 Task: Write a soql query for arranging the data in descending order.
Action: Mouse moved to (993, 89)
Screenshot: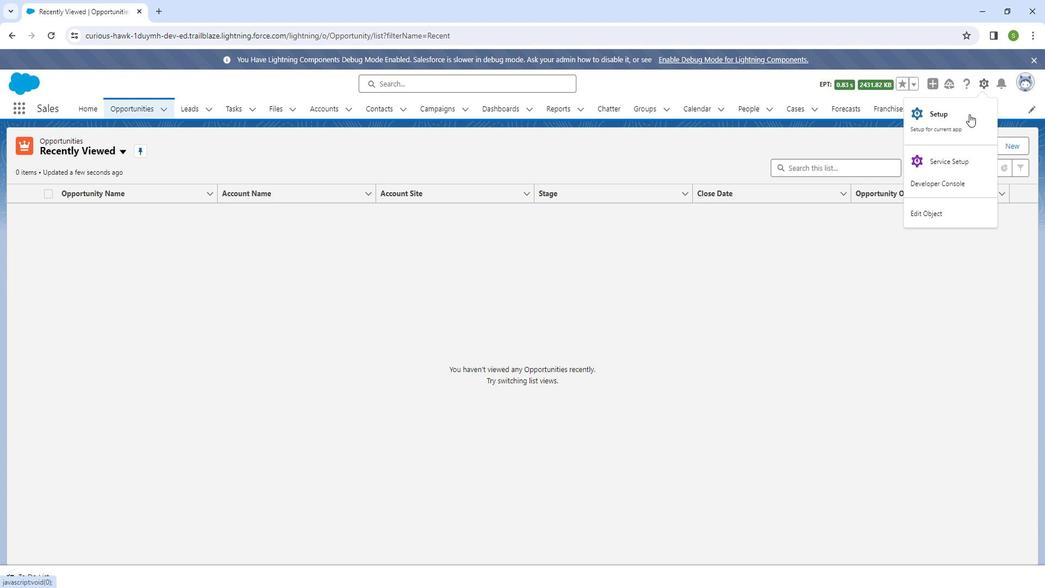 
Action: Mouse pressed left at (993, 89)
Screenshot: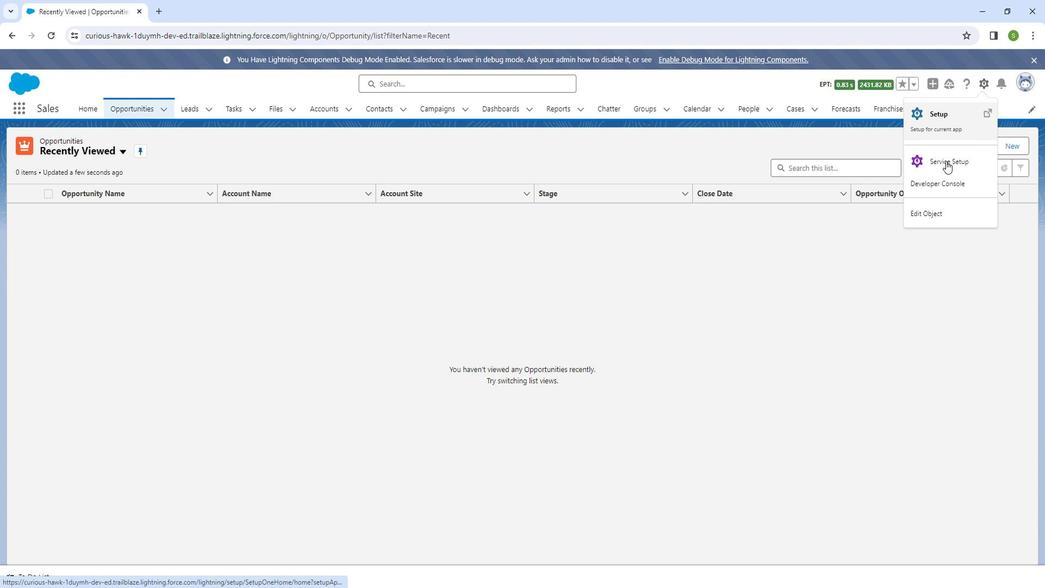
Action: Mouse moved to (946, 189)
Screenshot: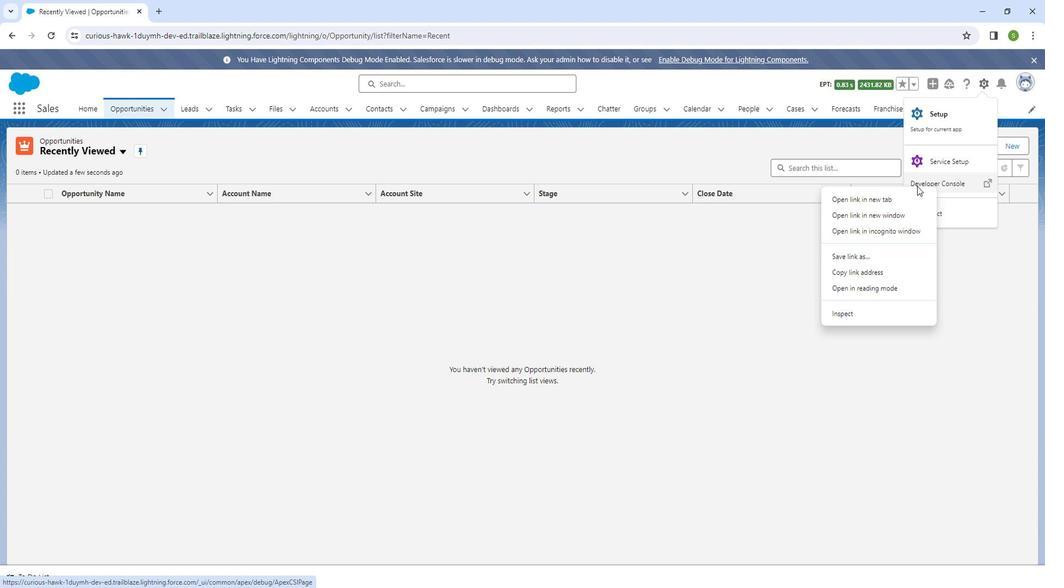 
Action: Mouse pressed right at (946, 189)
Screenshot: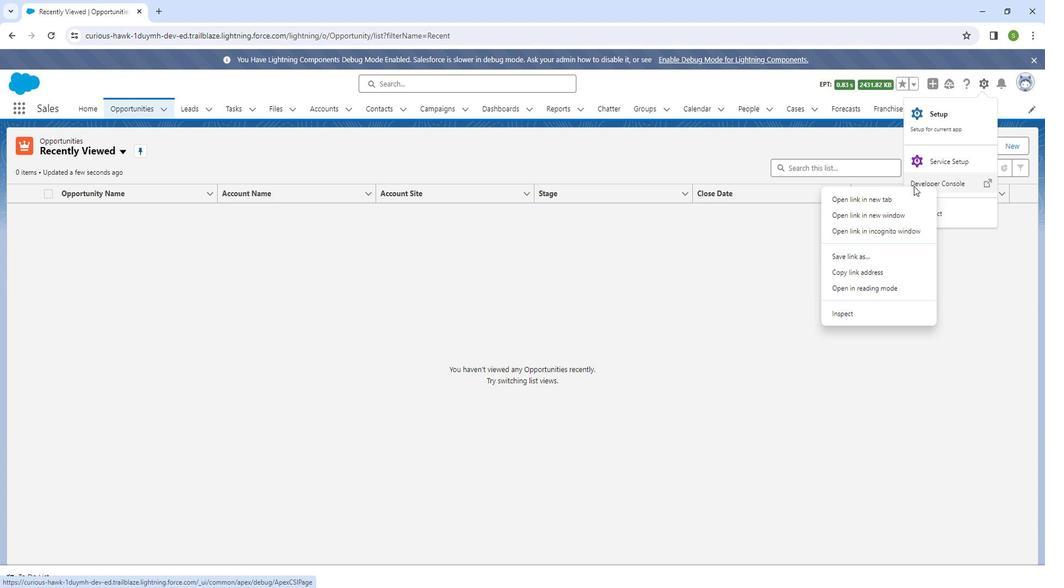 
Action: Mouse moved to (916, 196)
Screenshot: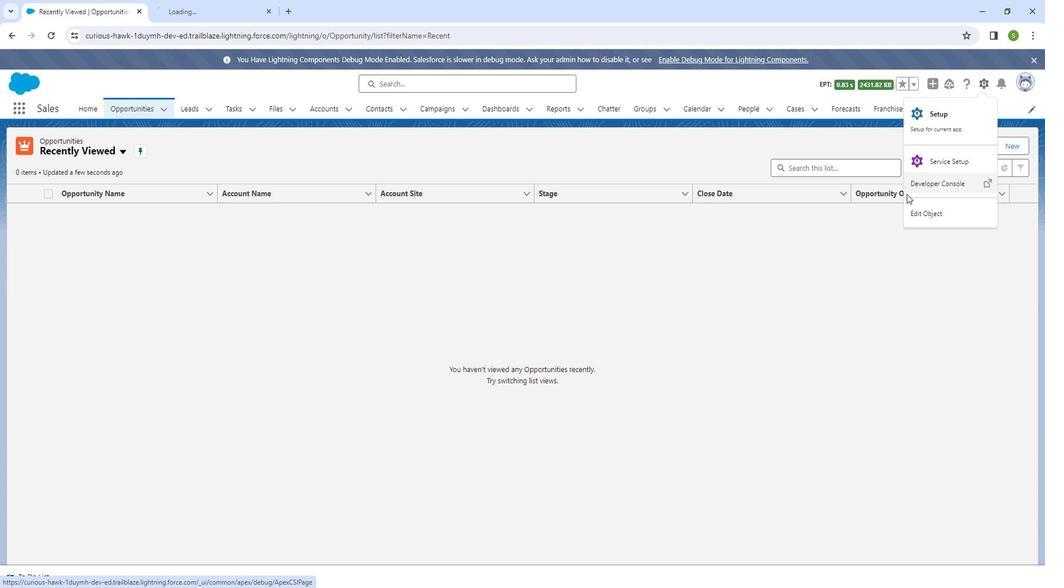 
Action: Mouse pressed left at (916, 196)
Screenshot: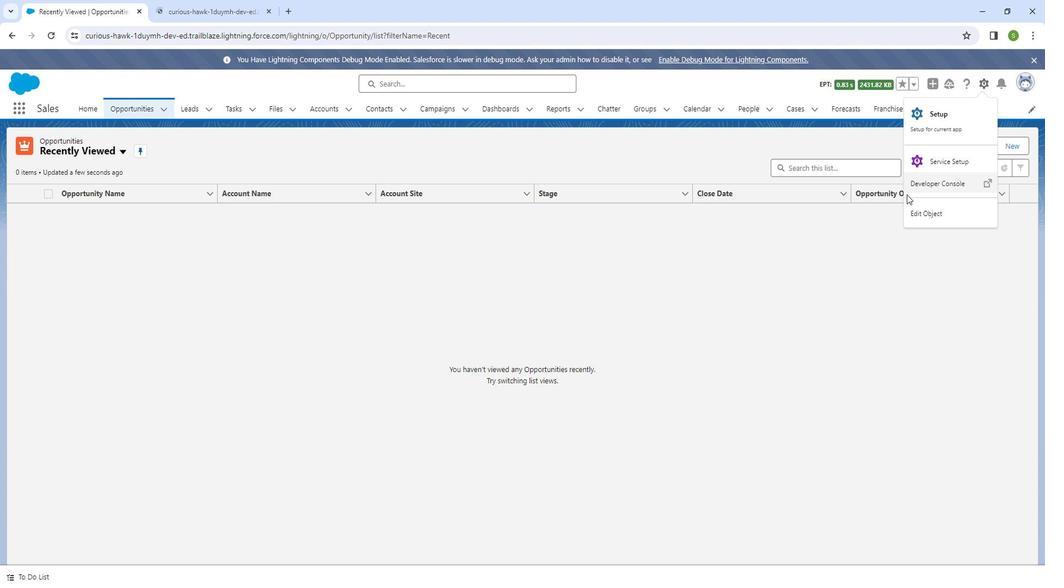 
Action: Mouse moved to (214, 9)
Screenshot: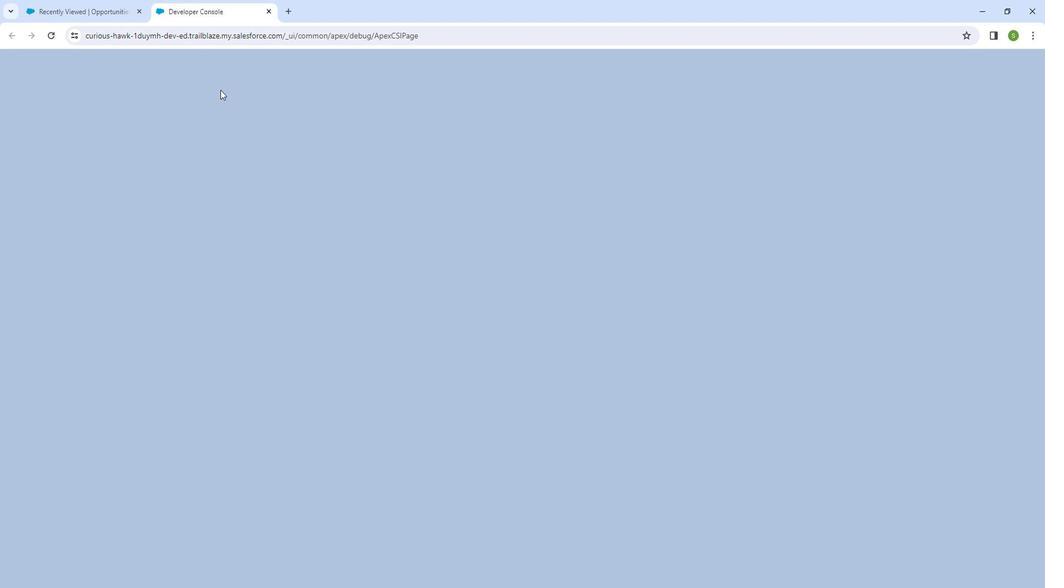 
Action: Mouse pressed left at (214, 9)
Screenshot: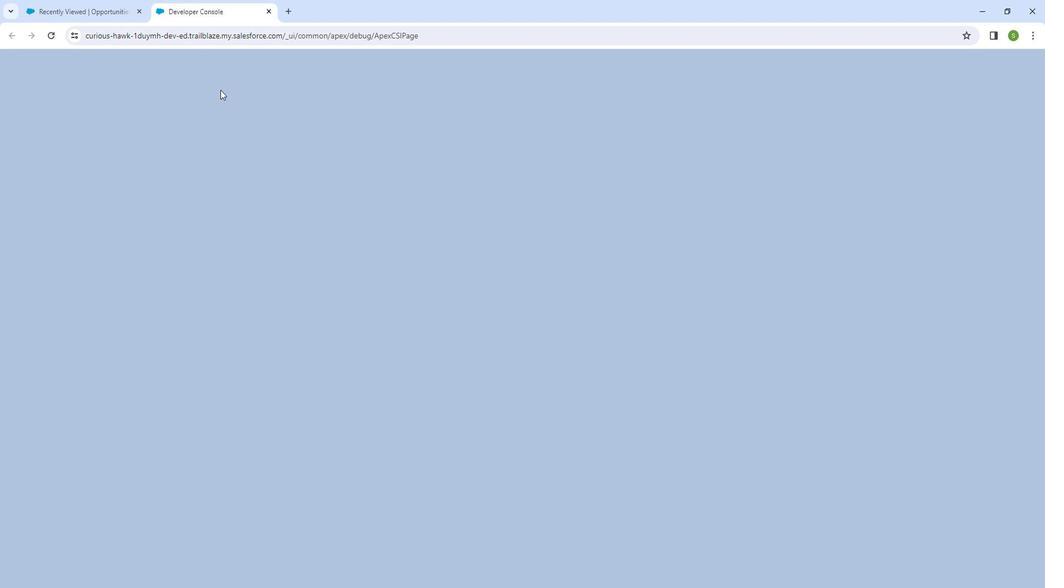 
Action: Mouse moved to (214, 185)
Screenshot: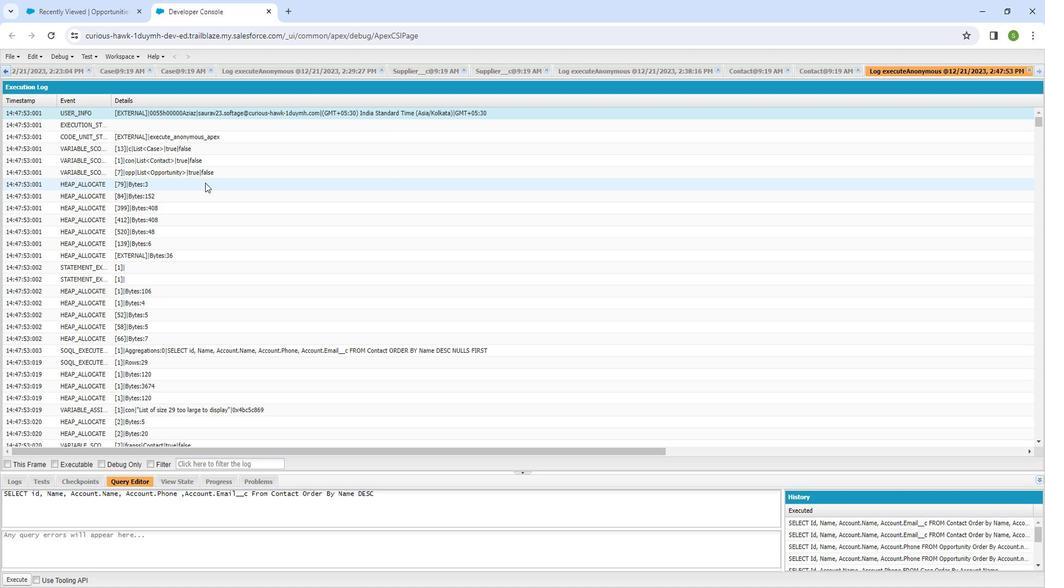 
Action: Key pressed <Key.alt_l><<191>>
Screenshot: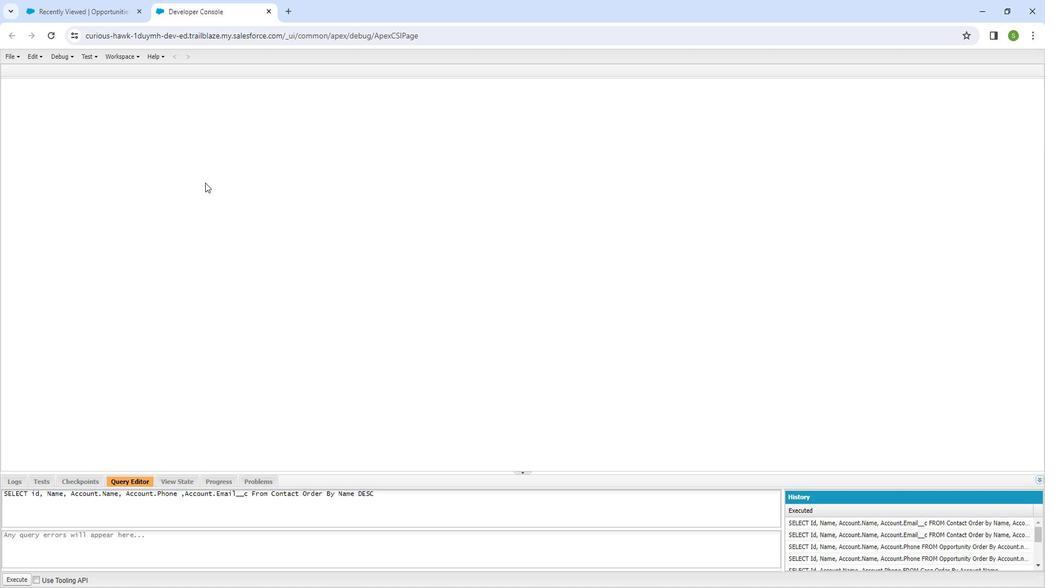 
Action: Mouse moved to (102, 63)
Screenshot: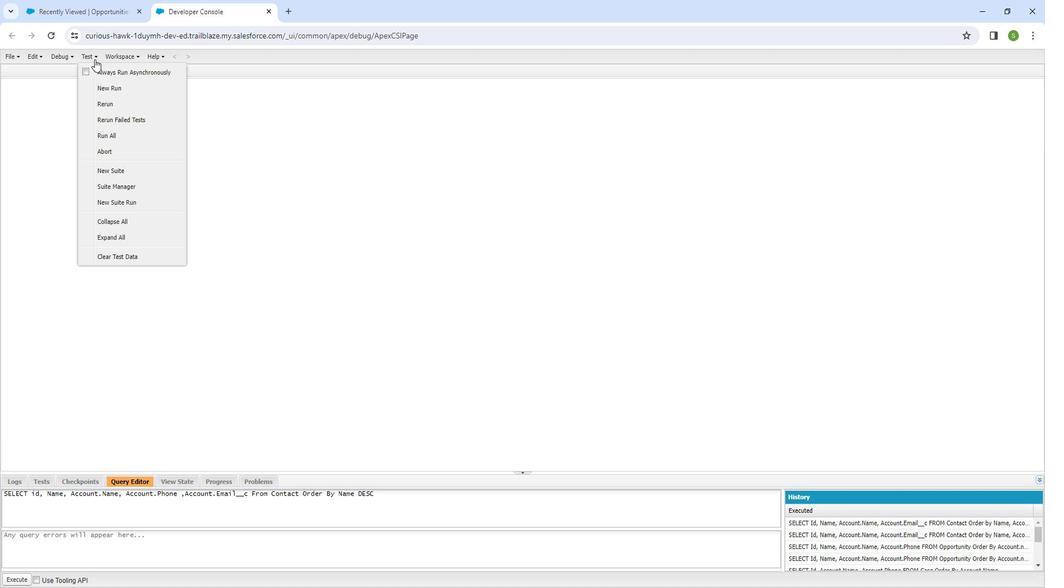 
Action: Mouse pressed left at (102, 63)
Screenshot: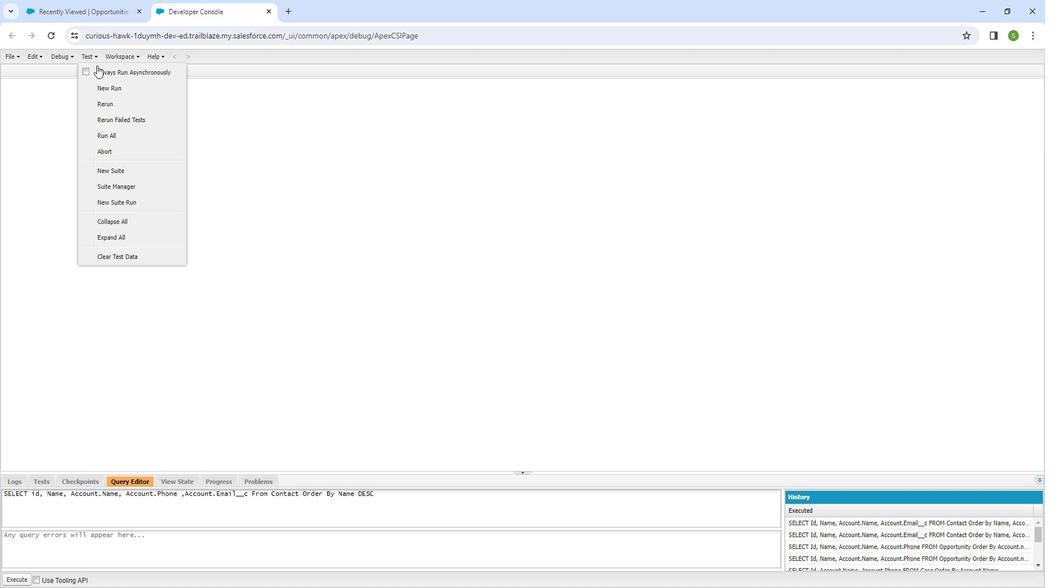 
Action: Mouse moved to (75, 74)
Screenshot: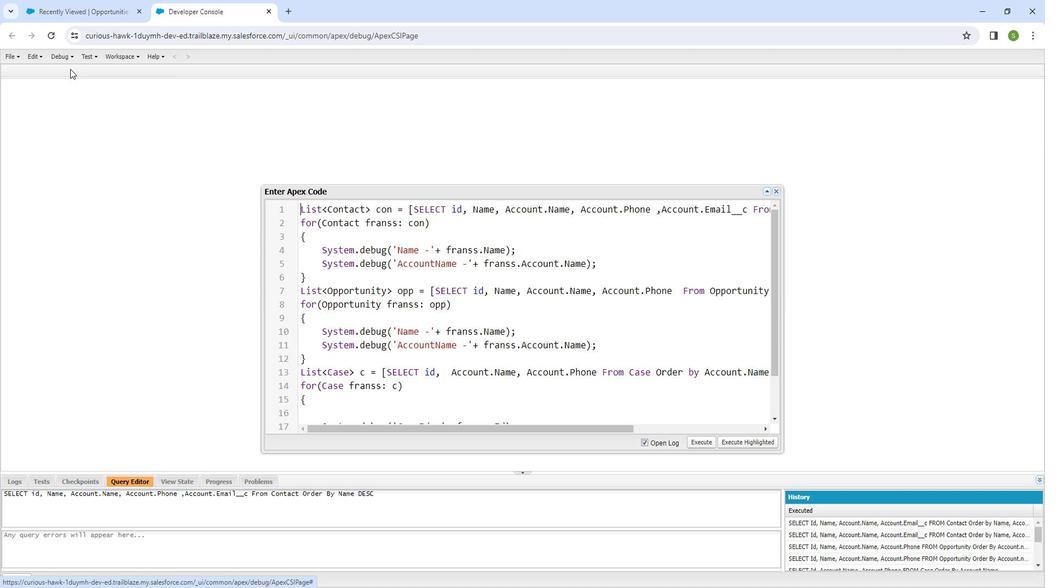 
Action: Mouse pressed left at (75, 74)
Screenshot: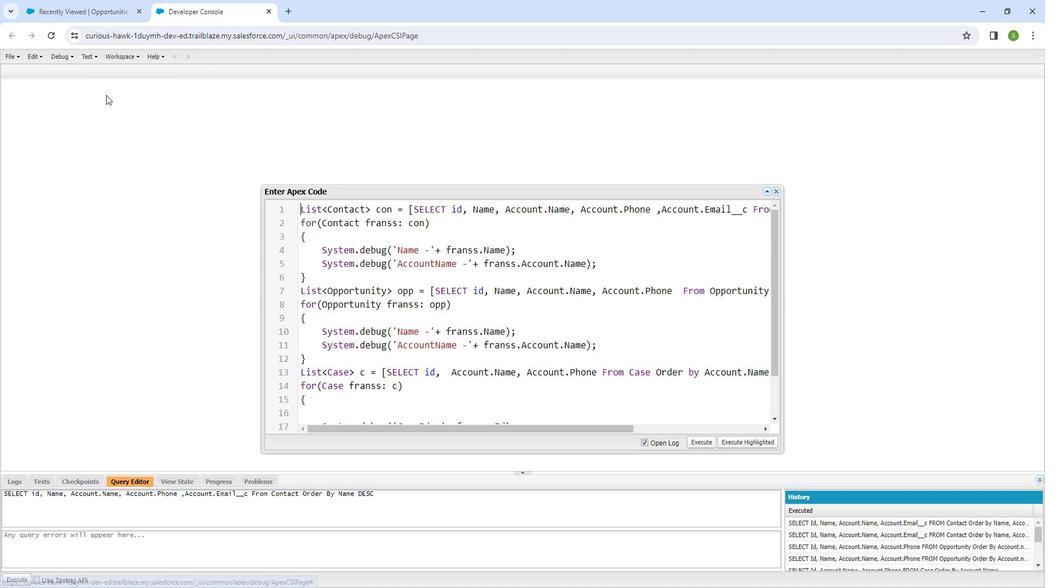 
Action: Mouse moved to (351, 407)
Screenshot: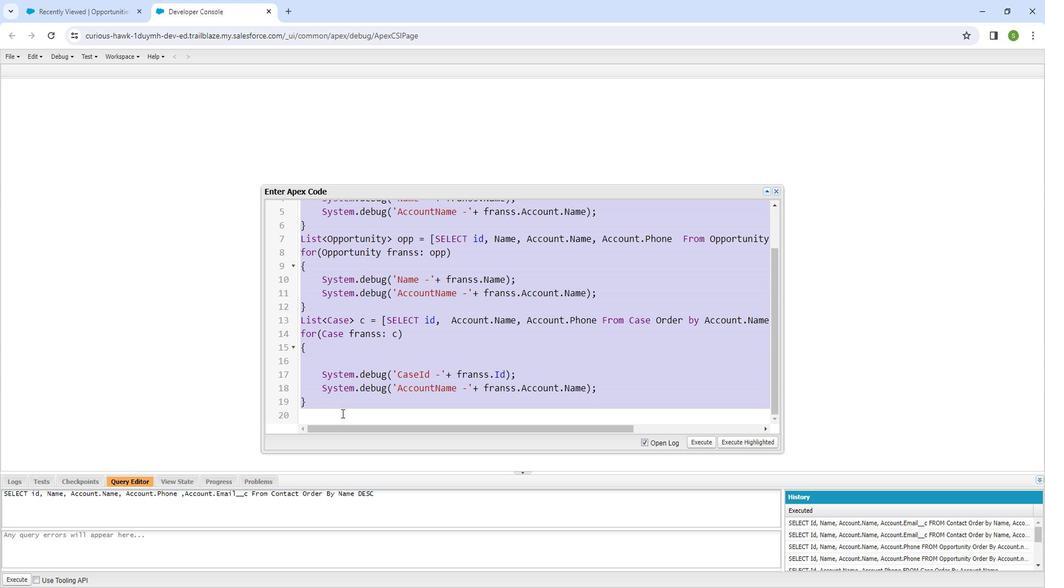 
Action: Key pressed ctrl+A<Key.backspace>
Screenshot: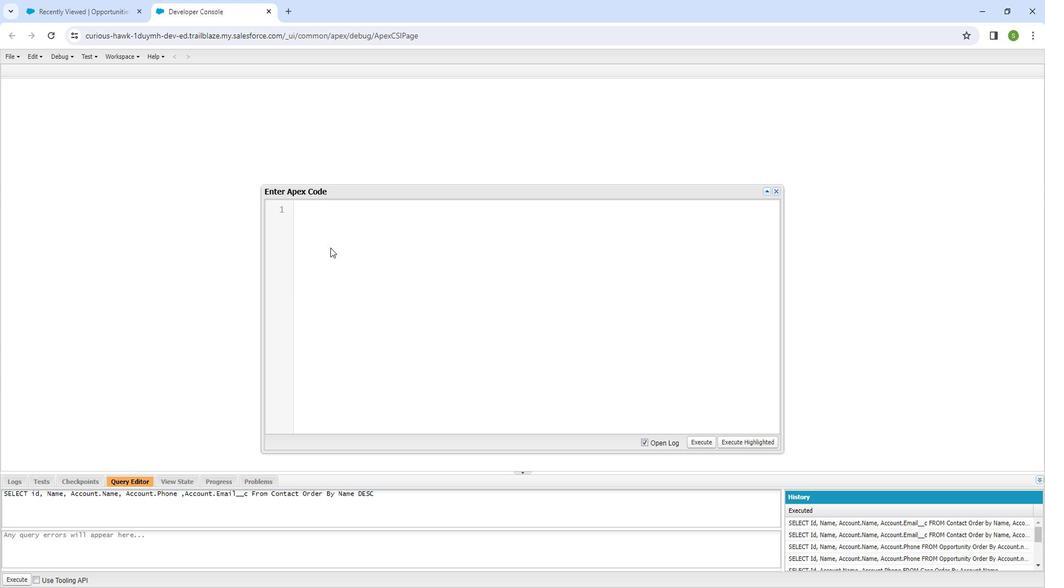 
Action: Mouse moved to (324, 217)
Screenshot: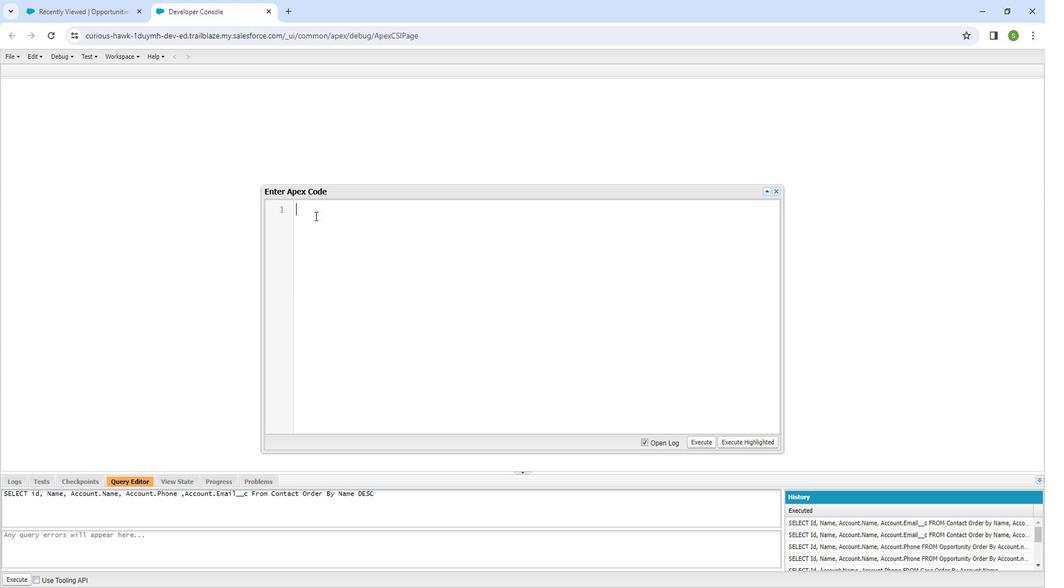 
Action: Mouse pressed left at (324, 217)
Screenshot: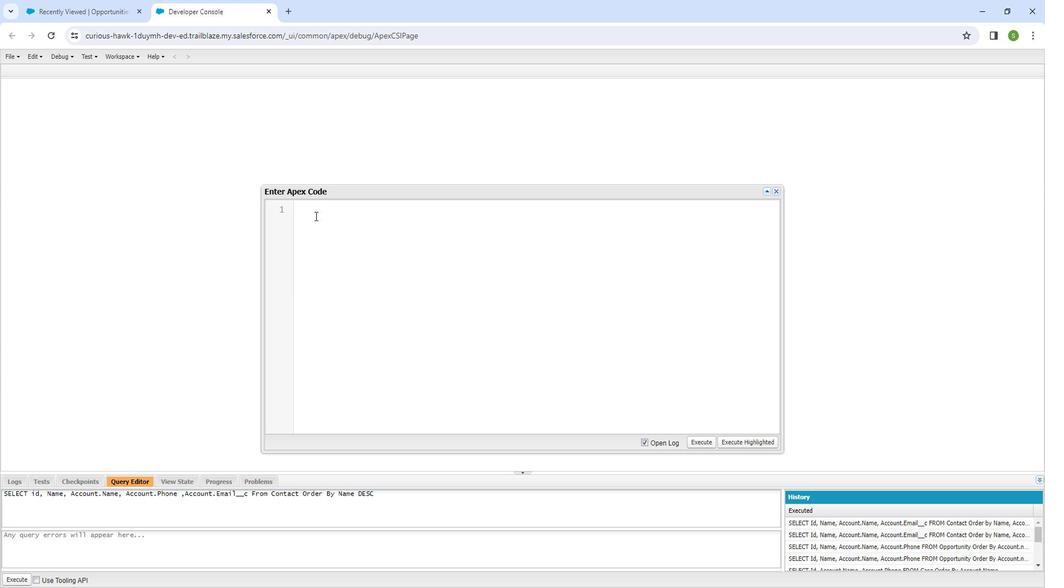 
Action: Key pressed <Key.shift_r>List<Key.shift_r><Key.shift_r><Key.shift_r><<Key.shift_r><Key.shift_r><Key.shift_r><Key.shift_r><Key.shift_r><Key.shift_r><Key.shift_r><Key.shift_r><Key.shift_r><Key.shift_r><Key.shift_r><Key.shift_r><Key.shift_r>Contact<Key.shift_r><Key.shift_r><Key.shift_r><Key.shift_r><Key.shift_r><Key.shift_r><Key.shift_r><Key.shift_r><Key.shift_r>><Key.space>con<Key.space>=<Key.space><Key.shift_r>[<Key.space><Key.shift_r><Key.shift_r><Key.shift_r><Key.shift_r>SELECT<Key.space><Key.shift_r><Key.shift_r><Key.shift_r><Key.shift_r><Key.shift_r><Key.shift_r><Key.shift_r><Key.shift_r><Key.shift_r><Key.shift_r><Key.shift_r>Id,<Key.space><Key.shift_r><Key.shift_r><Key.shift_r><Key.shift_r><Key.shift_r><Key.shift_r><Key.shift_r><Key.shift_r><Key.shift_r><Key.shift_r><Key.shift_r><Key.shift_r><Key.shift_r><Key.shift_r><Key.shift_r>Name,<Key.space><Key.shift_r><Key.shift_r><Key.shift_r><Key.shift_r><Key.shift_r><Key.shift_r><Key.shift_r><Key.shift_r><Key.shift_r>Account.<Key.shift_r><Key.shift_r>Name,<Key.space><Key.shift_r><Key.shift_r><Key.shift_r><Key.shift_r><Key.shift_r><Key.shift_r><Key.shift_r><Key.shift_r><Key.shift_r><Key.shift_r><Key.shift_r><Key.shift_r><Key.shift_r><Key.shift_r><Key.shift_r><Key.shift_r>Account.<Key.shift_r><Key.shift_r>Phone,<Key.space><Key.shift_r><Key.shift_r><Key.shift_r><Key.shift_r><Key.shift_r>Account.<Key.shift_r><Key.shift_r>Email<Key.shift_r><Key.shift_r><Key.shift_r><Key.shift_r><Key.shift_r><Key.shift_r><Key.shift_r><Key.shift_r><Key.shift_r>__c<Key.space><Key.shift_r><Key.shift_r><Key.shift_r><Key.shift_r><Key.shift_r><Key.shift_r><Key.shift_r><Key.shift_r><Key.shift_r><Key.shift_r><Key.shift_r><Key.shift_r><Key.shift_r><Key.shift_r><Key.shift_r><Key.shift_r><Key.shift_r><Key.shift_r><Key.shift_r><Key.shift_r>From<Key.space><Key.shift_r><Key.shift_r><Key.shift_r><Key.shift_r>Contact<Key.space><Key.shift_r><Key.shift_r><Key.shift_r><Key.shift_r><Key.shift_r><Key.shift_r><Key.shift_r><Key.shift_r><Key.shift_r><Key.shift_r><Key.shift_r><Key.shift_r><Key.shift_r><Key.shift_r><Key.shift_r><Key.shift_r><Key.shift_r>Order<Key.space><Key.shift_r><Key.shift_r><Key.shift_r><Key.shift_r><Key.shift_r><Key.shift_r><Key.shift_r><Key.shift_r><Key.shift_r><Key.shift_r><Key.shift_r><Key.shift_r><Key.shift_r><Key.shift_r>By<Key.space><Key.shift_r><Key.shift_r><Key.shift_r><Key.shift_r><Key.shift_r><Key.shift_r><Key.shift_r><Key.shift_r><Key.shift_r><Key.shift_r><Key.shift_r><Key.shift_r><Key.shift_r><Key.shift_r><Key.shift_r><Key.shift_r>Name<Key.space><Key.shift_r><Key.shift_r><Key.shift_r><Key.shift_r><Key.shift_r><Key.shift_r><Key.shift_r><Key.shift_r><Key.shift_r><Key.shift_r><Key.shift_r><Key.shift_r><Key.shift_r><Key.shift_r>De<Key.backspace><Key.shift_r>ESC<Key.right>;<Key.enter>for<Key.space><Key.shift_r>)<Key.backspace><Key.backspace><Key.shift_r><Key.shift_r><Key.shift_r><Key.shift_r><Key.shift_r><Key.shift_r><Key.shift_r><Key.shift_r>(<Key.shift_r><Key.shift_r><Key.shift_r><Key.shift_r><Key.shift_r><Key.shift_r><Key.shift_r><Key.shift_r><Key.shift_r><Key.shift_r><Key.shift_r><Key.shift_r><Key.shift_r>Contactt<Key.backspace><Key.space><Key.space><Key.space><Key.backspace>frs<Key.backspace><Key.backspace>ranss<Key.shift_r><Key.shift_r><Key.shift_r><Key.shift_r><Key.shift_r><Key.shift_r><Key.shift_r><Key.shift_r><Key.shift_r><Key.shift_r>:<Key.space>con<Key.shift_r><Key.shift_r><Key.shift_r>)<Key.enter><Key.shift_r><Key.shift_r><Key.shift_r><Key.shift_r><Key.shift_r><Key.shift_r><Key.shift_r><Key.shift_r><Key.shift_r><Key.shift_r>{<Key.enter><Key.shift_r><Key.shift_r><Key.shift_r><Key.shift_r><Key.shift_r><Key.shift_r><Key.shift_r><Key.shift_r><Key.shift_r>System.debug<Key.shift_r>('<Key.shift_r><Key.shift_r><Key.shift_r><Key.shift_r><Key.shift_r><Key.shift_r><Key.shift_r><Key.shift_r>Name<Key.space>-<Key.right><Key.space>+<Key.space>franss.<Key.shift_r><Key.shift_r><Key.shift_r><Key.shift_r><Key.shift_r><Key.shift_r><Key.shift_r><Key.shift_r><Key.shift_r>Name<Key.right>;<Key.enter><Key.shift_r>System.debug<Key.shift_r><Key.shift_r><Key.shift_r><Key.shift_r><Key.shift_r><Key.shift_r><Key.shift_r><Key.shift_r><Key.shift_r><Key.shift_r><Key.shift_r>('<Key.shift_r><Key.shift_r>Account<Key.shift_r><Key.shift_r><Key.shift_r><Key.shift_r><Key.shift_r><Key.shift_r><Key.shift_r><Key.shift_r><Key.shift_r><Key.shift_r><Key.shift_r><Key.shift_r><Key.shift_r><Key.shift_r>Name<Key.space>-<Key.right><Key.space>+<Key.space>franss.<Key.shift_r><Key.shift_r><Key.shift_r><Key.shift_r><Key.shift_r>F<Key.backspace><Key.shift_r>Account.<Key.shift_r><Key.shift_r>Name<Key.right>;<Key.down><Key.enter><Key.enter><Key.shift_r><Key.shift_r><Key.shift_r><Key.shift_r><Key.shift_r><Key.shift_r><Key.shift_r><Key.shift_r><Key.shift_r><Key.shift_r><Key.shift_r><Key.shift_r><Key.shift_r><Key.shift_r>
Screenshot: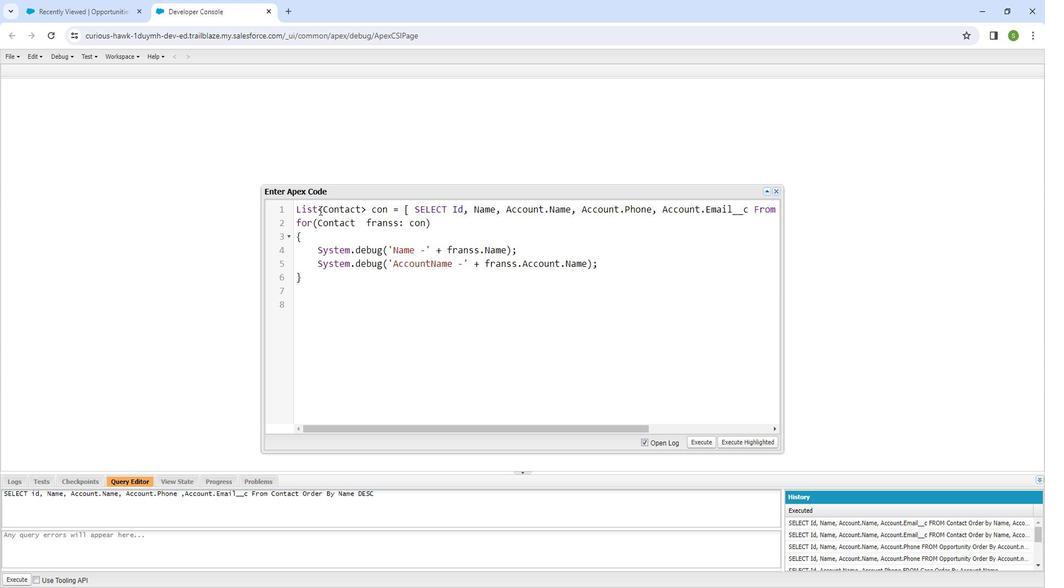 
Action: Mouse moved to (706, 434)
Screenshot: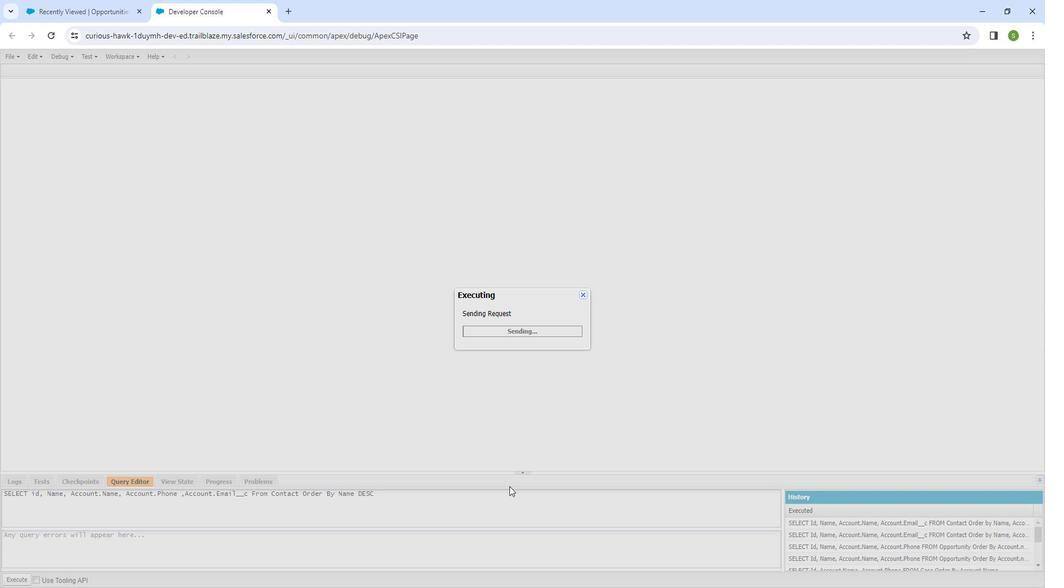 
Action: Mouse pressed left at (706, 434)
Screenshot: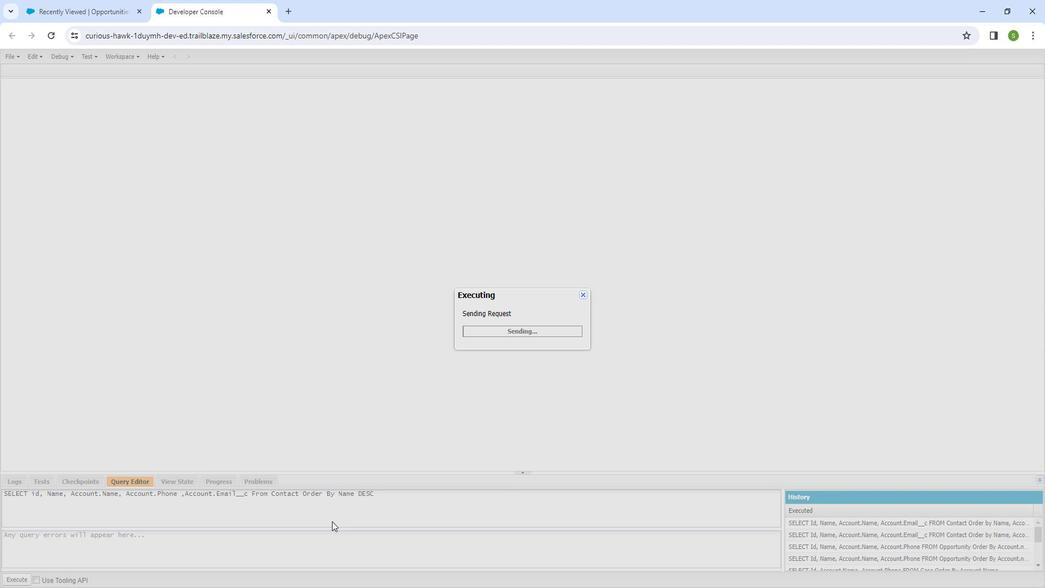 
Action: Mouse moved to (394, 485)
Screenshot: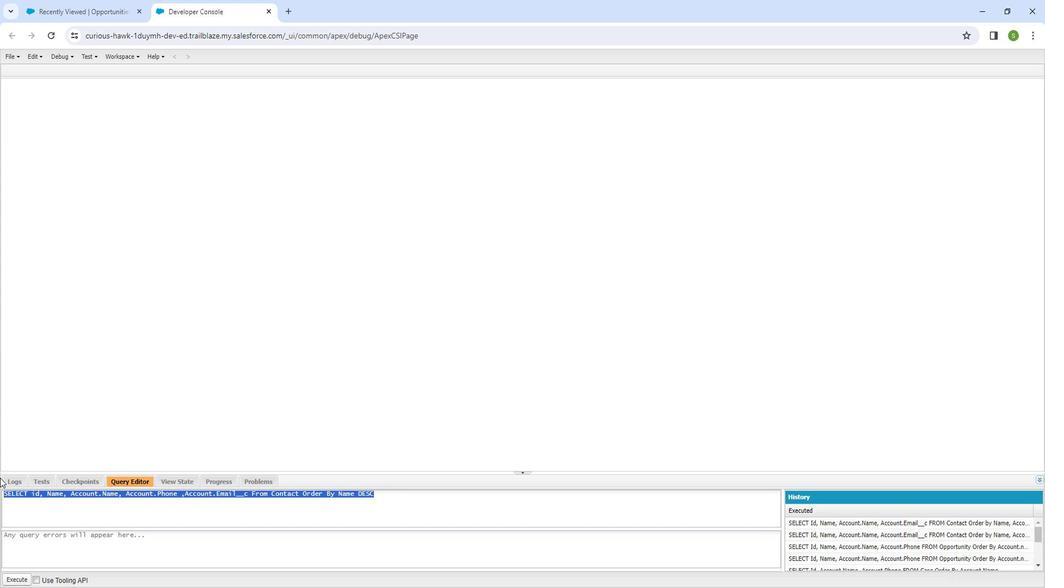 
Action: Mouse pressed left at (394, 485)
Screenshot: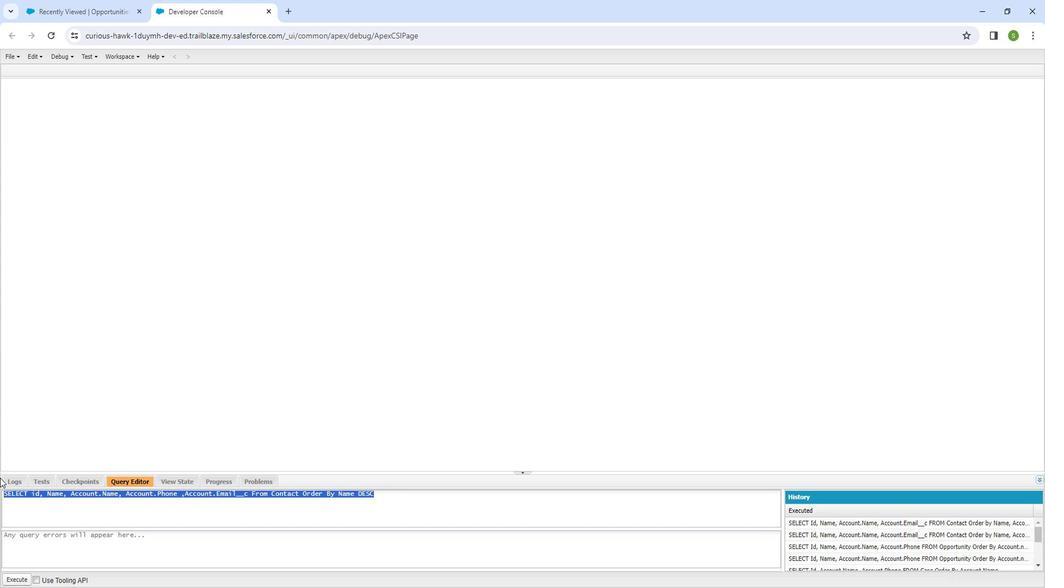 
Action: Mouse moved to (9, 468)
Screenshot: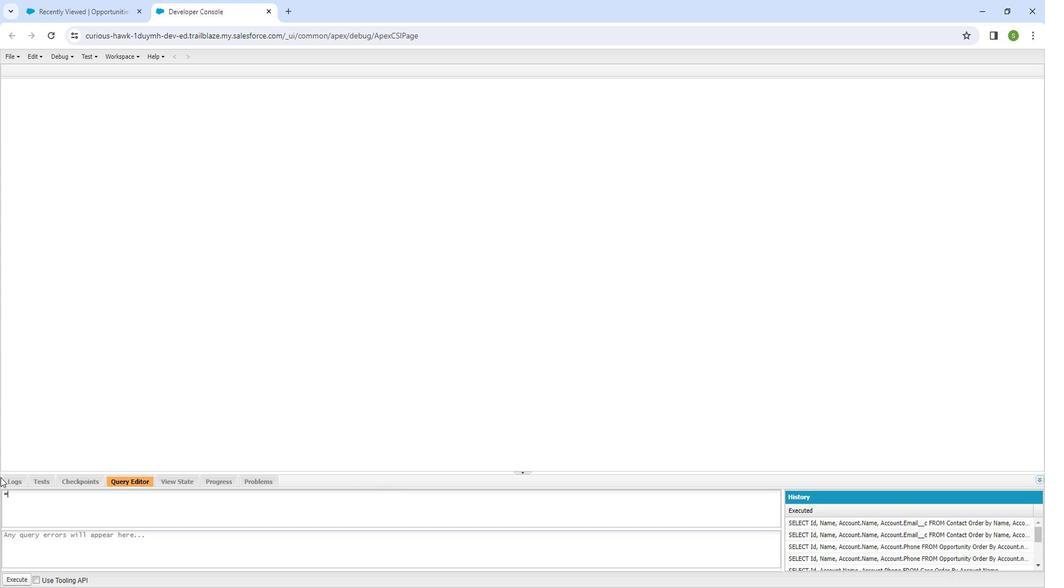 
Action: Key pressed =
Screenshot: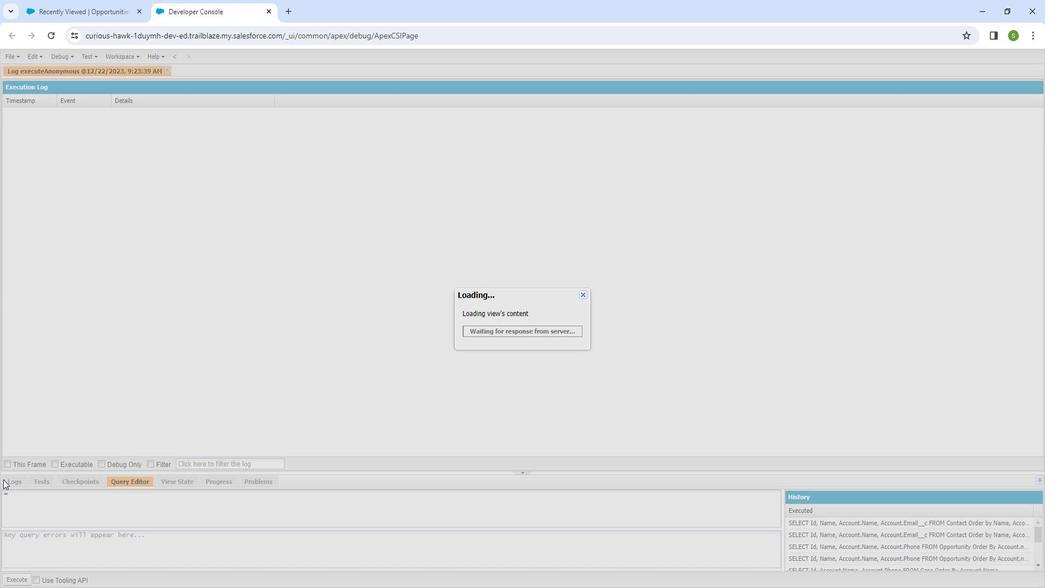 
Action: Mouse moved to (30, 482)
Screenshot: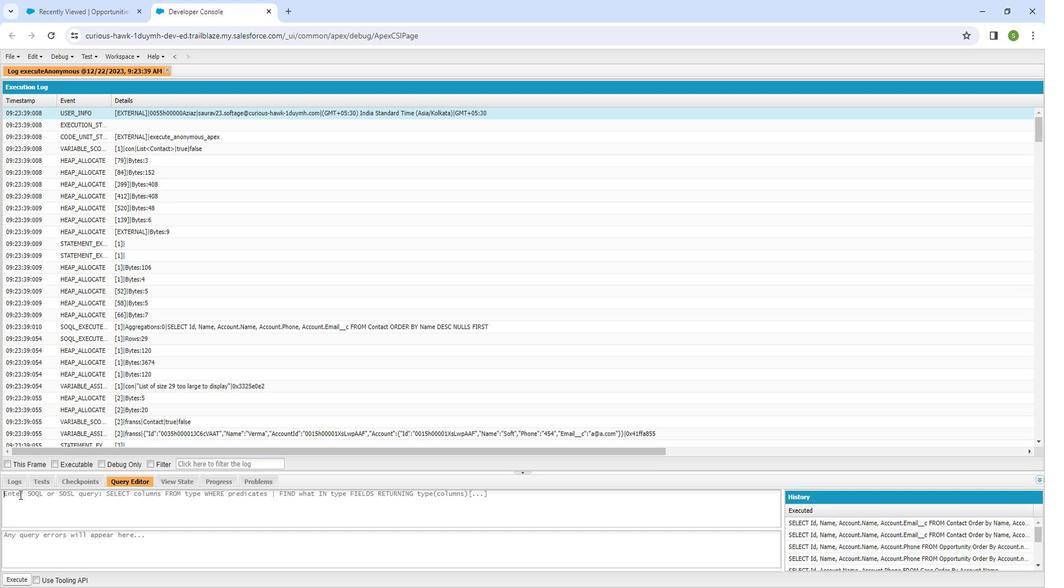 
Action: Mouse pressed left at (30, 482)
Screenshot: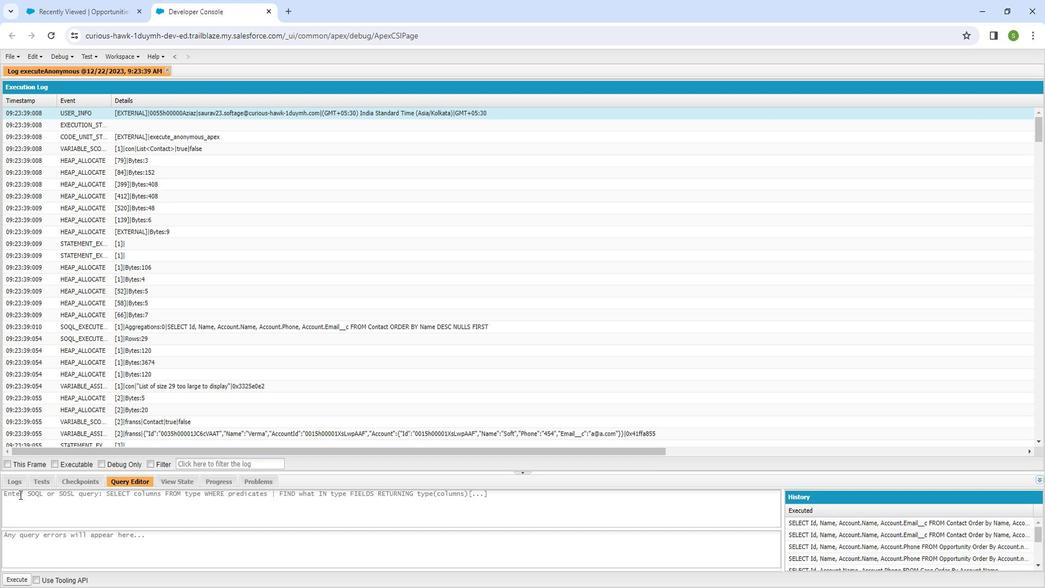 
Action: Mouse moved to (28, 485)
Screenshot: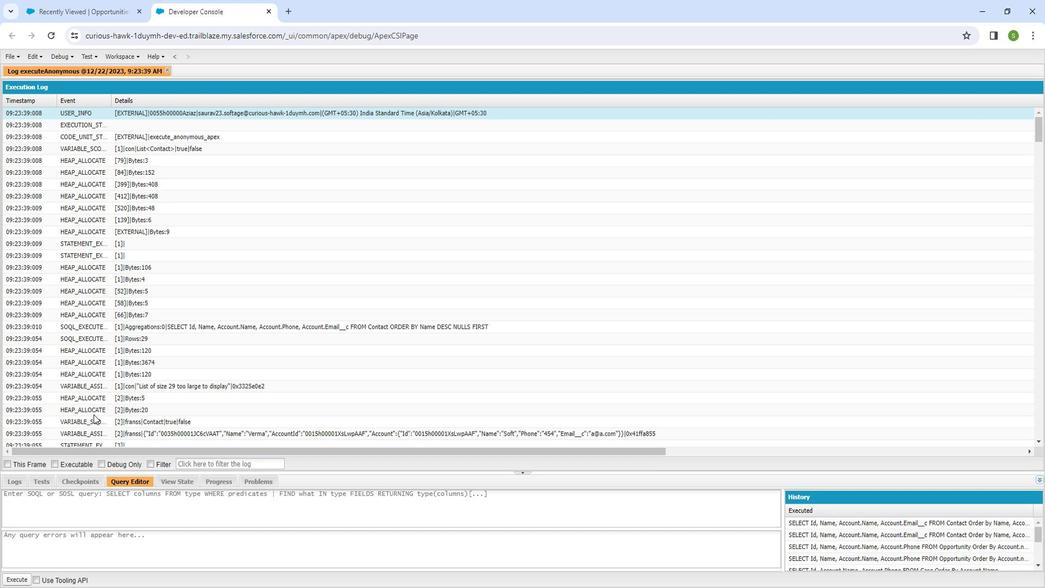 
Action: Key pressed <Key.backspace>
Screenshot: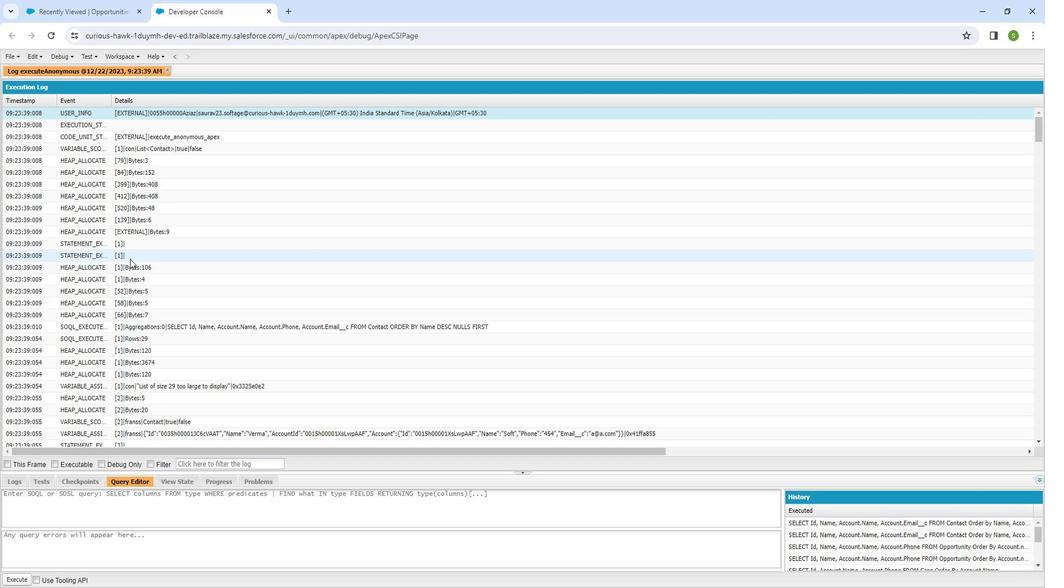 
Action: Mouse moved to (304, 270)
Screenshot: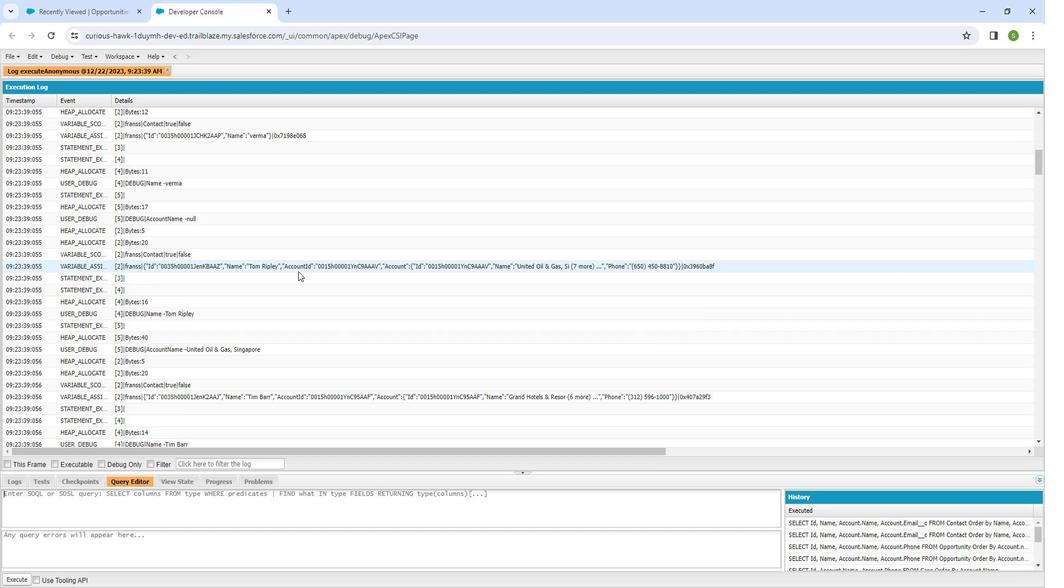 
Action: Mouse scrolled (304, 270) with delta (0, 0)
Screenshot: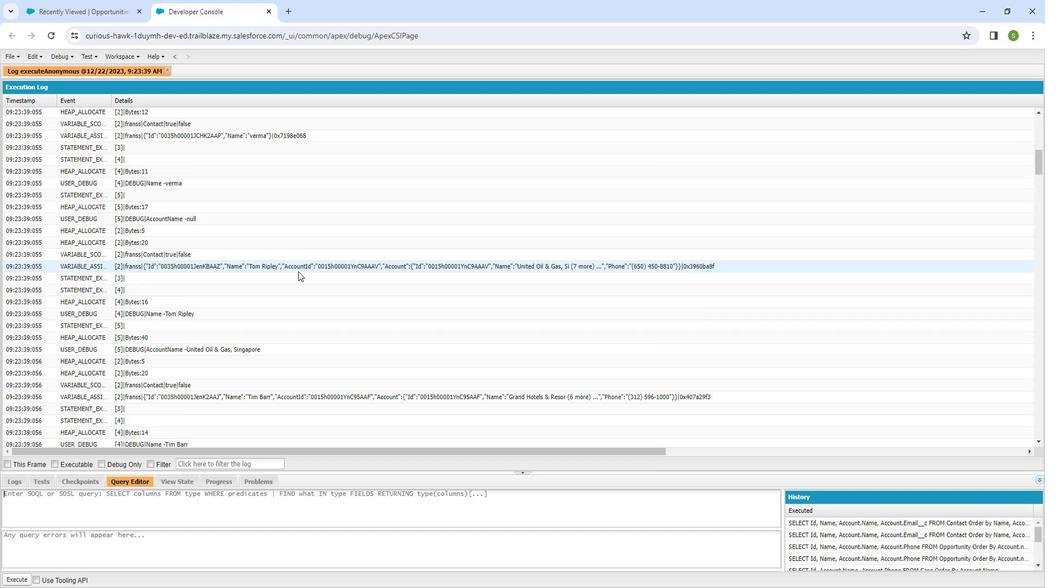 
Action: Mouse scrolled (304, 270) with delta (0, 0)
Screenshot: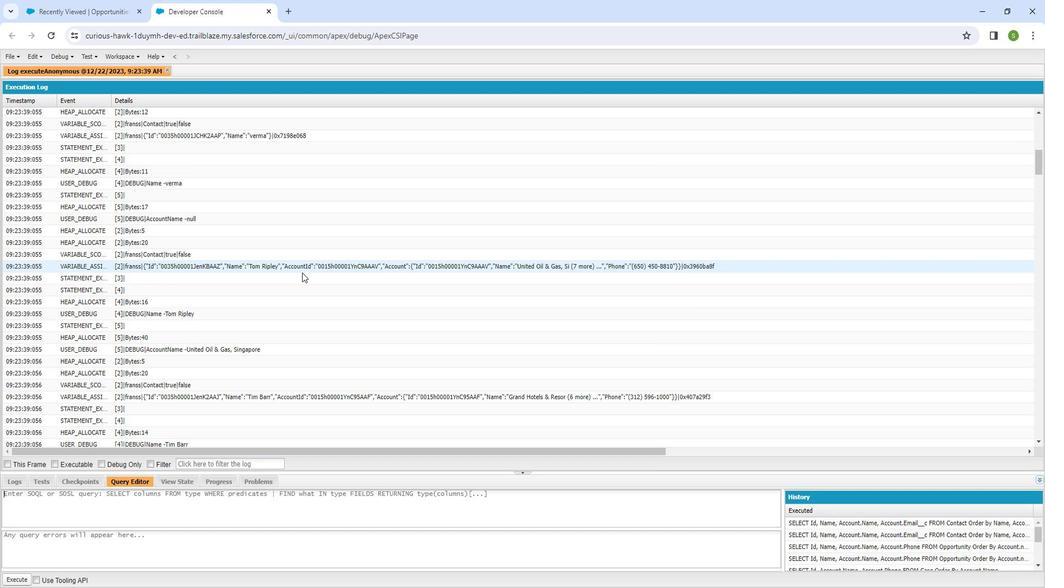 
Action: Mouse scrolled (304, 270) with delta (0, 0)
Screenshot: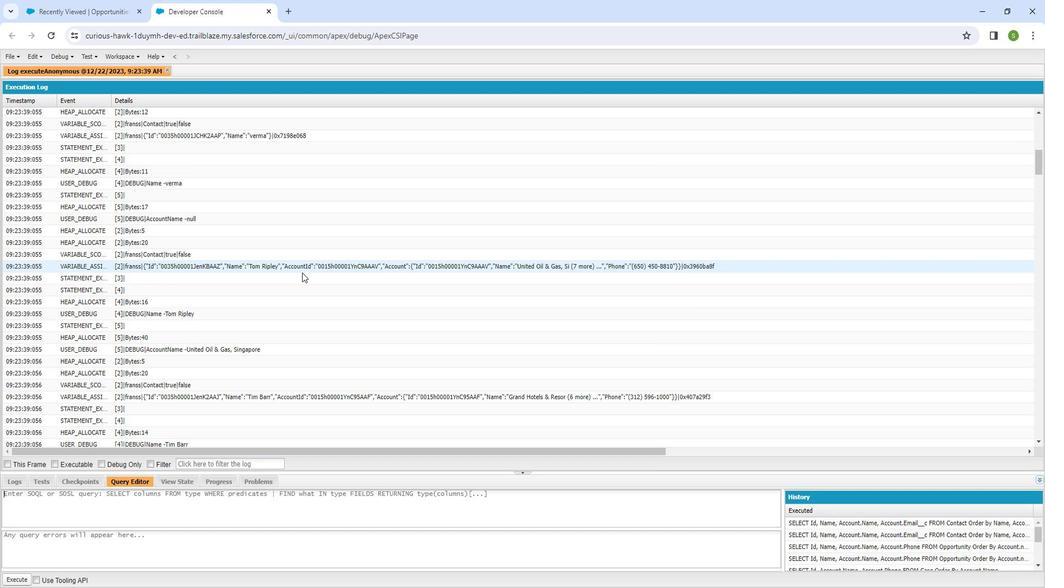 
Action: Mouse scrolled (304, 270) with delta (0, 0)
Screenshot: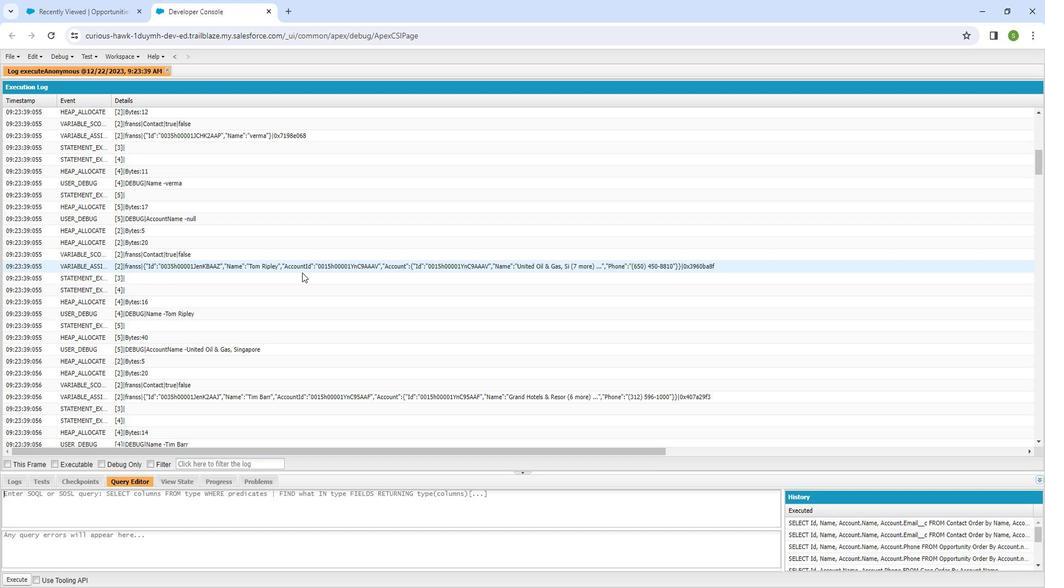 
Action: Mouse scrolled (304, 270) with delta (0, 0)
Screenshot: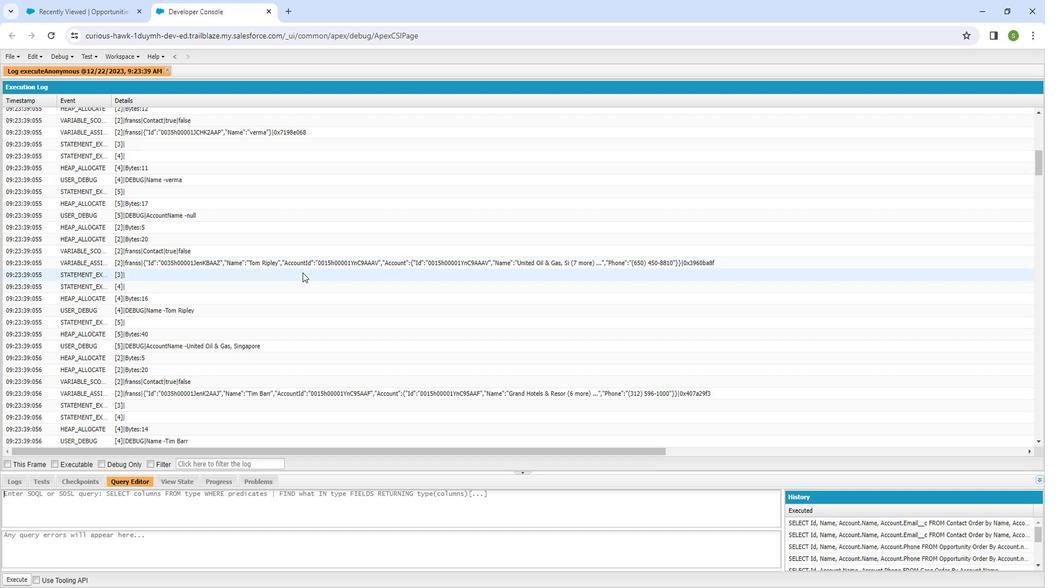
Action: Mouse scrolled (304, 270) with delta (0, 0)
Screenshot: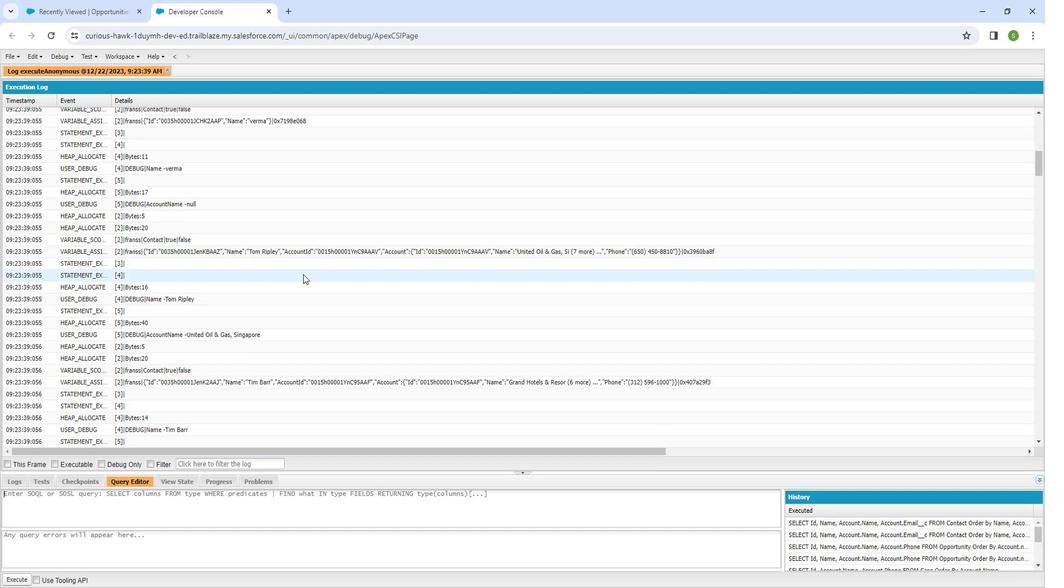 
Action: Mouse scrolled (304, 270) with delta (0, 0)
Screenshot: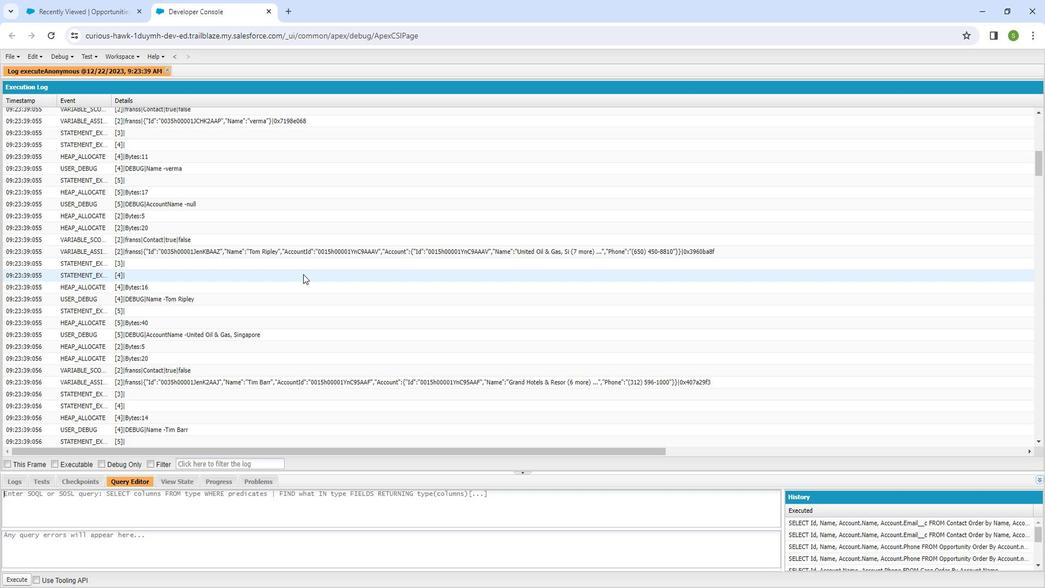 
Action: Mouse scrolled (304, 270) with delta (0, 0)
Screenshot: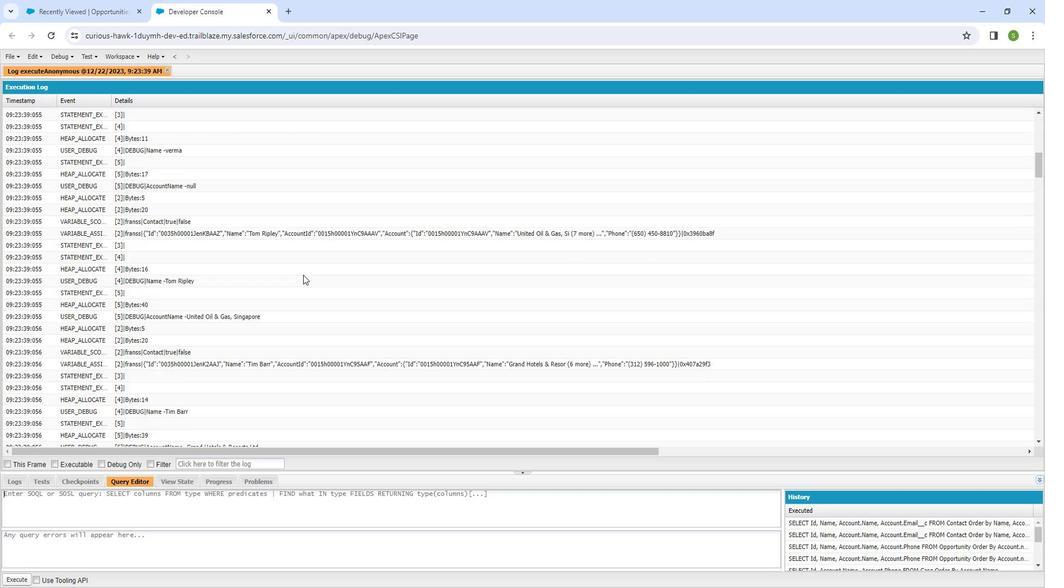 
Action: Mouse moved to (309, 271)
Screenshot: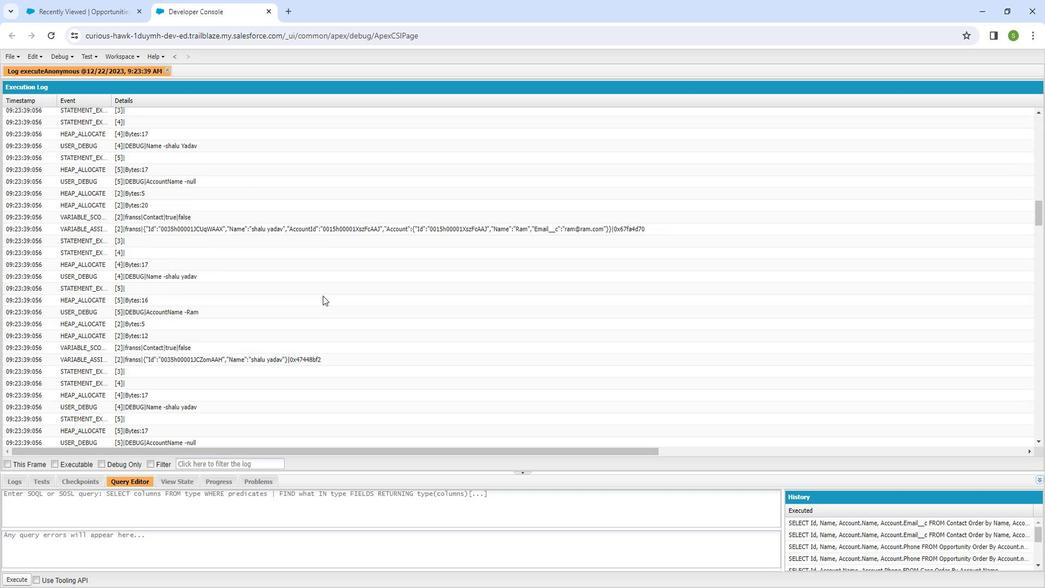 
Action: Mouse scrolled (309, 270) with delta (0, 0)
Screenshot: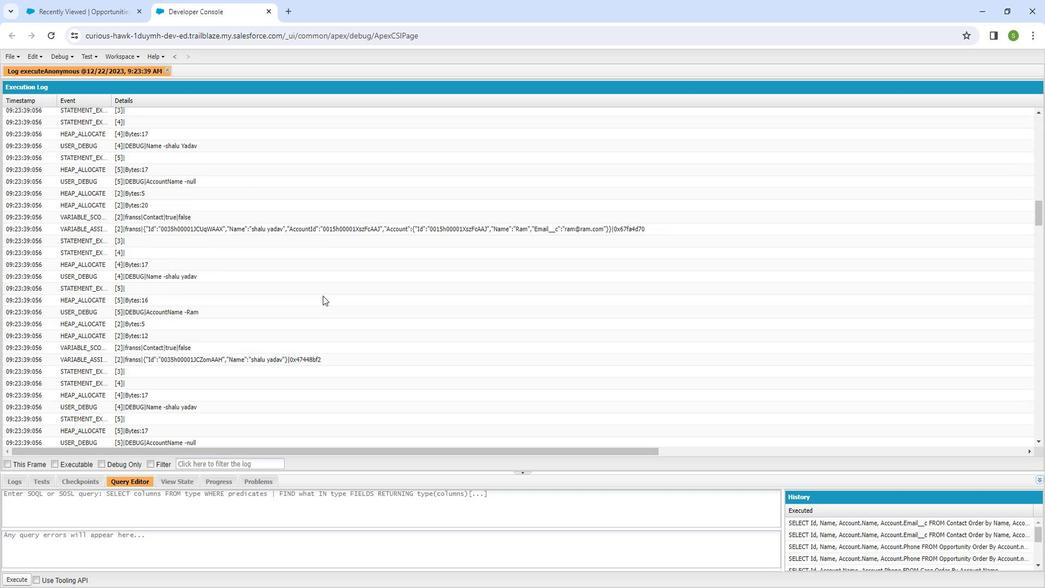 
Action: Mouse moved to (311, 271)
Screenshot: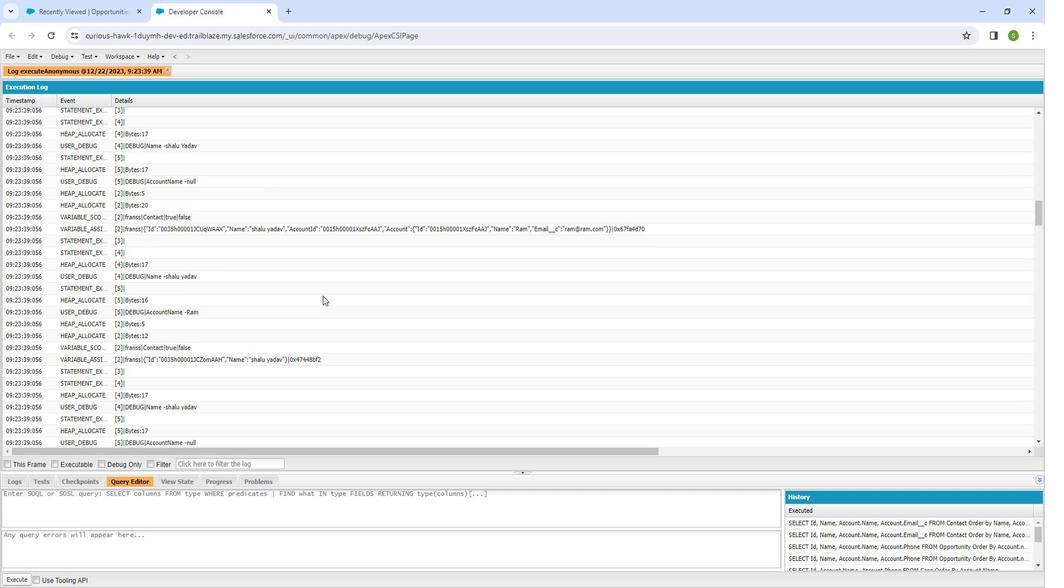 
Action: Mouse scrolled (311, 271) with delta (0, 0)
Screenshot: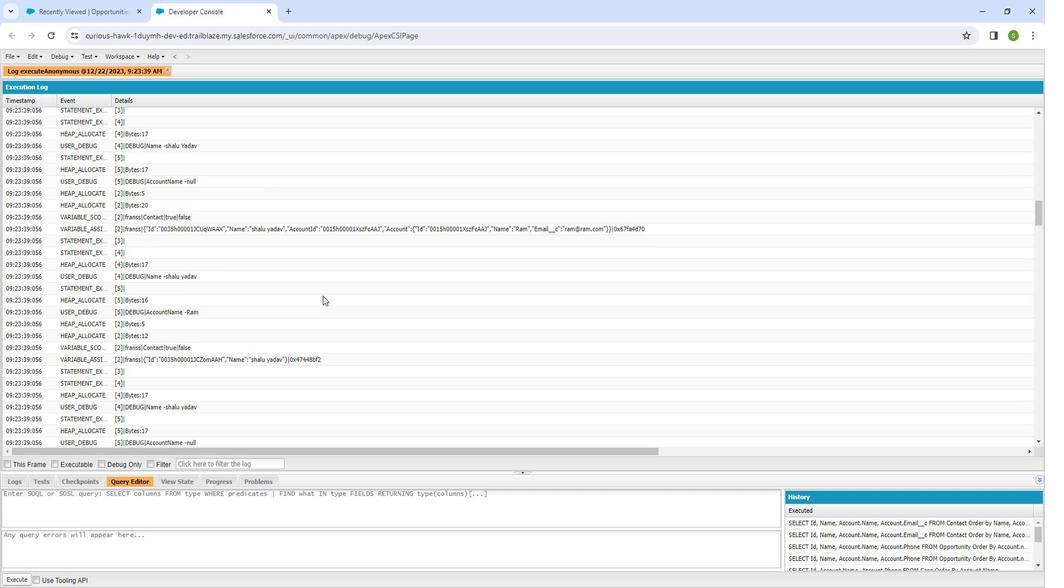 
Action: Mouse scrolled (311, 271) with delta (0, 0)
Screenshot: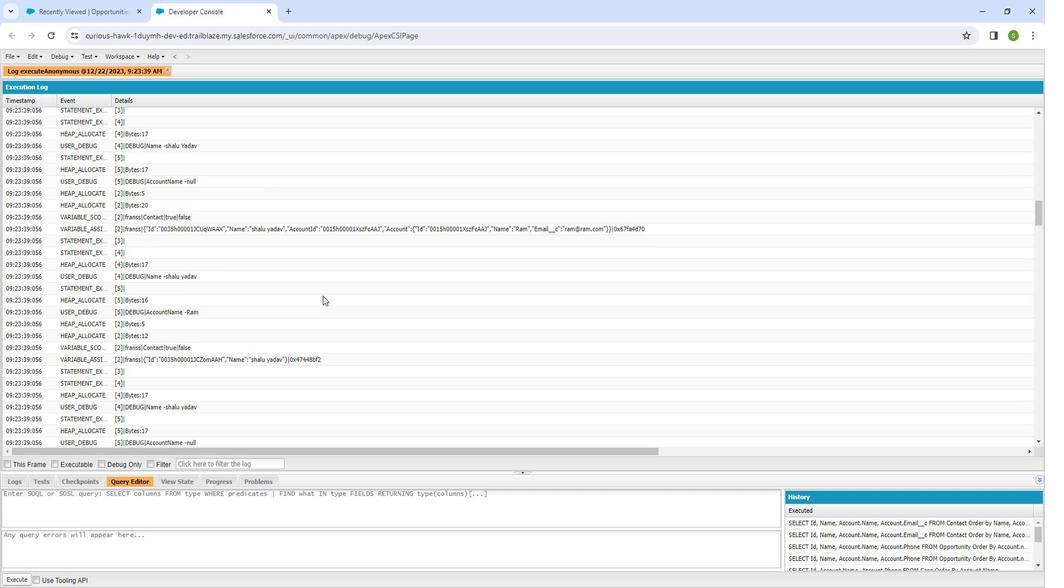 
Action: Mouse moved to (312, 271)
Screenshot: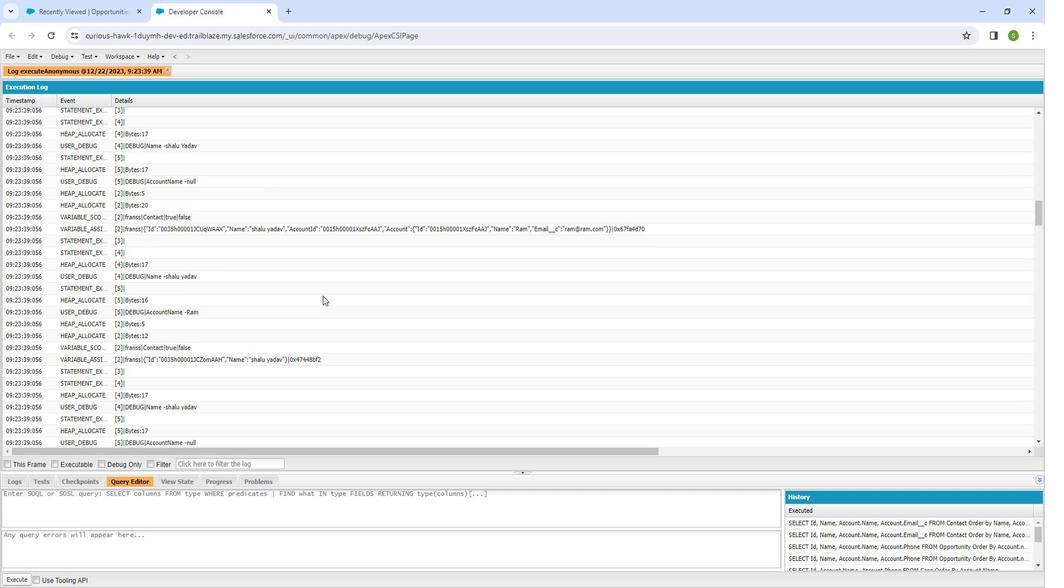 
Action: Mouse scrolled (312, 271) with delta (0, 0)
Screenshot: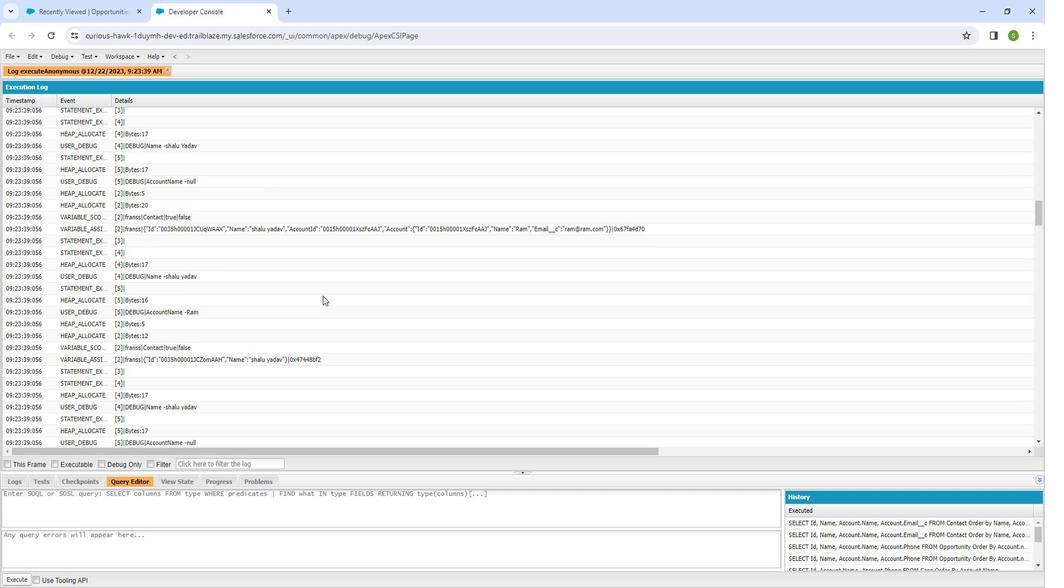 
Action: Mouse scrolled (312, 271) with delta (0, 0)
Screenshot: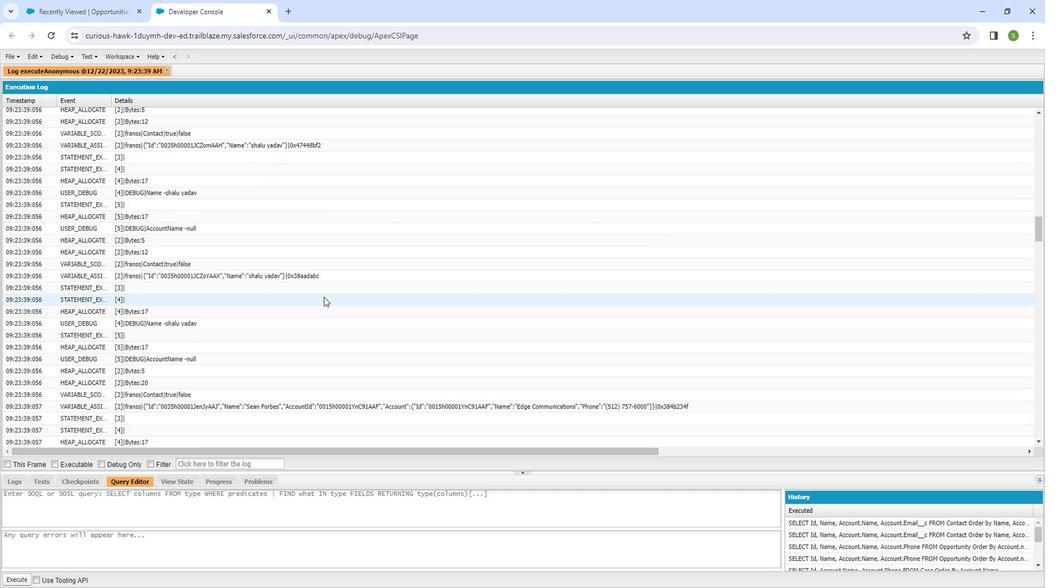 
Action: Mouse scrolled (312, 271) with delta (0, 0)
Screenshot: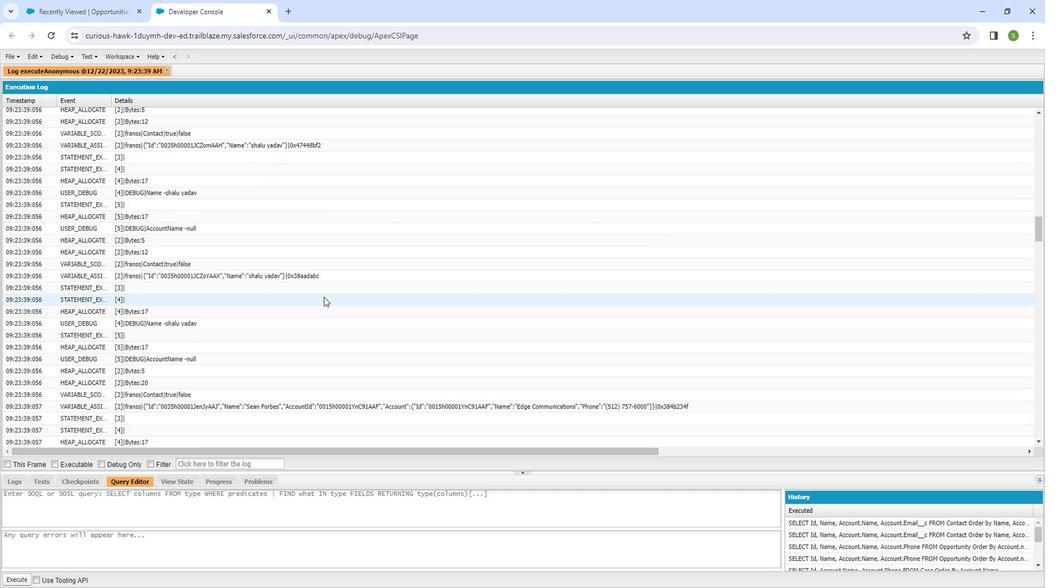 
Action: Mouse scrolled (312, 271) with delta (0, 0)
Screenshot: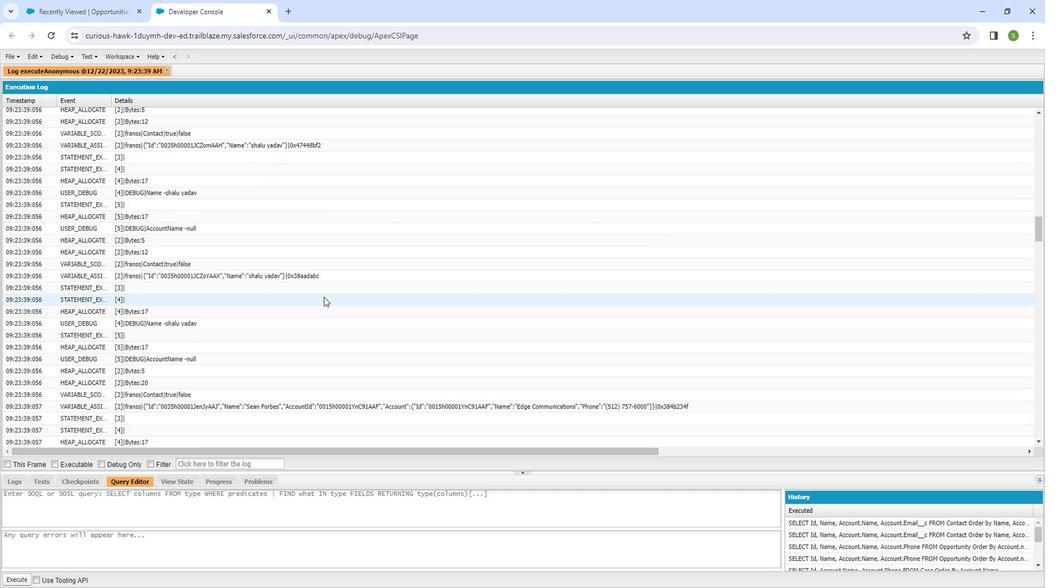 
Action: Mouse moved to (312, 272)
Screenshot: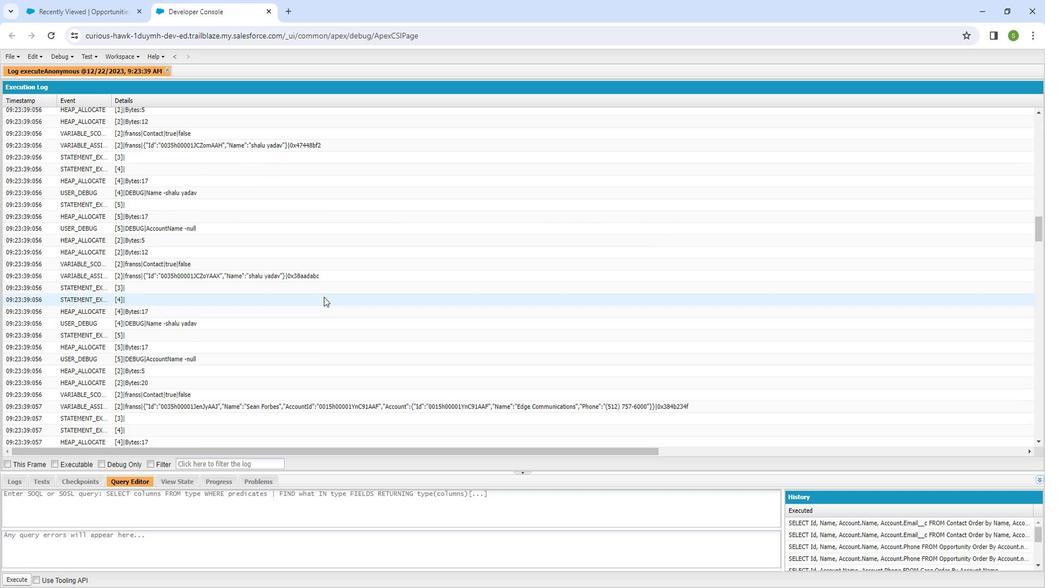 
Action: Mouse scrolled (312, 272) with delta (0, 0)
Screenshot: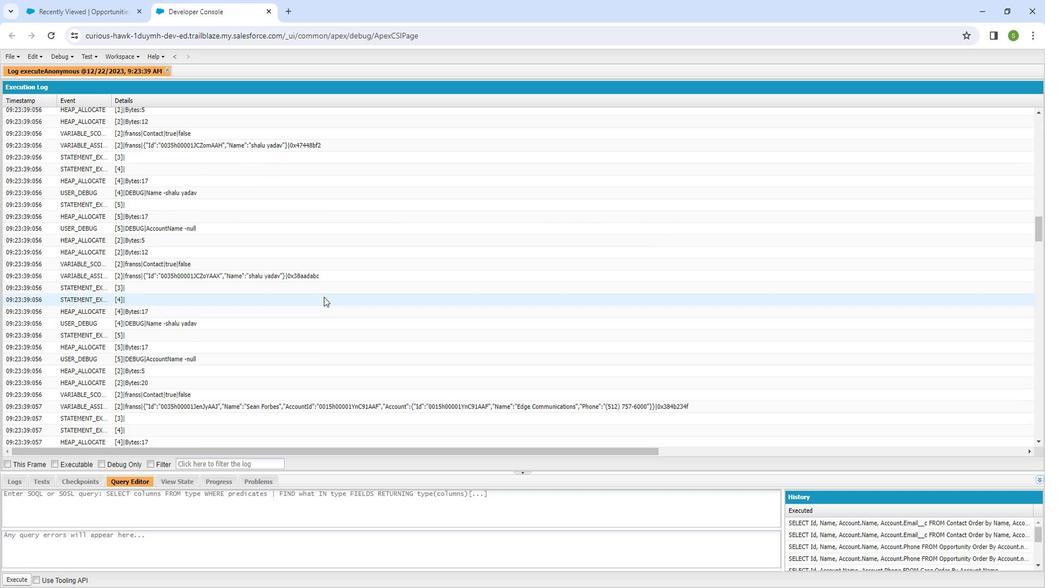 
Action: Mouse moved to (321, 289)
Screenshot: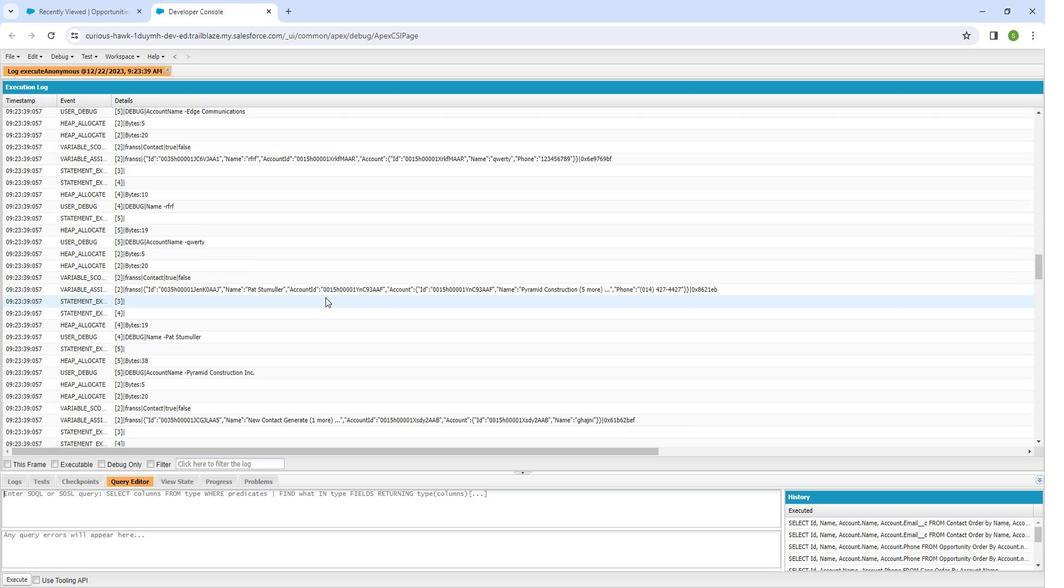 
Action: Mouse scrolled (321, 288) with delta (0, 0)
Screenshot: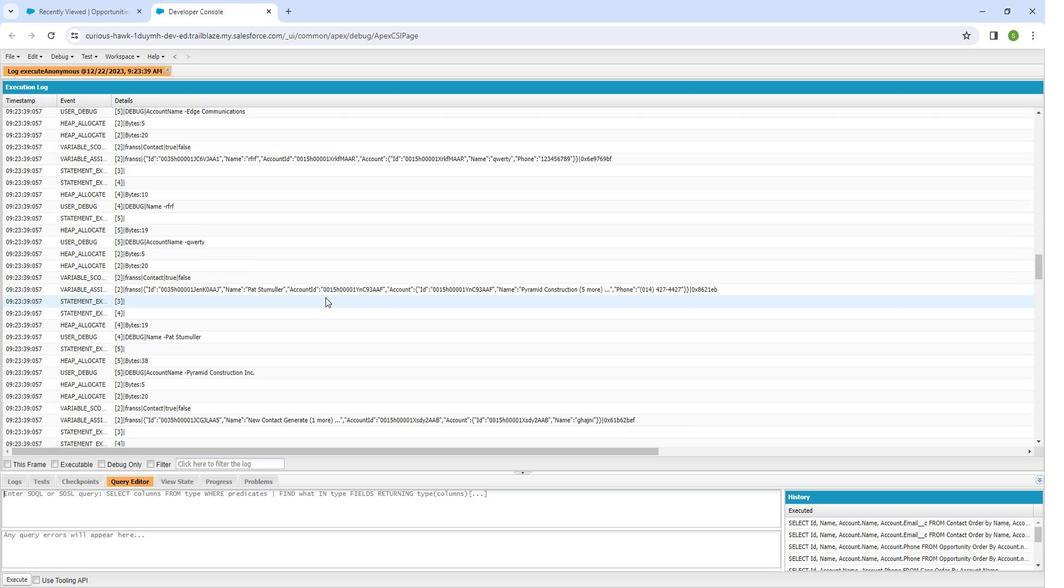 
Action: Mouse moved to (323, 291)
Screenshot: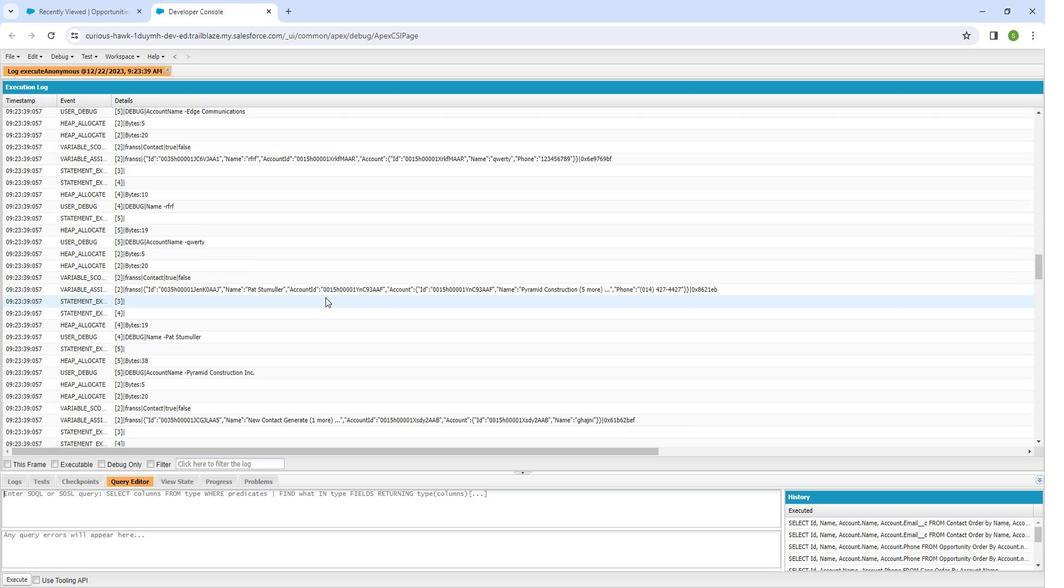 
Action: Mouse scrolled (323, 290) with delta (0, 0)
Screenshot: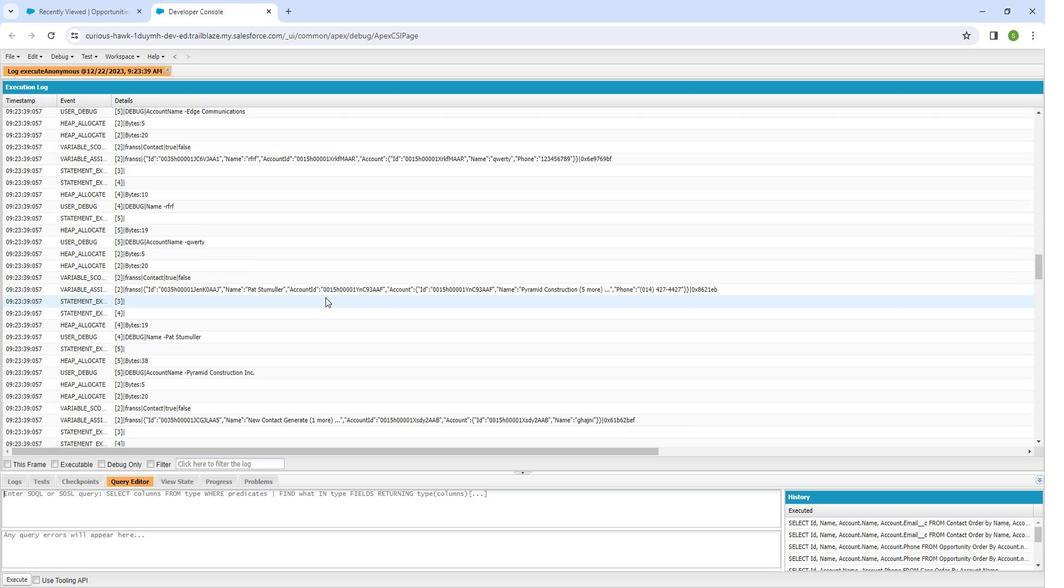 
Action: Mouse moved to (323, 292)
Screenshot: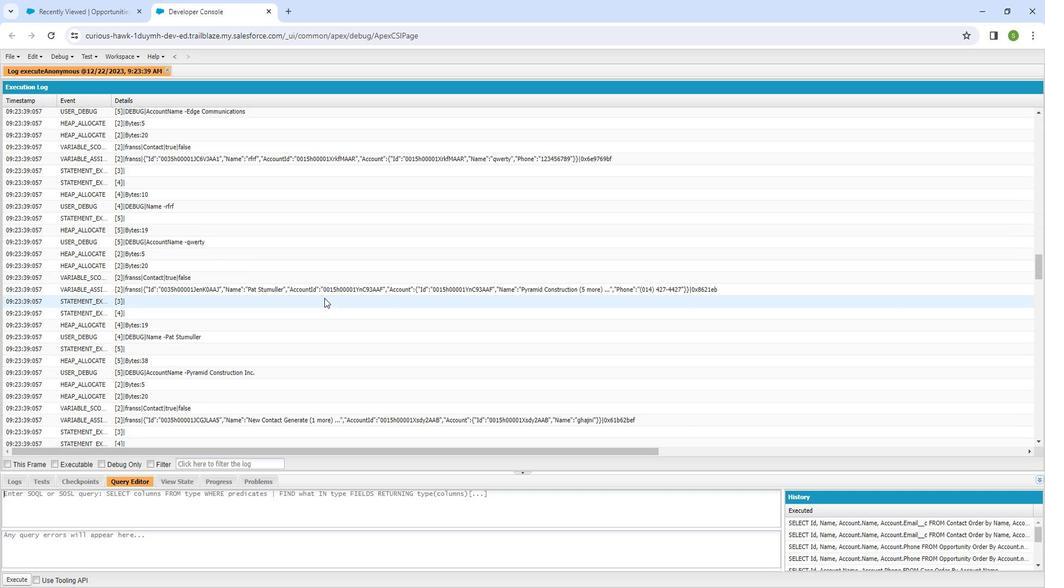 
Action: Mouse scrolled (323, 291) with delta (0, 0)
Screenshot: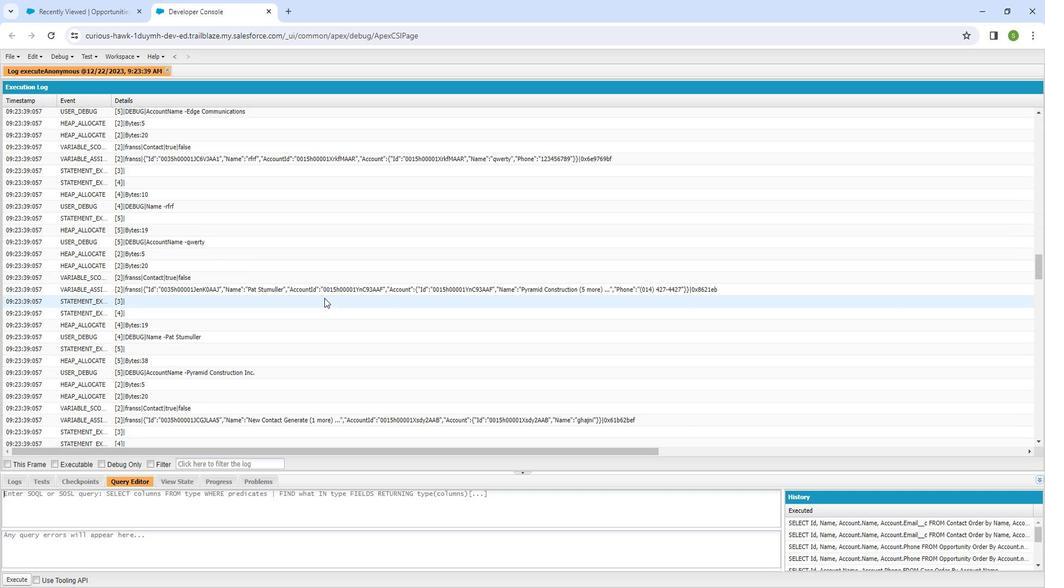 
Action: Mouse moved to (323, 292)
Screenshot: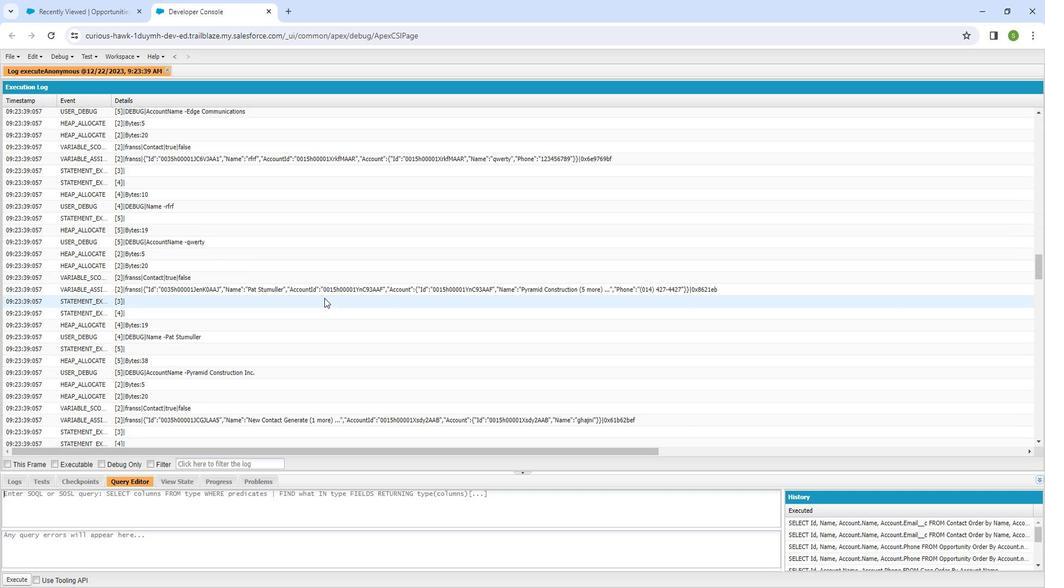 
Action: Mouse scrolled (323, 291) with delta (0, 0)
Screenshot: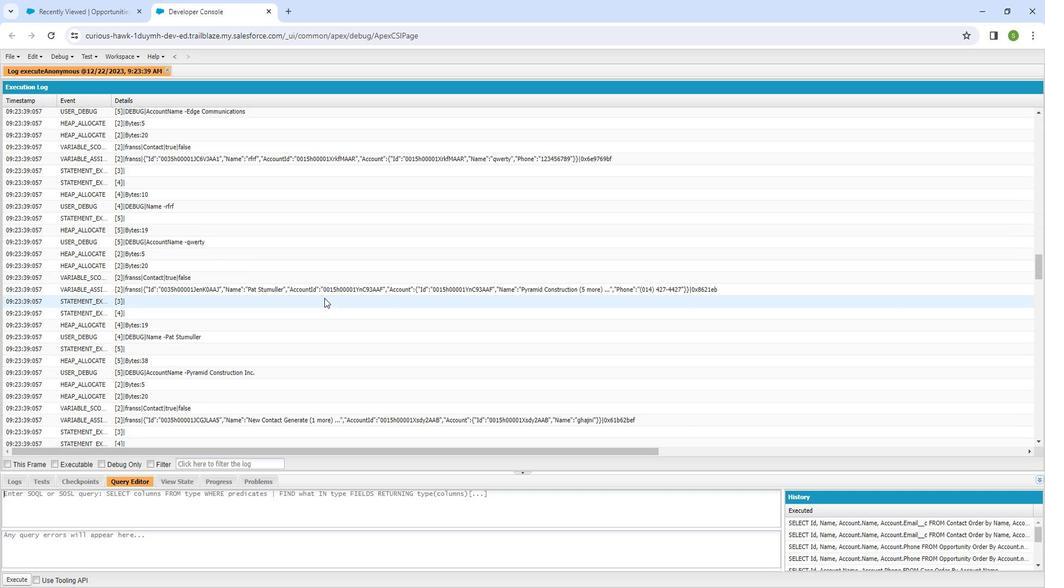 
Action: Mouse scrolled (323, 291) with delta (0, -1)
Screenshot: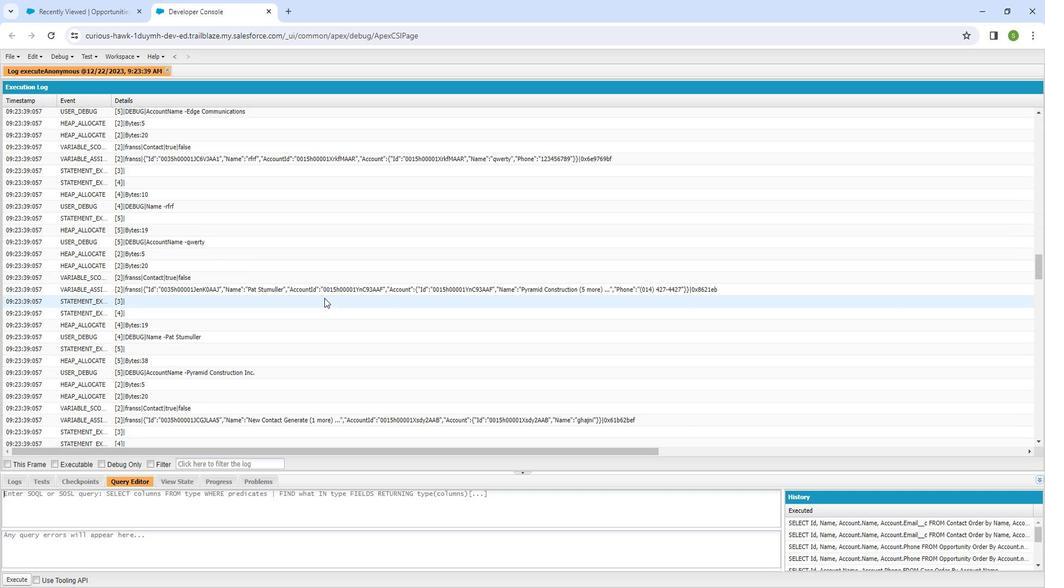 
Action: Mouse scrolled (323, 291) with delta (0, 0)
Screenshot: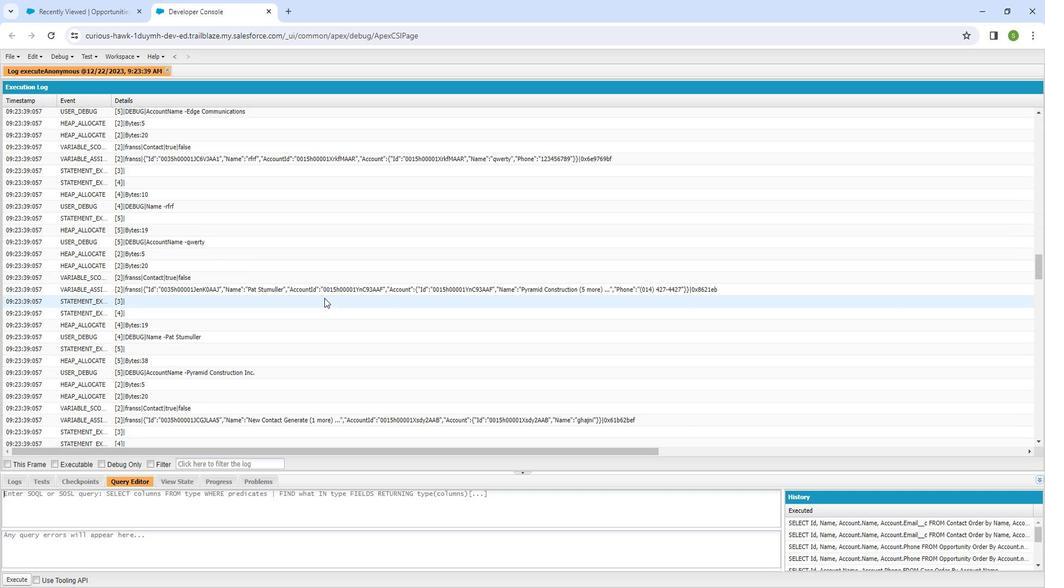 
Action: Mouse moved to (323, 292)
Screenshot: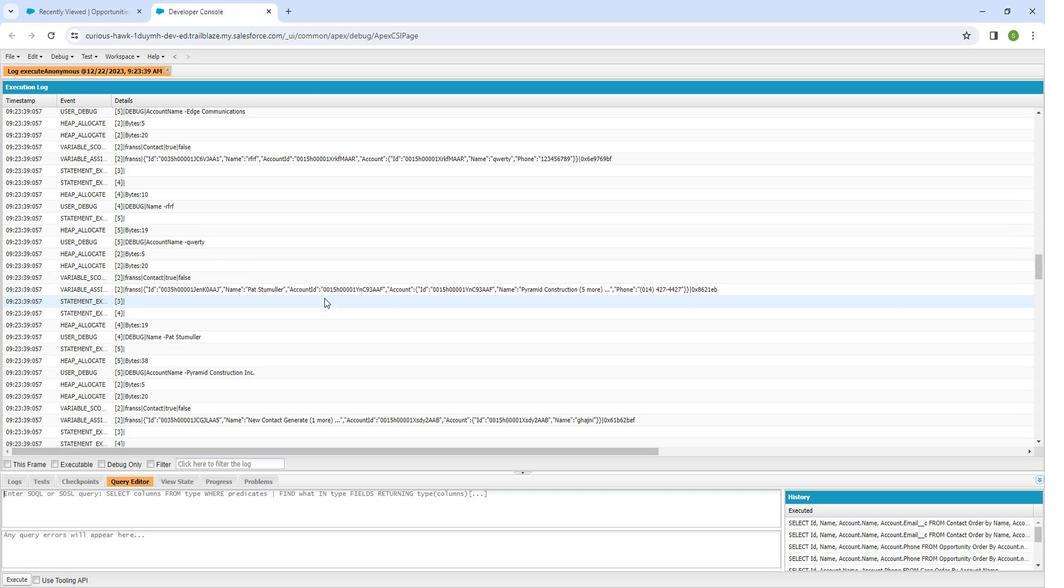 
Action: Mouse scrolled (323, 291) with delta (0, 0)
Screenshot: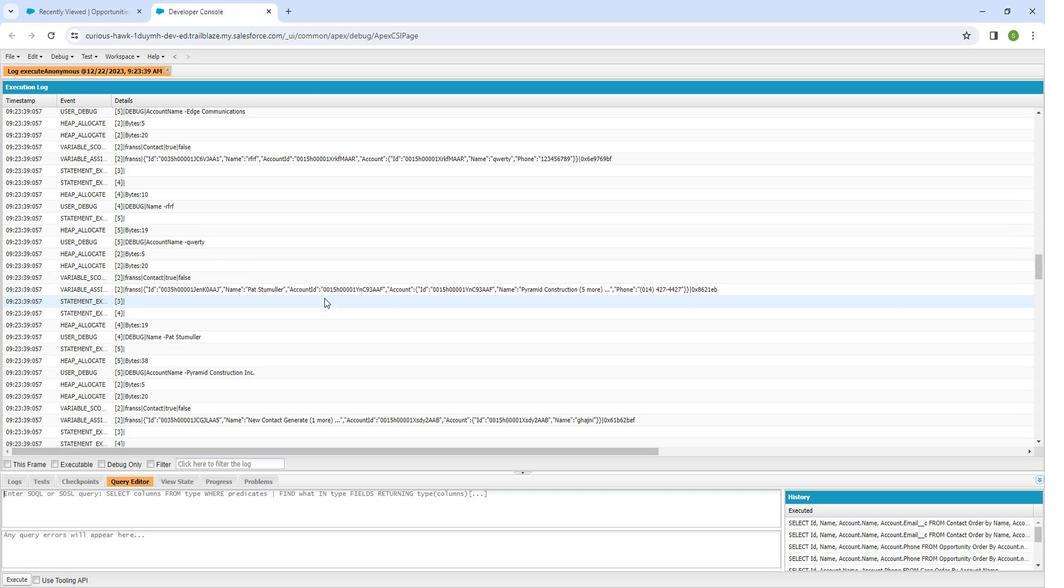 
Action: Mouse moved to (333, 297)
Screenshot: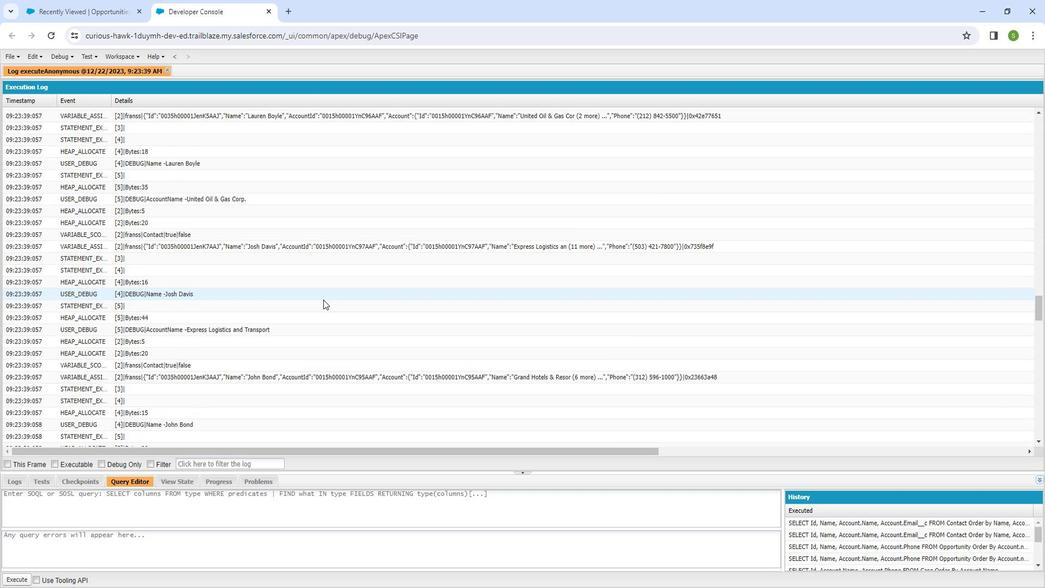 
Action: Mouse scrolled (333, 296) with delta (0, 0)
Screenshot: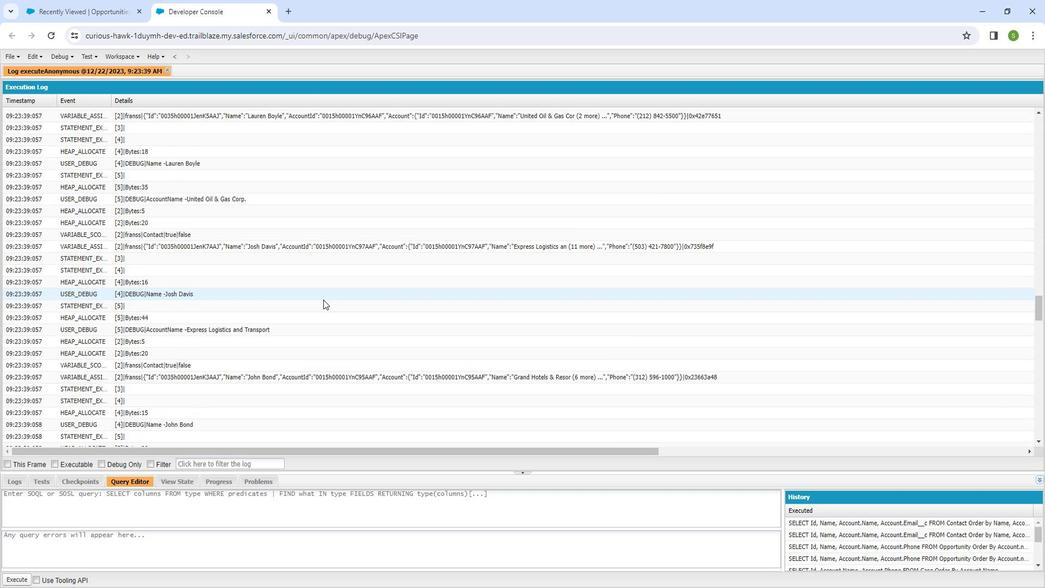 
Action: Mouse moved to (334, 300)
Screenshot: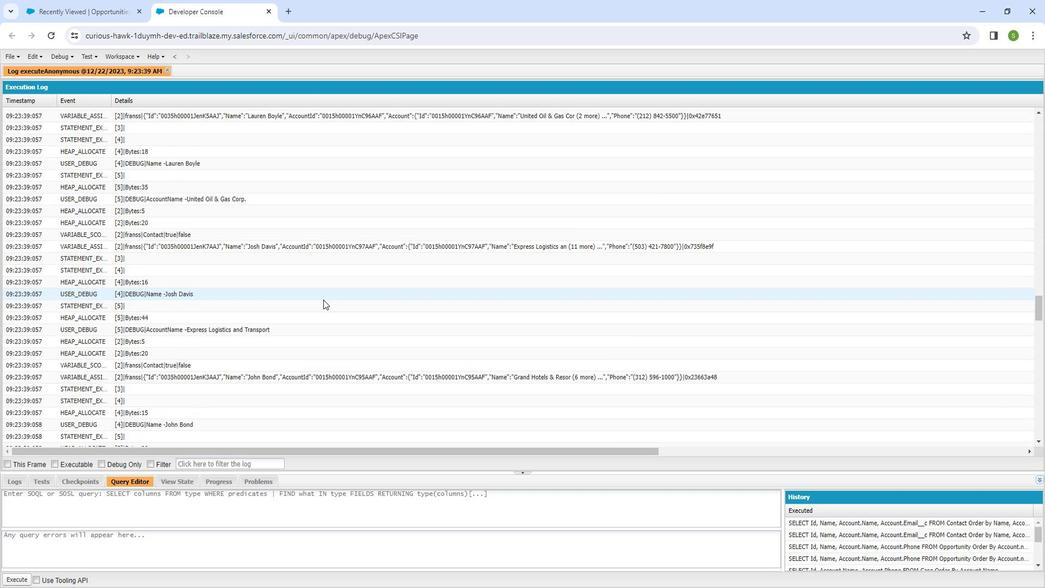 
Action: Mouse scrolled (334, 299) with delta (0, 0)
Screenshot: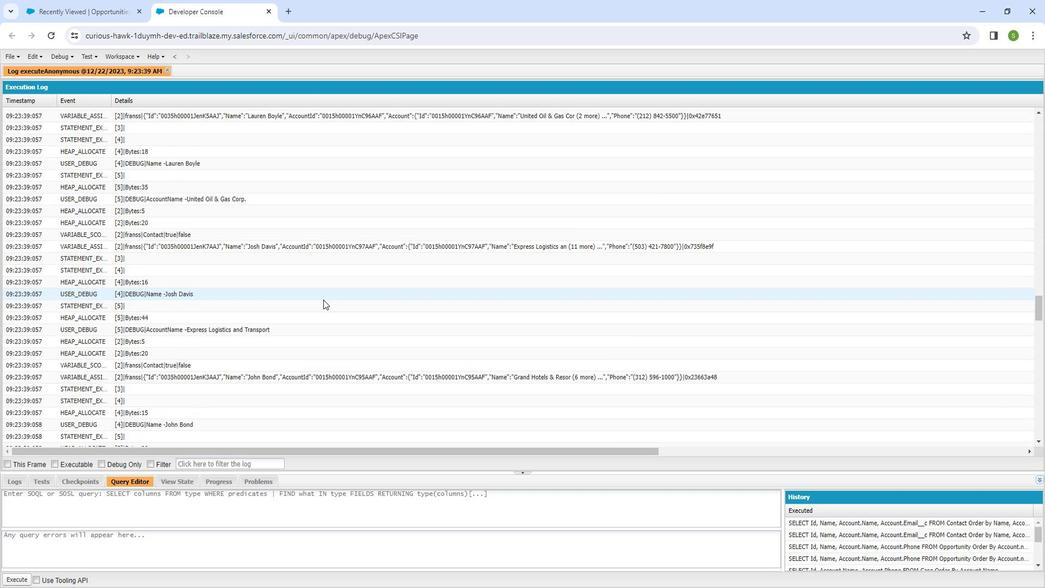
Action: Mouse moved to (334, 300)
Screenshot: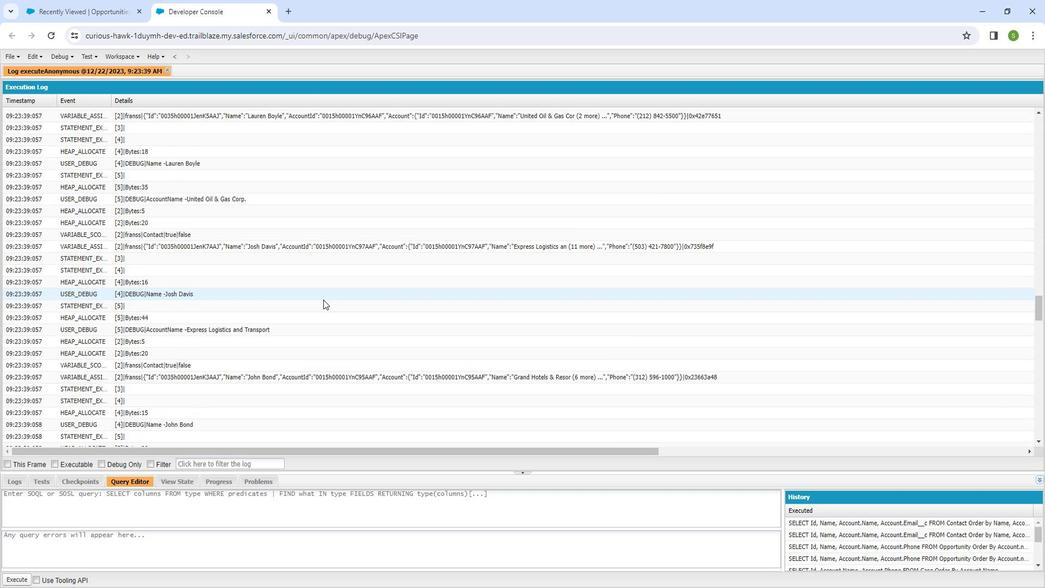 
Action: Mouse scrolled (334, 300) with delta (0, 0)
Screenshot: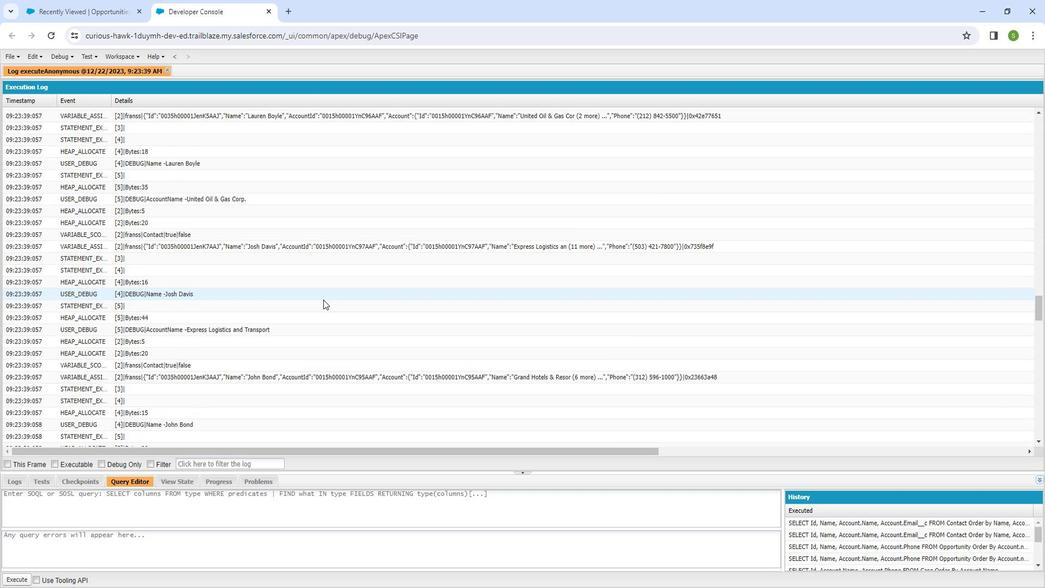 
Action: Mouse scrolled (334, 299) with delta (0, -1)
Screenshot: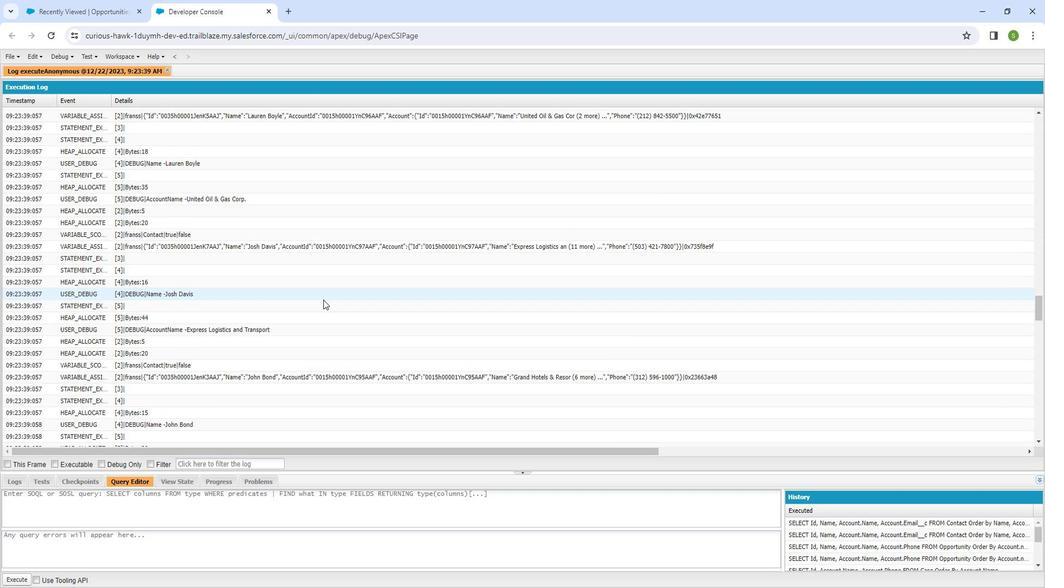 
Action: Mouse scrolled (334, 299) with delta (0, -1)
Screenshot: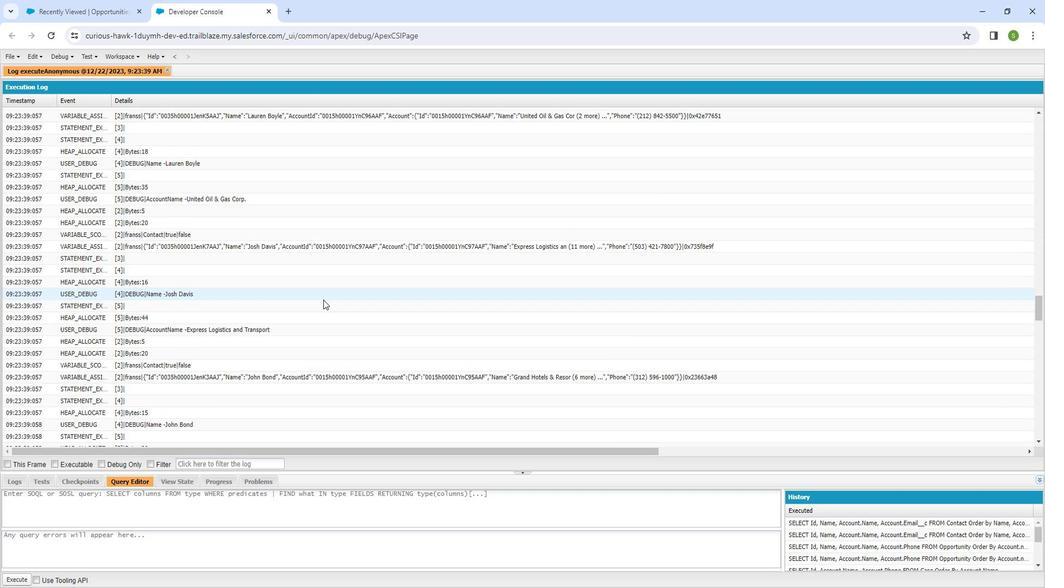 
Action: Mouse scrolled (334, 300) with delta (0, 0)
Screenshot: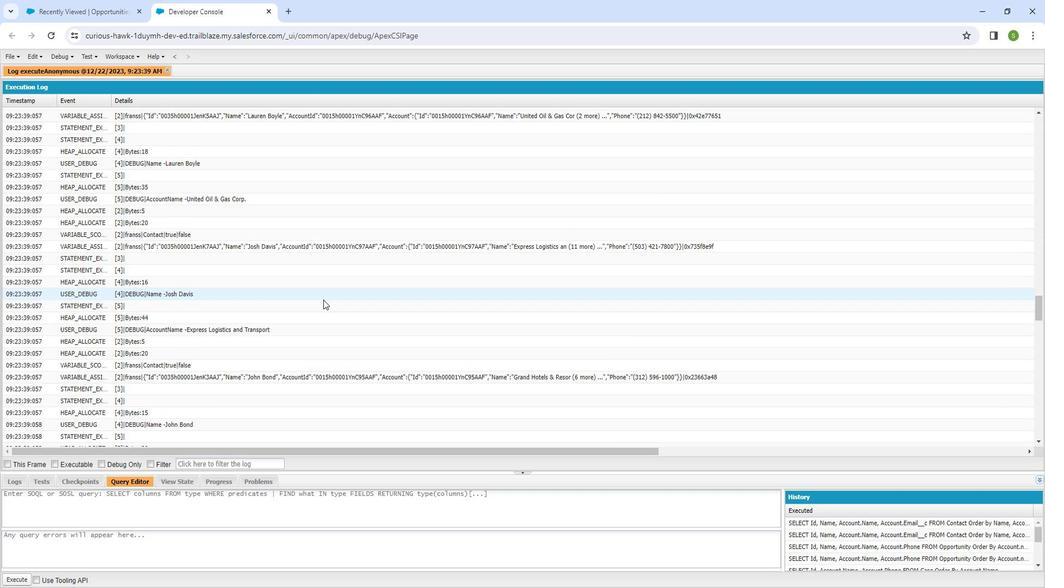 
Action: Mouse scrolled (334, 300) with delta (0, 0)
Screenshot: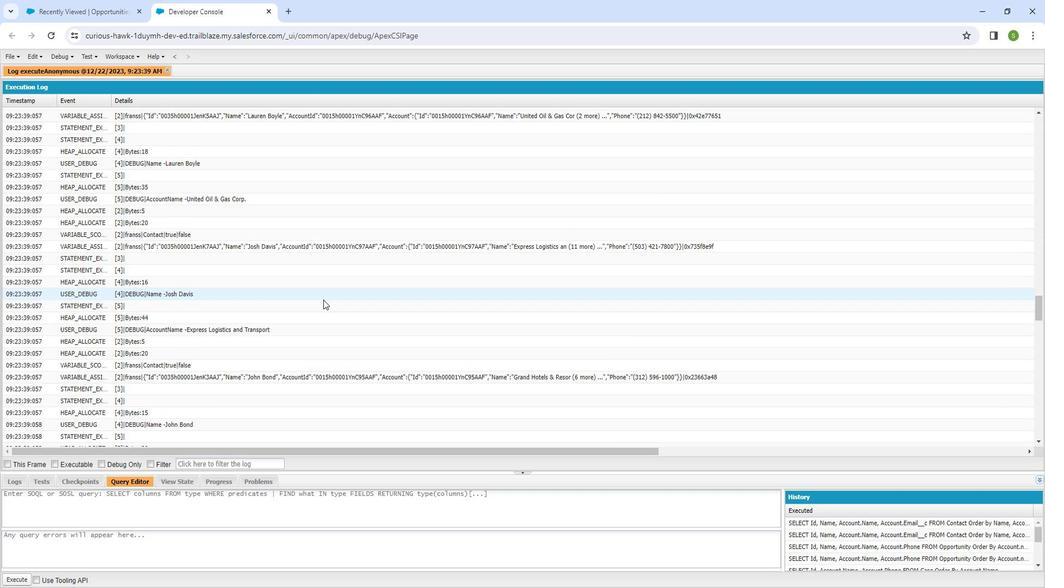 
Action: Mouse moved to (334, 295)
Screenshot: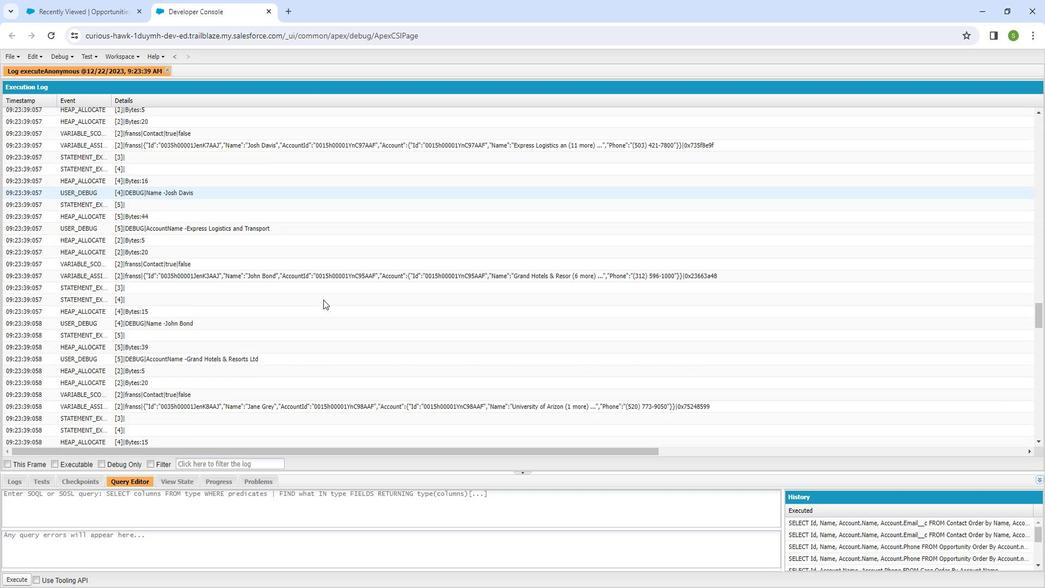 
Action: Mouse scrolled (334, 295) with delta (0, 0)
Screenshot: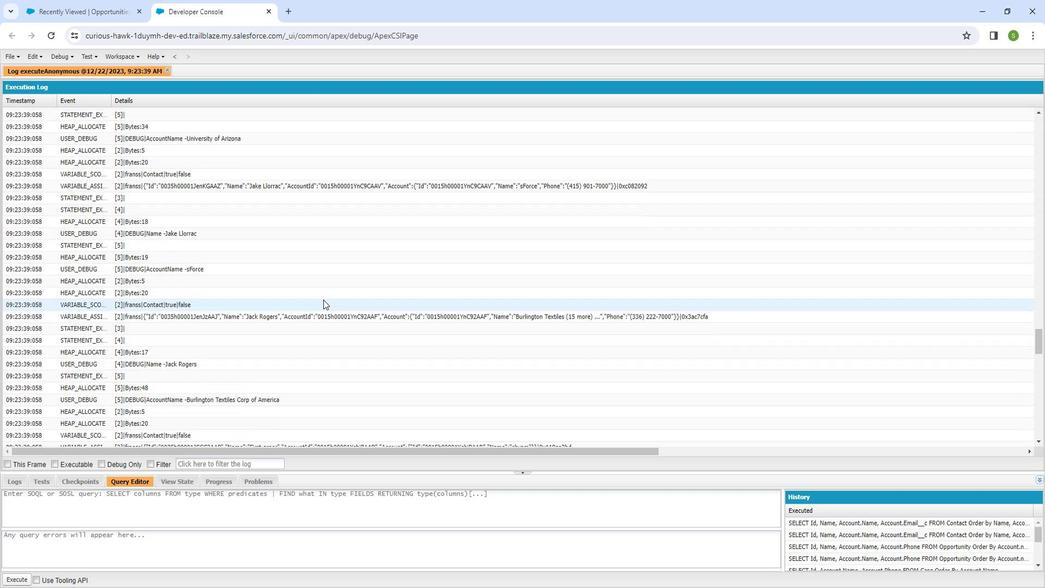 
Action: Mouse moved to (333, 295)
Screenshot: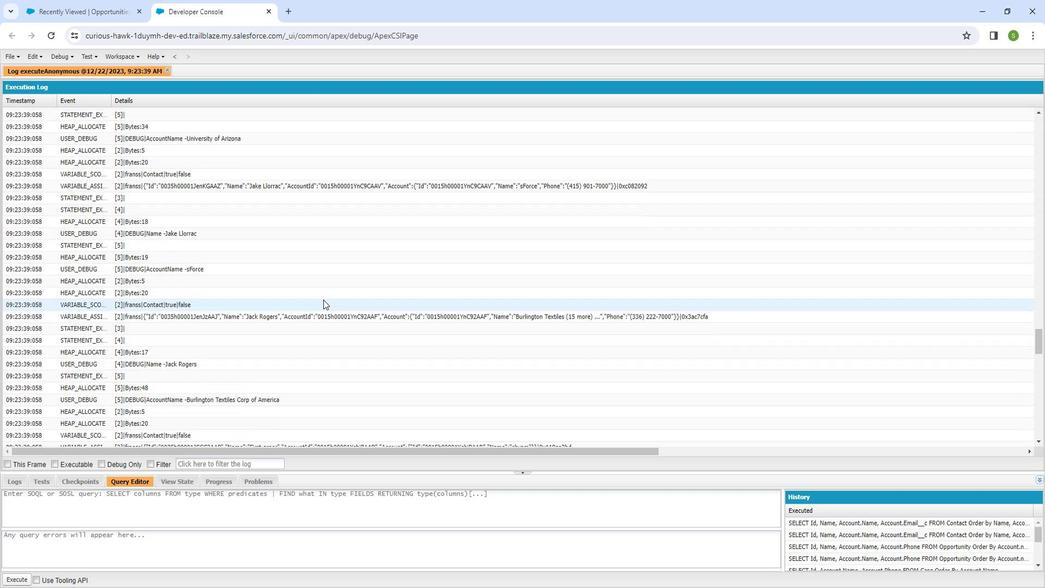 
Action: Mouse scrolled (333, 295) with delta (0, 0)
Screenshot: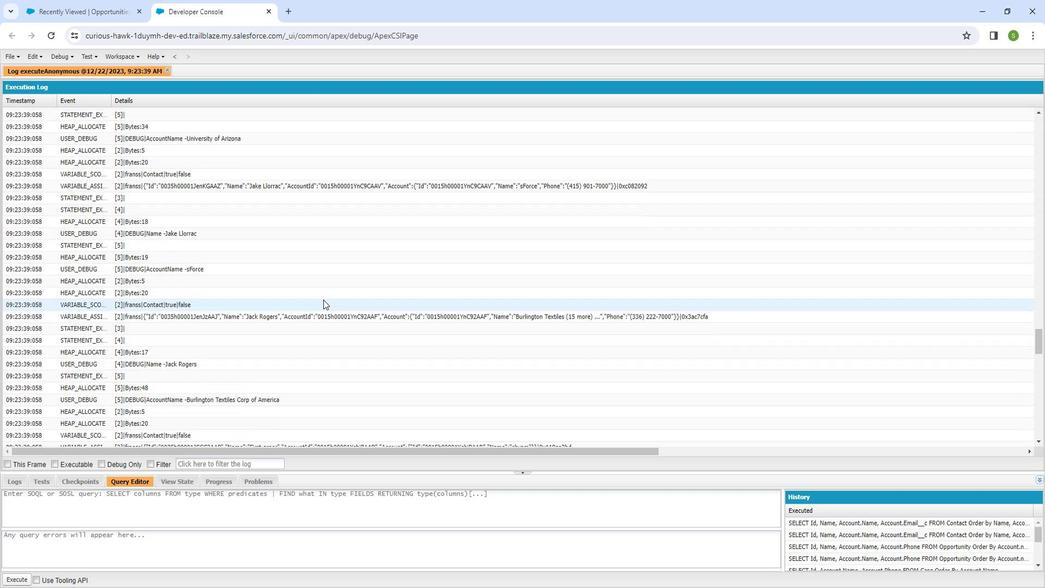
Action: Mouse moved to (333, 296)
Screenshot: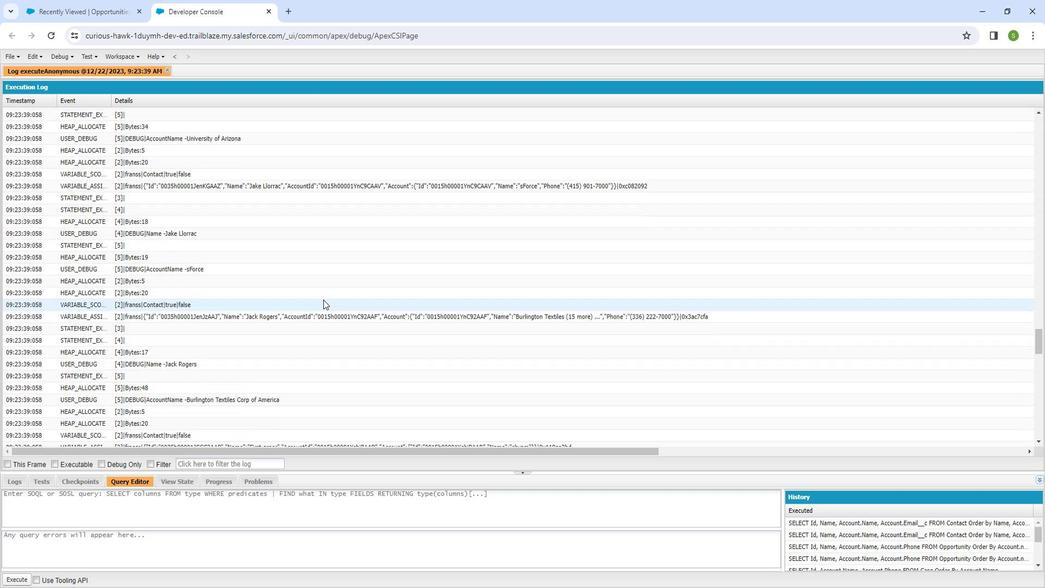 
Action: Mouse scrolled (333, 295) with delta (0, 0)
Screenshot: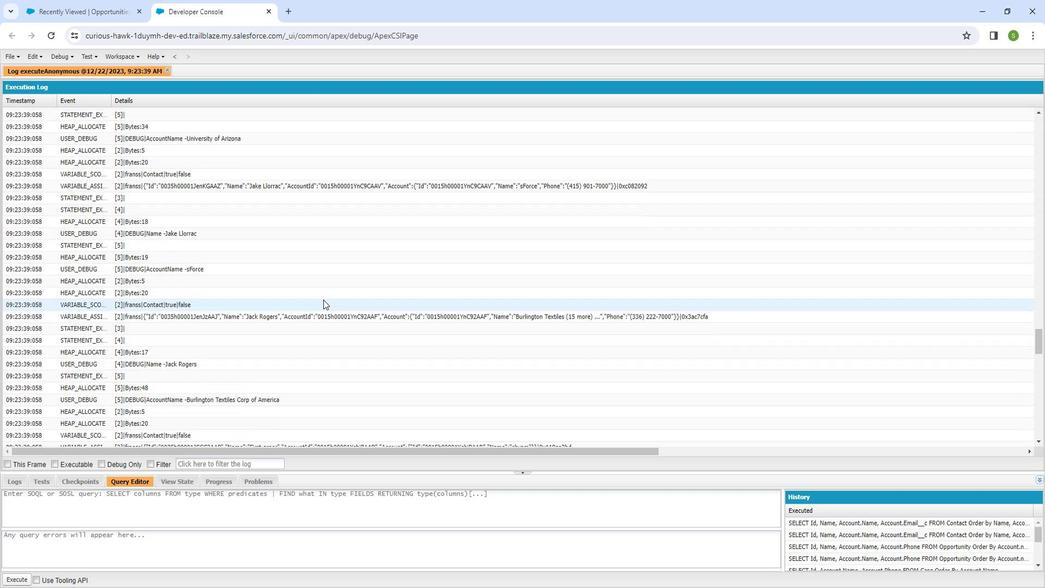 
Action: Mouse scrolled (333, 295) with delta (0, 0)
Screenshot: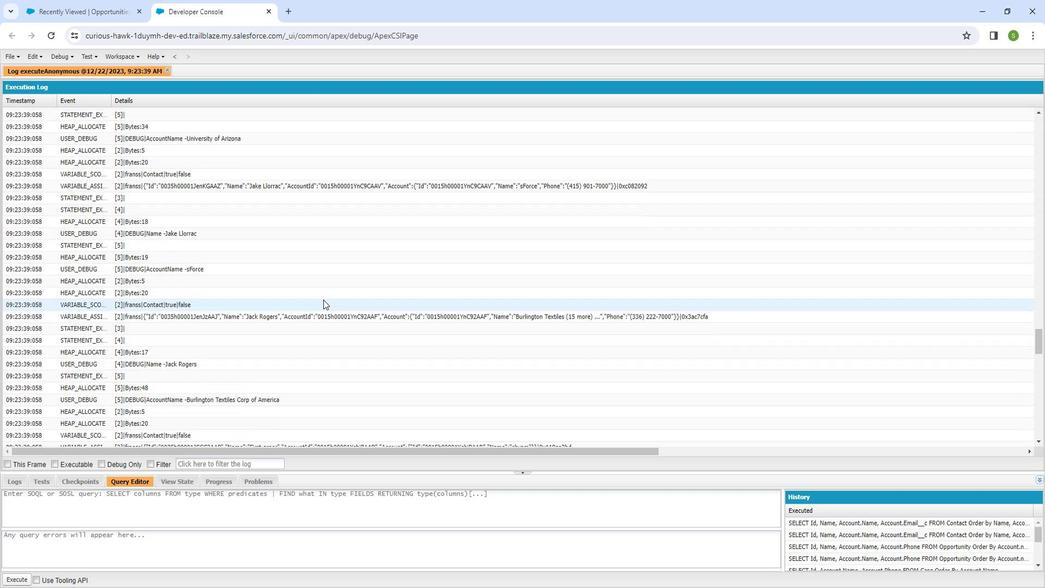 
Action: Mouse scrolled (333, 295) with delta (0, -1)
Screenshot: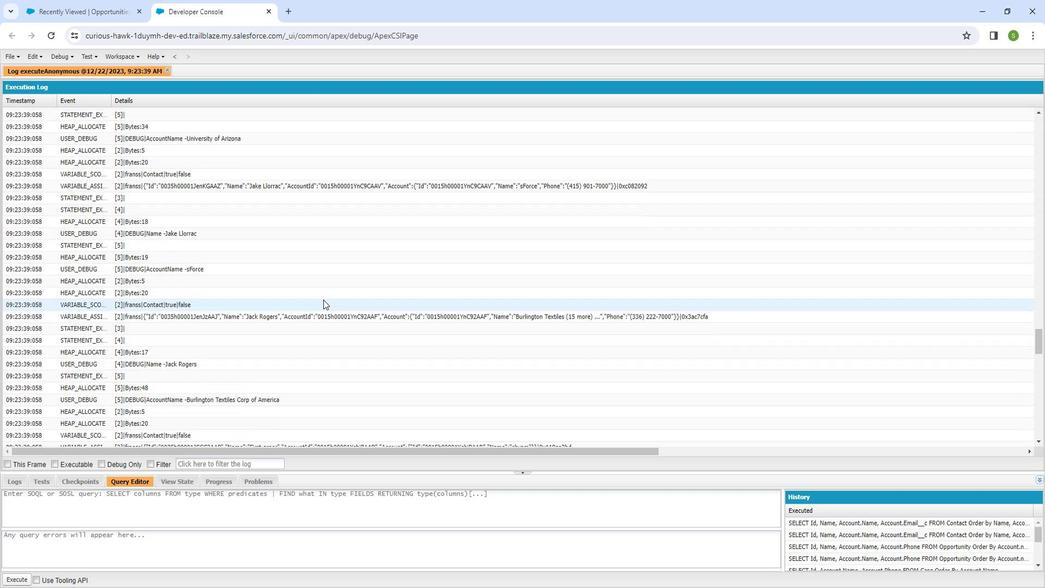 
Action: Mouse scrolled (333, 295) with delta (0, -1)
Screenshot: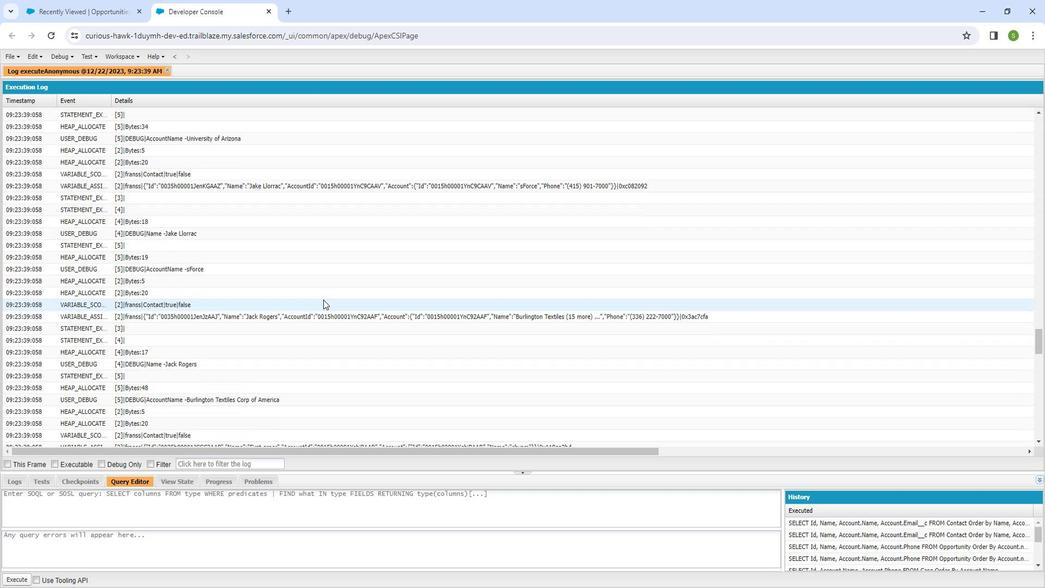 
Action: Mouse scrolled (333, 295) with delta (0, -1)
Screenshot: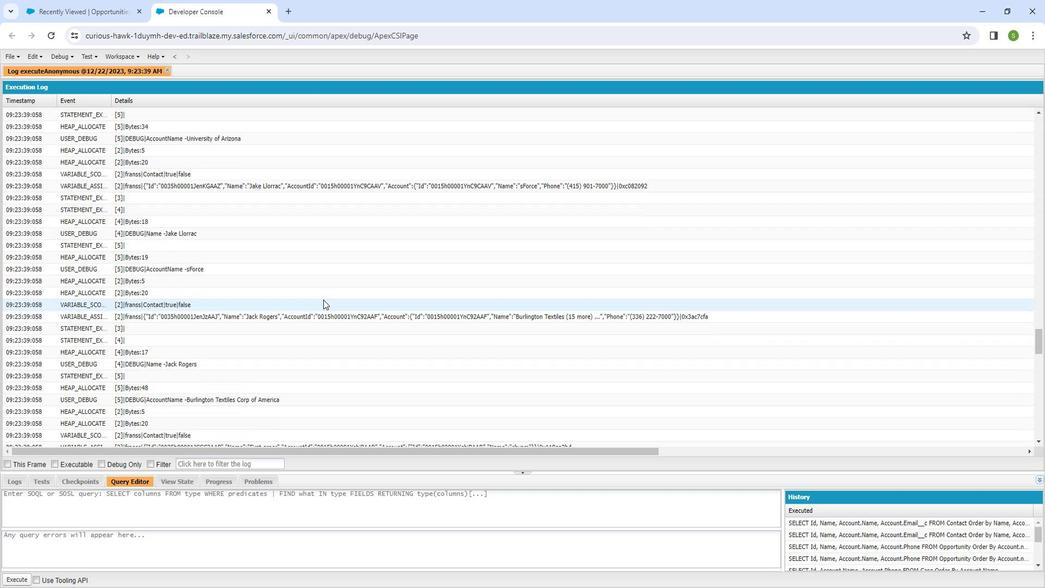 
Action: Mouse moved to (332, 297)
Screenshot: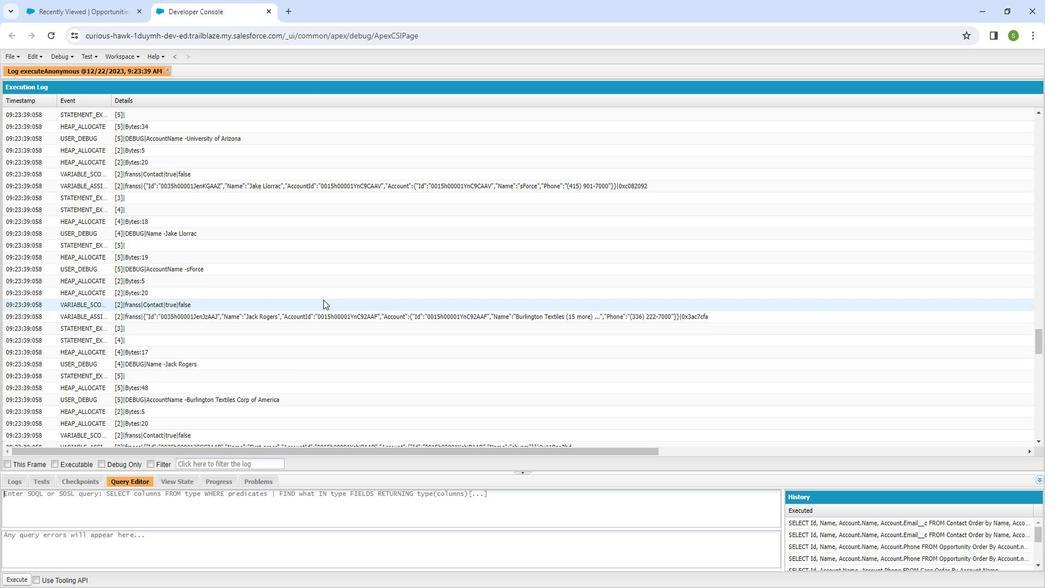
Action: Mouse scrolled (332, 297) with delta (0, 0)
Screenshot: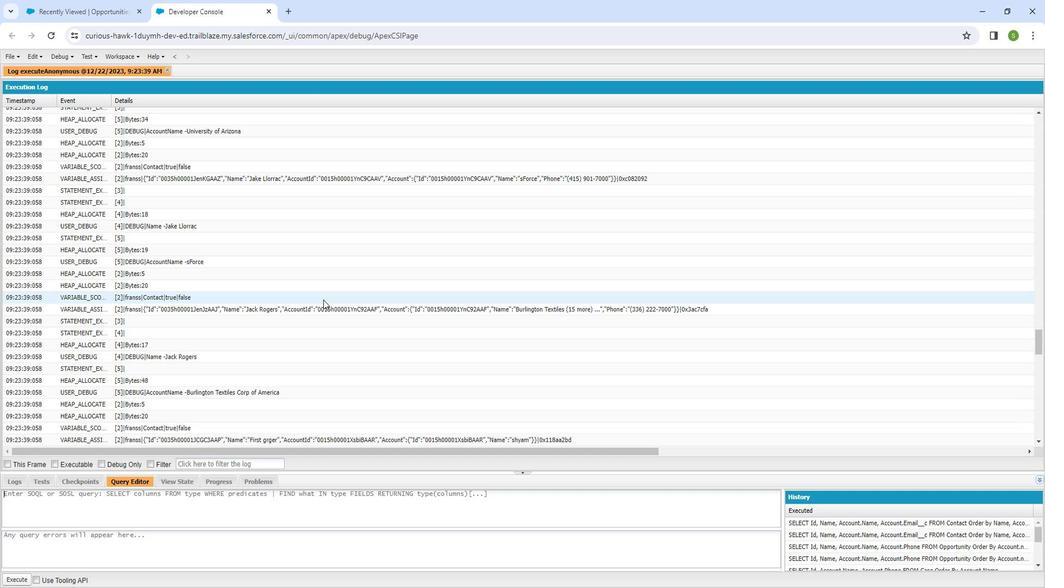 
Action: Mouse scrolled (332, 297) with delta (0, 0)
Screenshot: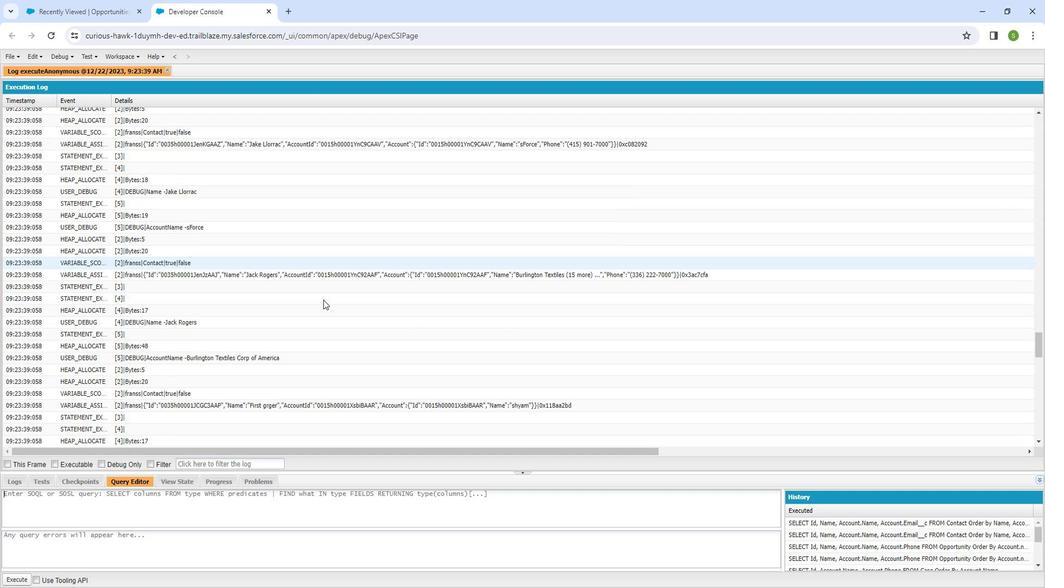 
Action: Mouse scrolled (332, 297) with delta (0, 0)
Screenshot: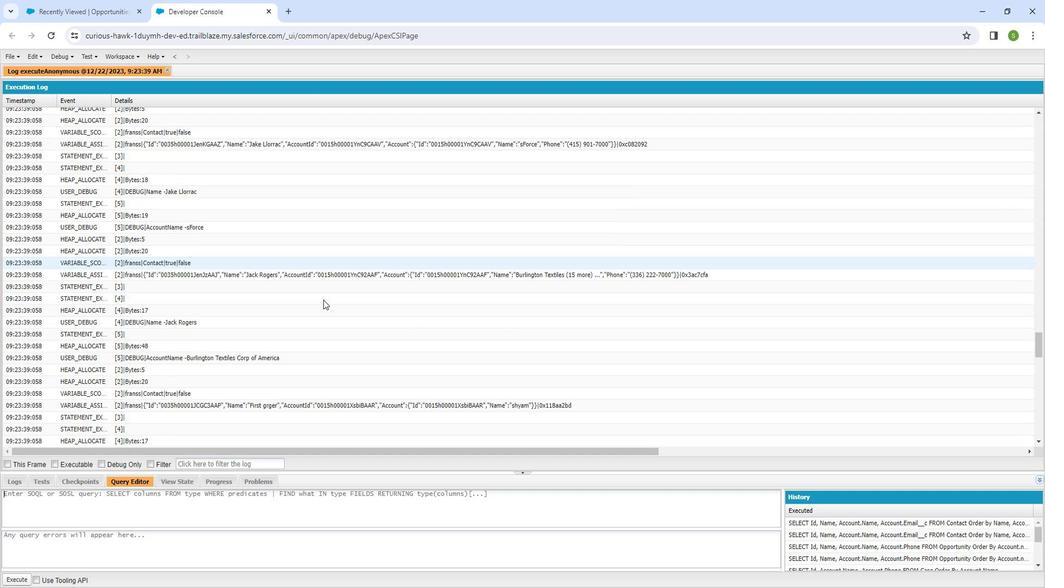 
Action: Mouse moved to (332, 297)
Screenshot: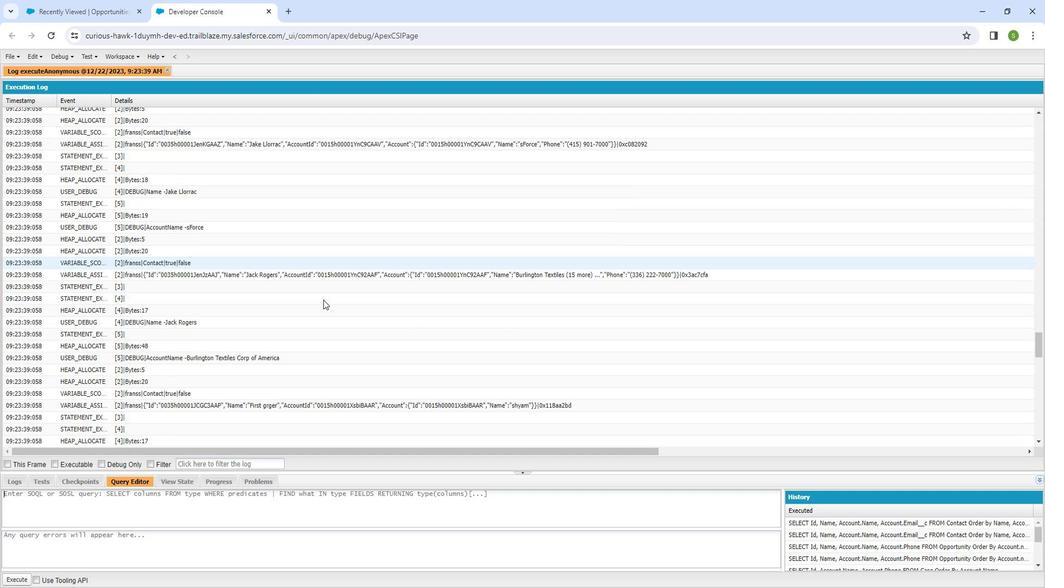 
Action: Mouse scrolled (332, 297) with delta (0, 0)
Screenshot: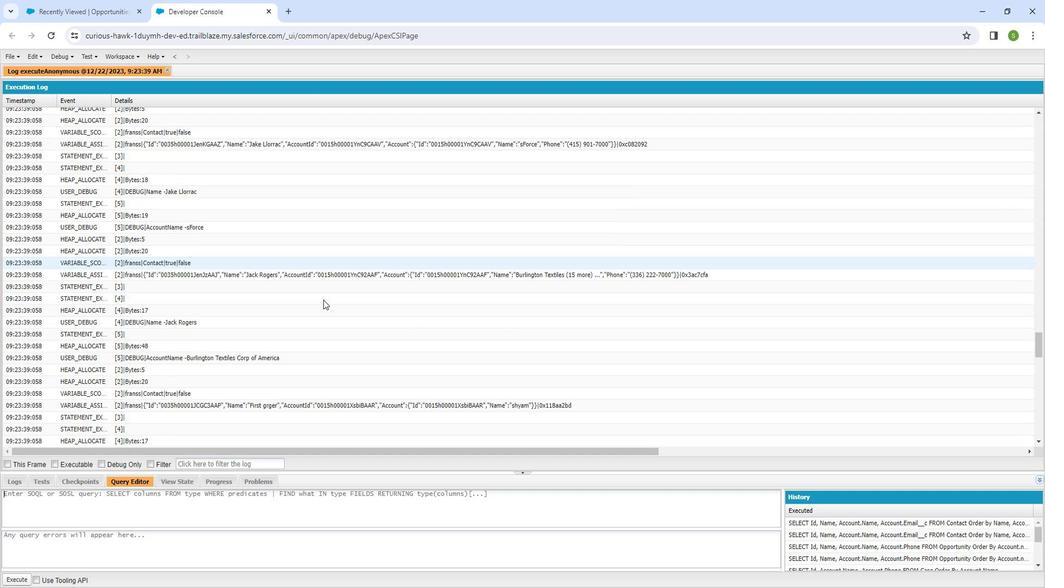 
Action: Mouse scrolled (332, 297) with delta (0, 0)
Screenshot: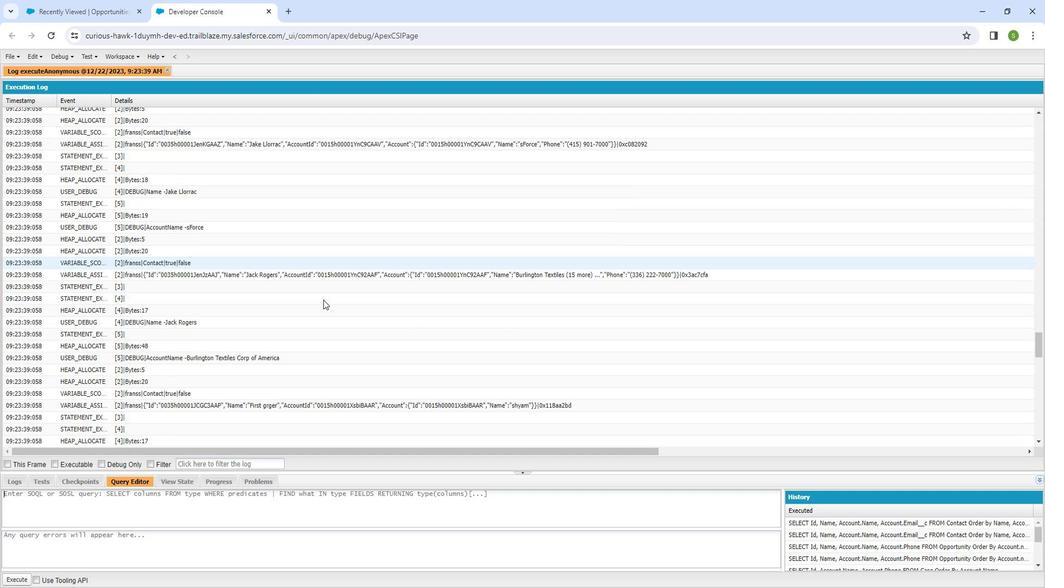 
Action: Mouse scrolled (332, 297) with delta (0, 0)
Screenshot: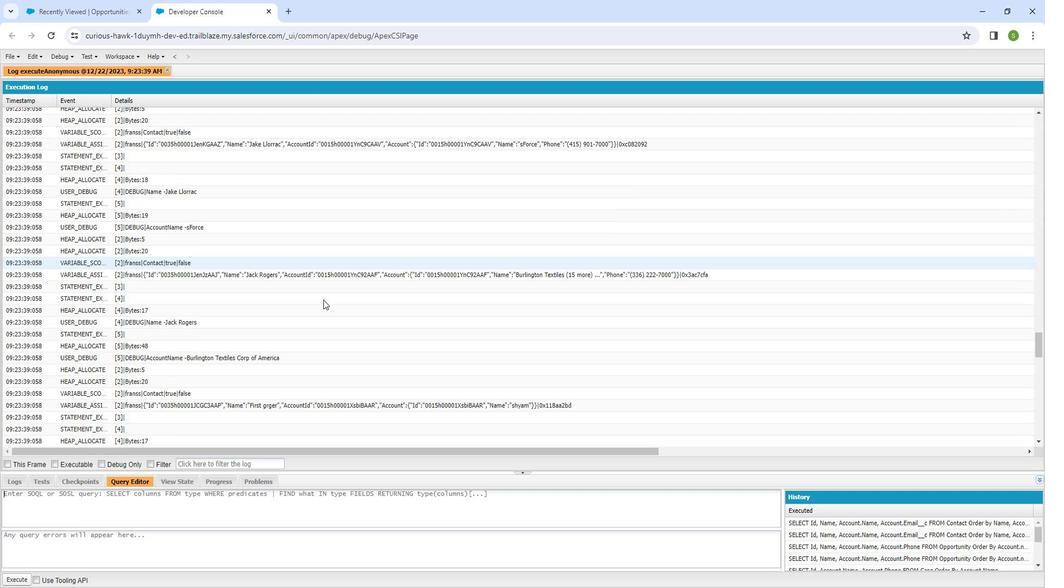 
Action: Mouse scrolled (332, 297) with delta (0, 0)
Screenshot: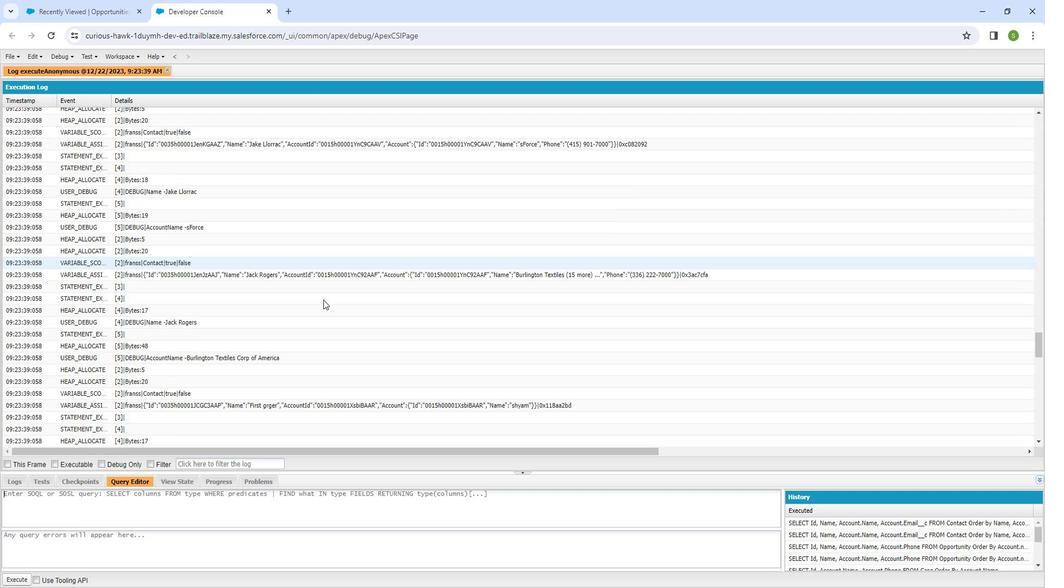 
Action: Mouse scrolled (332, 297) with delta (0, 0)
Screenshot: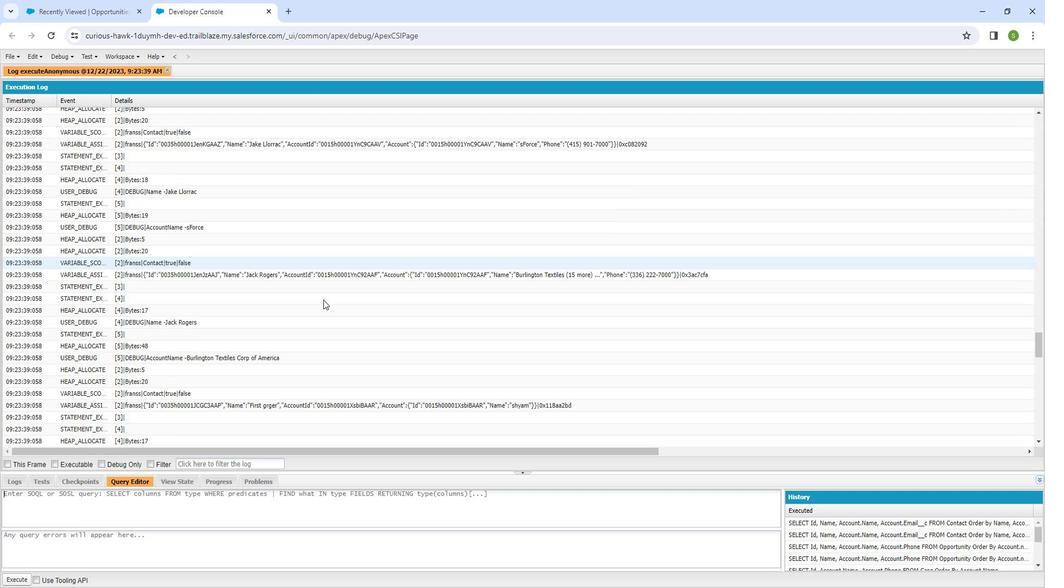 
Action: Mouse scrolled (332, 297) with delta (0, 0)
Screenshot: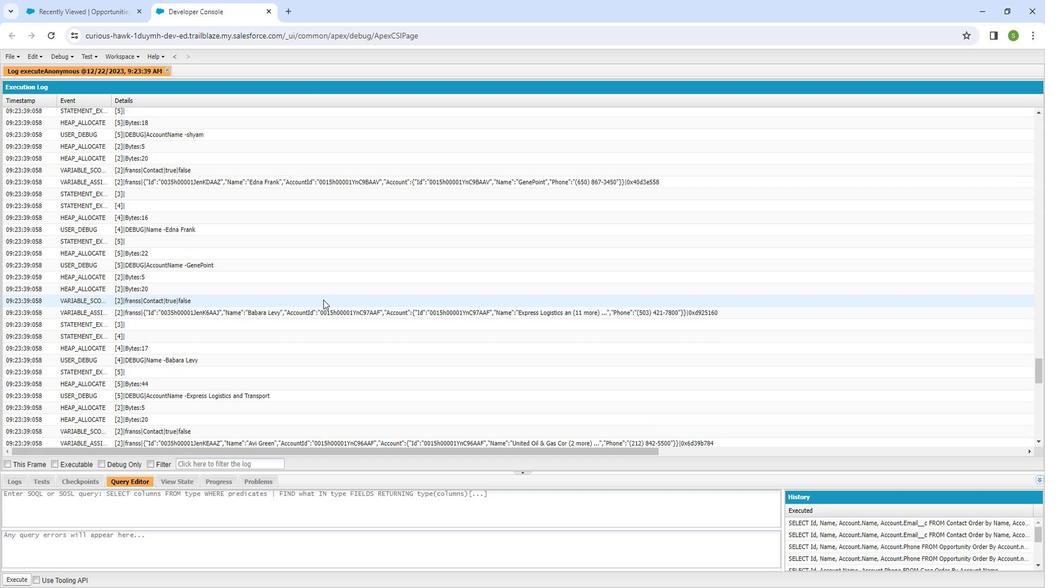 
Action: Mouse scrolled (332, 297) with delta (0, 0)
Screenshot: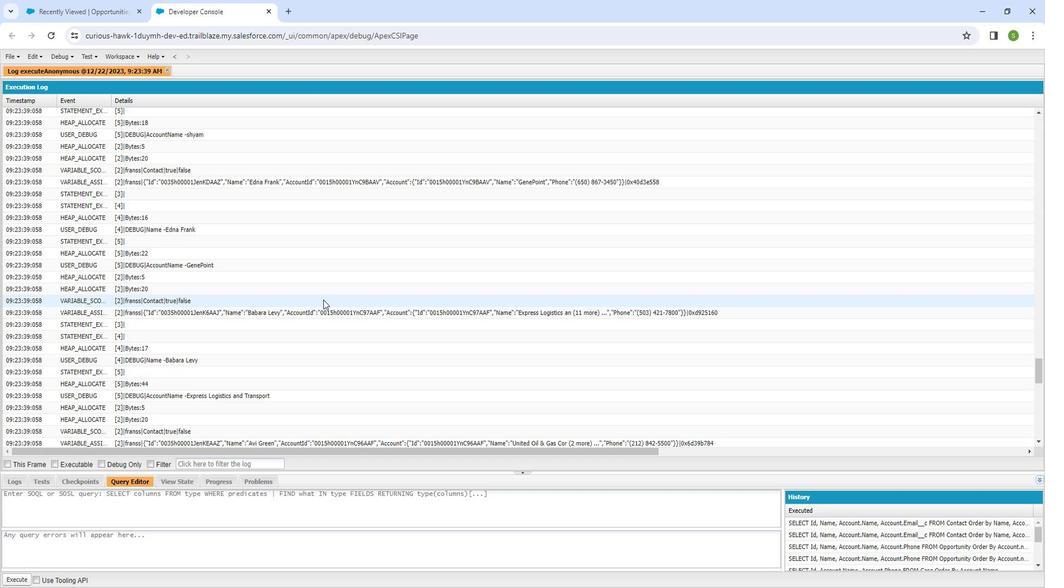 
Action: Mouse scrolled (332, 297) with delta (0, 0)
Screenshot: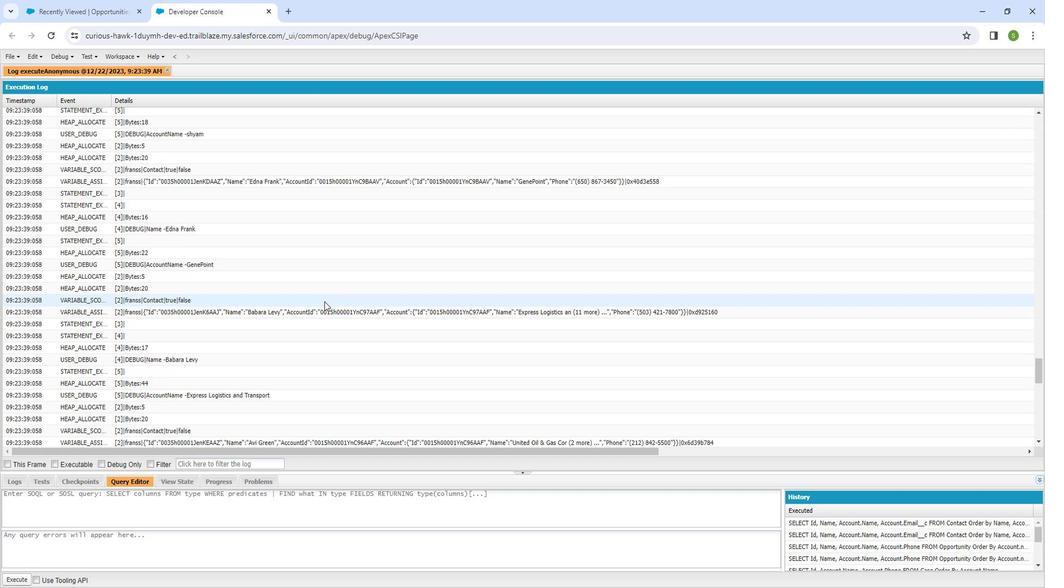 
Action: Mouse scrolled (332, 297) with delta (0, 0)
Screenshot: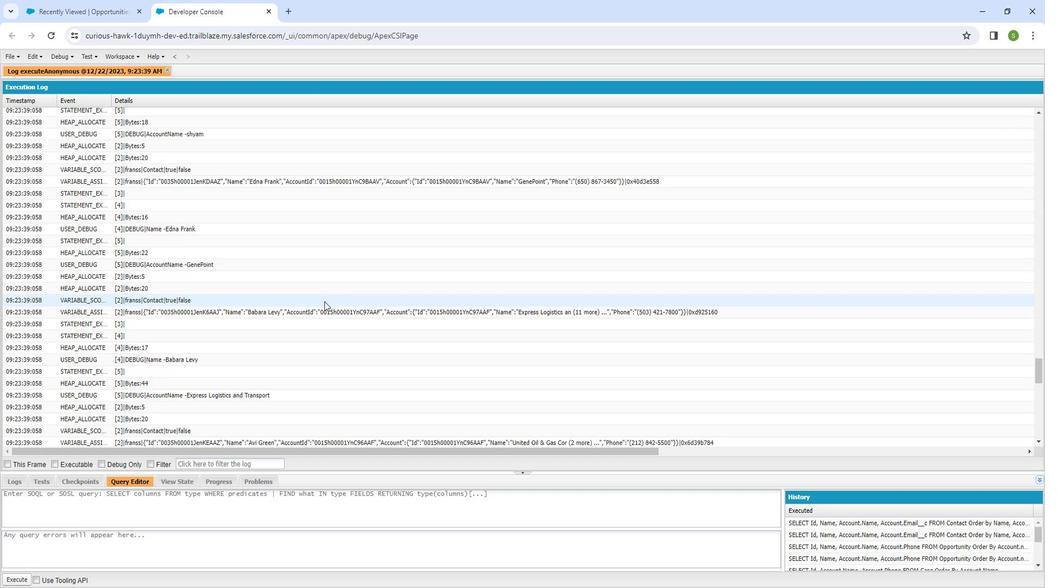 
Action: Mouse scrolled (332, 297) with delta (0, 0)
Screenshot: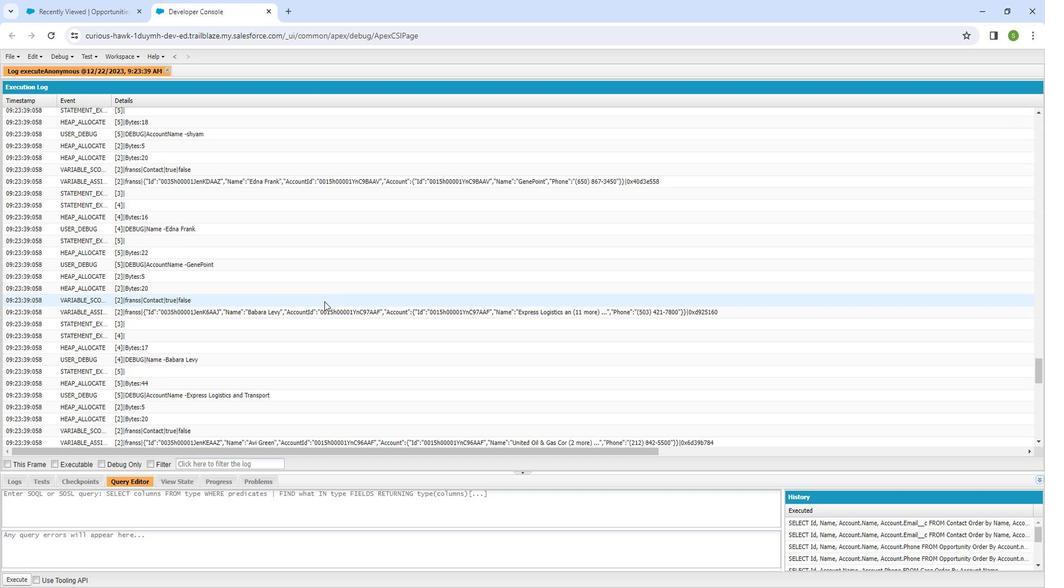 
Action: Mouse scrolled (332, 297) with delta (0, 0)
Screenshot: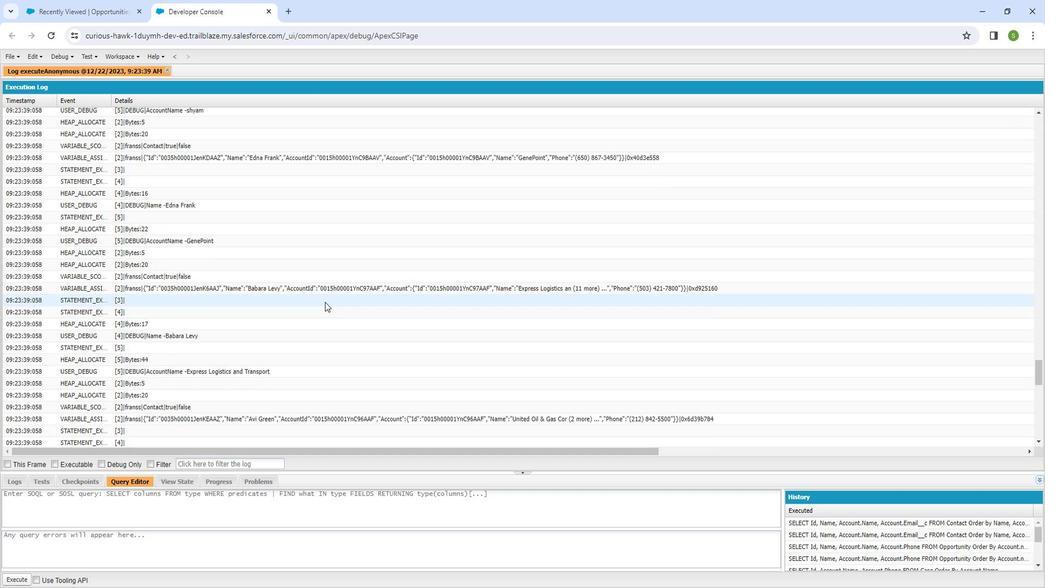 
Action: Mouse moved to (332, 297)
Screenshot: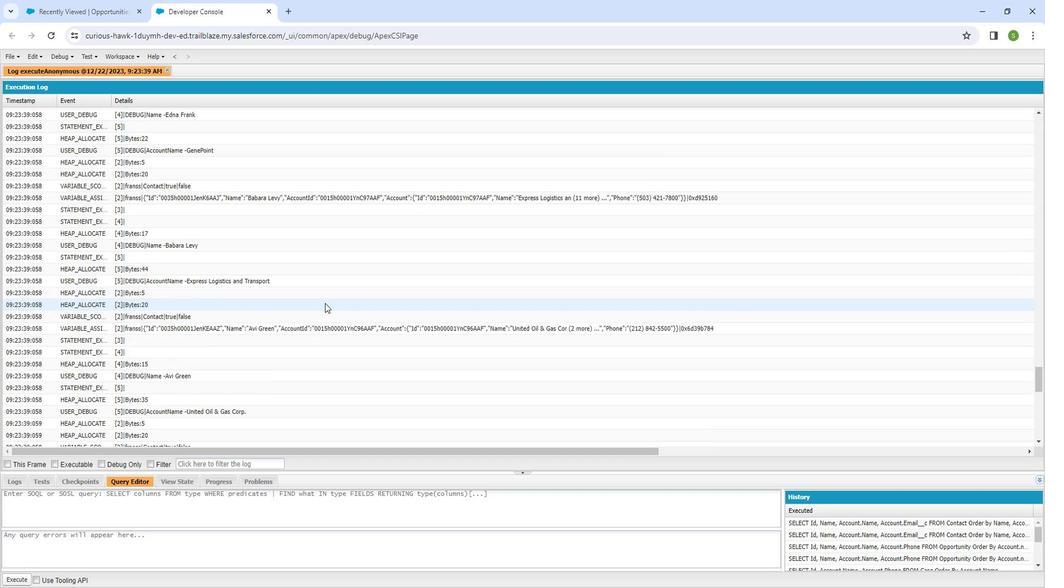 
Action: Mouse scrolled (332, 297) with delta (0, 0)
Screenshot: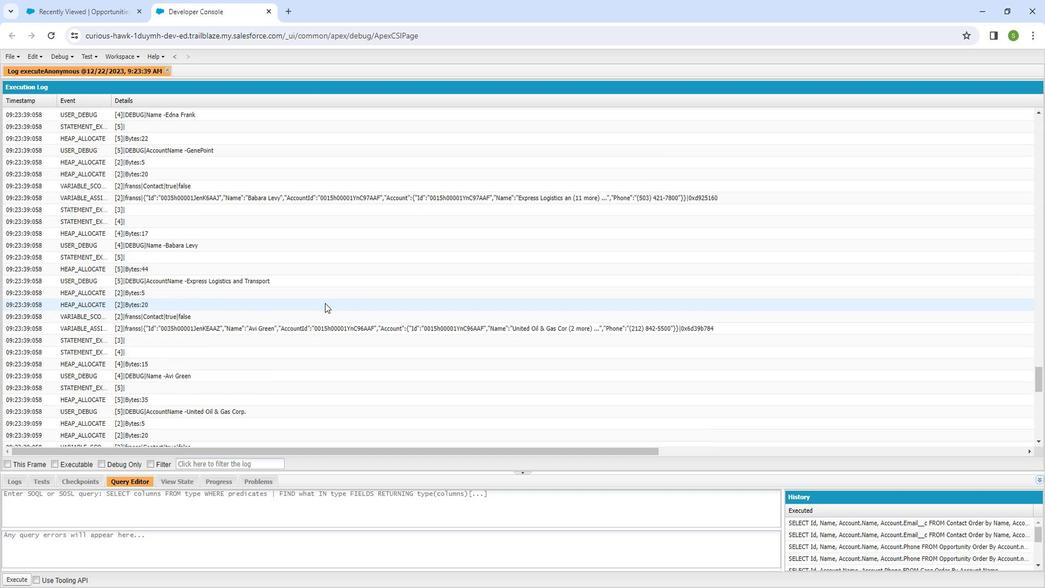 
Action: Mouse moved to (332, 298)
Screenshot: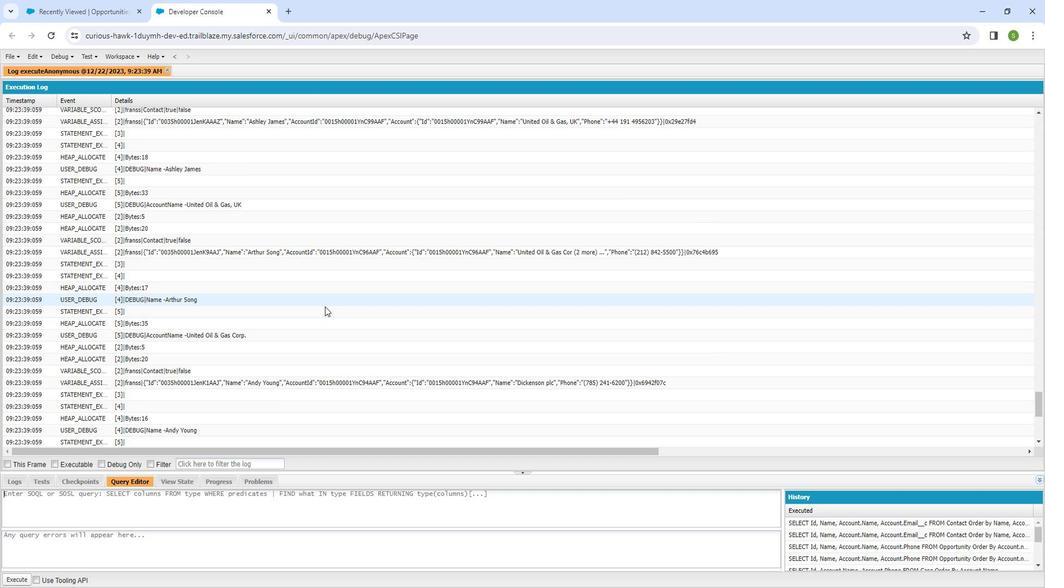 
Action: Mouse scrolled (332, 297) with delta (0, 0)
Screenshot: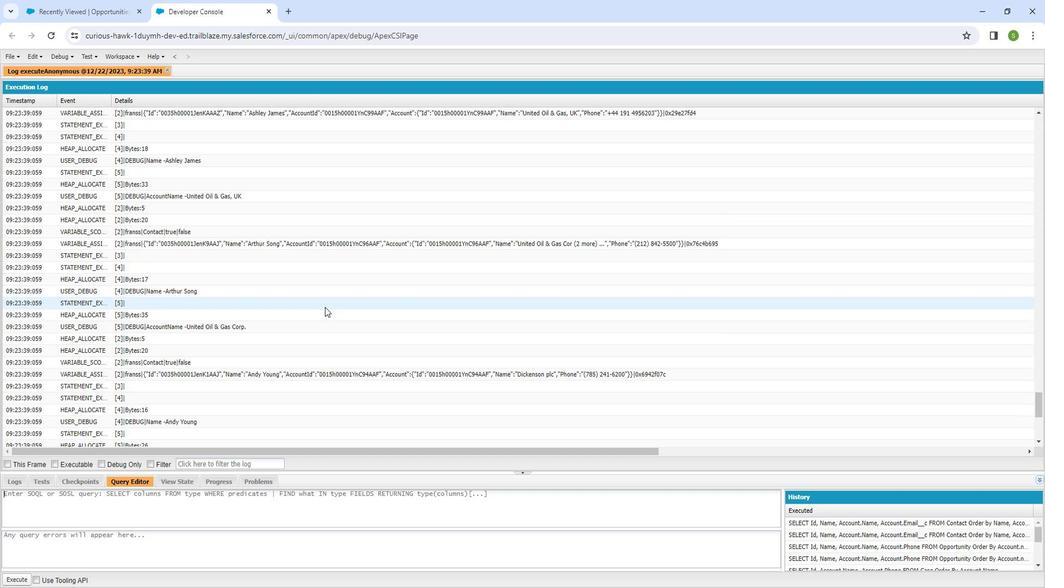 
Action: Mouse moved to (333, 299)
Screenshot: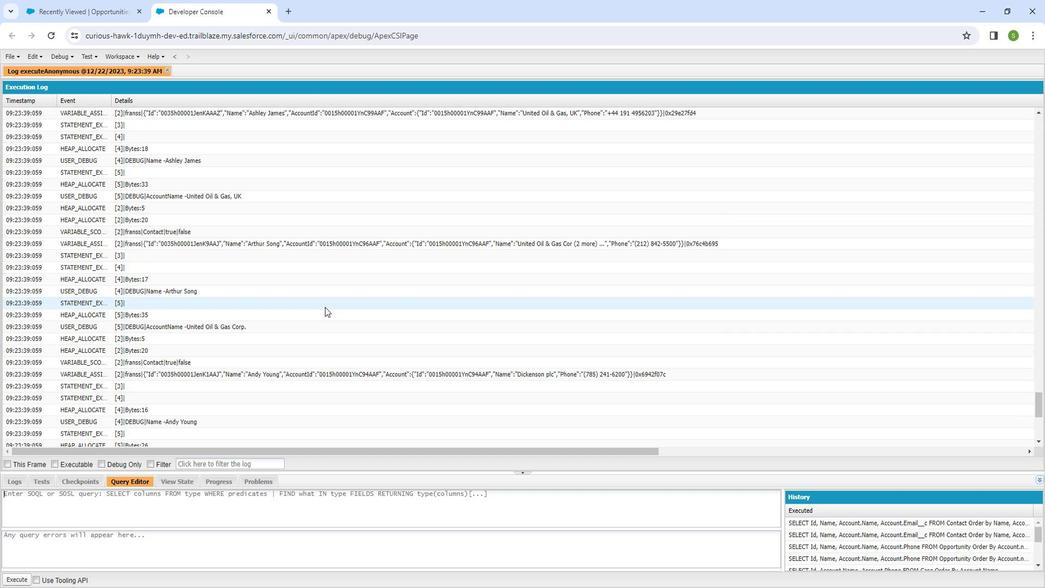 
Action: Mouse scrolled (333, 299) with delta (0, 0)
Screenshot: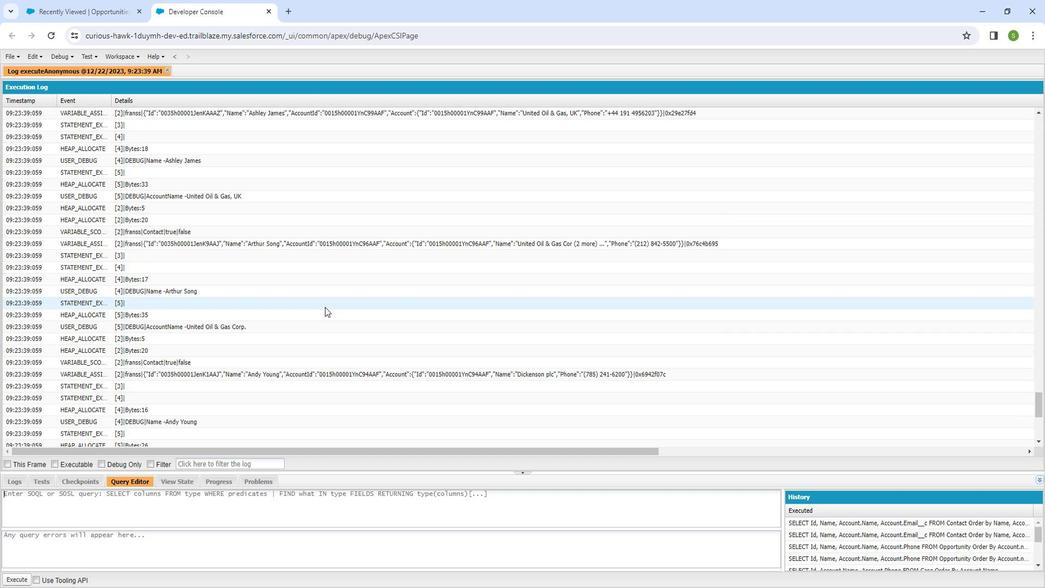 
Action: Mouse moved to (333, 300)
Screenshot: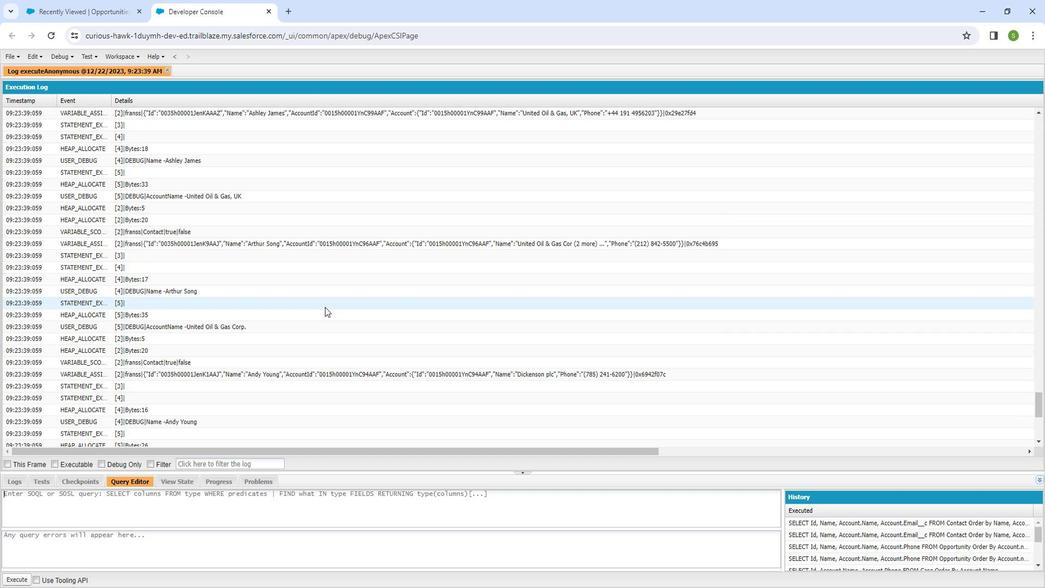 
Action: Mouse scrolled (333, 299) with delta (0, 0)
Screenshot: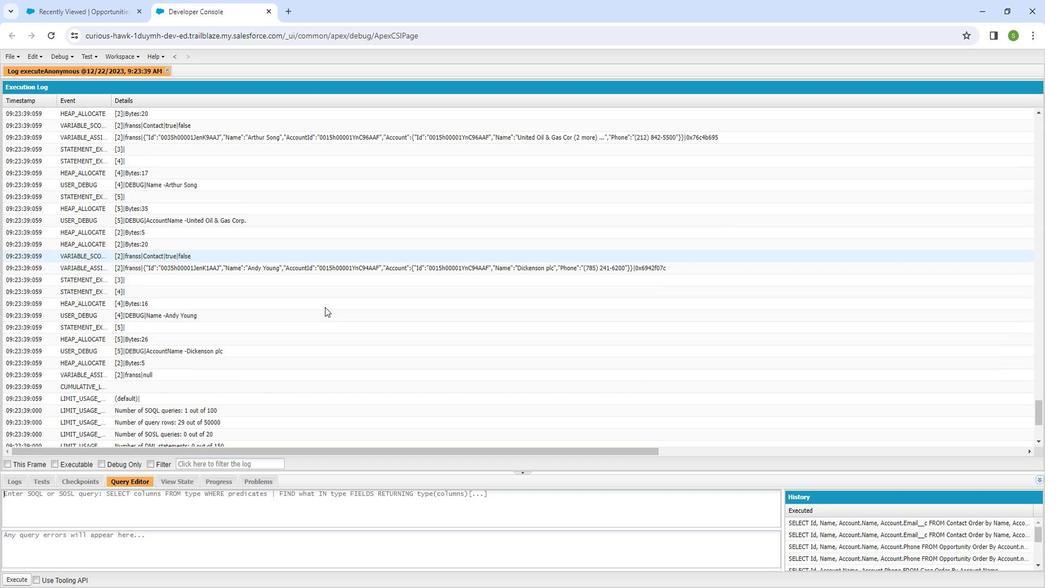 
Action: Mouse scrolled (333, 299) with delta (0, 0)
Screenshot: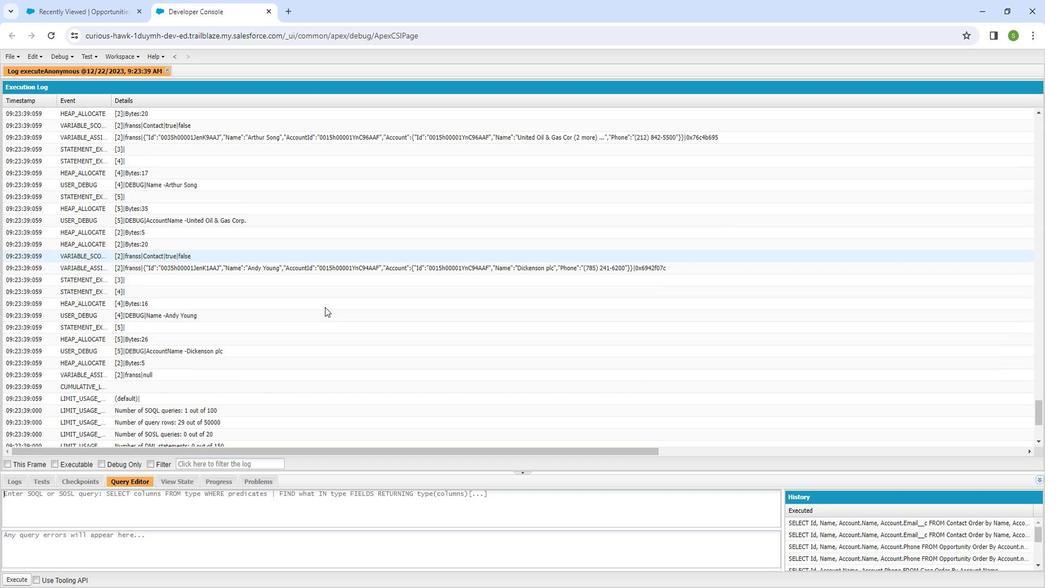 
Action: Mouse scrolled (333, 299) with delta (0, 0)
Screenshot: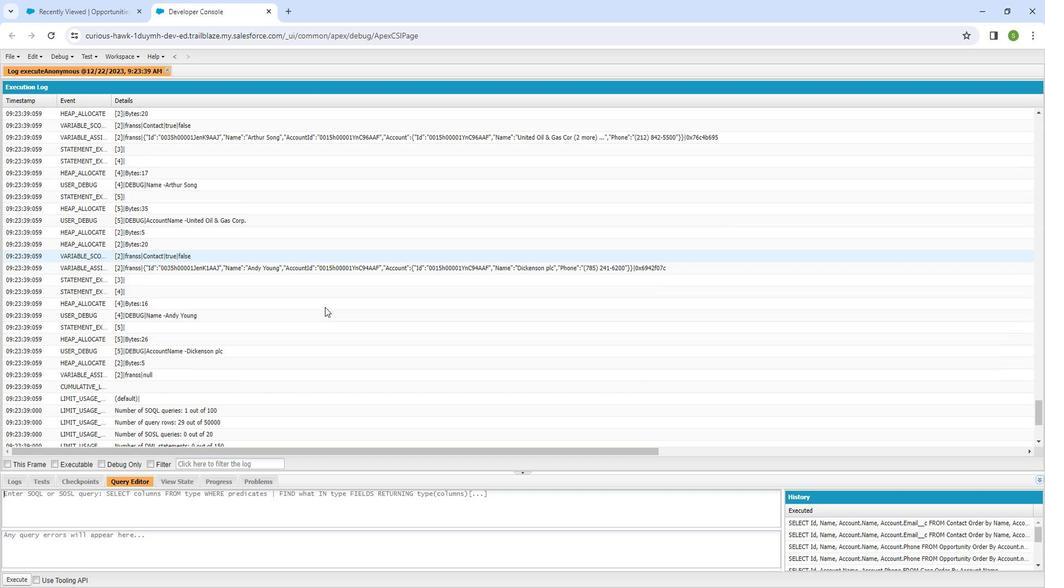 
Action: Mouse moved to (334, 301)
Screenshot: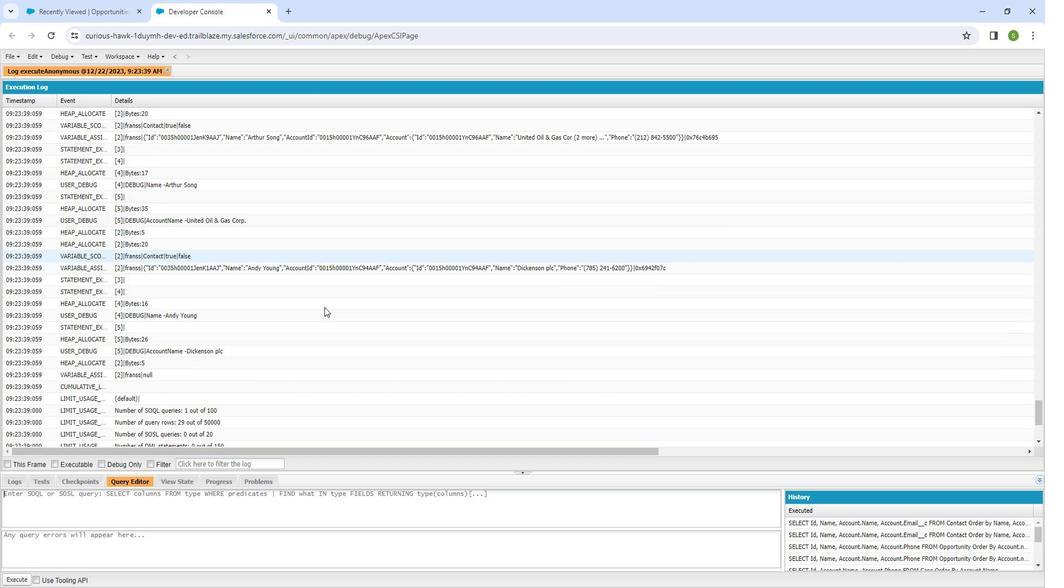 
Action: Mouse scrolled (334, 300) with delta (0, 0)
Screenshot: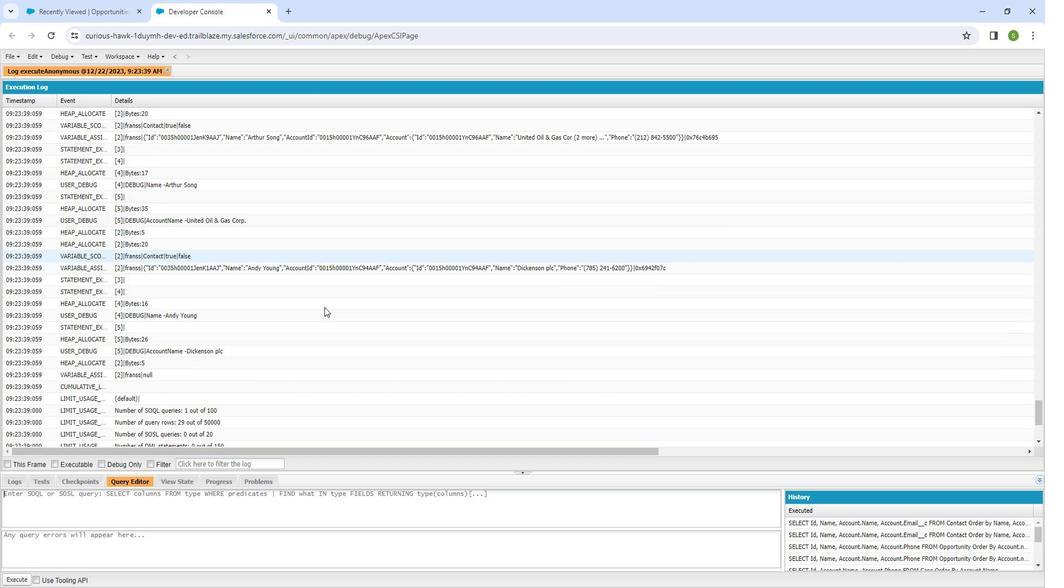 
Action: Mouse scrolled (334, 300) with delta (0, 0)
Screenshot: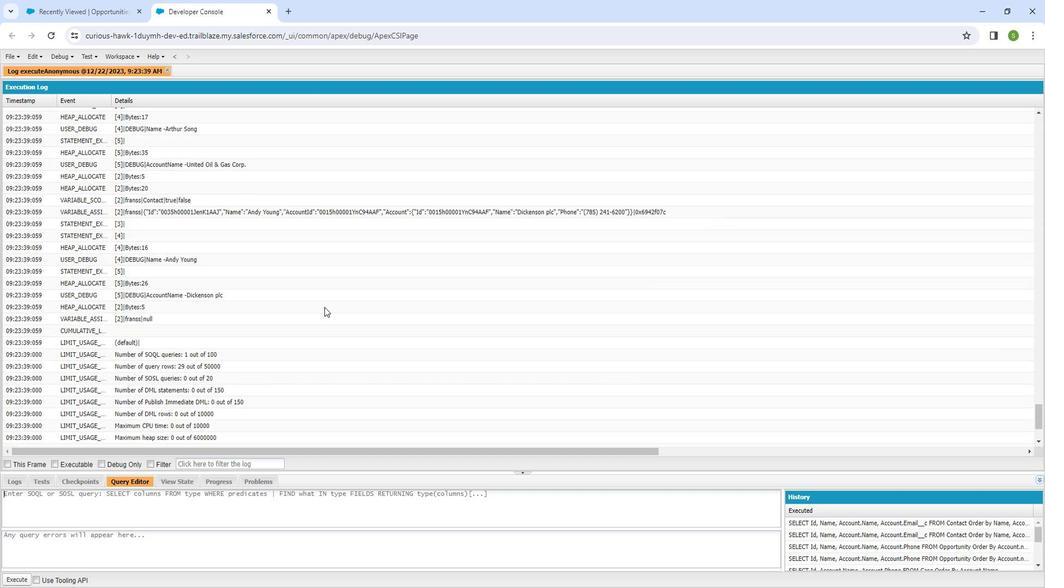 
Action: Mouse scrolled (334, 300) with delta (0, 0)
Screenshot: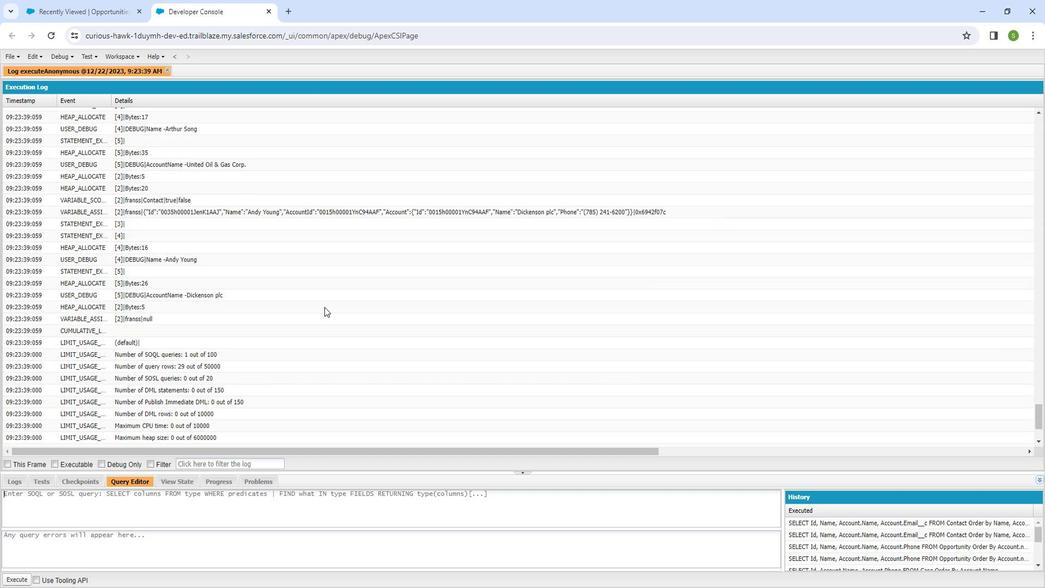 
Action: Mouse moved to (334, 302)
Screenshot: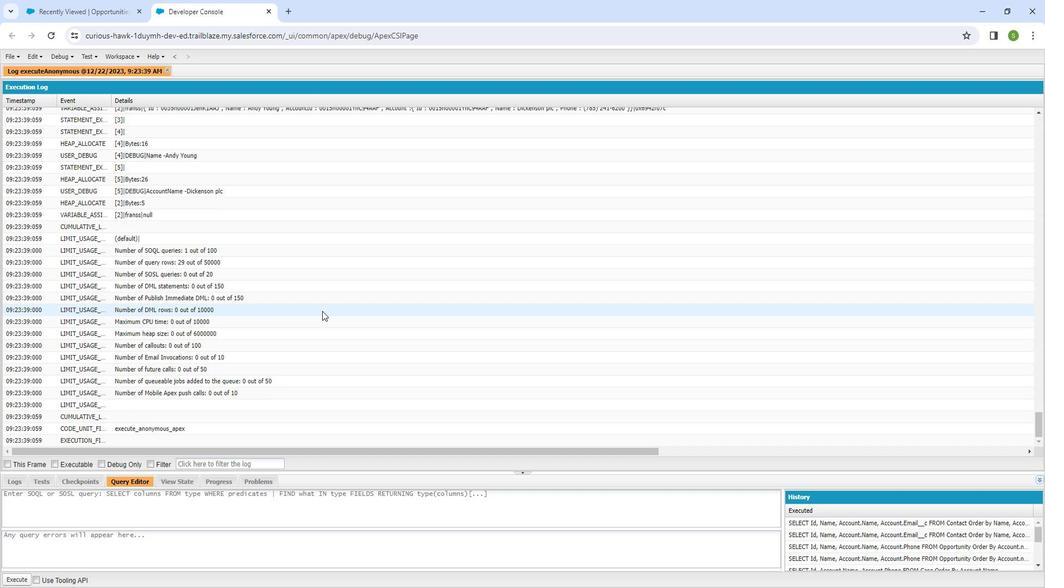 
Action: Mouse scrolled (334, 302) with delta (0, 0)
Screenshot: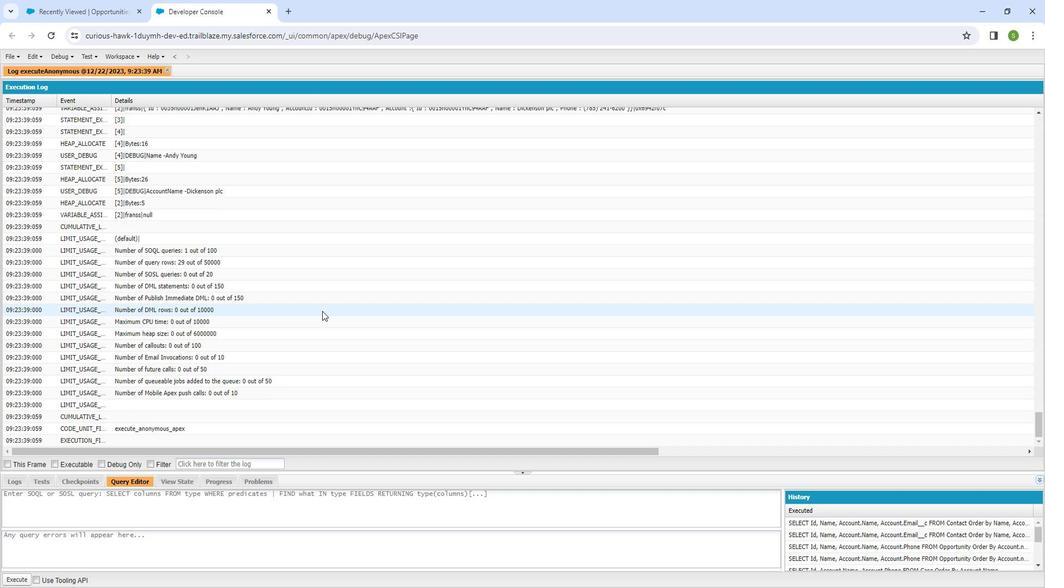 
Action: Mouse moved to (334, 304)
Screenshot: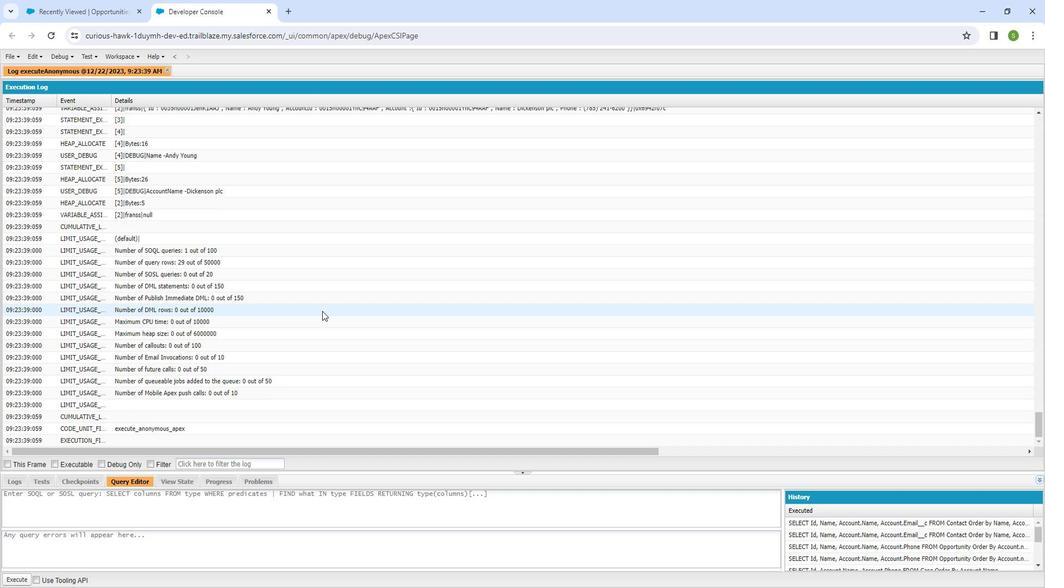 
Action: Mouse scrolled (334, 303) with delta (0, 0)
Screenshot: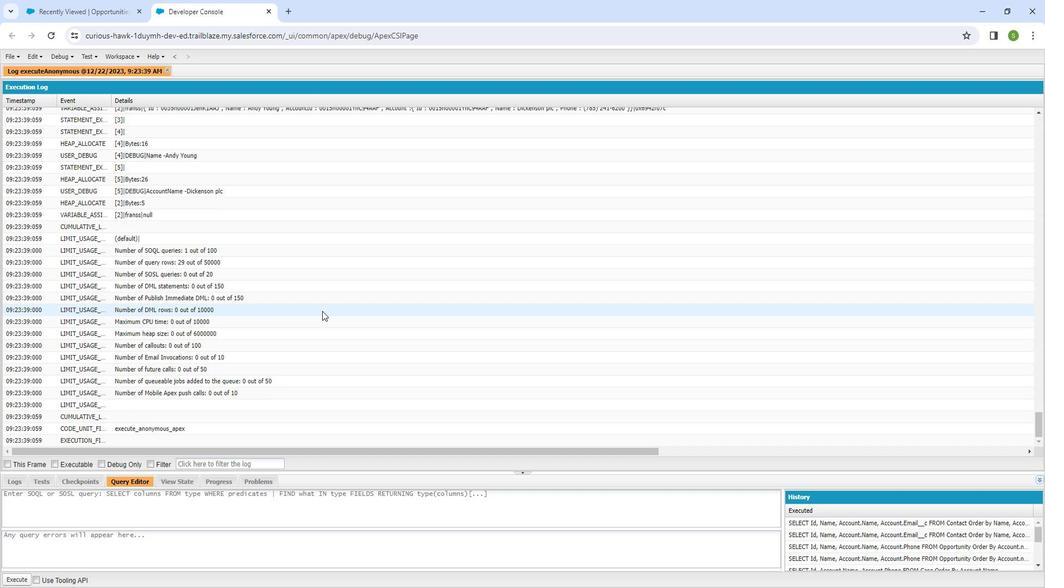 
Action: Mouse moved to (334, 304)
Screenshot: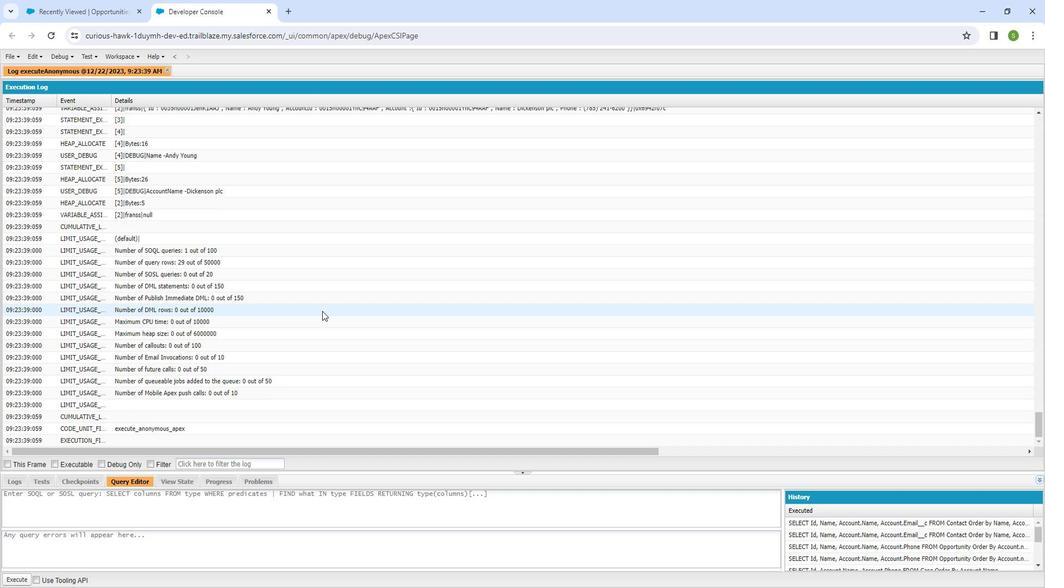 
Action: Mouse scrolled (334, 303) with delta (0, 0)
Screenshot: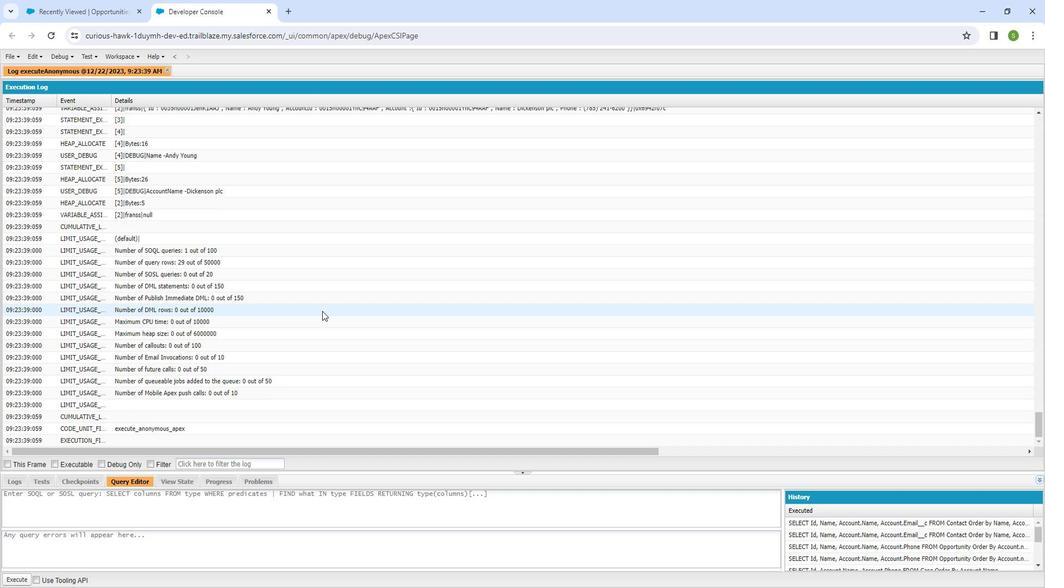 
Action: Mouse scrolled (334, 303) with delta (0, 0)
Screenshot: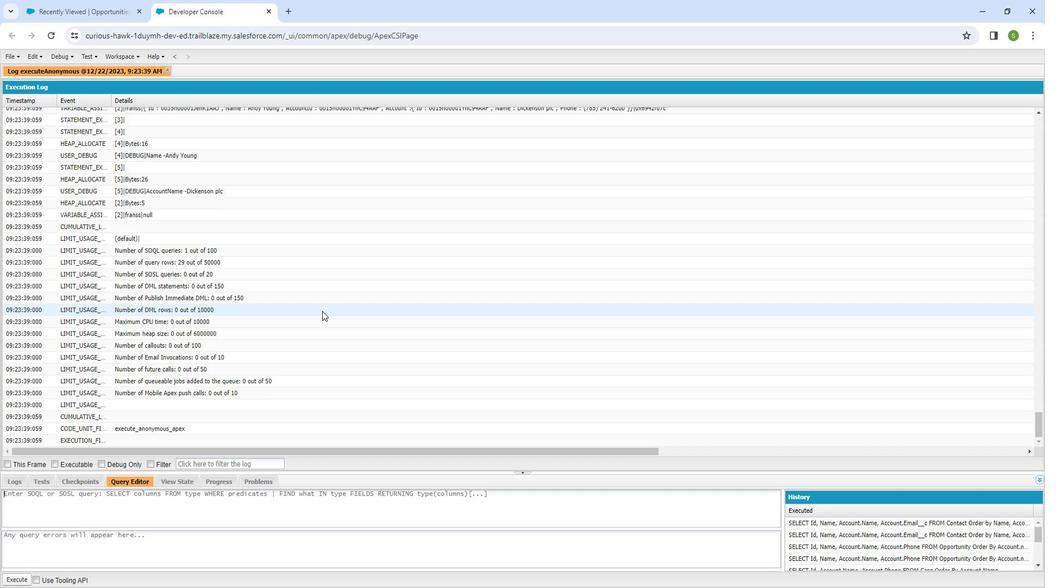 
Action: Mouse scrolled (334, 303) with delta (0, 0)
Screenshot: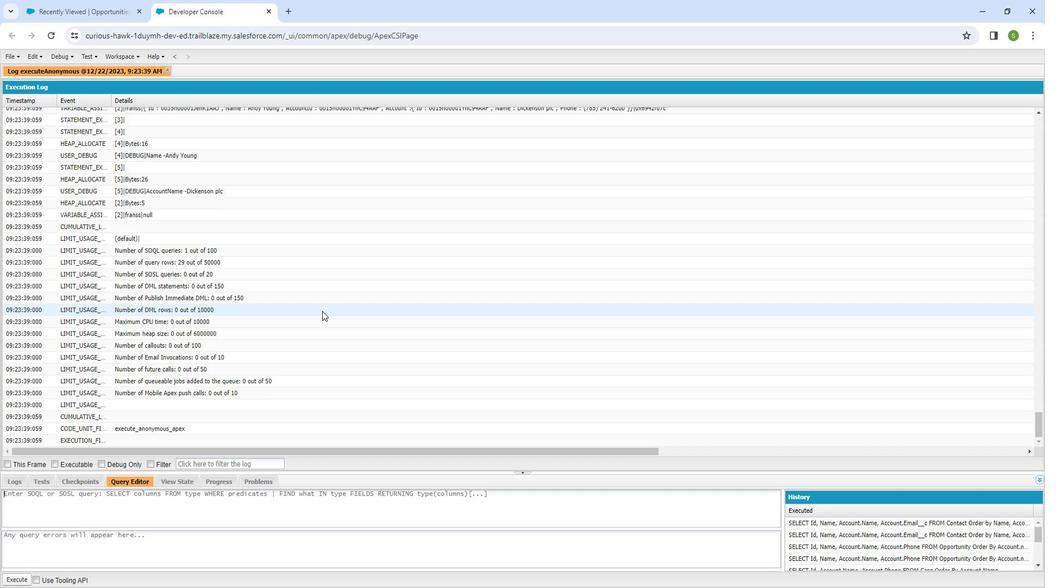 
Action: Mouse scrolled (334, 303) with delta (0, 0)
Screenshot: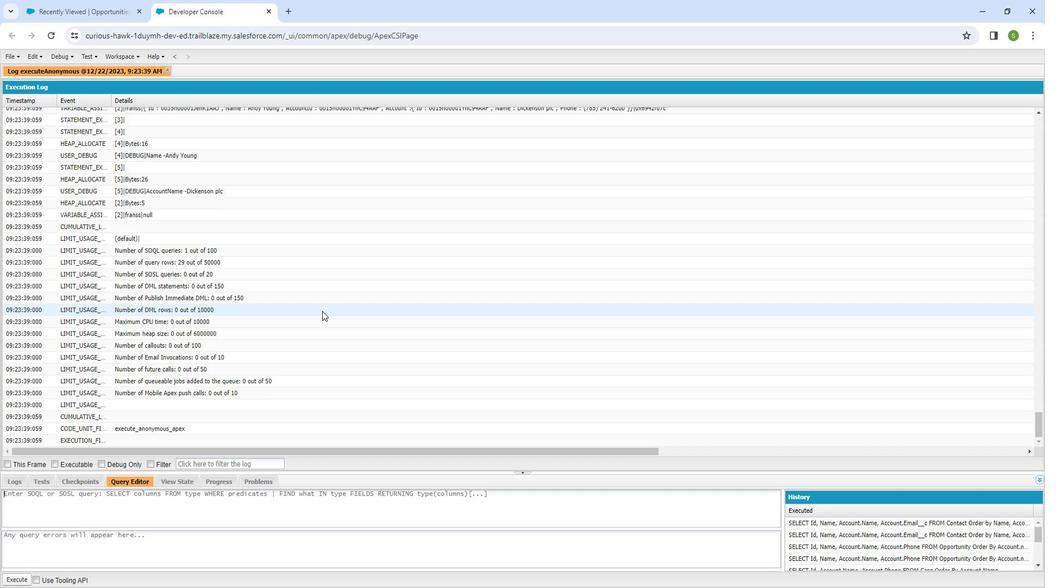 
Action: Mouse moved to (334, 305)
Screenshot: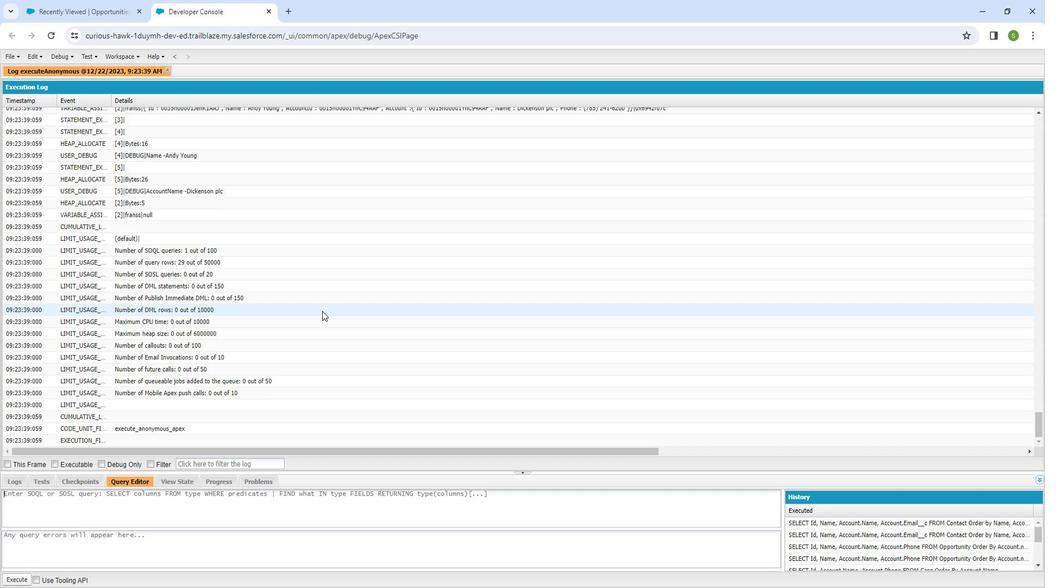 
Action: Mouse scrolled (334, 304) with delta (0, 0)
Screenshot: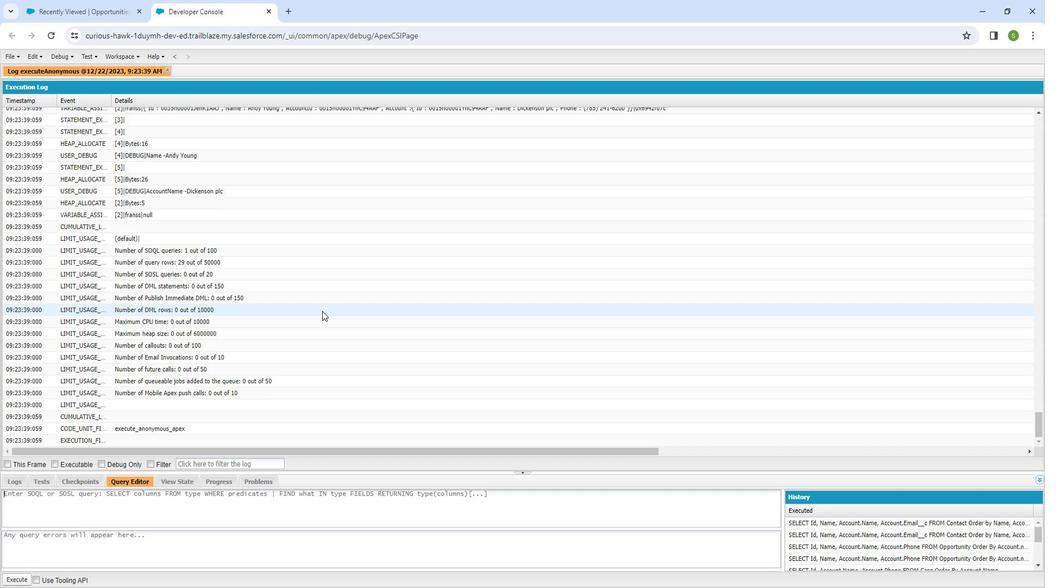 
Action: Mouse scrolled (334, 304) with delta (0, 0)
Screenshot: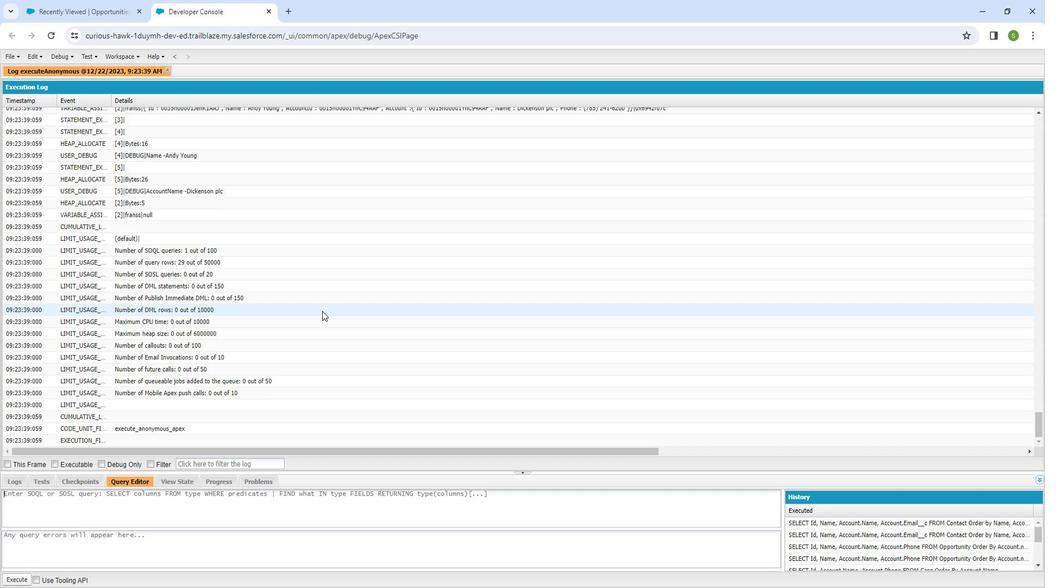 
Action: Mouse moved to (333, 304)
Screenshot: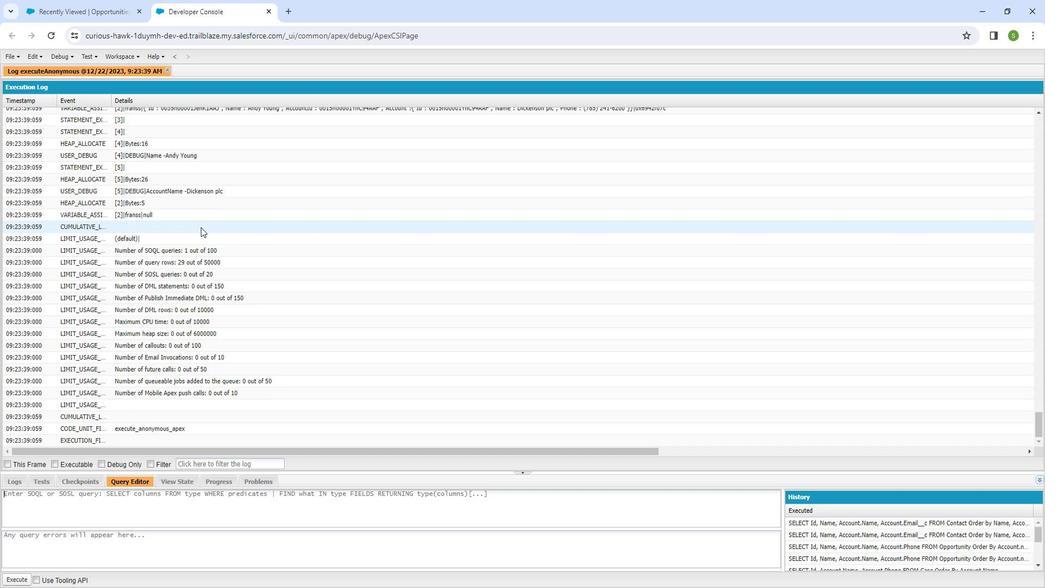 
Action: Mouse scrolled (333, 303) with delta (0, 0)
Screenshot: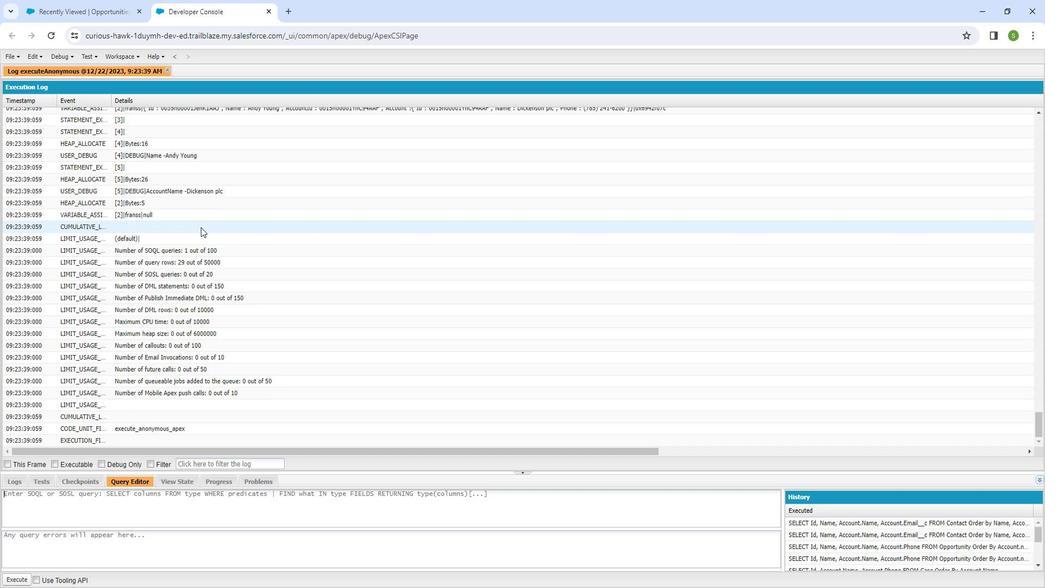 
Action: Mouse moved to (332, 307)
Screenshot: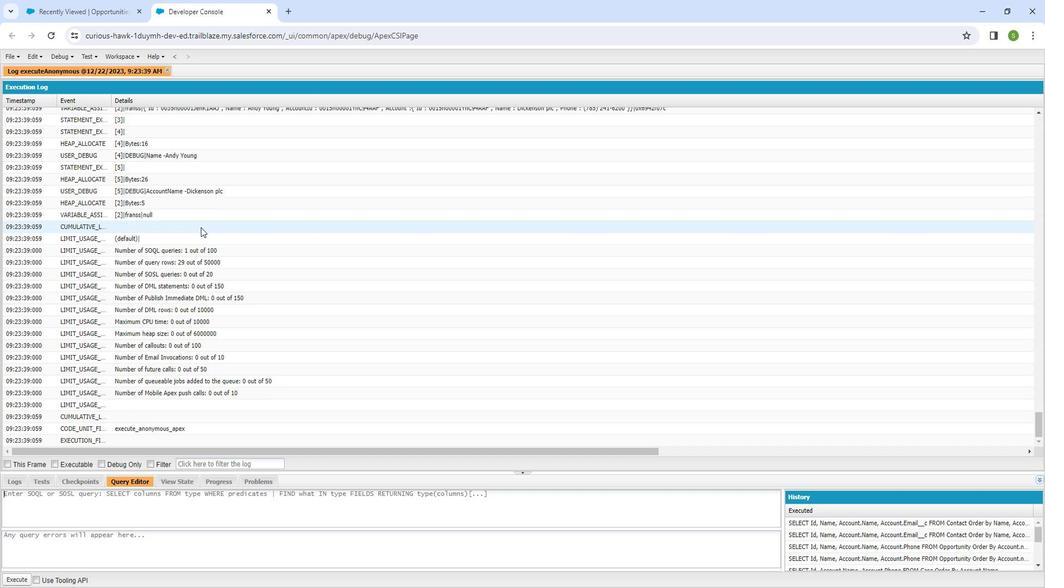 
Action: Mouse scrolled (332, 306) with delta (0, 0)
Screenshot: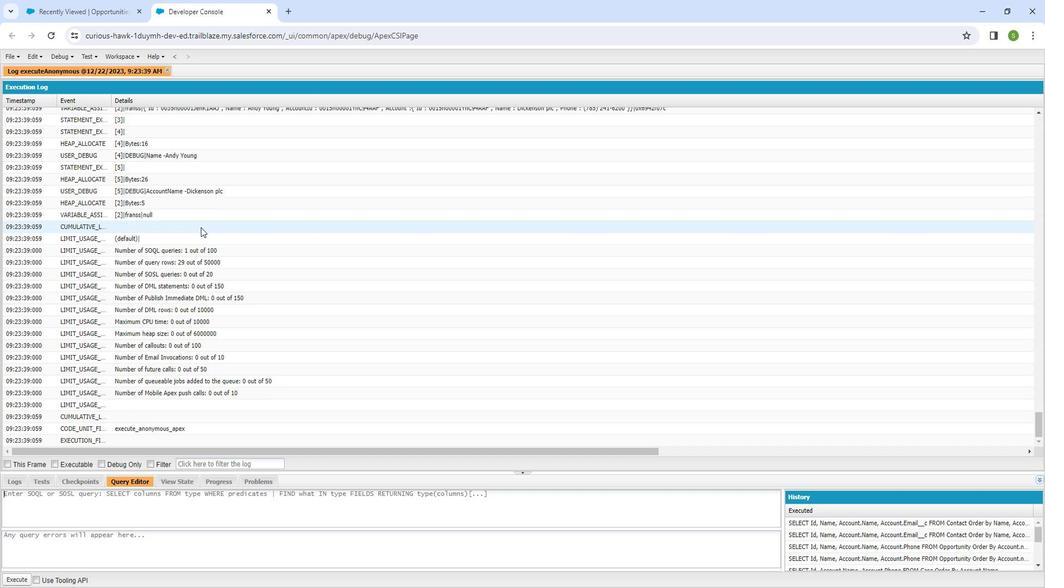 
Action: Mouse moved to (332, 308)
Screenshot: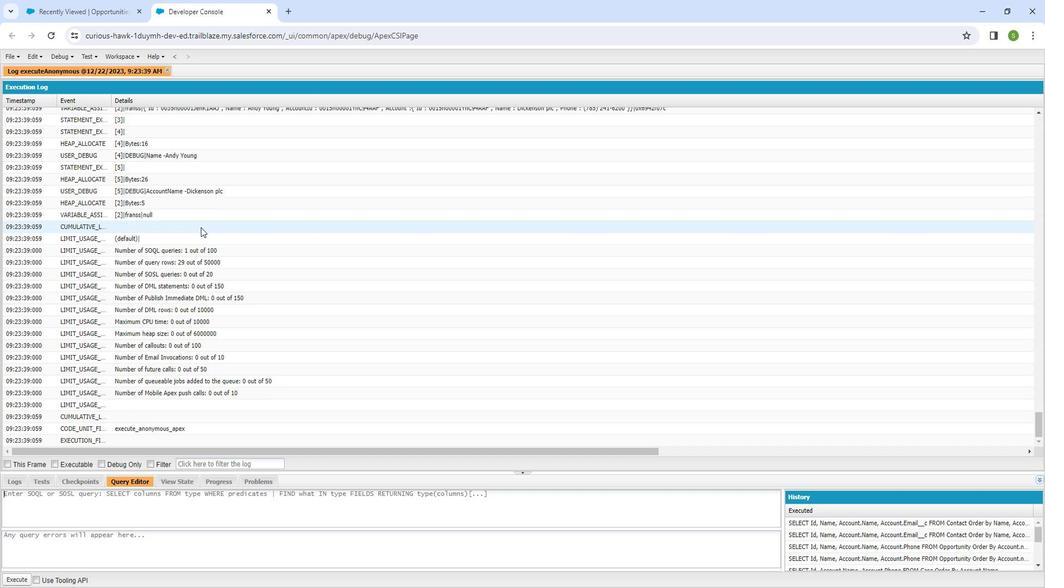 
Action: Mouse scrolled (332, 308) with delta (0, 0)
Screenshot: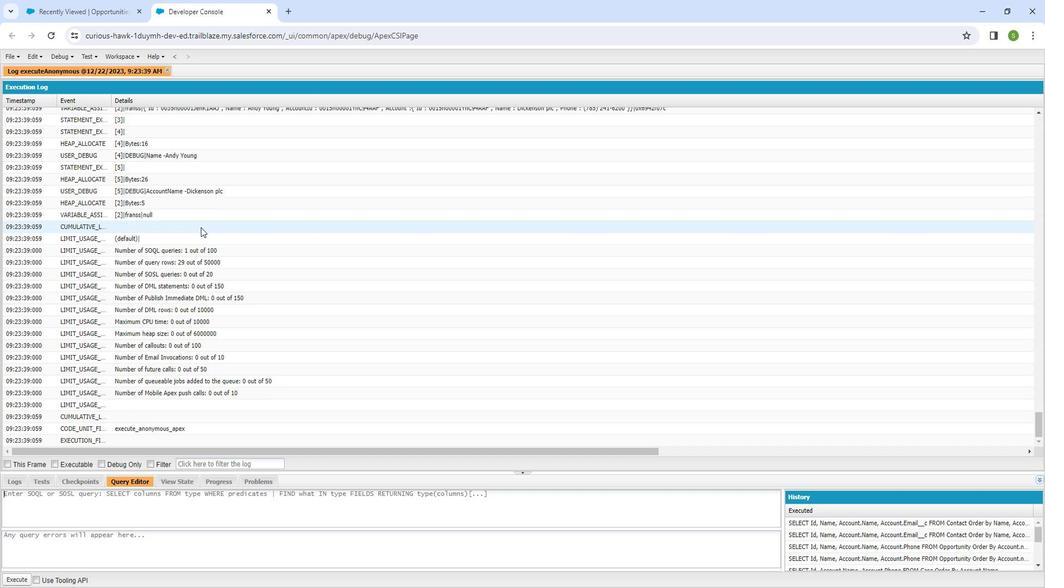 
Action: Mouse scrolled (332, 308) with delta (0, 0)
Screenshot: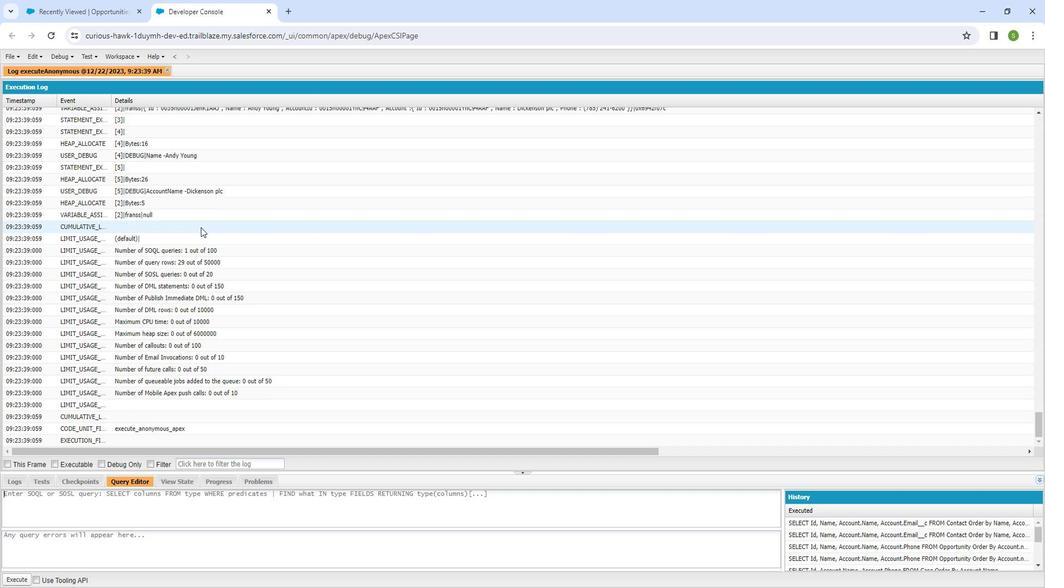 
Action: Mouse scrolled (332, 307) with delta (0, -1)
Screenshot: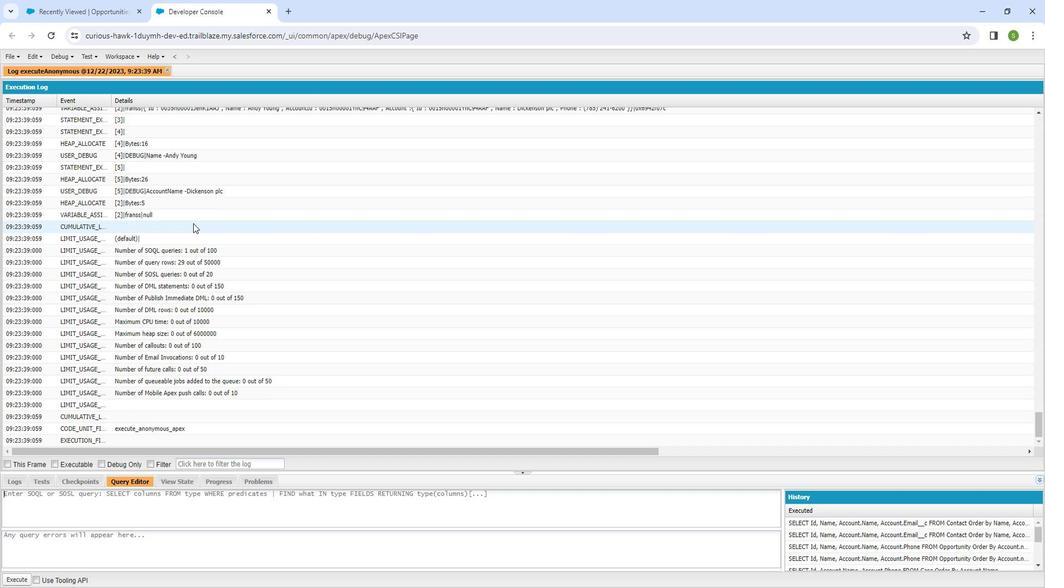 
Action: Mouse scrolled (332, 308) with delta (0, 0)
Screenshot: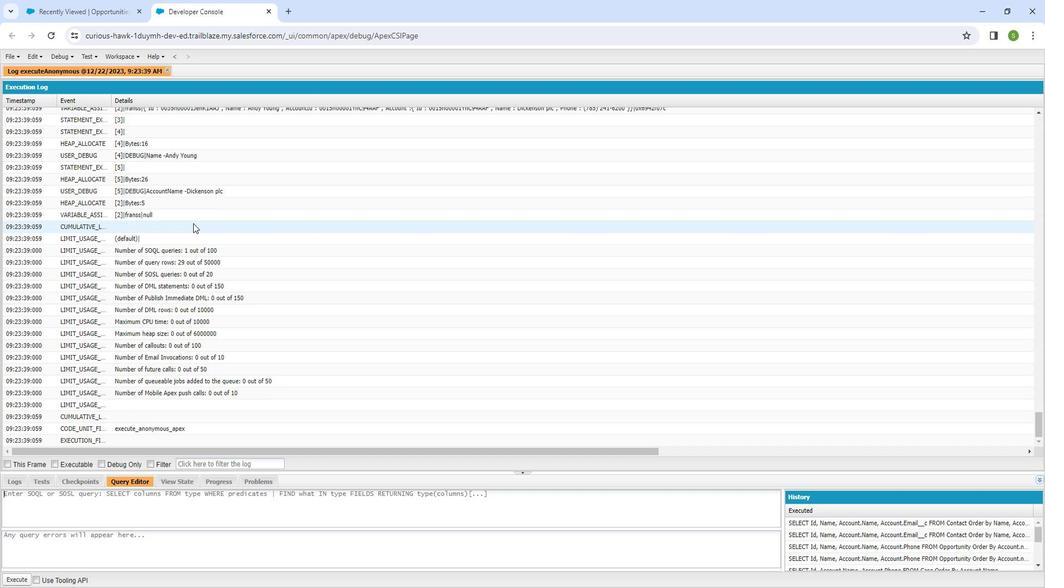 
Action: Mouse moved to (332, 308)
Screenshot: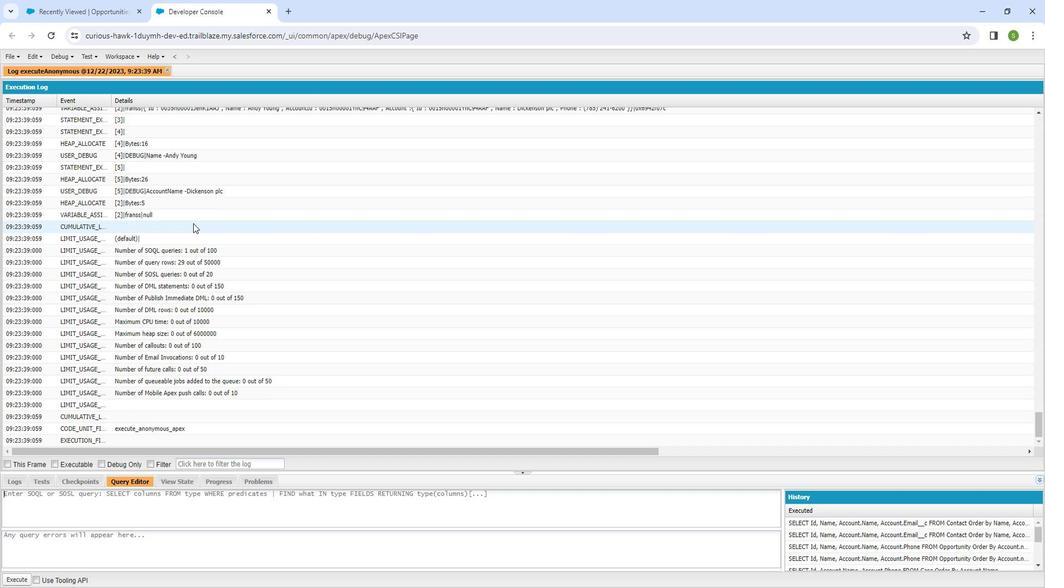 
Action: Mouse scrolled (332, 308) with delta (0, 0)
Screenshot: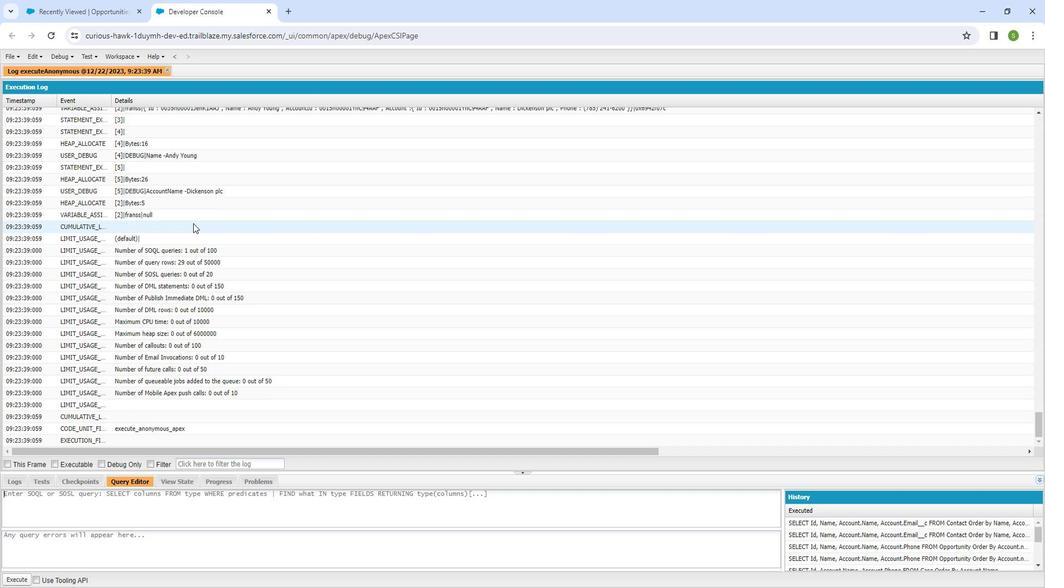 
Action: Mouse moved to (332, 308)
Screenshot: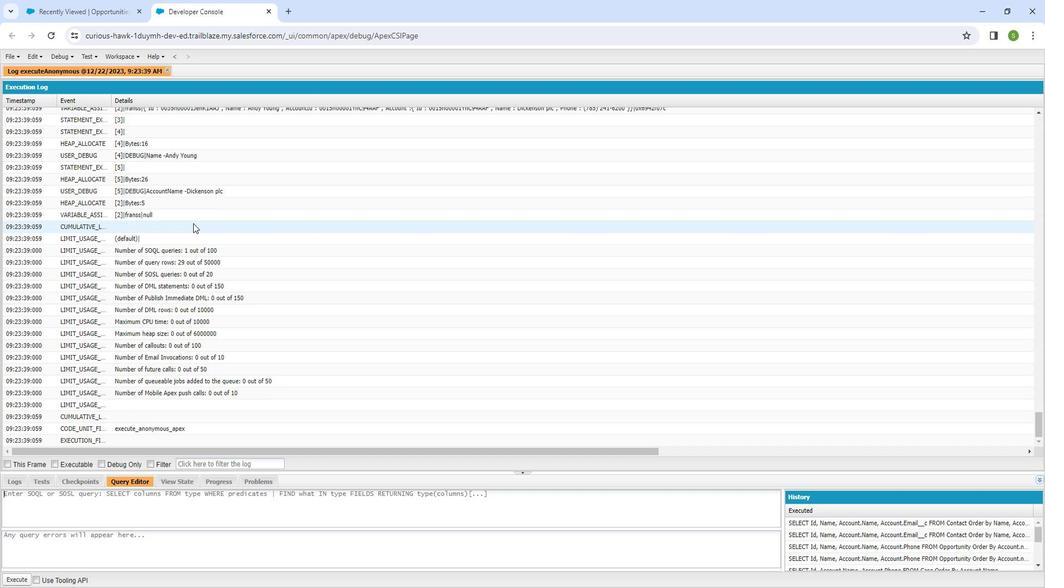 
Action: Mouse scrolled (332, 308) with delta (0, 0)
Screenshot: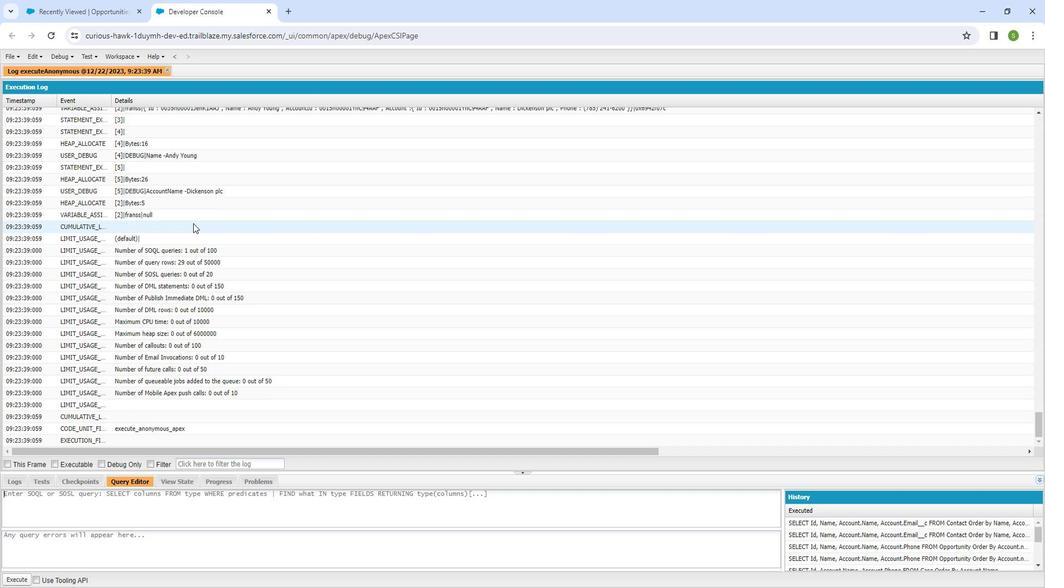 
Action: Mouse moved to (110, 459)
Screenshot: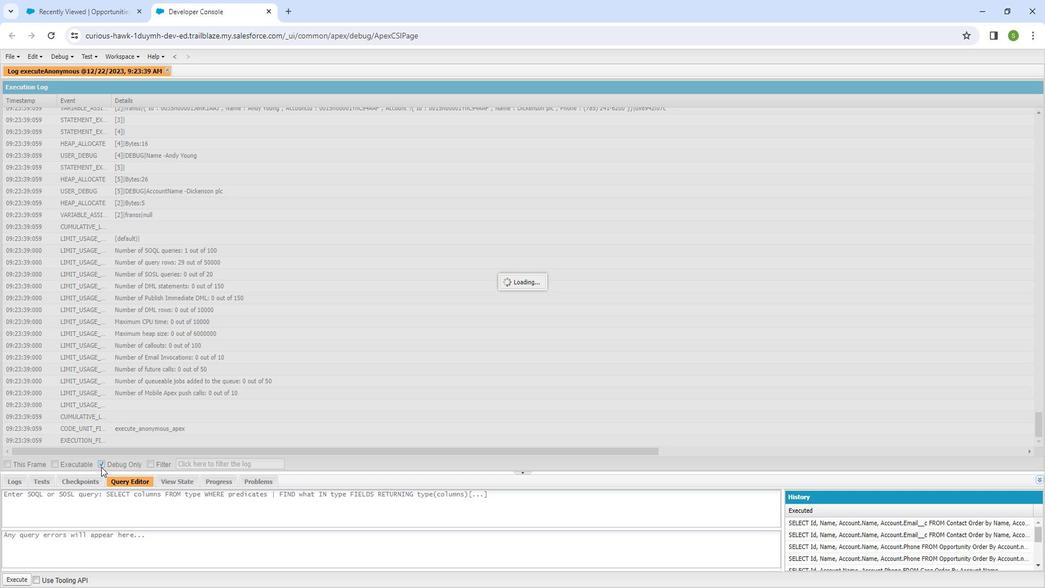 
Action: Mouse pressed left at (110, 459)
Screenshot: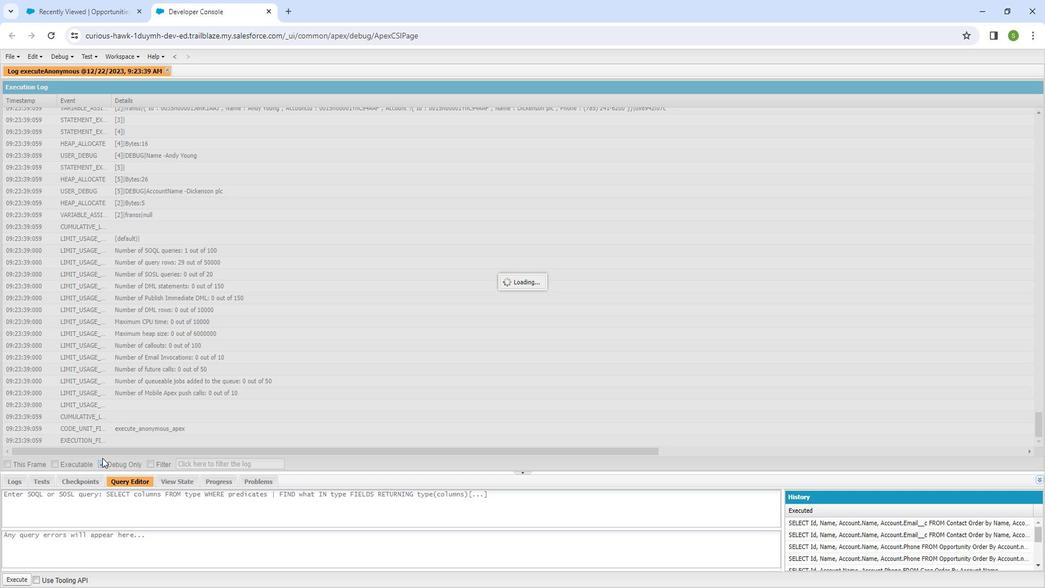 
Action: Mouse moved to (214, 142)
Screenshot: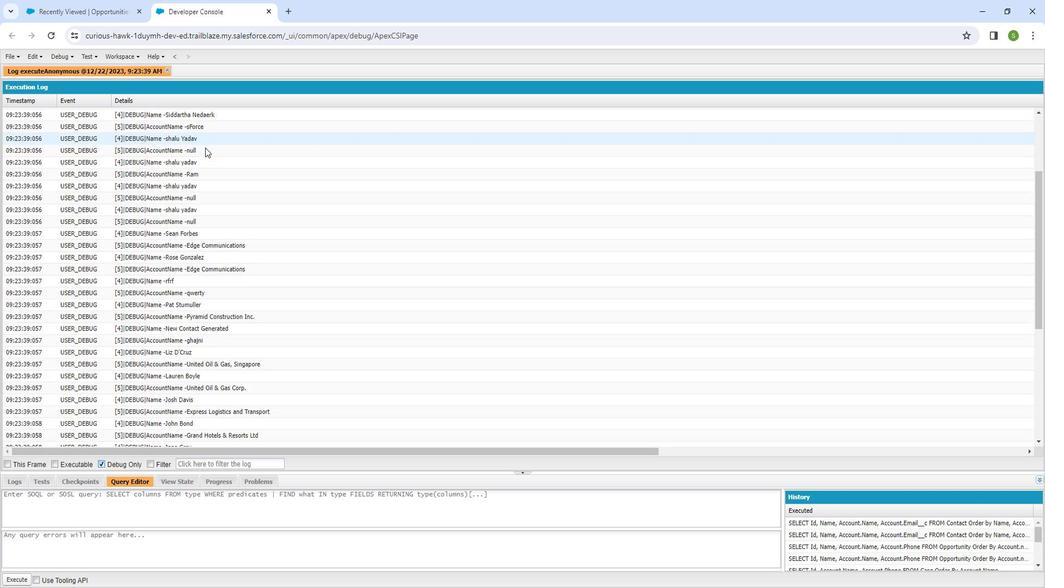 
Action: Mouse scrolled (214, 141) with delta (0, 0)
Screenshot: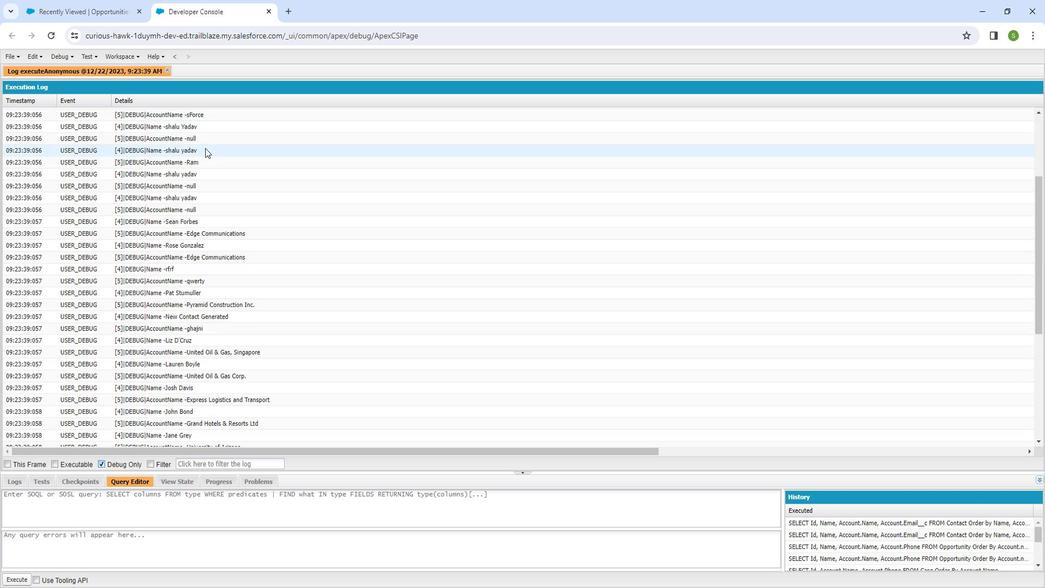 
Action: Mouse moved to (214, 147)
Screenshot: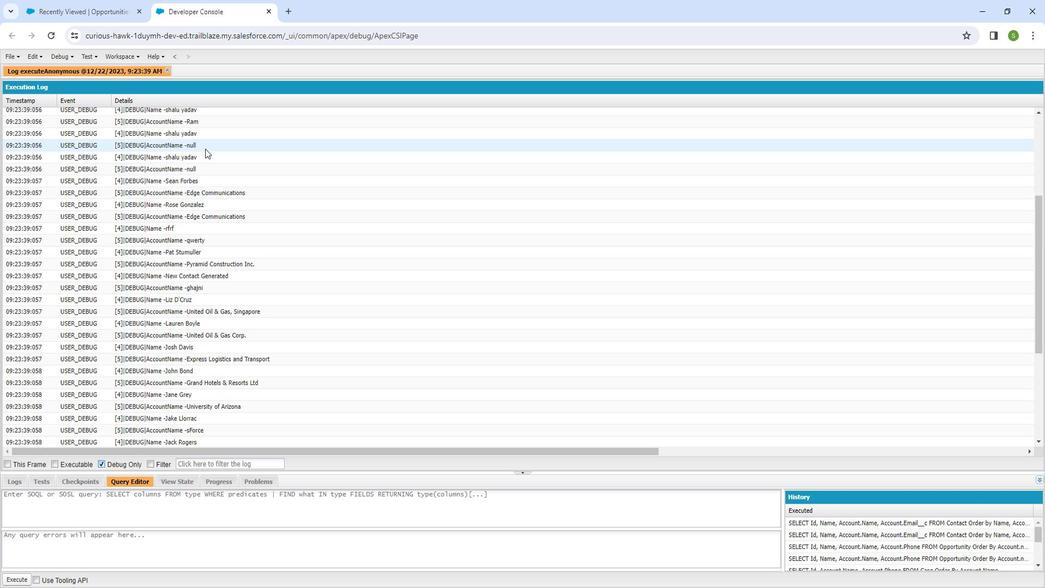 
Action: Mouse scrolled (214, 147) with delta (0, 0)
Screenshot: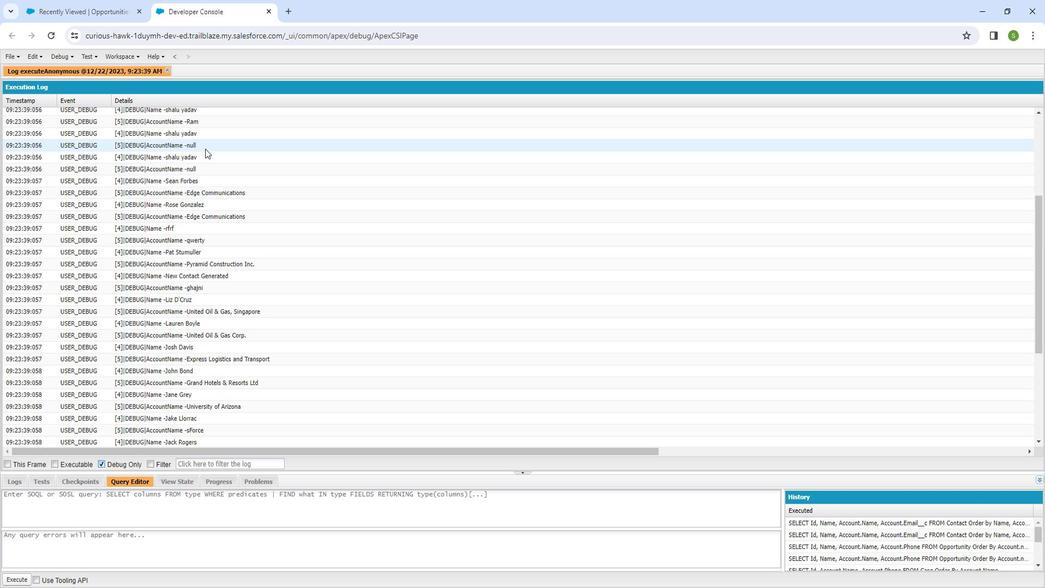 
Action: Mouse moved to (214, 150)
Screenshot: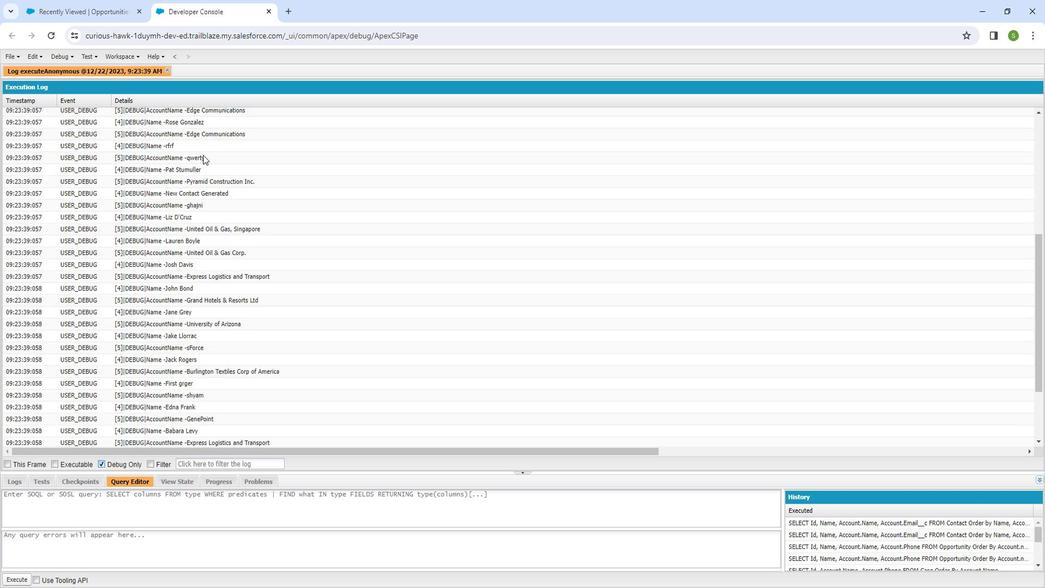 
Action: Mouse scrolled (214, 150) with delta (0, 0)
Screenshot: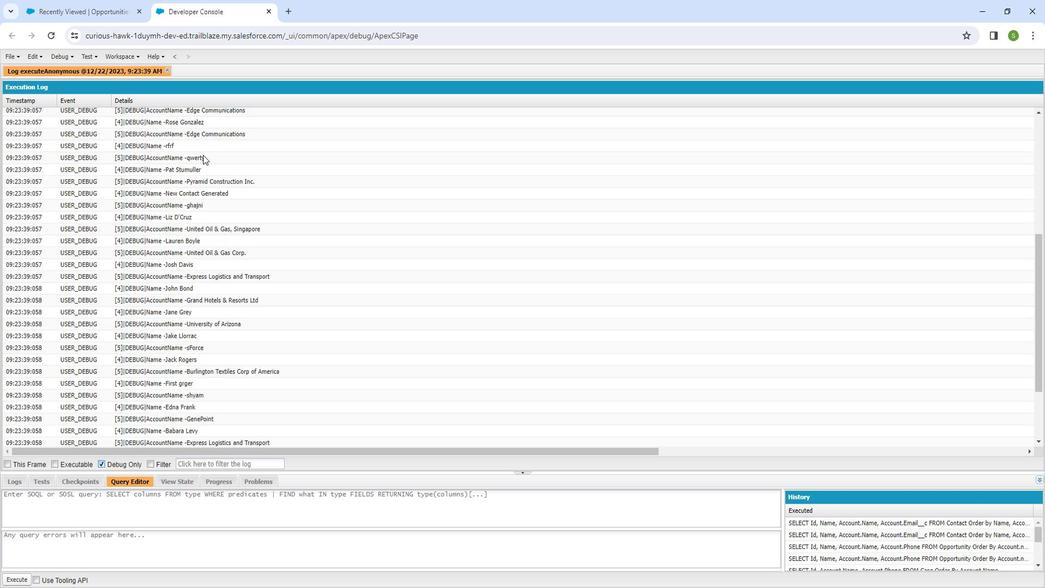 
Action: Mouse moved to (214, 153)
Screenshot: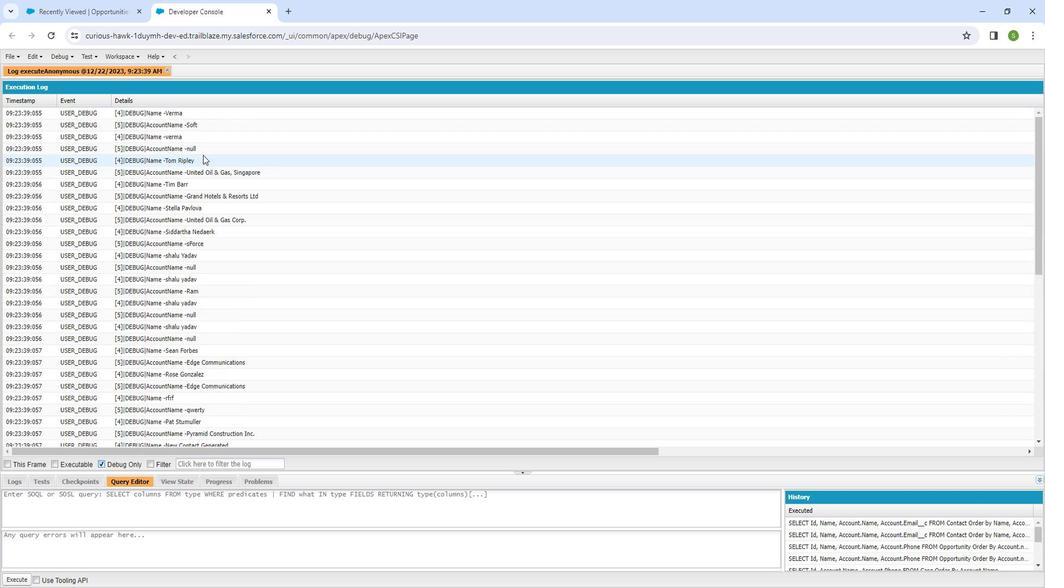 
Action: Mouse scrolled (214, 153) with delta (0, 0)
Screenshot: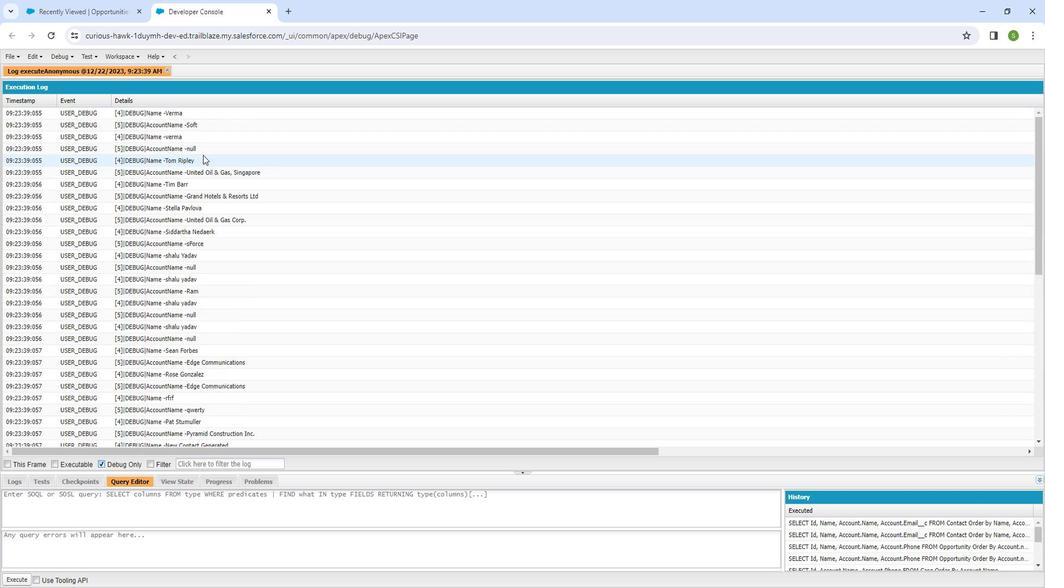 
Action: Mouse moved to (212, 157)
Screenshot: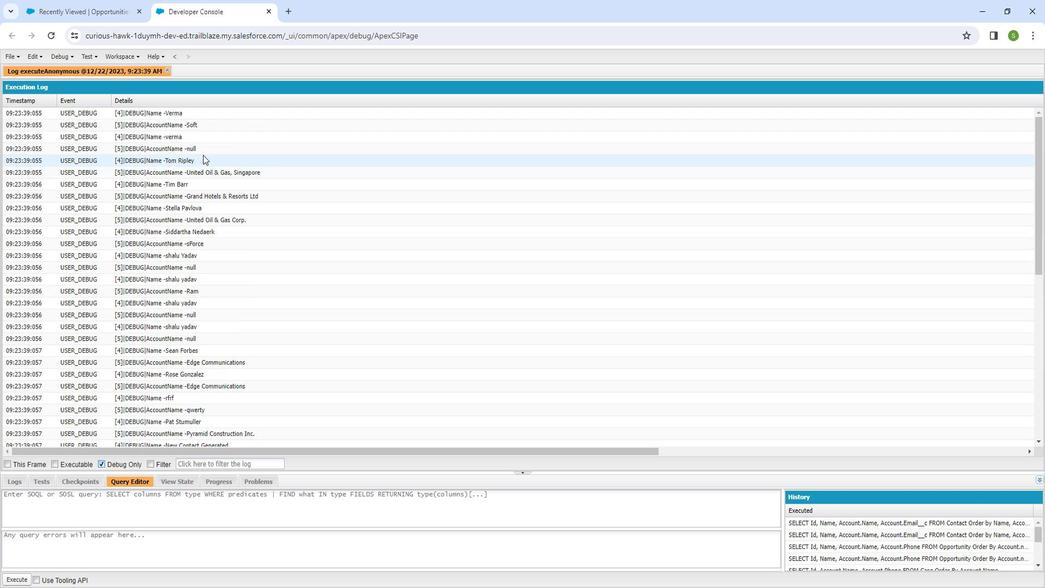 
Action: Mouse scrolled (212, 157) with delta (0, 0)
Screenshot: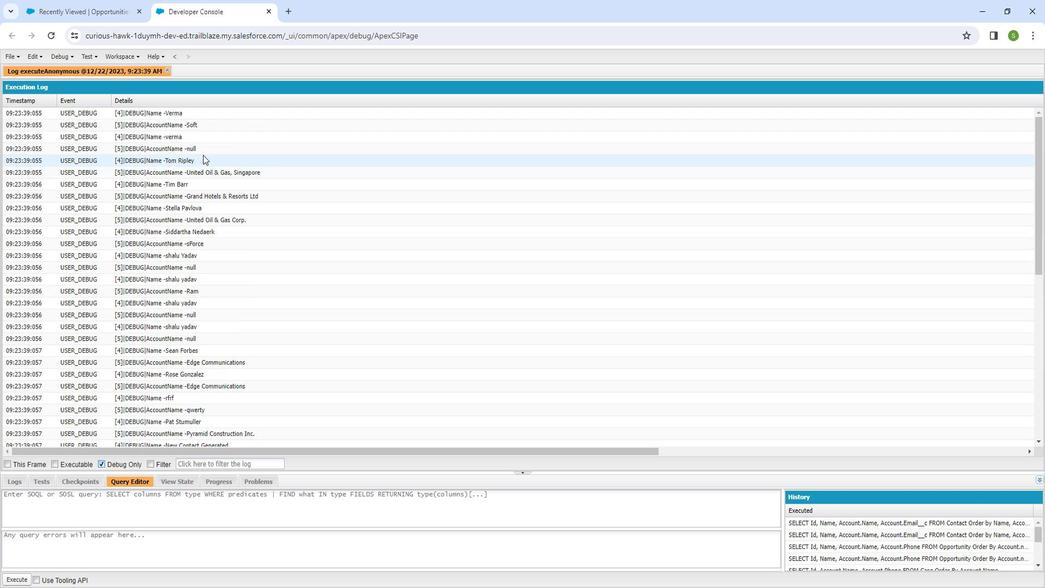 
Action: Mouse moved to (212, 158)
Screenshot: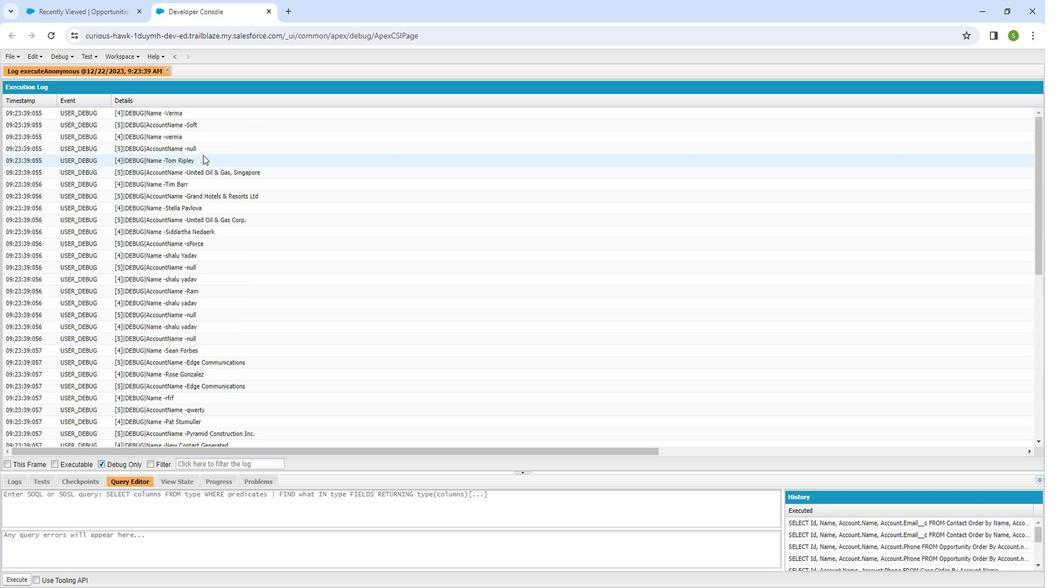 
Action: Mouse scrolled (212, 159) with delta (0, 0)
Screenshot: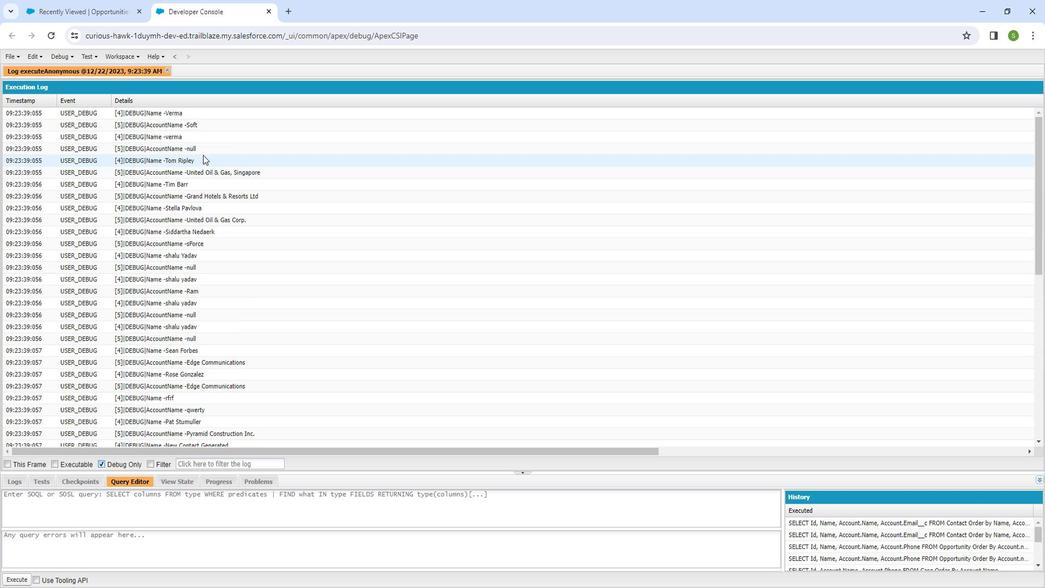 
Action: Mouse scrolled (212, 159) with delta (0, 0)
Screenshot: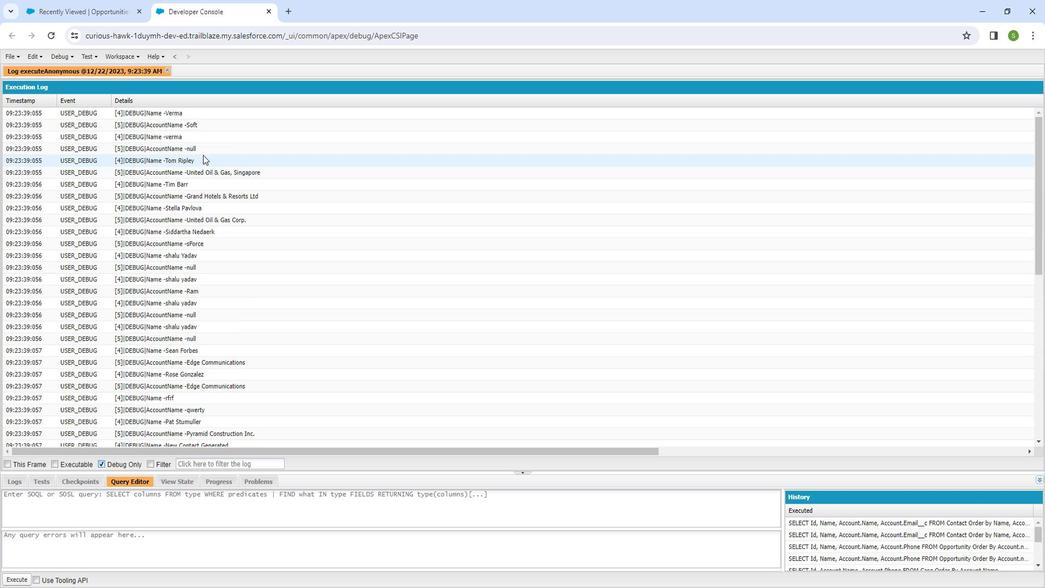 
Action: Mouse scrolled (212, 159) with delta (0, 0)
Screenshot: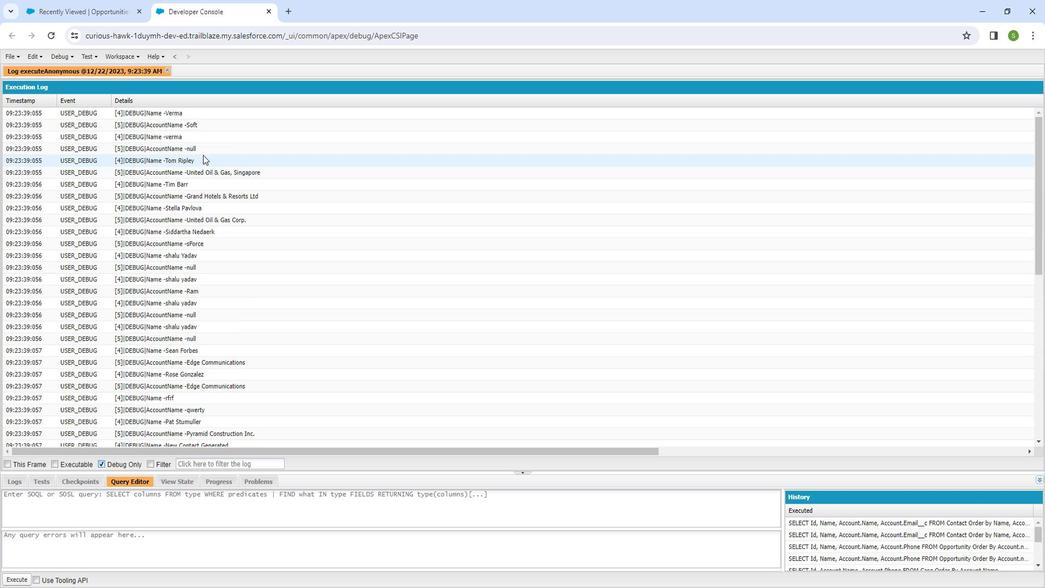 
Action: Mouse scrolled (212, 159) with delta (0, 0)
Screenshot: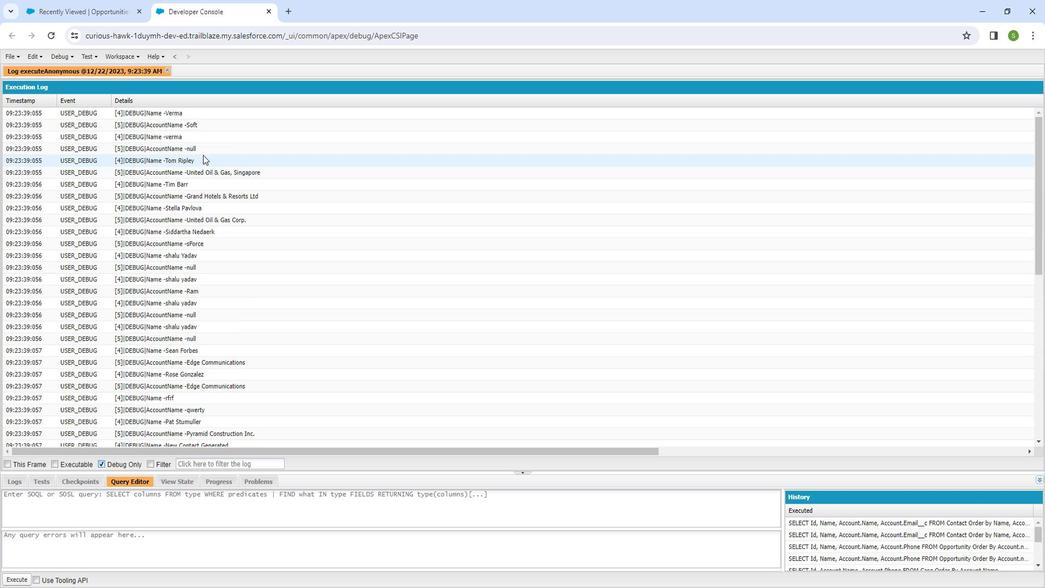 
Action: Mouse scrolled (212, 159) with delta (0, 0)
Screenshot: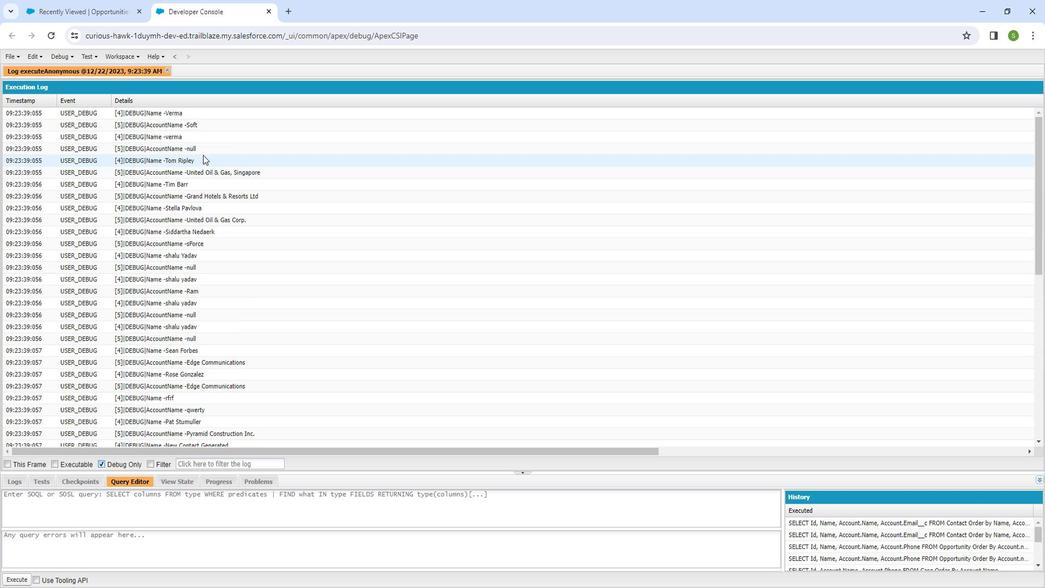 
Action: Mouse scrolled (212, 159) with delta (0, 0)
Screenshot: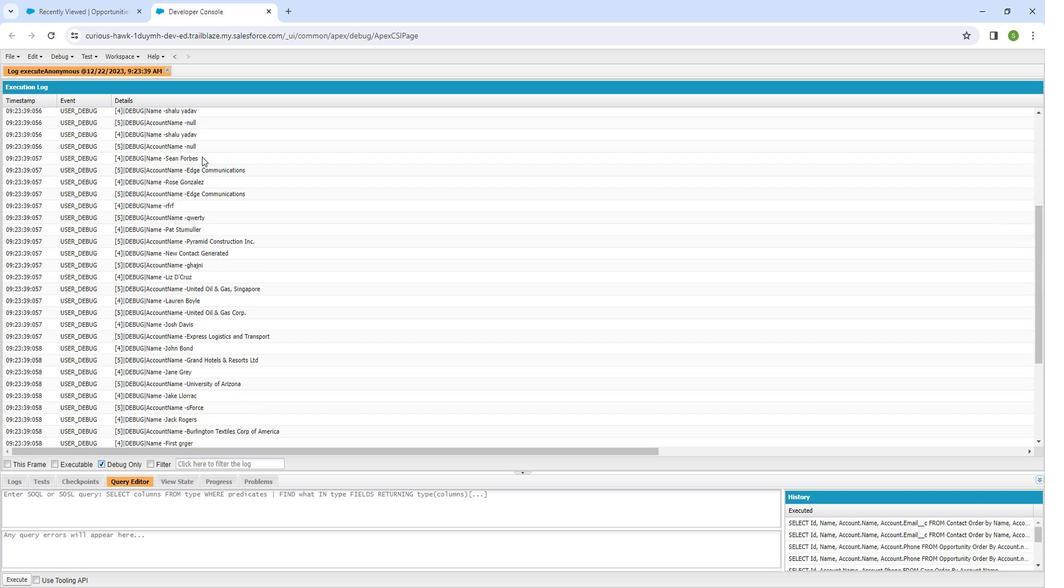 
Action: Mouse scrolled (212, 159) with delta (0, 0)
Screenshot: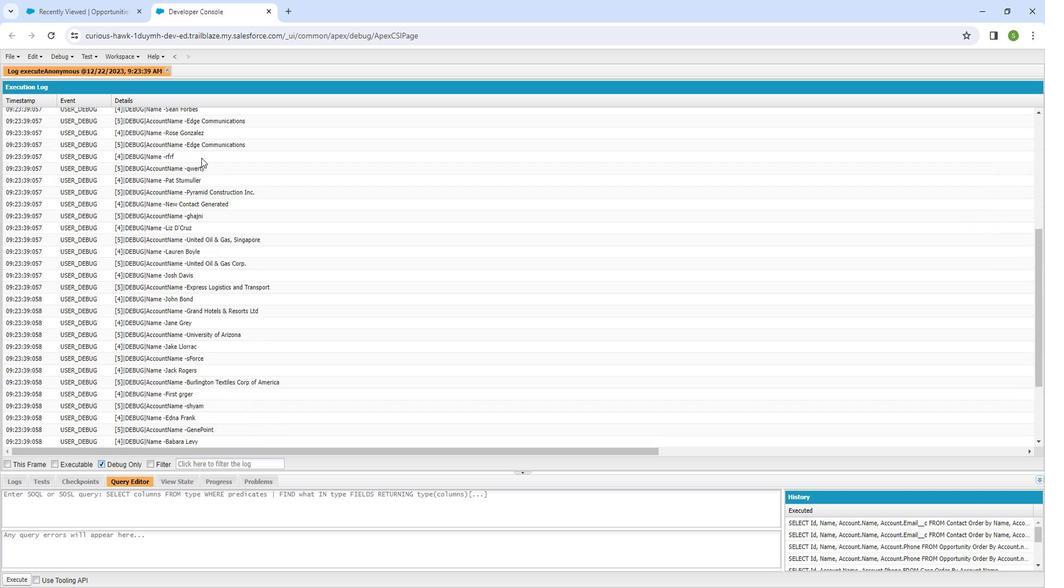 
Action: Mouse scrolled (212, 159) with delta (0, 0)
Screenshot: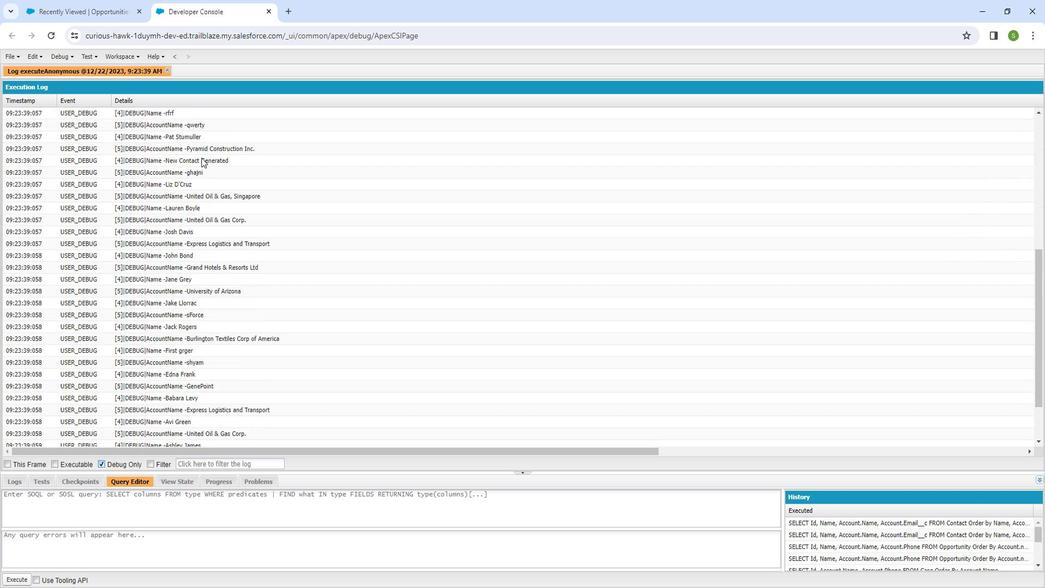 
Action: Mouse scrolled (212, 157) with delta (0, 0)
Screenshot: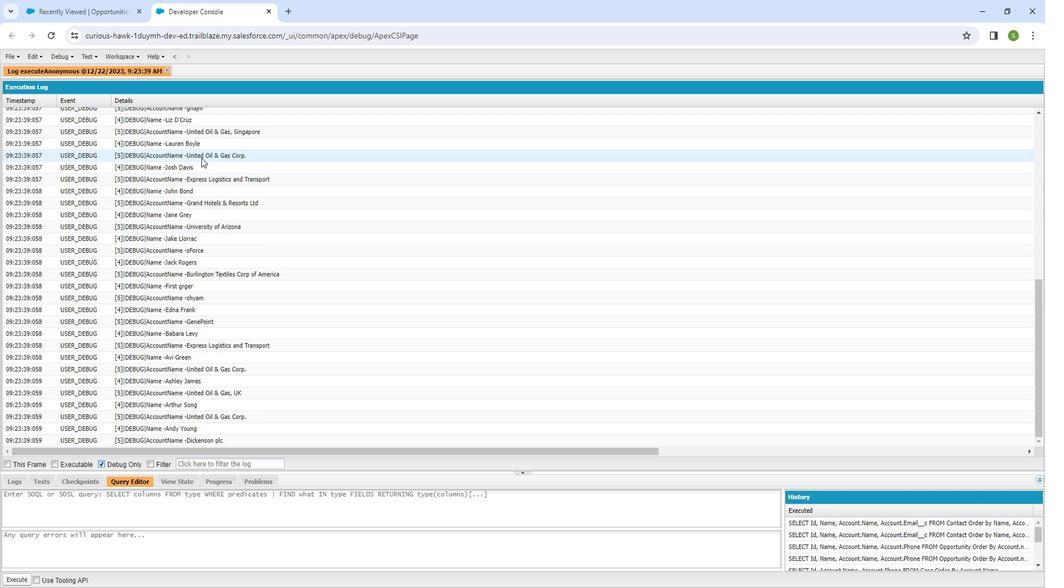 
Action: Mouse scrolled (212, 157) with delta (0, 0)
Screenshot: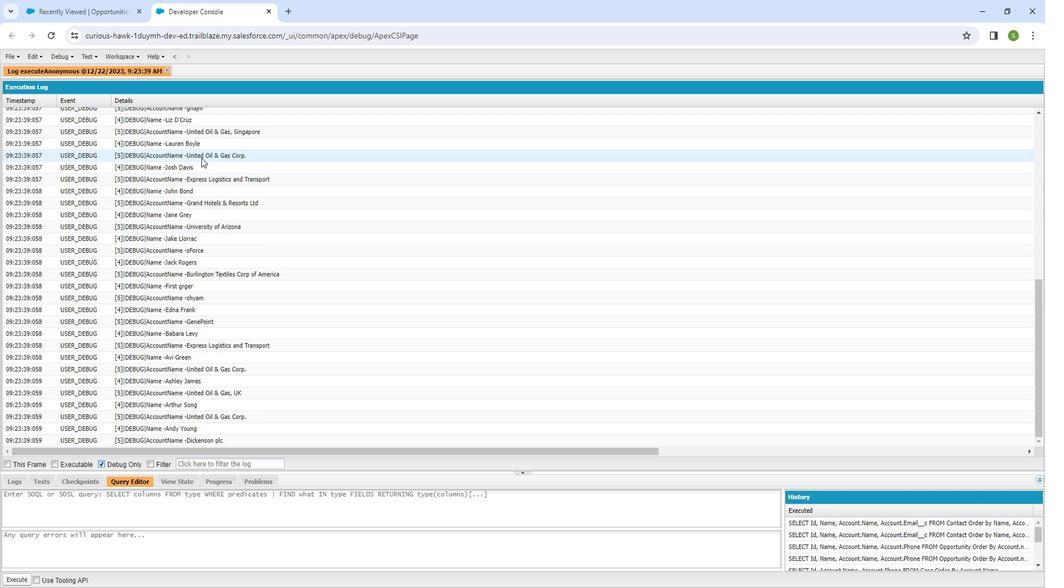 
Action: Mouse moved to (211, 159)
Screenshot: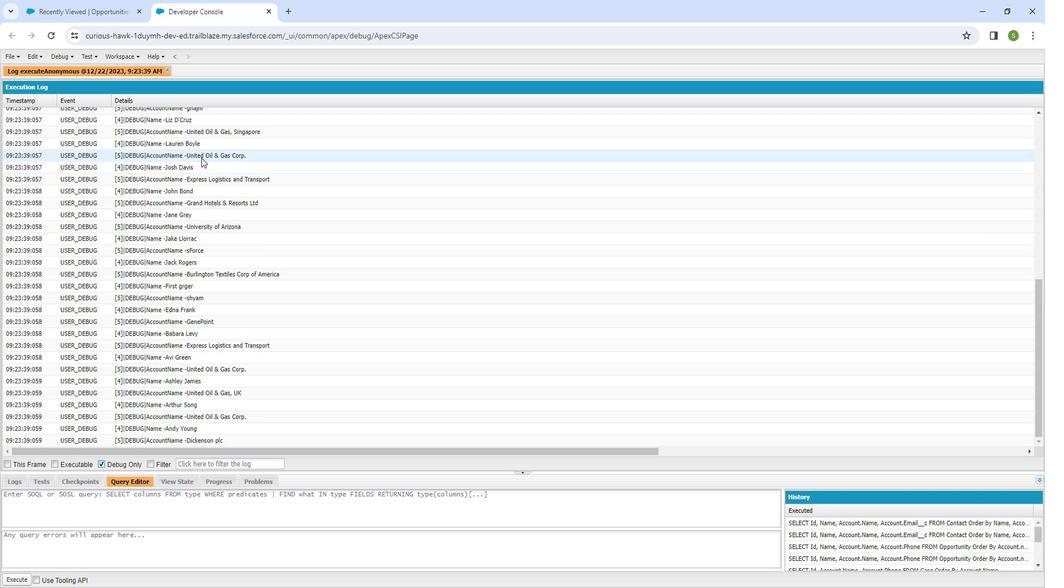 
Action: Mouse scrolled (211, 158) with delta (0, 0)
Screenshot: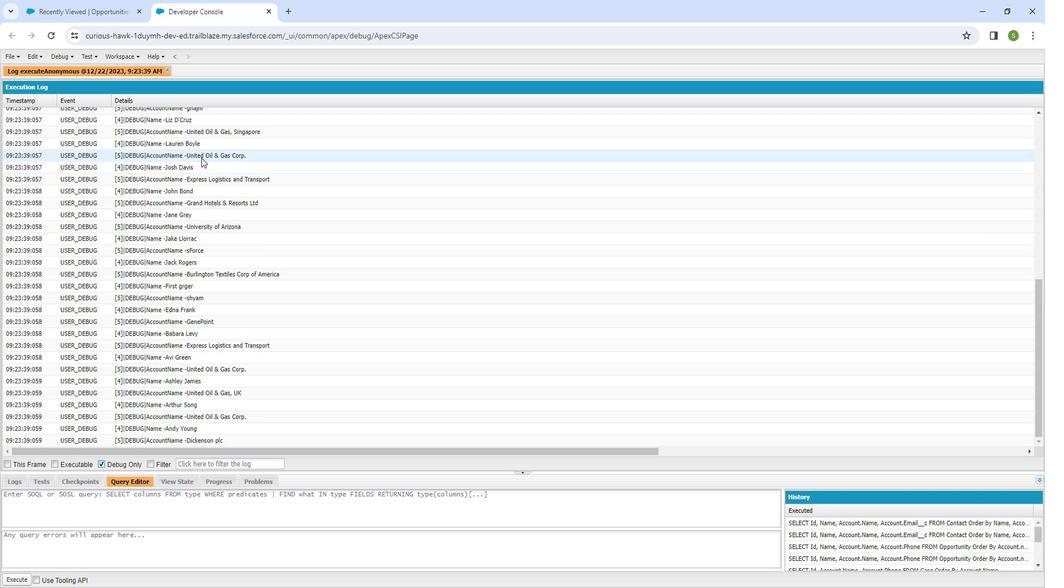 
Action: Mouse scrolled (211, 158) with delta (0, 0)
Screenshot: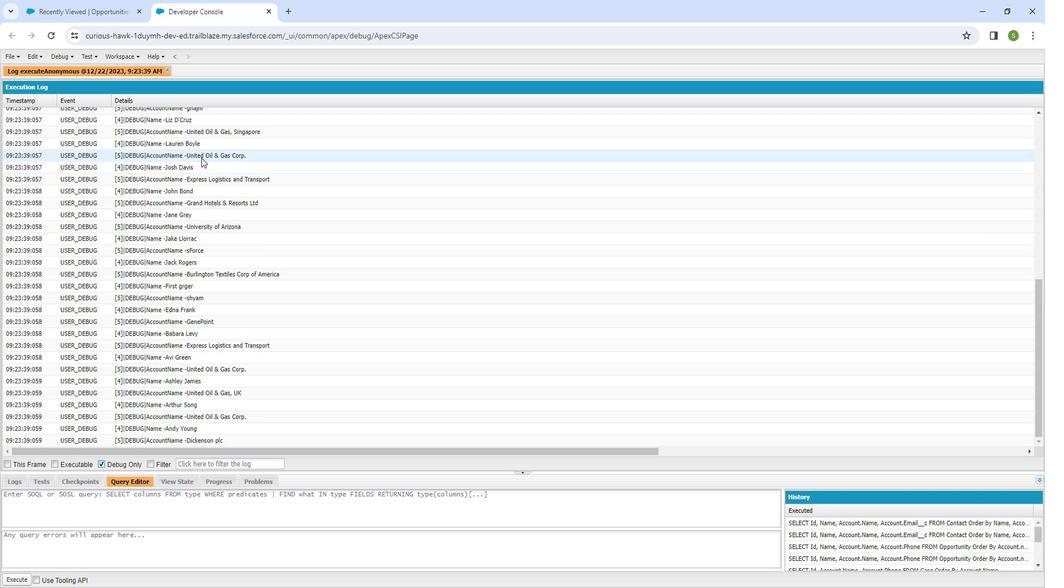 
Action: Mouse moved to (211, 160)
Screenshot: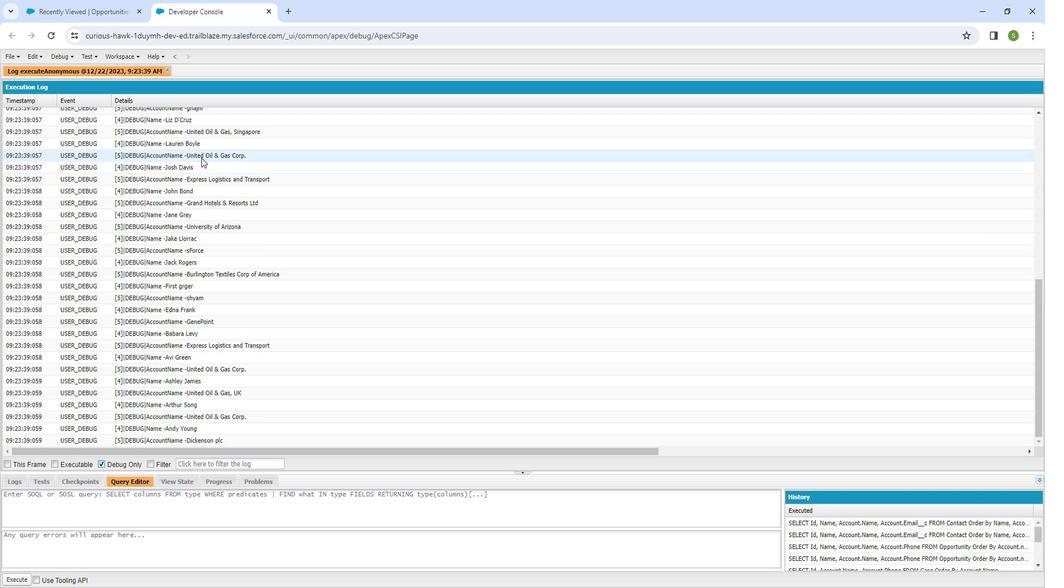 
Action: Mouse scrolled (211, 159) with delta (0, 0)
Screenshot: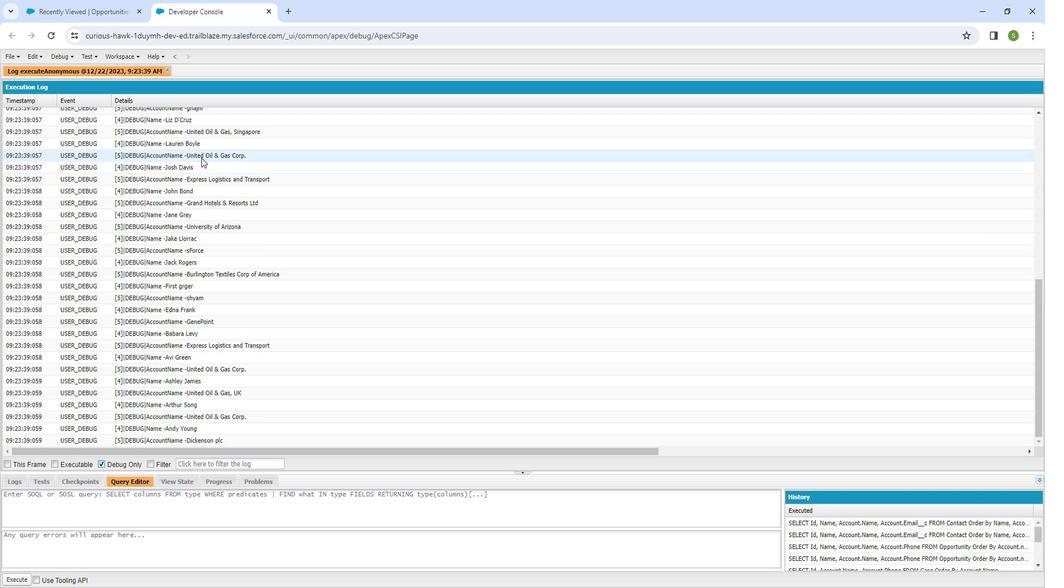 
Action: Mouse scrolled (211, 159) with delta (0, 0)
Screenshot: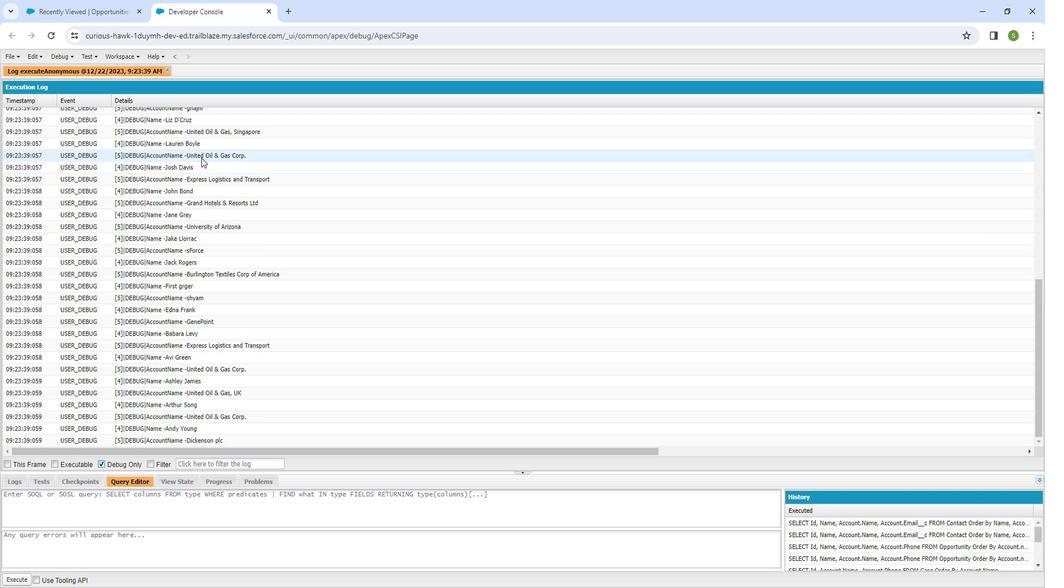 
Action: Mouse scrolled (211, 159) with delta (0, 0)
Screenshot: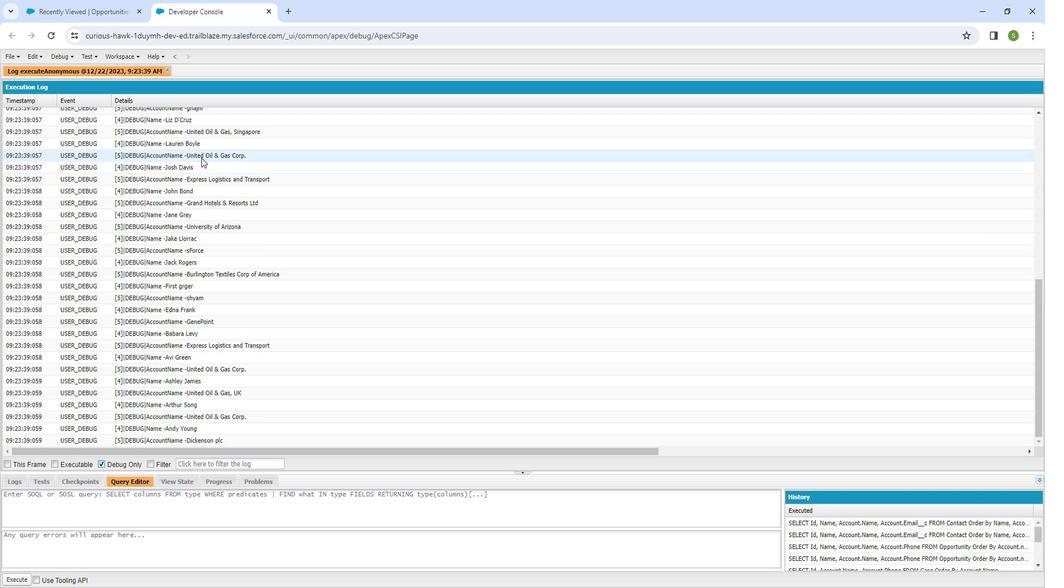 
Action: Mouse moved to (210, 161)
Screenshot: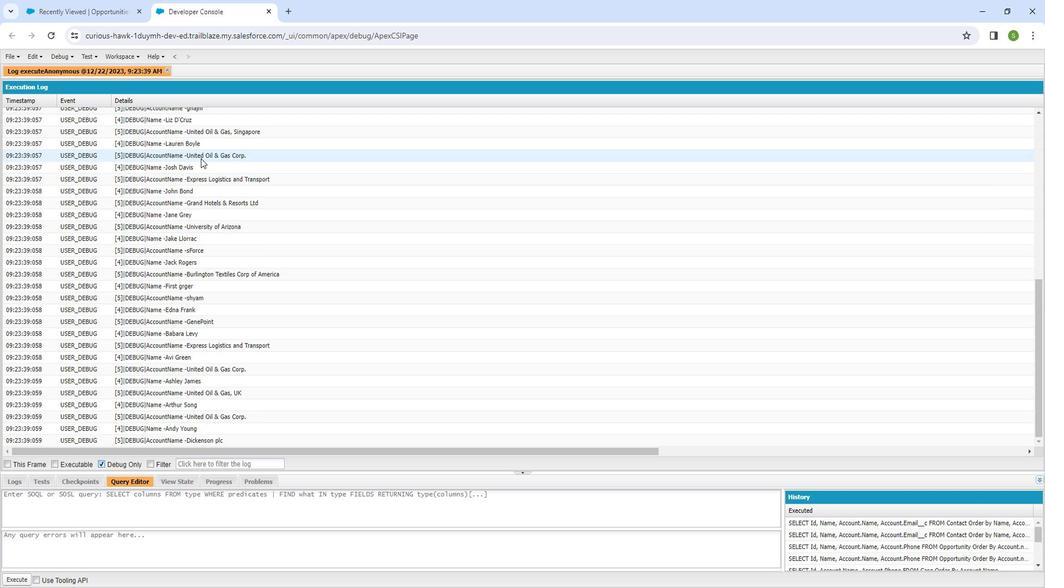 
Action: Mouse scrolled (210, 160) with delta (0, 0)
Screenshot: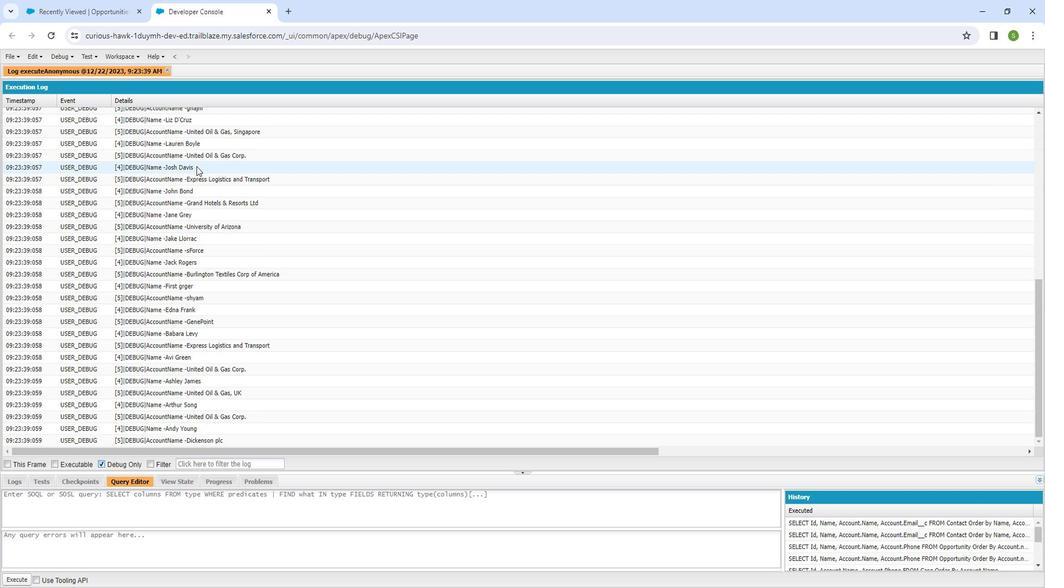 
Action: Mouse scrolled (210, 160) with delta (0, 0)
Screenshot: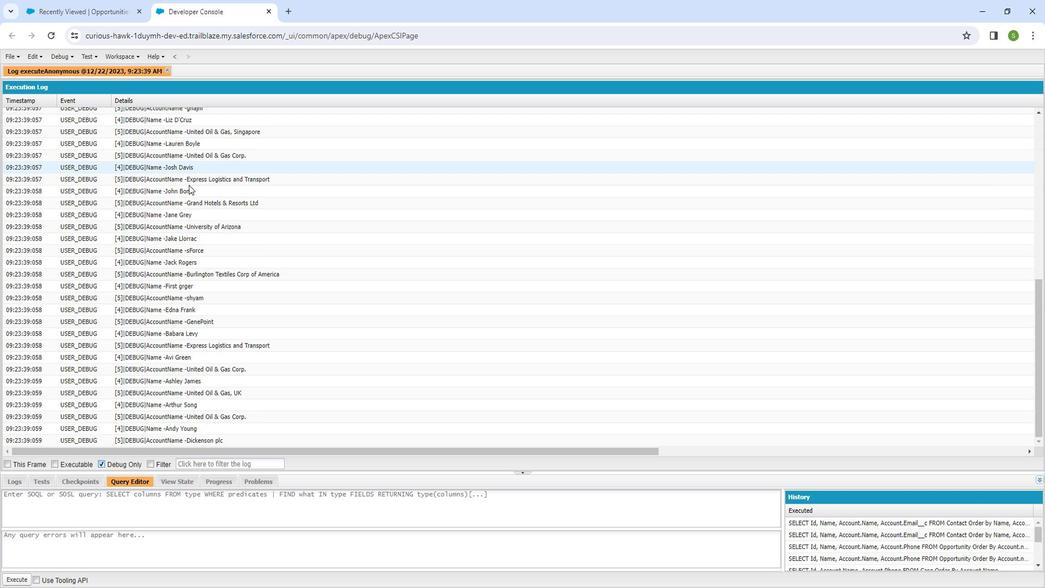 
Action: Mouse scrolled (210, 160) with delta (0, 0)
Screenshot: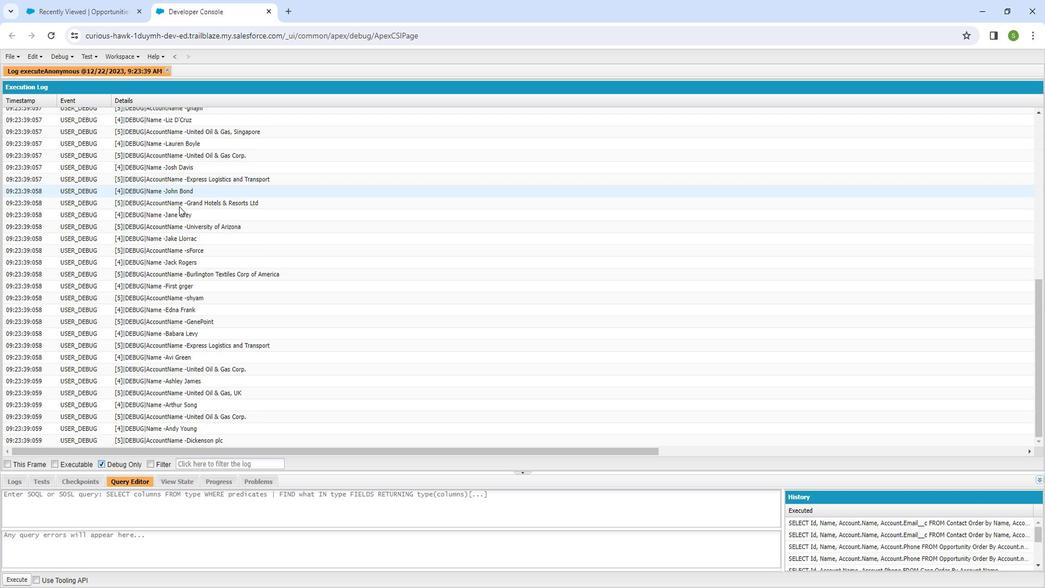 
Action: Mouse scrolled (210, 160) with delta (0, 0)
Screenshot: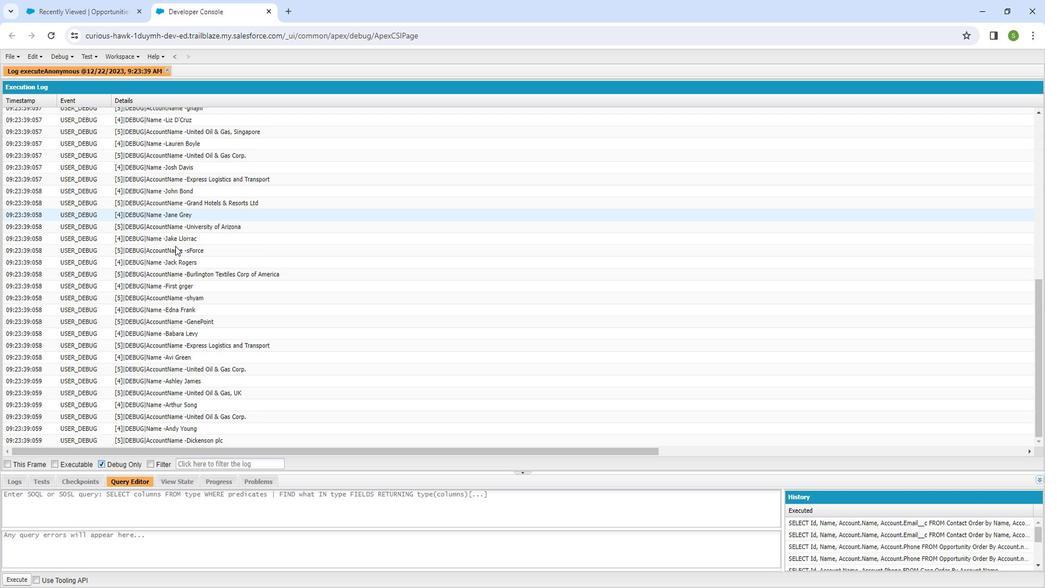 
Action: Mouse scrolled (210, 160) with delta (0, 0)
Screenshot: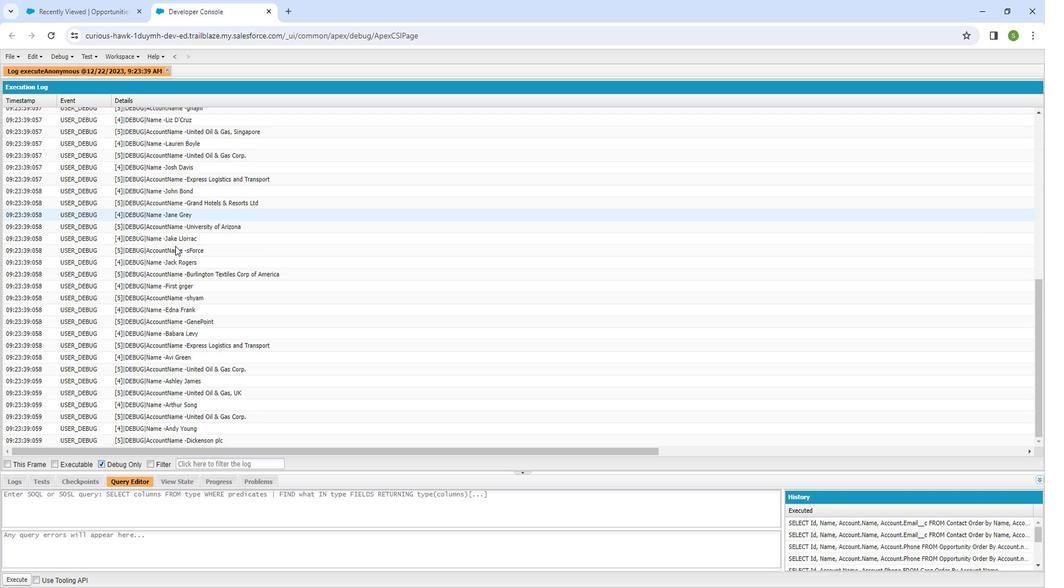 
Action: Mouse scrolled (210, 160) with delta (0, 0)
Screenshot: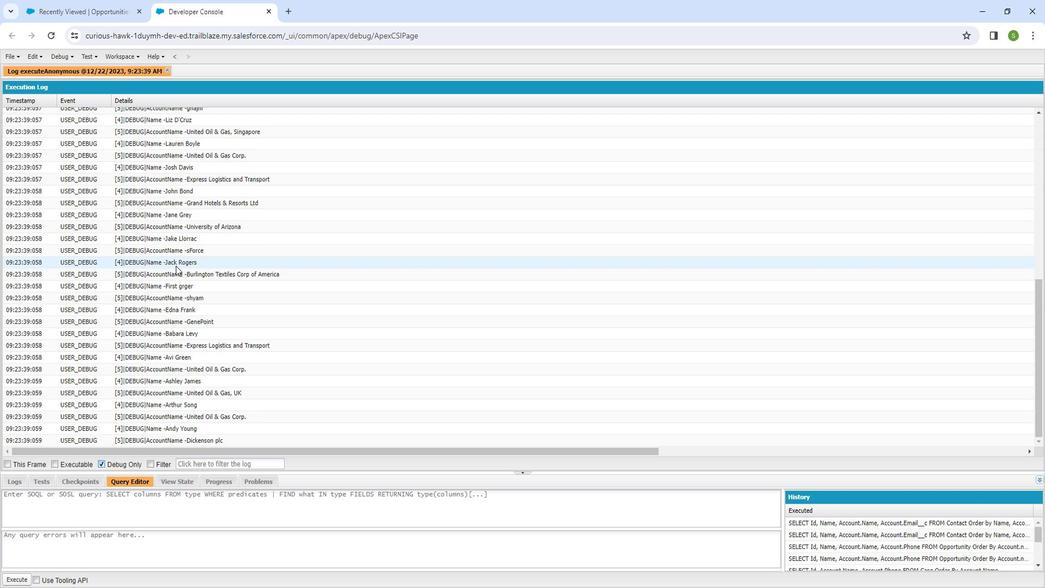 
Action: Mouse moved to (210, 161)
Screenshot: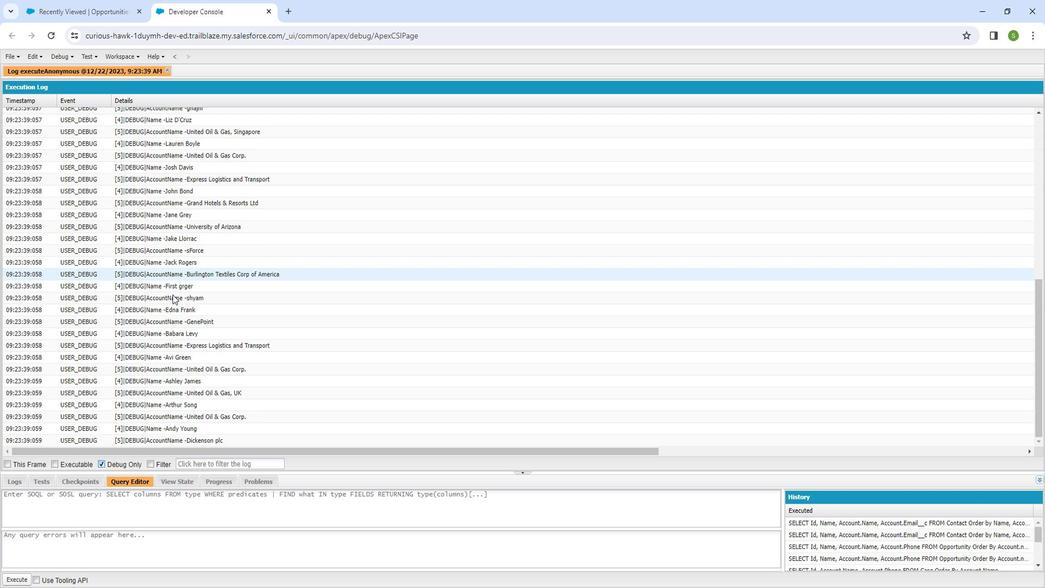 
Action: Mouse scrolled (210, 161) with delta (0, 0)
Screenshot: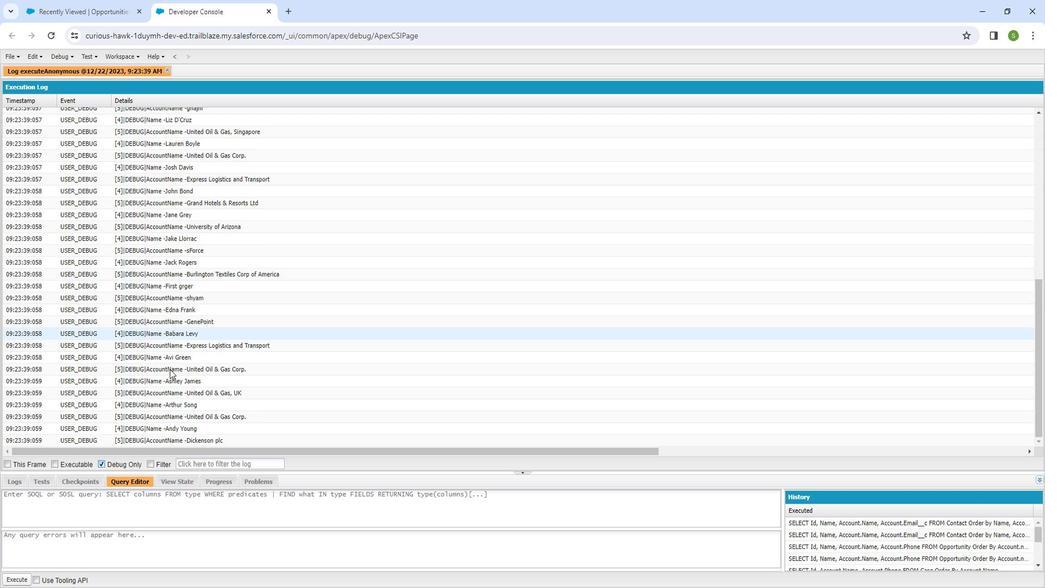 
Action: Mouse moved to (66, 62)
Screenshot: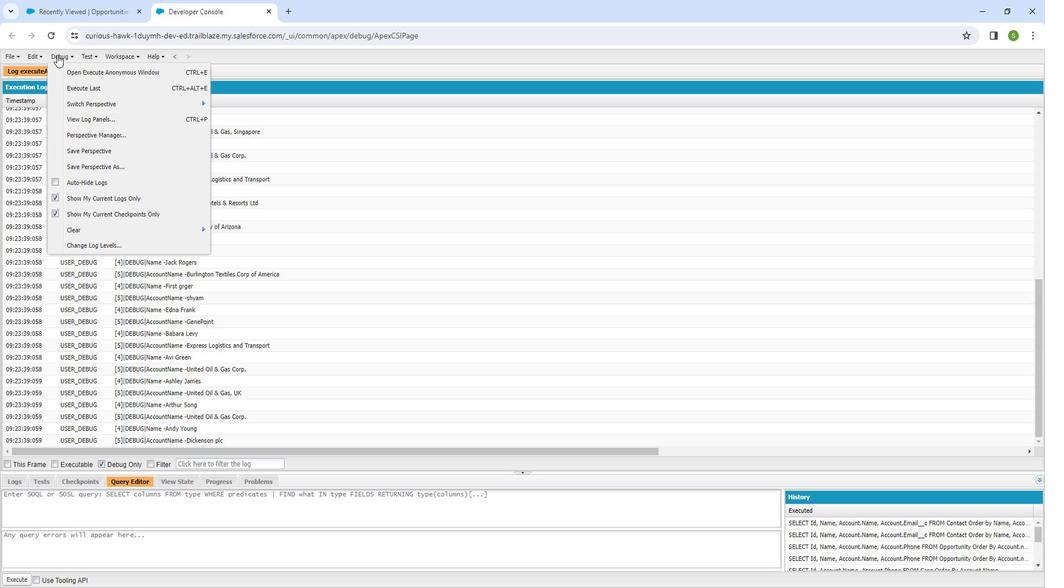 
Action: Mouse pressed left at (66, 62)
Screenshot: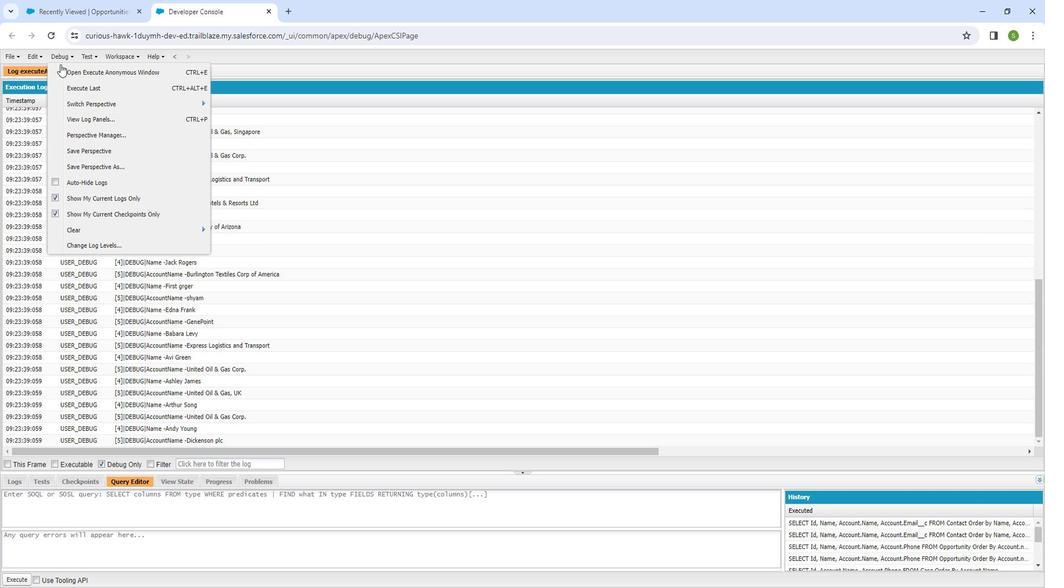 
Action: Mouse moved to (80, 21)
Screenshot: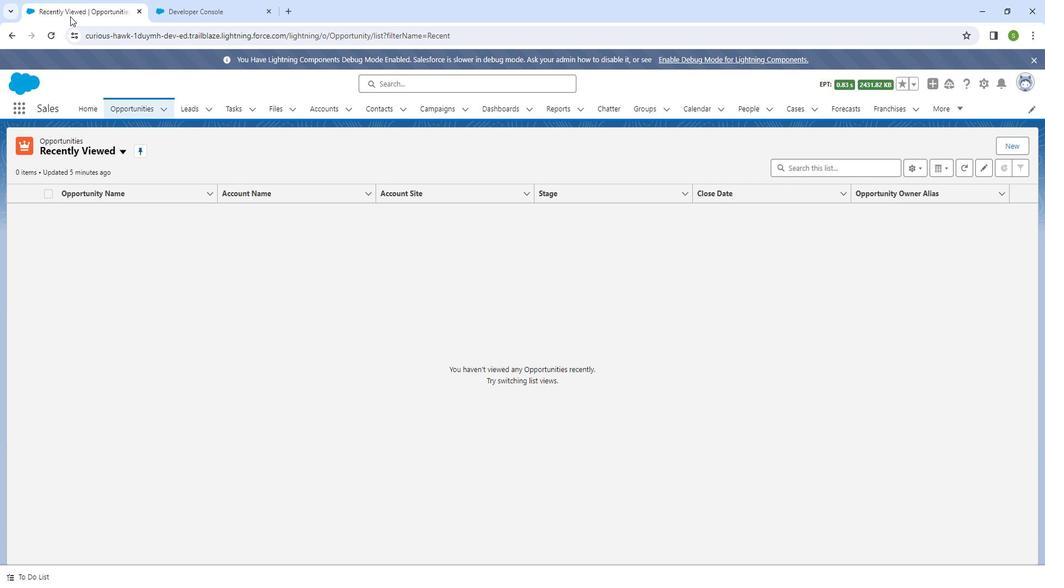 
Action: Mouse pressed left at (80, 21)
Screenshot: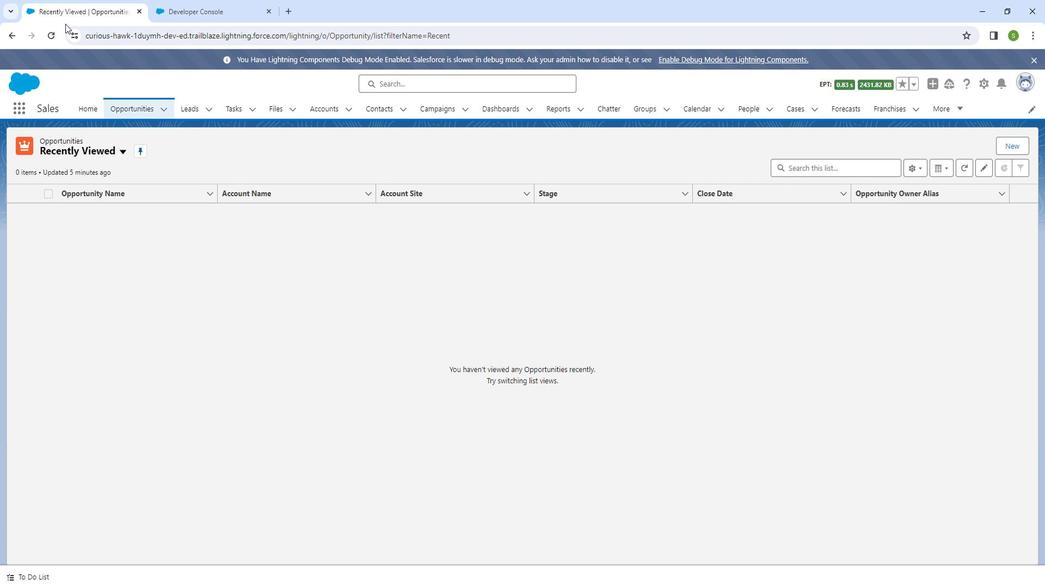 
Action: Mouse moved to (26, 105)
Screenshot: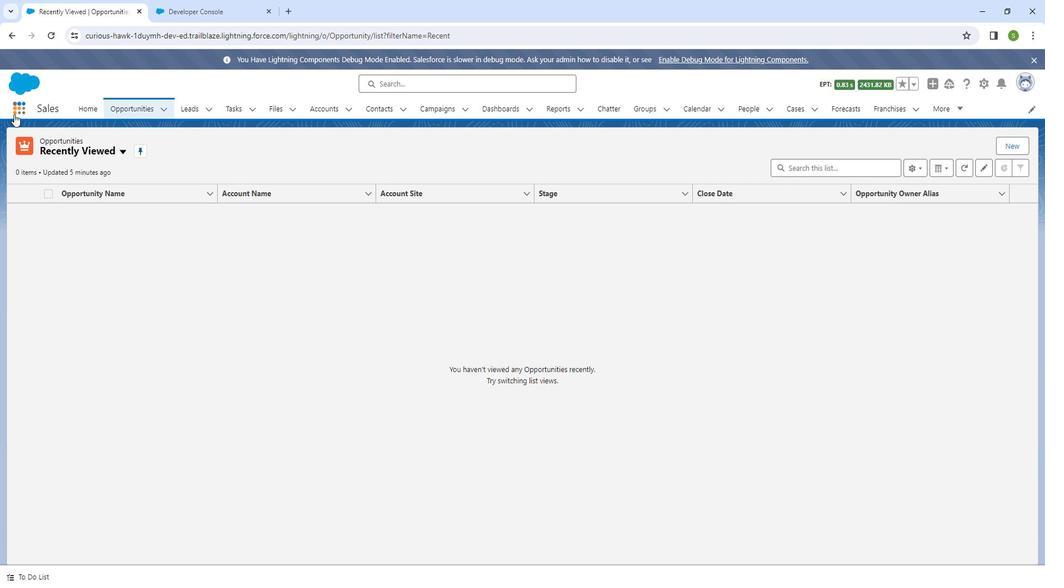 
Action: Mouse pressed left at (26, 105)
Screenshot: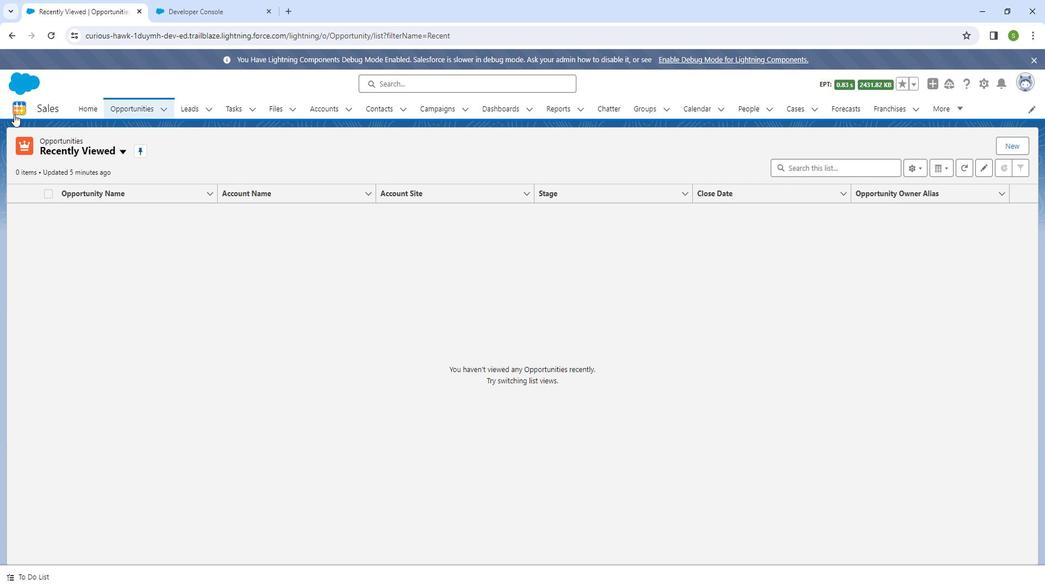 
Action: Mouse moved to (23, 119)
Screenshot: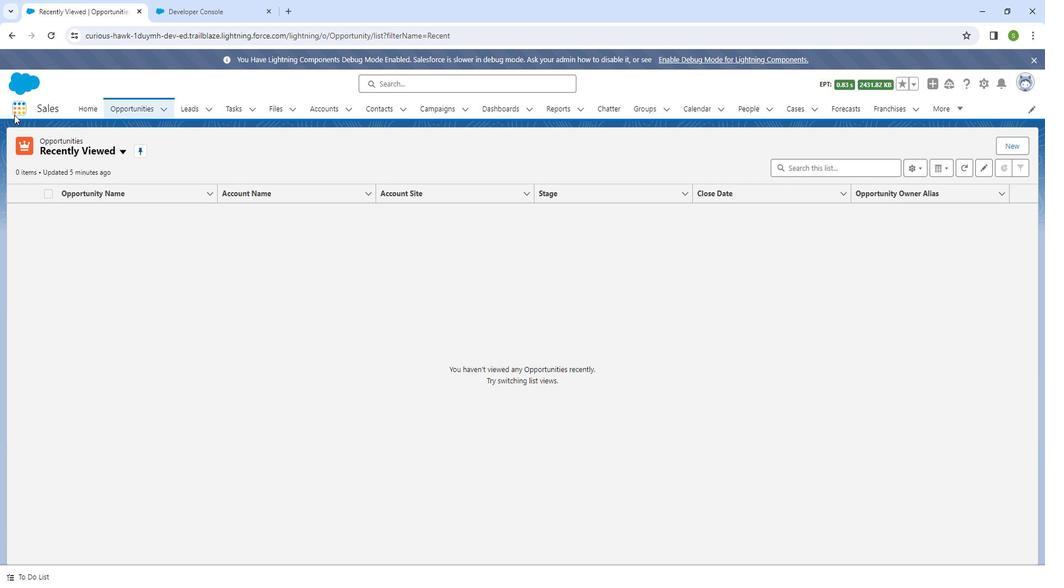 
Action: Mouse pressed left at (23, 119)
Screenshot: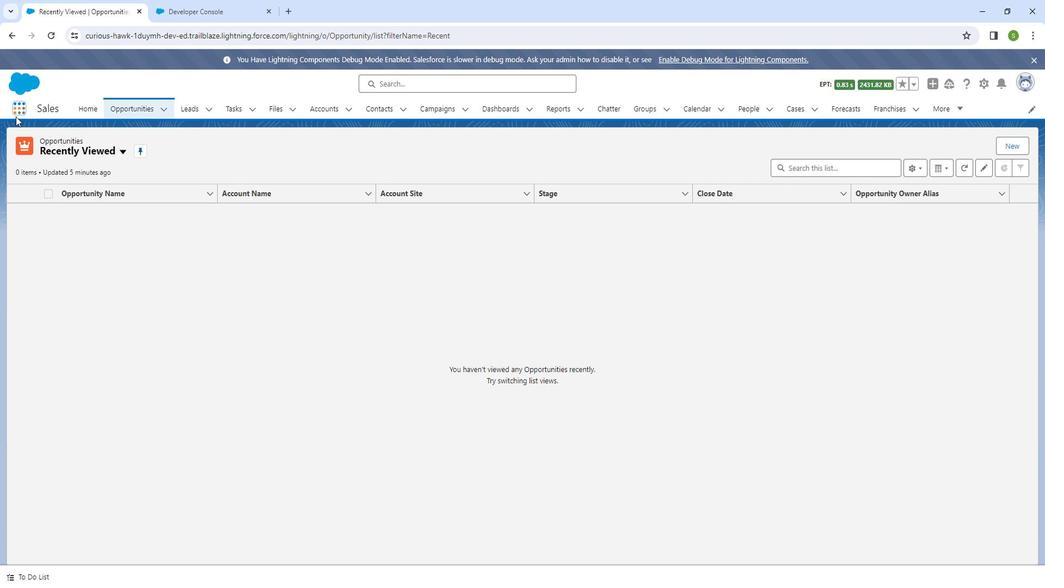
Action: Mouse moved to (38, 308)
Screenshot: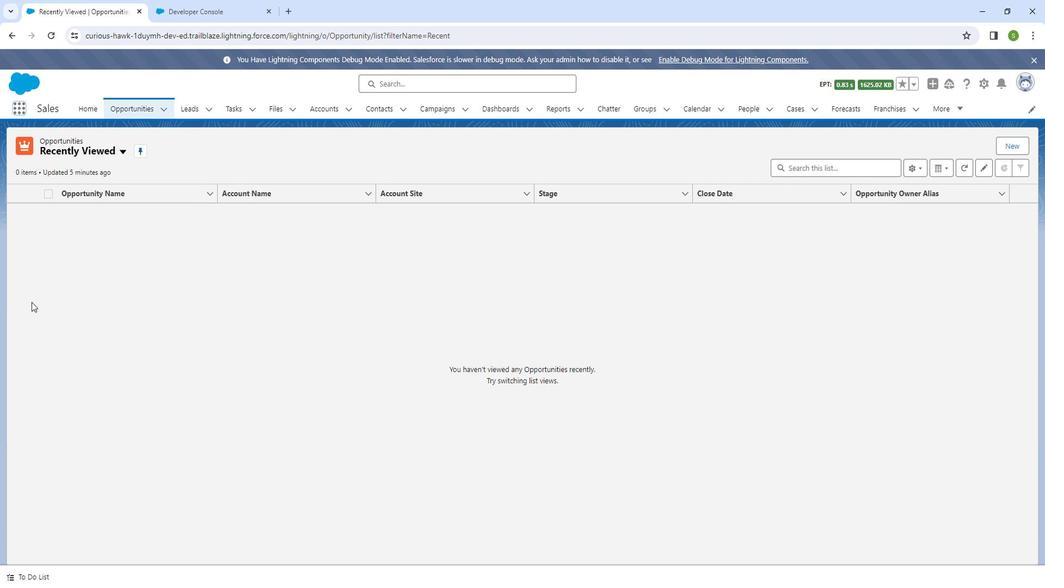 
Action: Mouse pressed left at (38, 308)
Screenshot: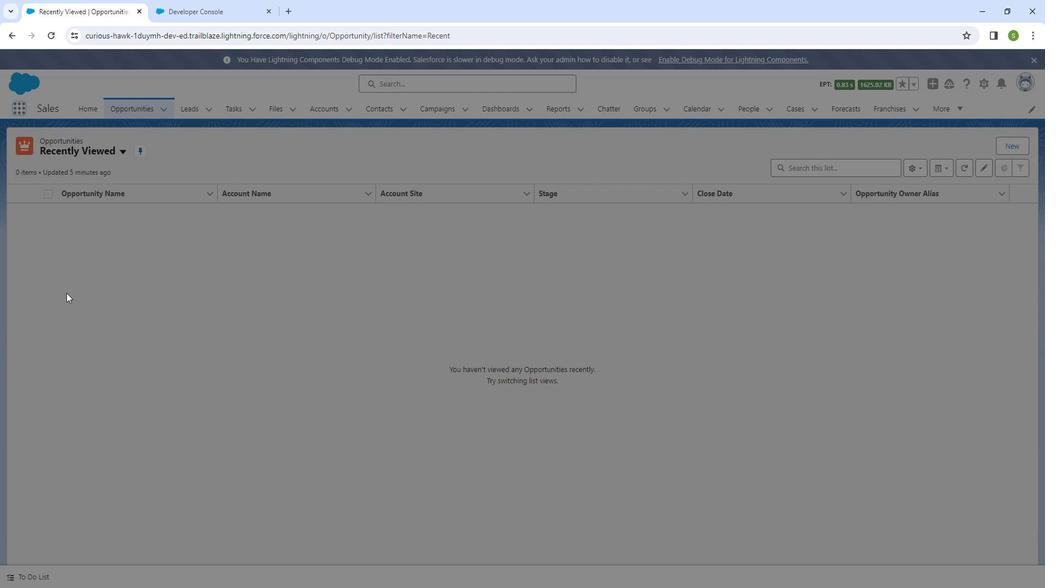 
Action: Mouse moved to (136, 457)
Screenshot: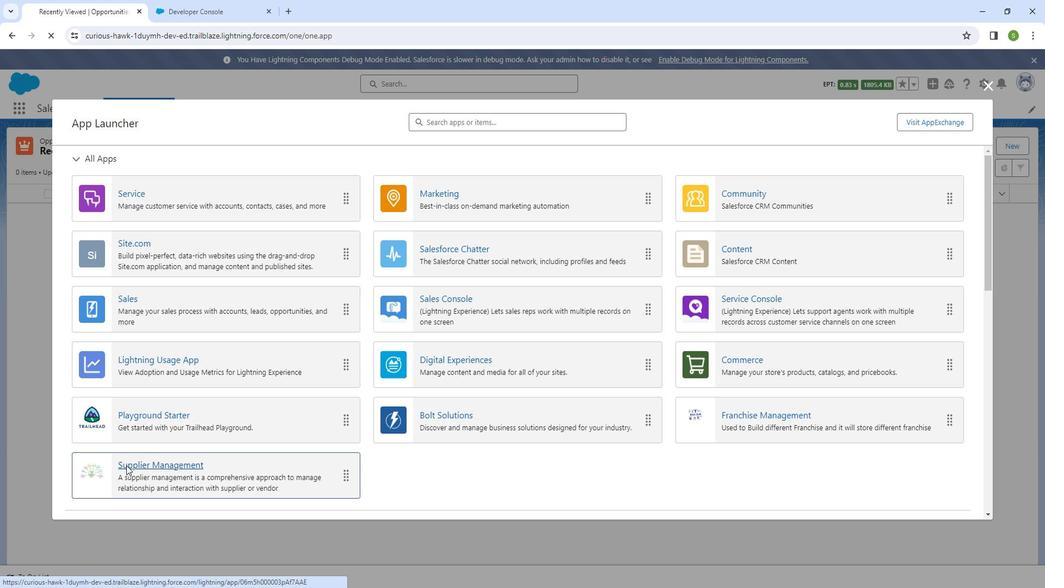 
Action: Mouse pressed left at (136, 457)
Screenshot: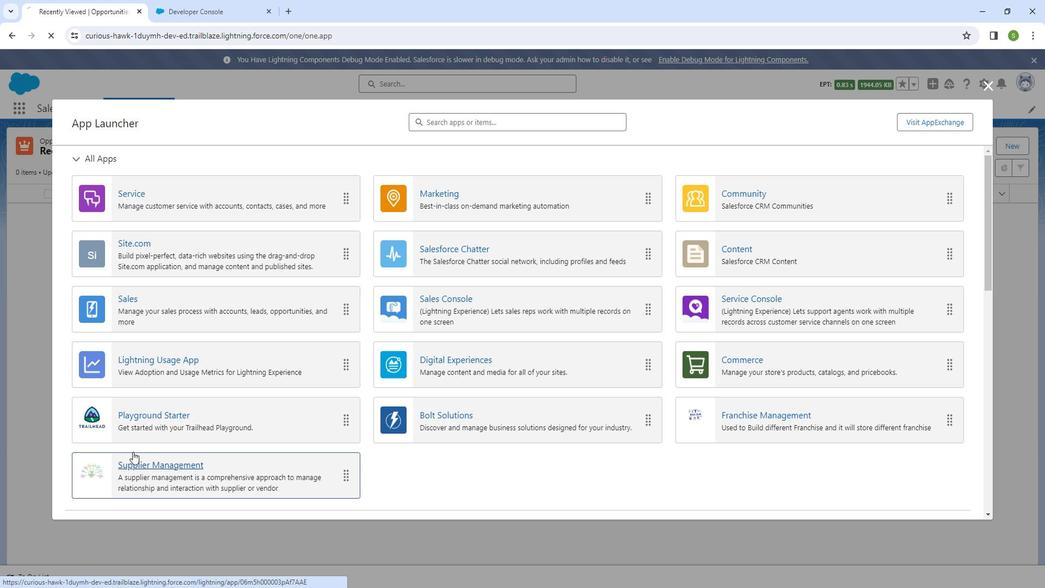 
Action: Mouse moved to (230, 19)
Screenshot: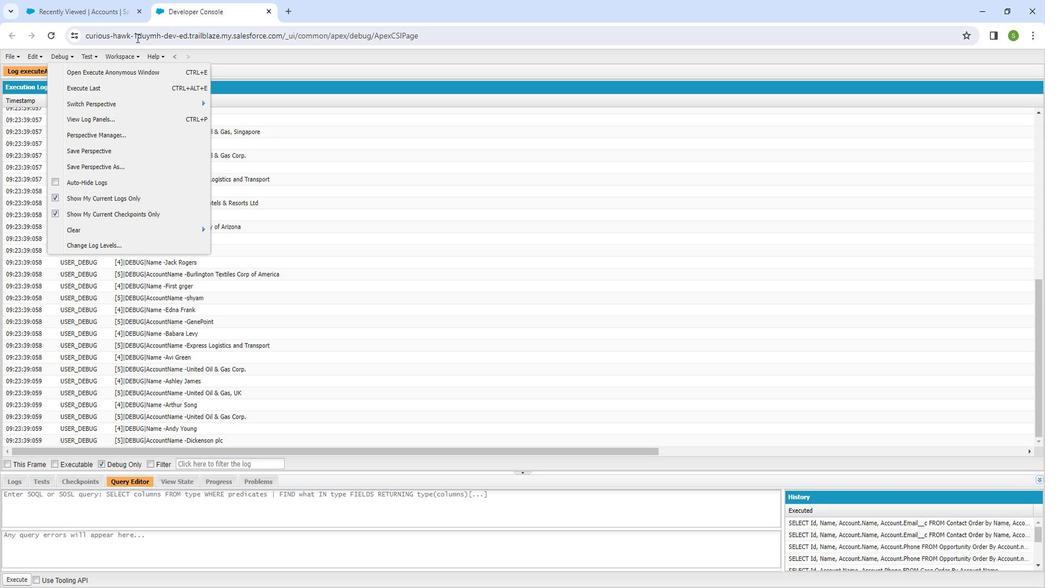 
Action: Mouse pressed left at (230, 19)
Screenshot: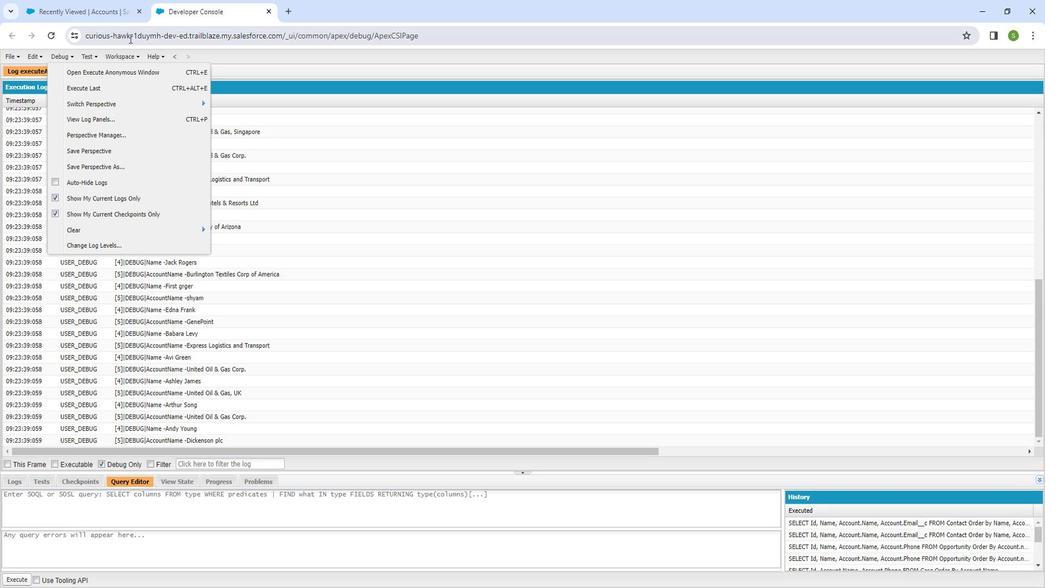 
Action: Mouse moved to (112, 23)
Screenshot: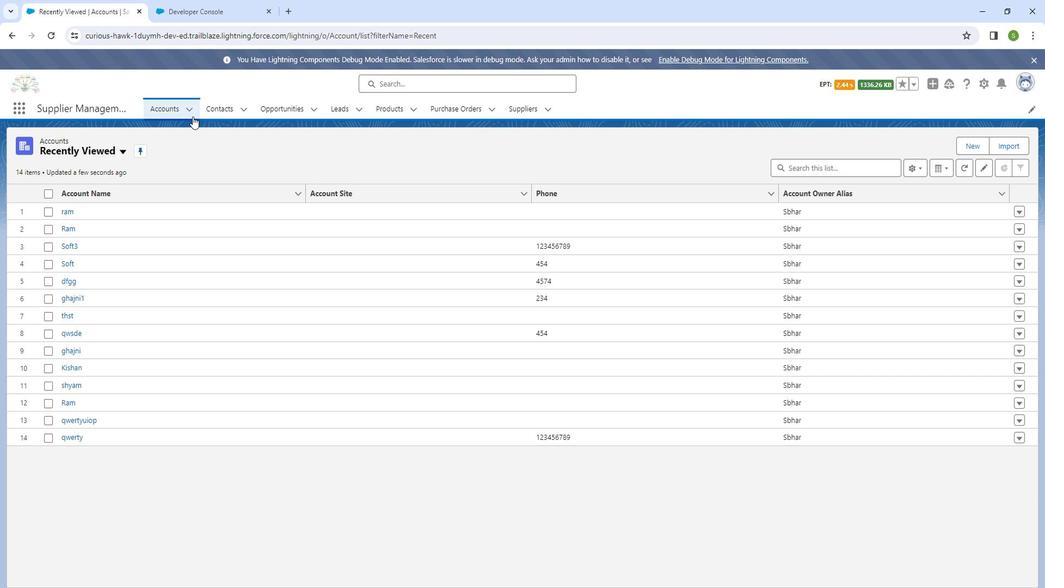 
Action: Mouse pressed left at (112, 23)
Screenshot: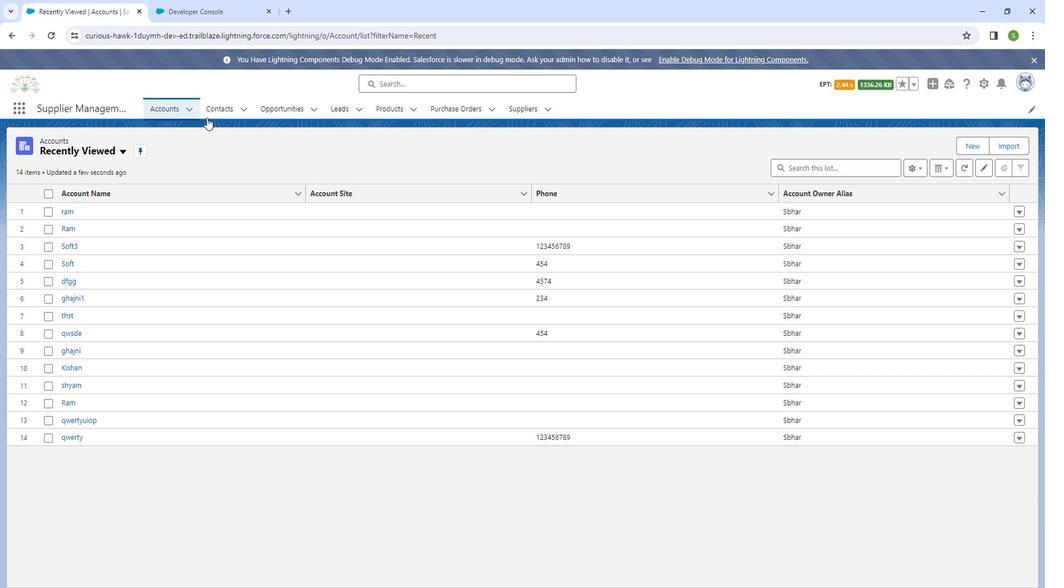 
Action: Mouse moved to (232, 115)
Screenshot: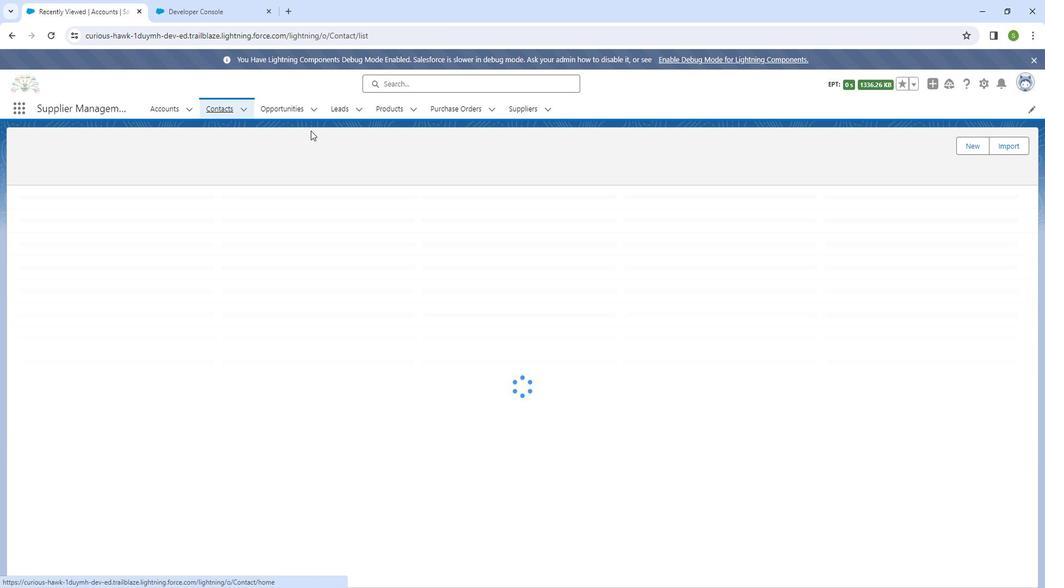 
Action: Mouse pressed left at (232, 115)
Screenshot: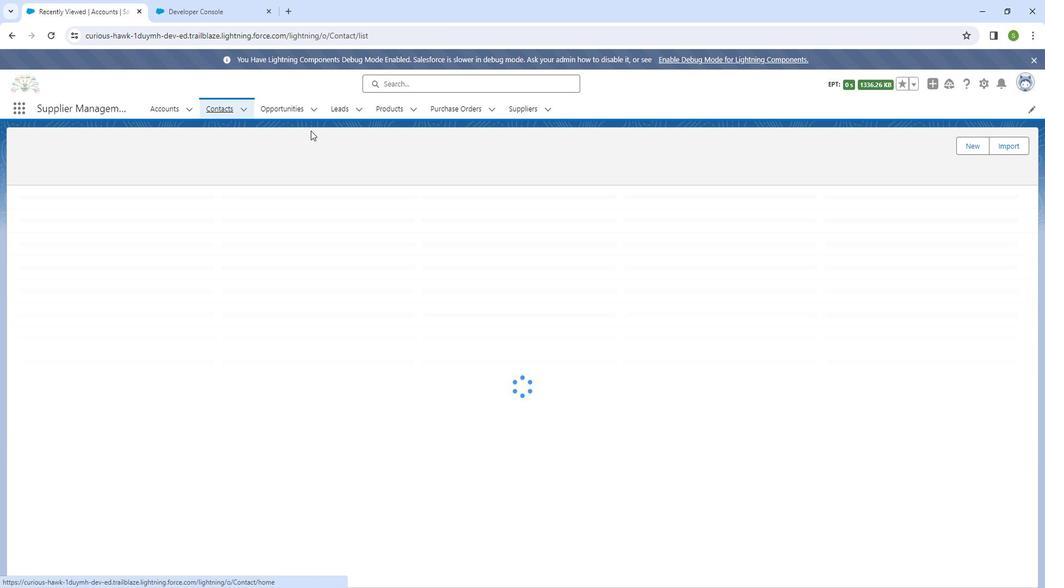 
Action: Mouse moved to (201, 17)
Screenshot: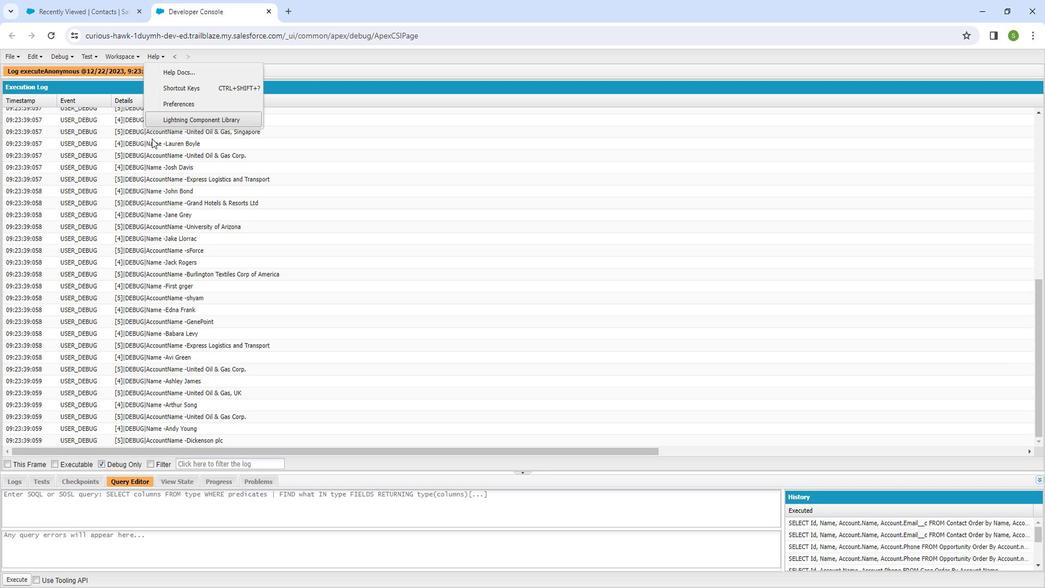 
Action: Mouse pressed left at (201, 17)
Screenshot: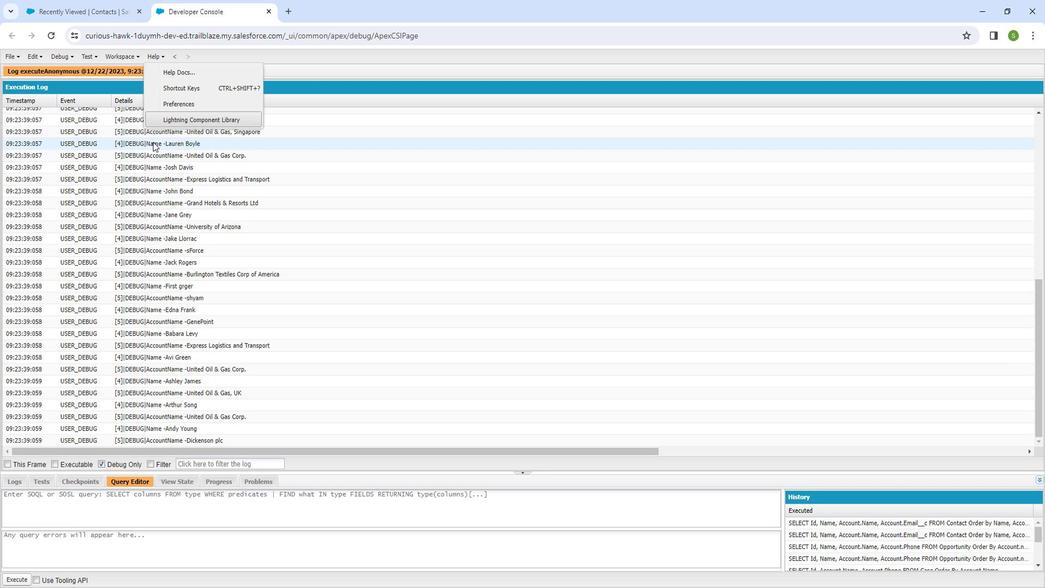 
Action: Mouse moved to (83, 77)
Screenshot: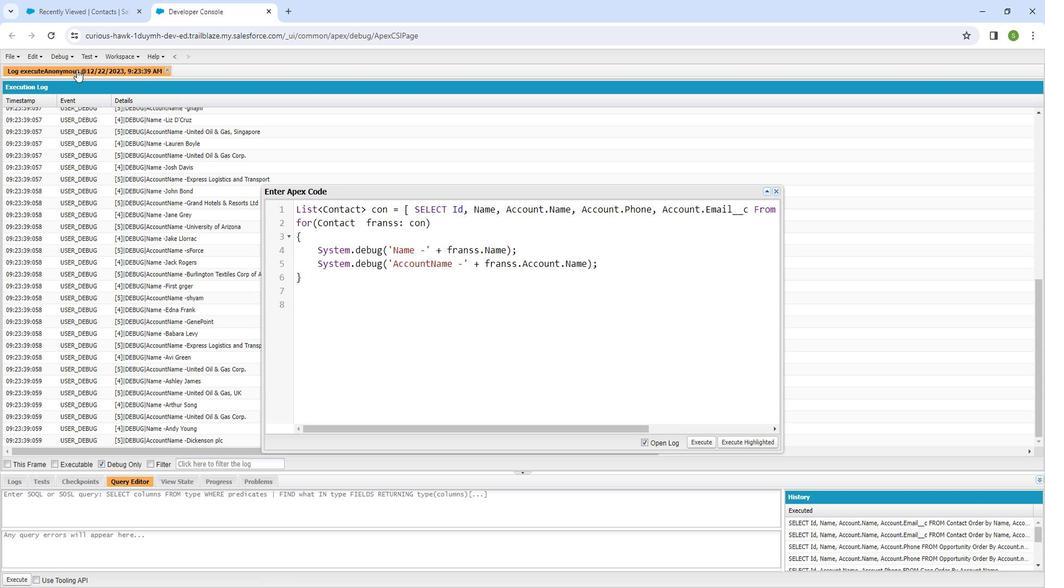 
Action: Mouse pressed left at (83, 77)
Screenshot: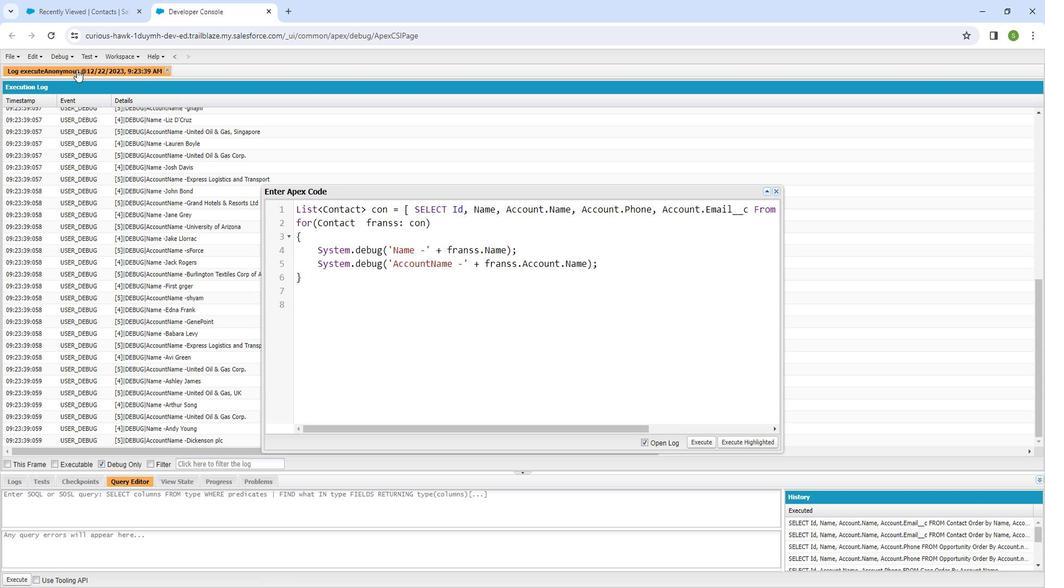
Action: Mouse moved to (116, 501)
Screenshot: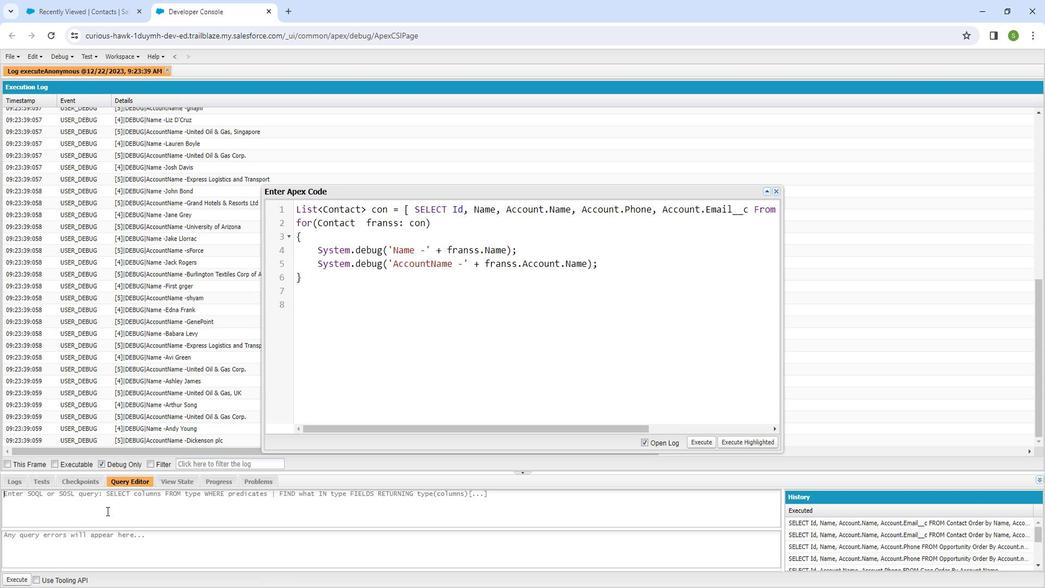 
Action: Mouse pressed left at (116, 501)
Screenshot: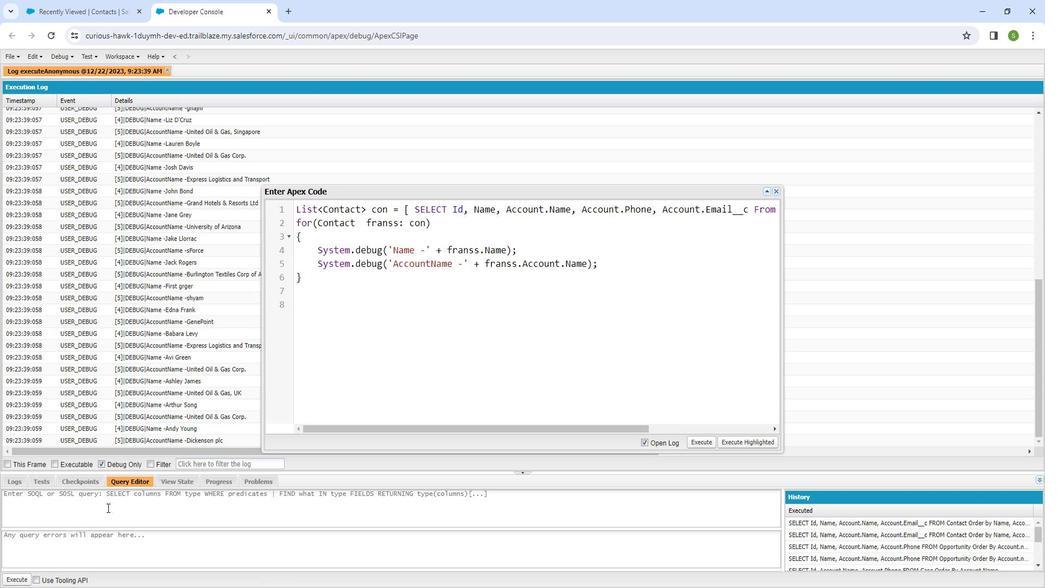 
Action: Mouse moved to (117, 497)
Screenshot: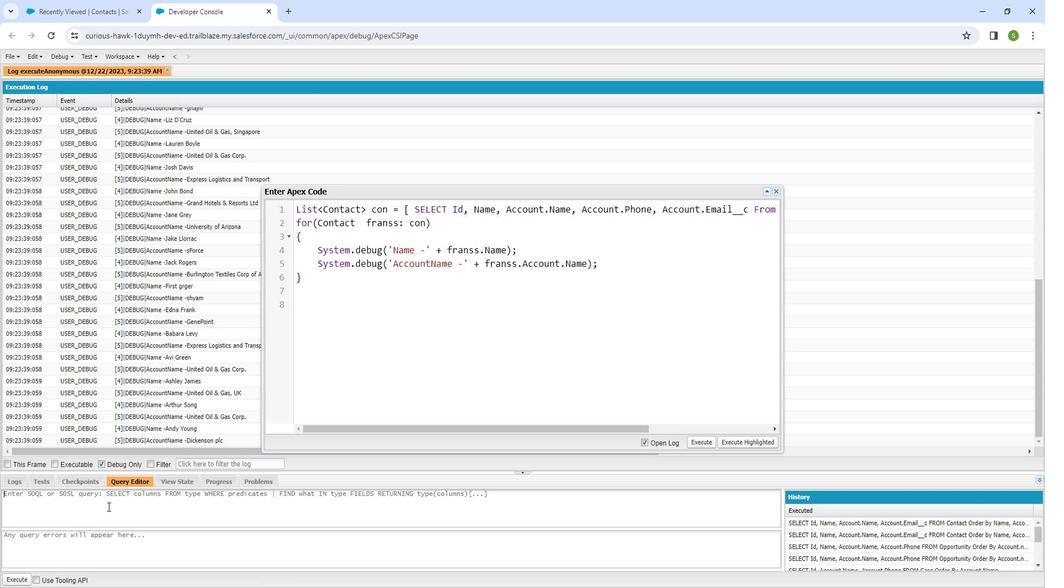 
Action: Key pressed <Key.shift_r>SELECT<Key.space><Key.shift_r>Id,<Key.space><Key.shift_r>Name,<Key.space><Key.shift_r>Account.<Key.shift_r><Key.shift_r><Key.shift_r><Key.shift_r><Key.shift_r><Key.shift_r><Key.shift_r><Key.shift_r><Key.shift_r>Name,<Key.space><Key.shift_r><Key.shift_r>Account.<Key.shift_r>Phone,<Key.space><Key.shift_r><Key.shift_r><Key.shift_r><Key.shift_r><Key.shift_r><Key.shift_r><Key.shift_r><Key.shift_r>Account.<Key.shift_r><Key.shift_r>Email<Key.shift_r><Key.shift_r><Key.shift_r><Key.shift_r><Key.shift_r><Key.shift_r><Key.shift_r><Key.shift_r><Key.shift_r><Key.shift_r><Key.shift_r>__c<Key.space><Key.shift_r><Key.shift_r><Key.shift_r><Key.shift_r><Key.shift_r><Key.shift_r><Key.shift_r><Key.shift_r>FROM<Key.space><Key.shift_r><Key.shift_r><Key.shift_r><Key.shift_r><Key.shift_r><Key.shift_r><Key.shift_r><Key.shift_r><Key.shift_r><Key.shift_r><Key.shift_r><Key.shift_r><Key.shift_r><Key.shift_r><Key.shift_r><Key.shift_r><Key.shift_r><Key.shift_r><Key.shift_r><Key.shift_r><Key.shift_r><Key.shift_r><Key.shift_r><Key.shift_r><Key.shift_r><Key.shift_r><Key.shift_r><Key.shift_r><Key.shift_r><Key.shift_r><Key.shift_r><Key.shift_r><Key.shift_r><Key.shift_r><Key.shift_r><Key.shift_r><Key.shift_r><Key.shift_r><Key.shift_r><Key.shift_r><Key.shift_r><Key.shift_r><Key.shift_r><Key.shift_r><Key.shift_r><Key.shift_r><Key.shift_r><Key.shift_r><Key.shift_r><Key.shift_r><Key.shift_r><Key.shift_r><Key.shift_r><Key.shift_r>Contact
Screenshot: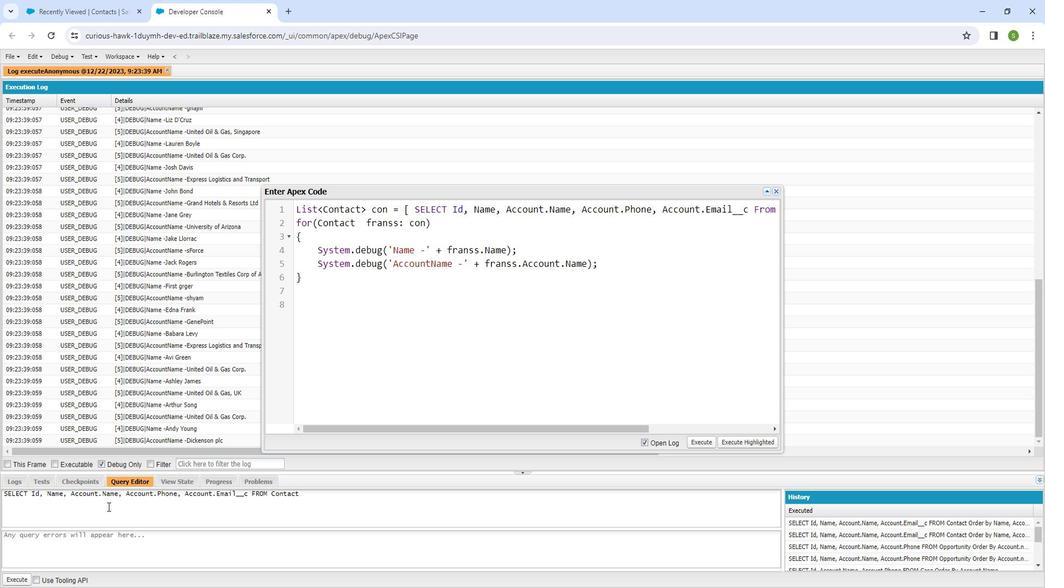 
Action: Mouse moved to (368, 422)
Screenshot: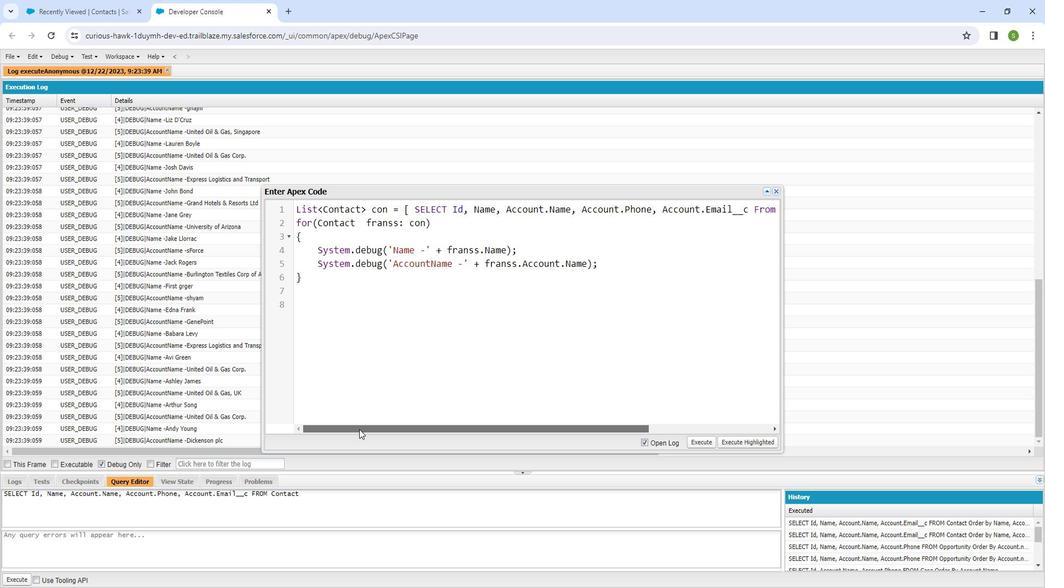 
Action: Mouse pressed left at (368, 422)
Screenshot: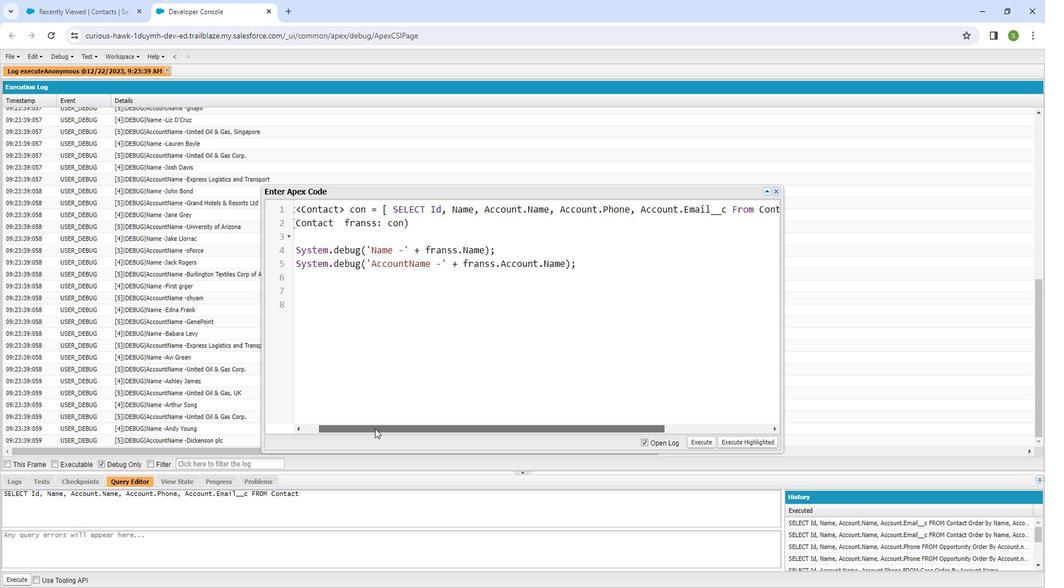 
Action: Mouse moved to (315, 489)
Screenshot: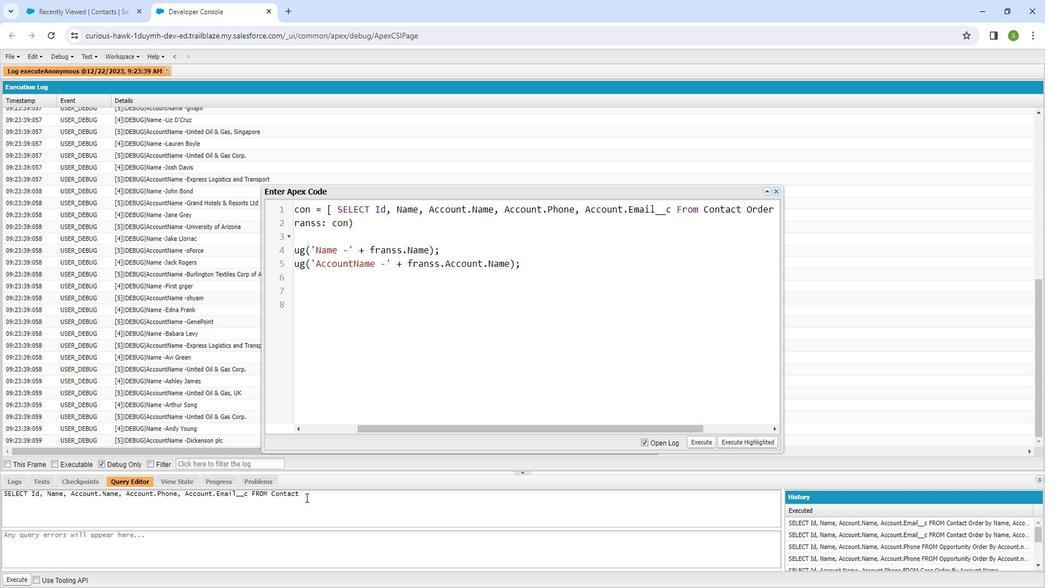 
Action: Mouse pressed left at (315, 489)
Screenshot: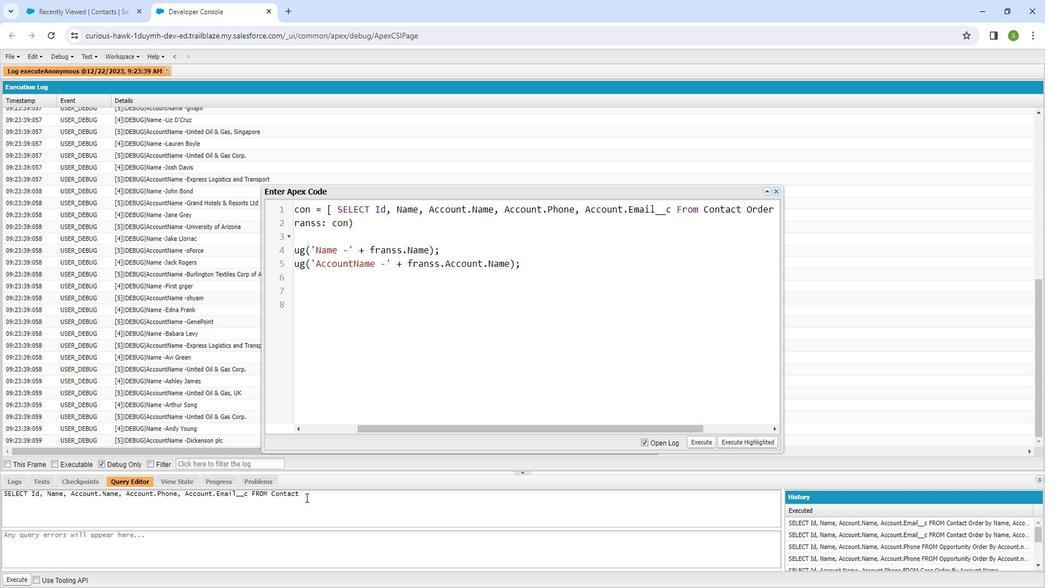 
Action: Mouse moved to (314, 488)
Screenshot: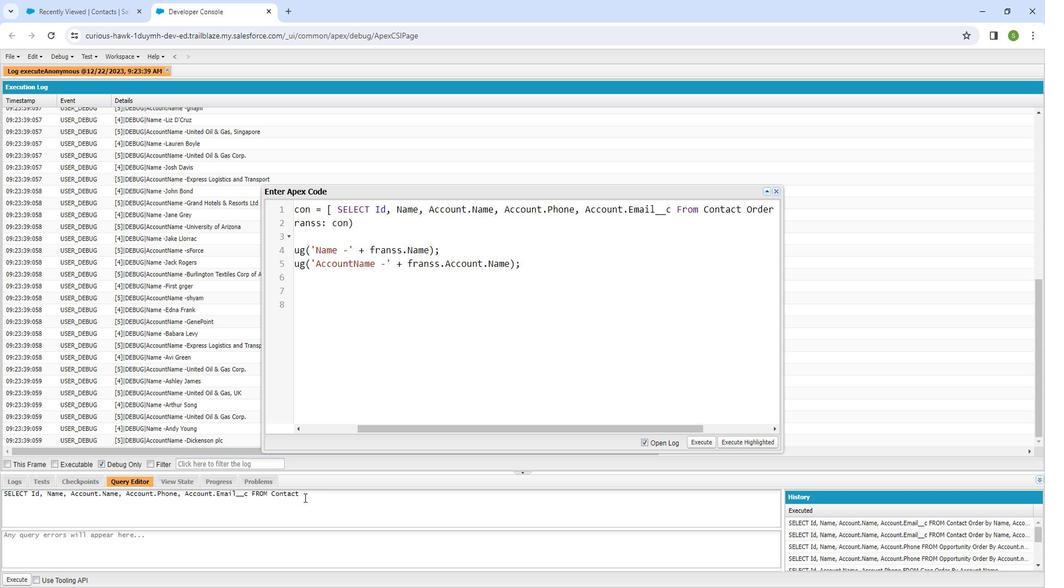 
Action: Key pressed <Key.space>
Screenshot: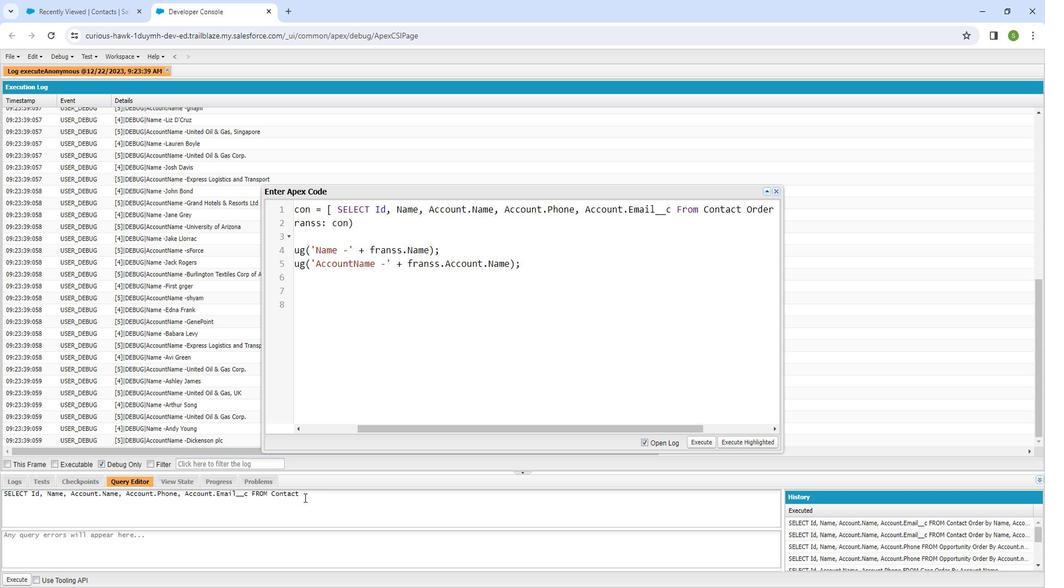 
Action: Mouse moved to (313, 488)
Screenshot: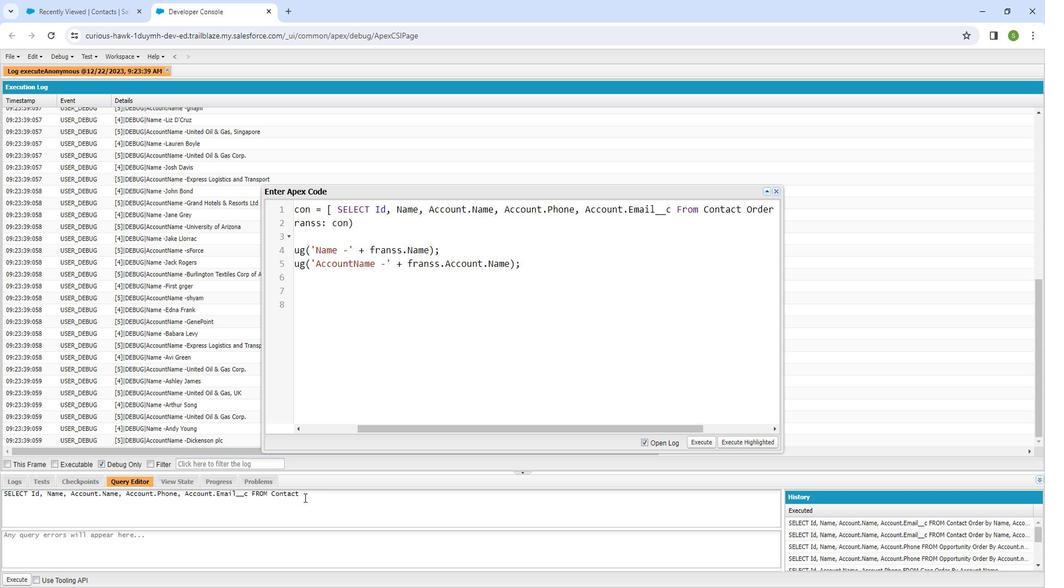 
Action: Key pressed <Key.shift_r><Key.shift_r><Key.shift_r><Key.shift_r><Key.shift_r><Key.shift_r><Key.shift_r>O<Key.shift_r>d<Key.backspace>rder<Key.space>by<Key.space><Key.shift_r><Key.shift_r><Key.shift_r><Key.shift_r><Key.shift_r>Name<Key.space><Key.shift_r>DES
Screenshot: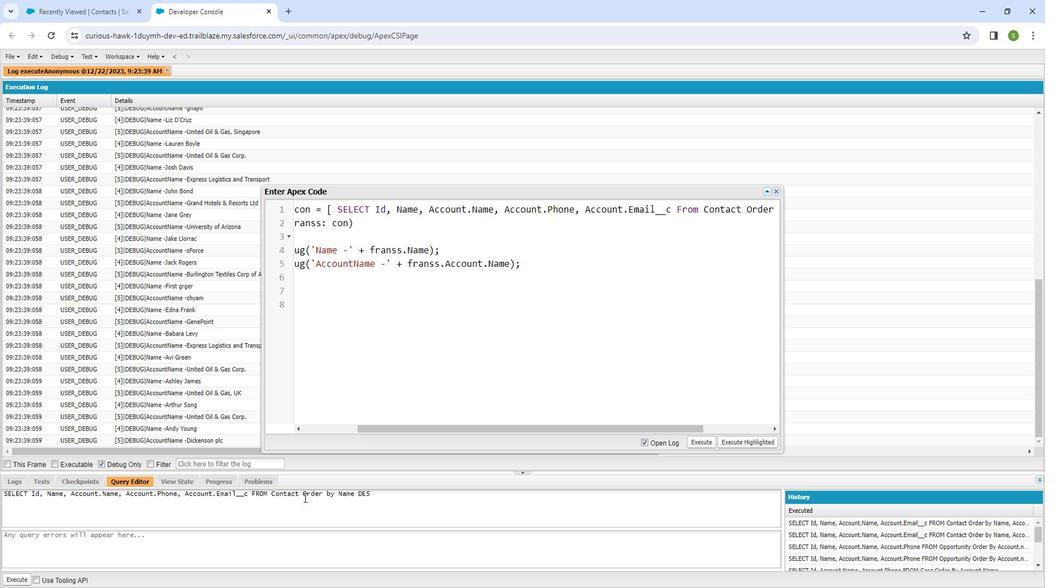 
Action: Mouse moved to (313, 488)
Screenshot: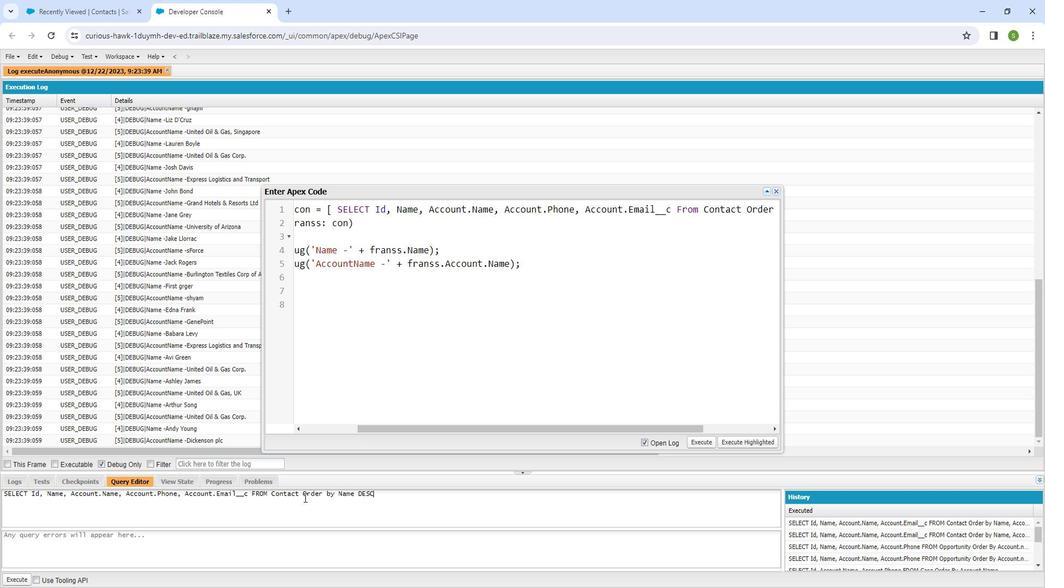 
Action: Key pressed C
Screenshot: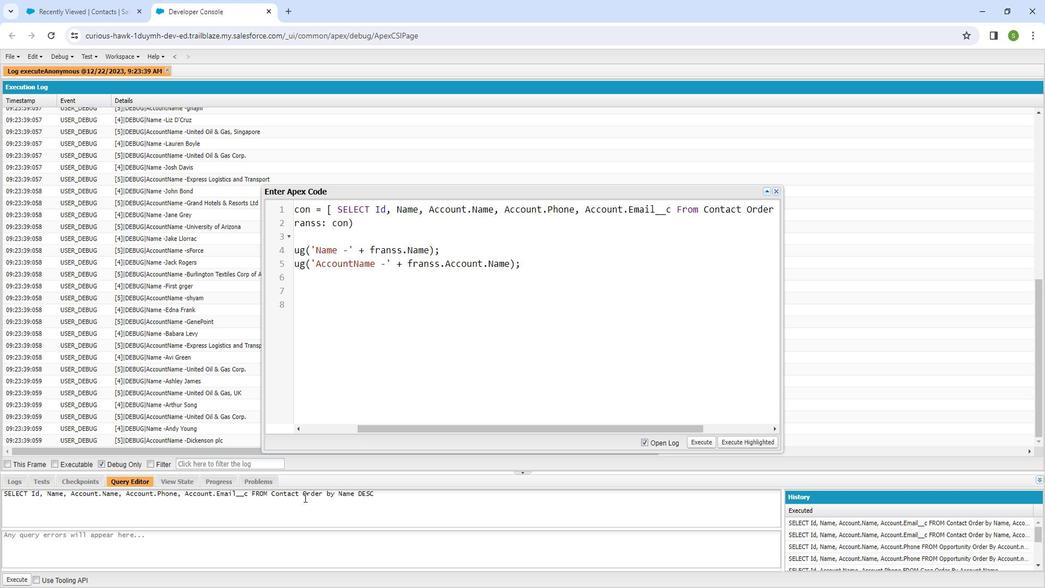 
Action: Mouse moved to (30, 564)
Screenshot: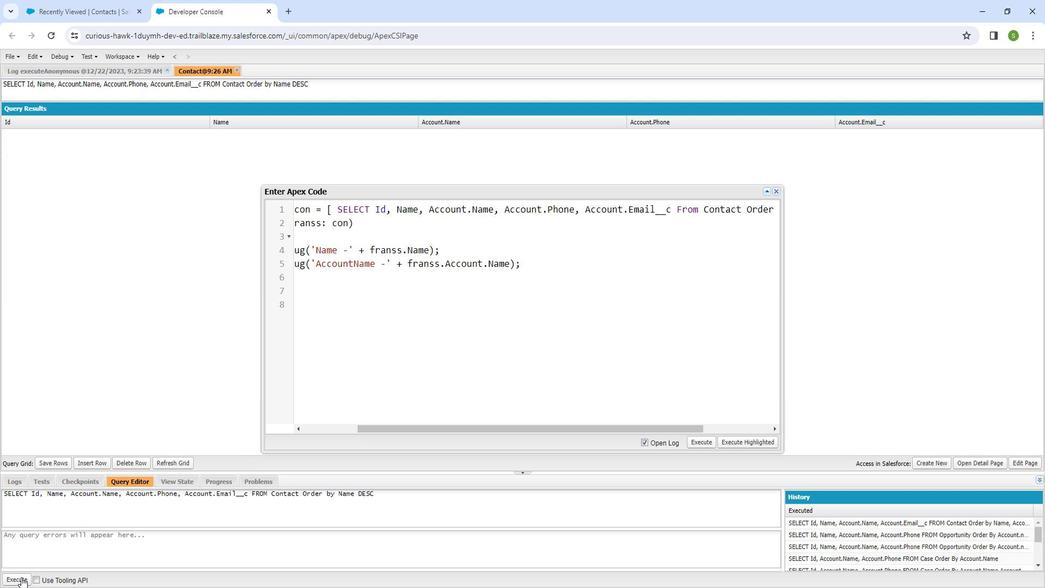 
Action: Mouse pressed left at (30, 564)
Screenshot: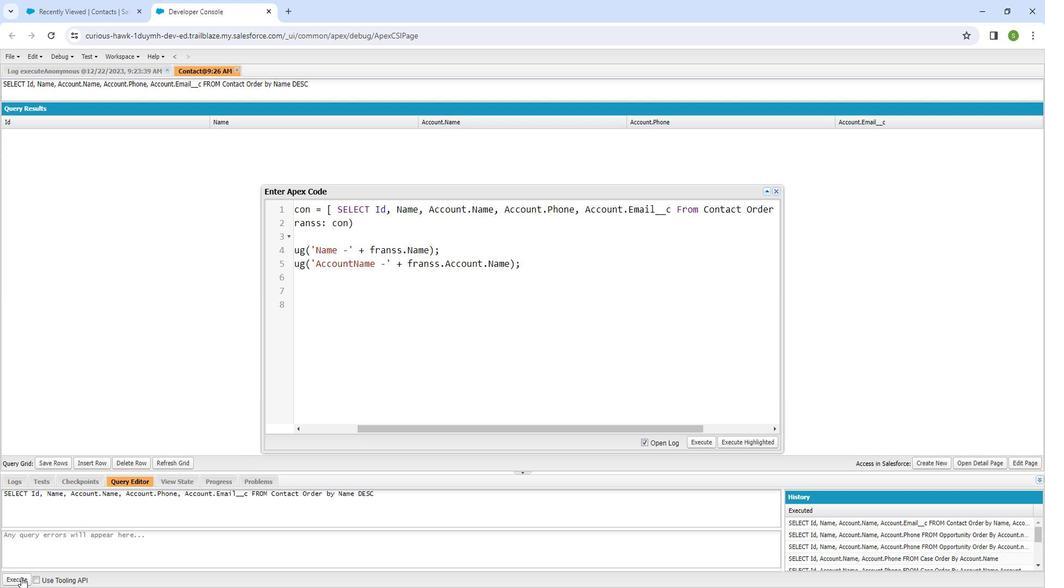 
Action: Mouse moved to (789, 193)
Screenshot: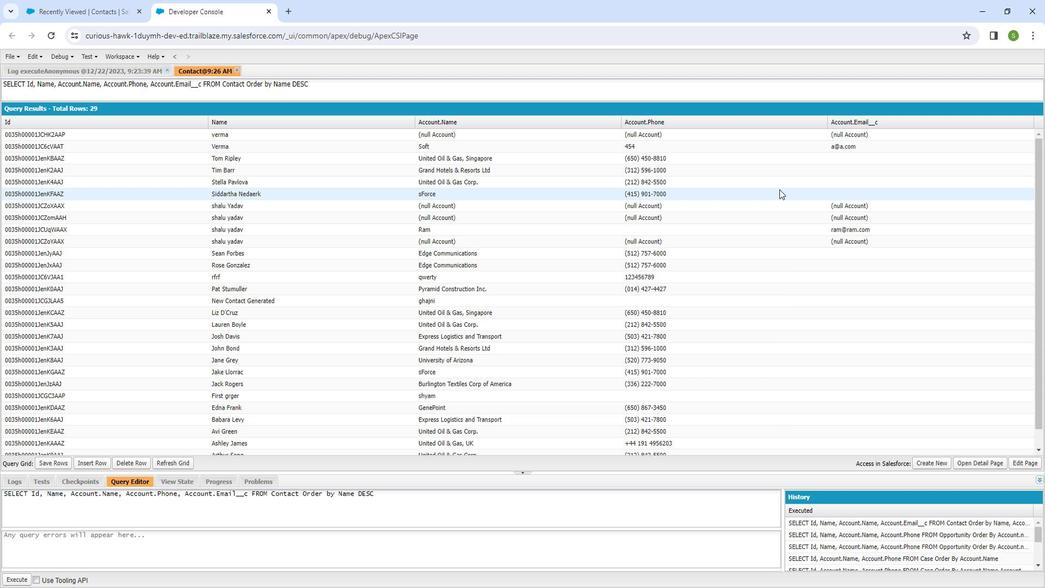
Action: Mouse pressed left at (789, 193)
Screenshot: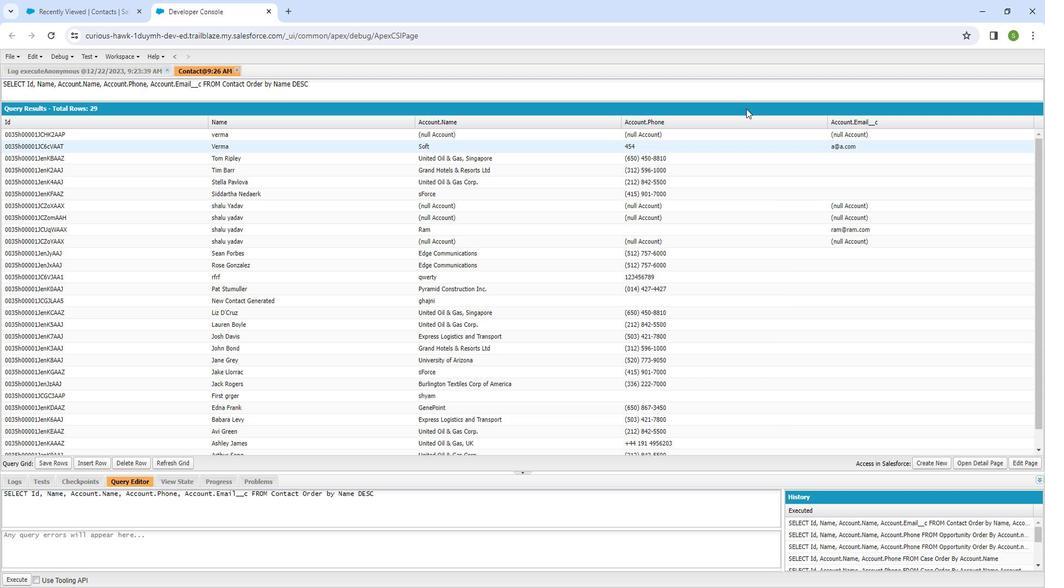 
Action: Mouse moved to (236, 384)
Screenshot: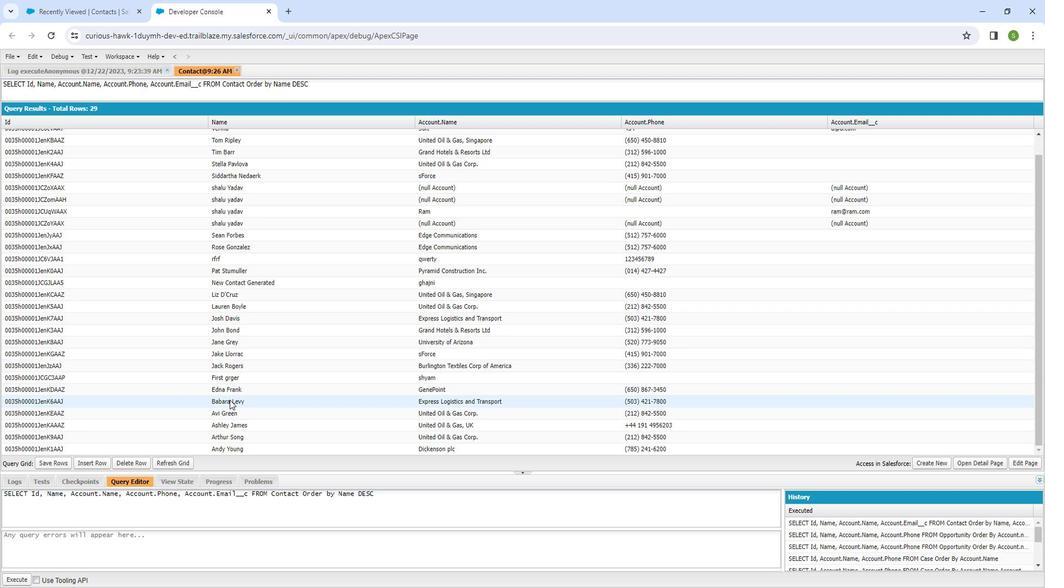 
Action: Mouse scrolled (236, 384) with delta (0, 0)
Screenshot: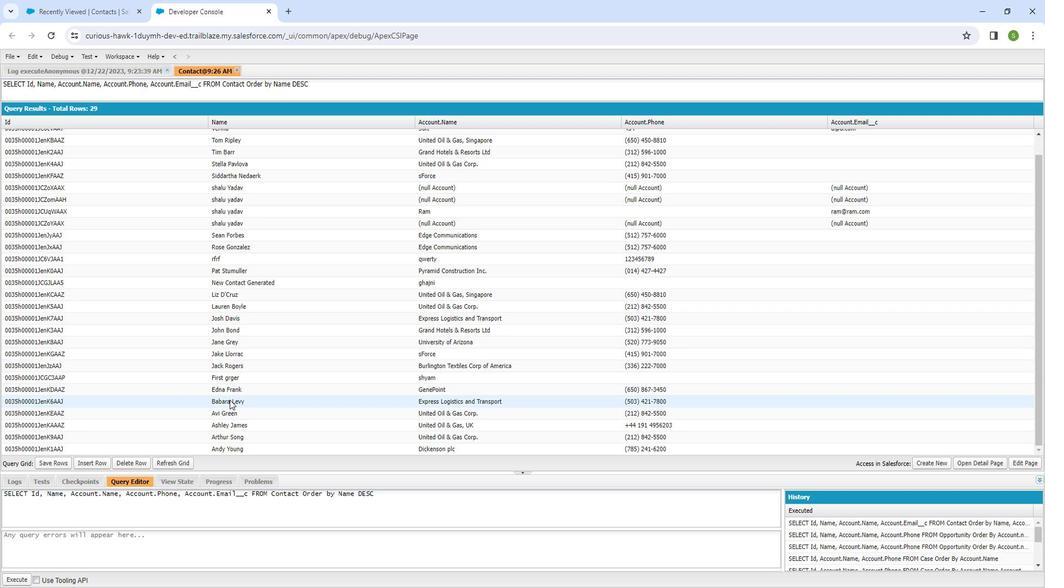 
Action: Mouse moved to (236, 385)
Screenshot: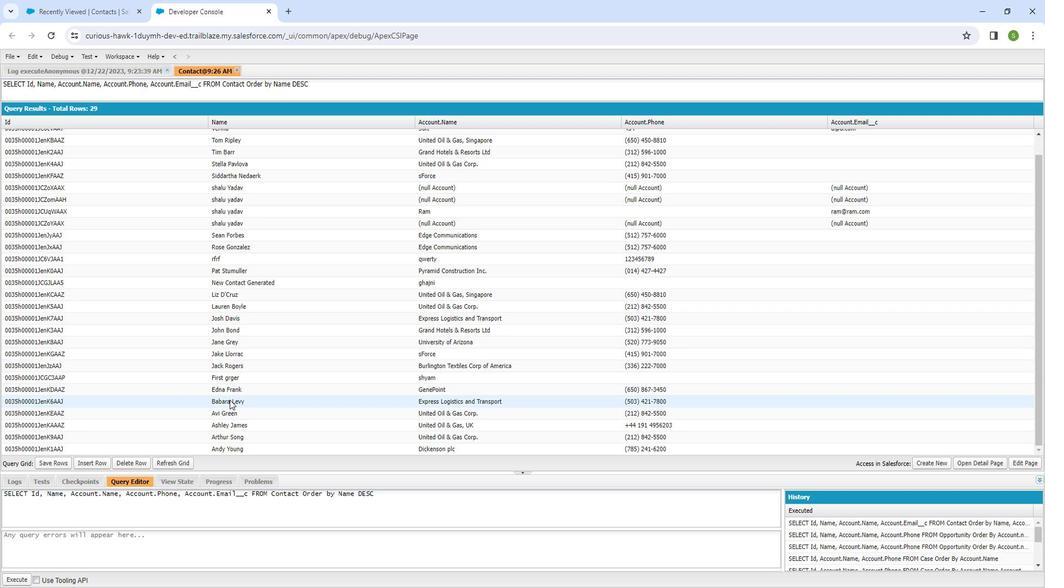 
Action: Mouse scrolled (236, 385) with delta (0, 0)
Screenshot: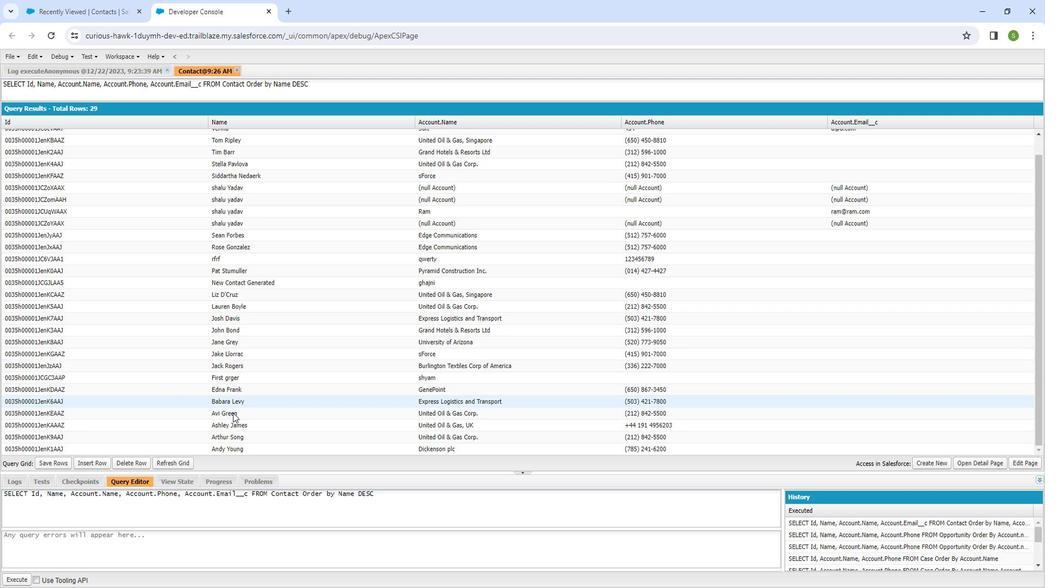 
Action: Mouse scrolled (236, 385) with delta (0, 0)
Screenshot: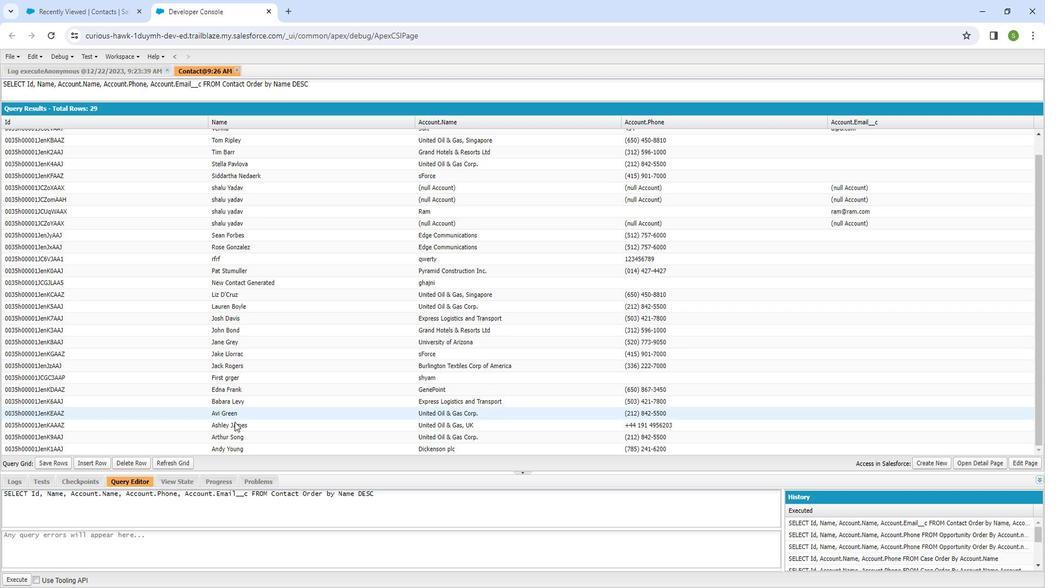 
Action: Mouse scrolled (236, 385) with delta (0, 0)
Screenshot: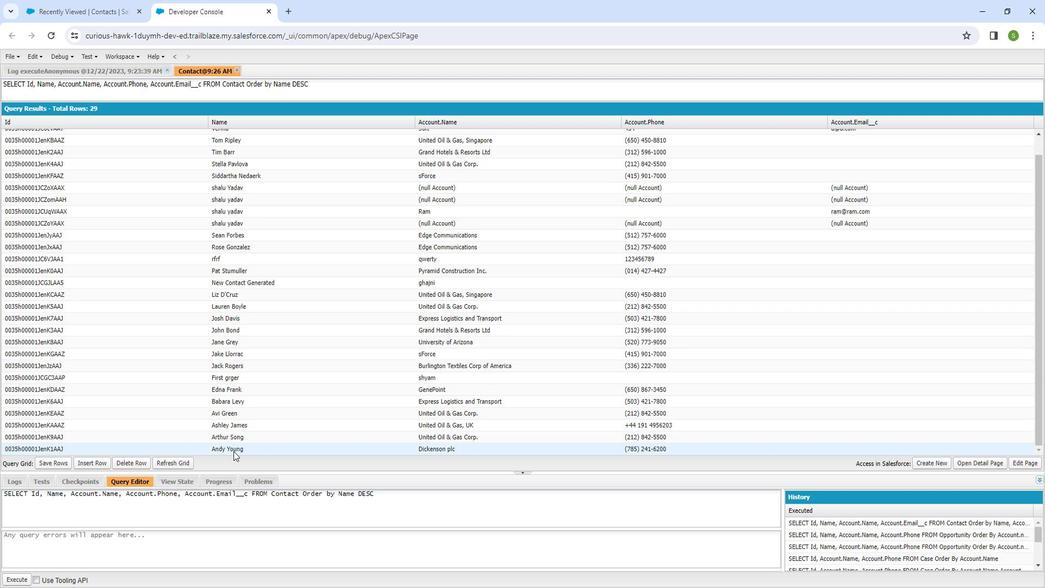 
Action: Mouse moved to (237, 386)
Screenshot: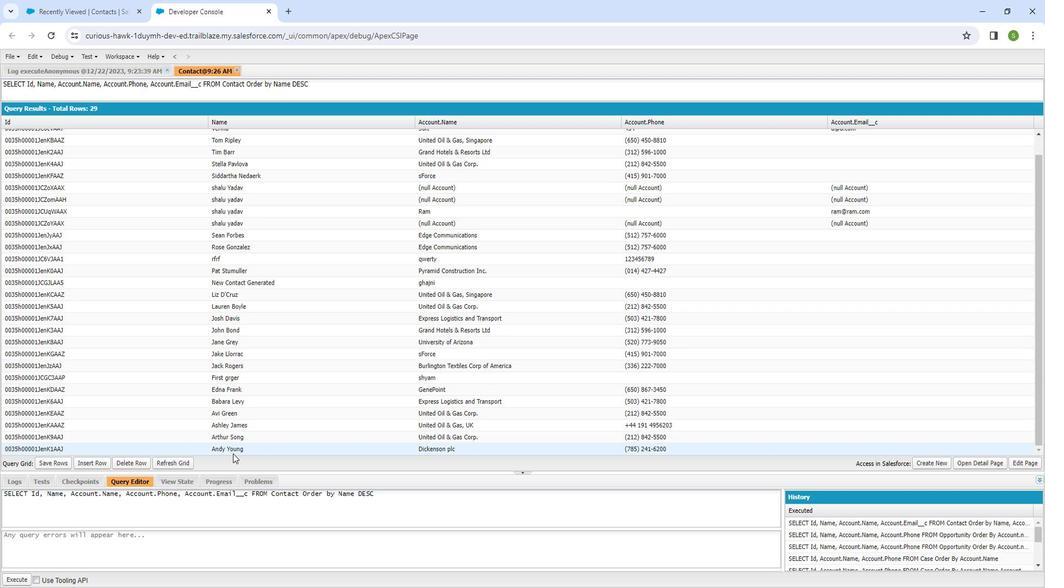 
Action: Mouse scrolled (237, 386) with delta (0, 0)
Screenshot: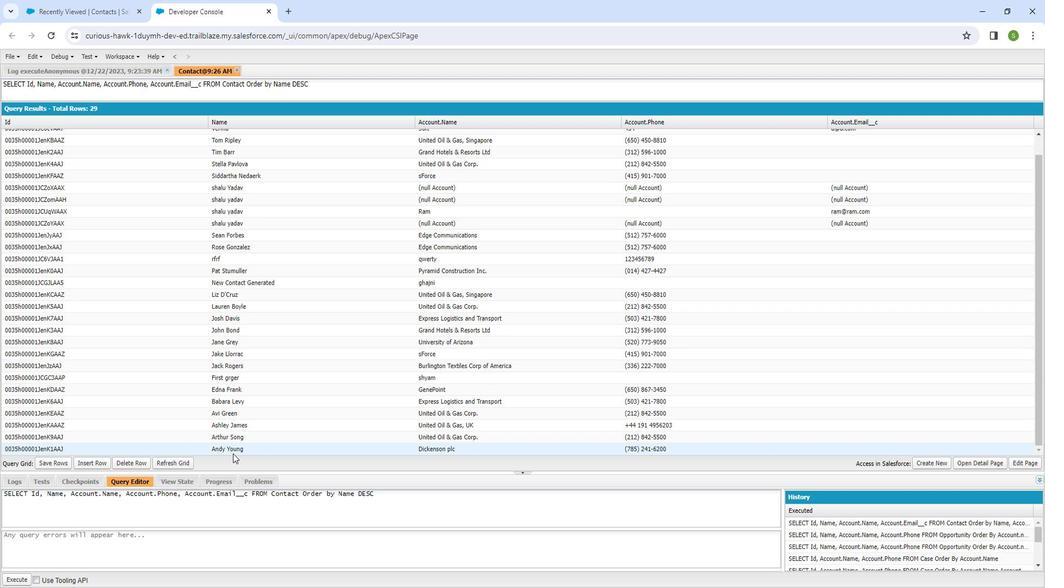 
Action: Mouse moved to (238, 387)
Screenshot: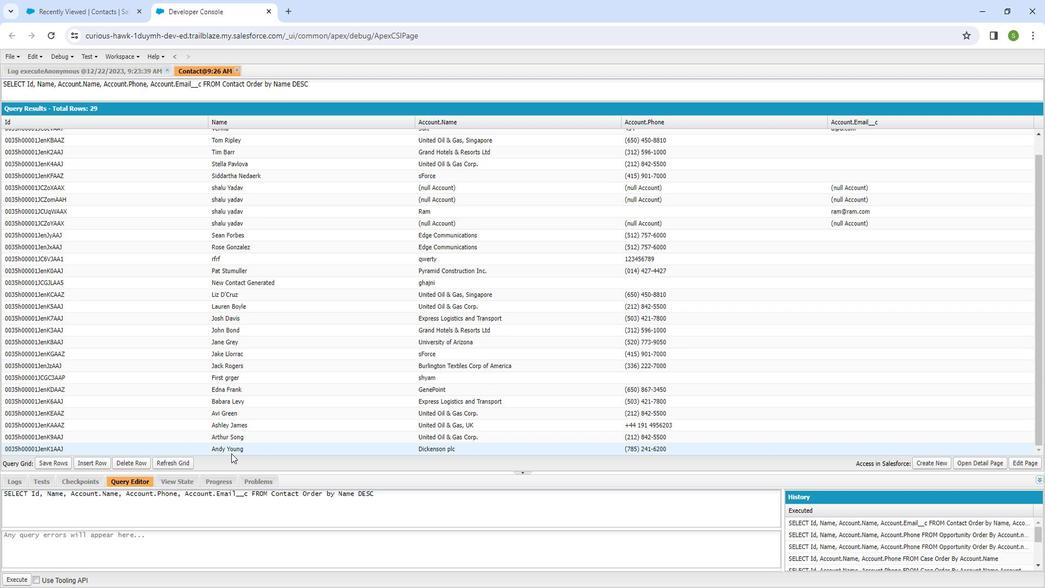 
Action: Mouse scrolled (238, 387) with delta (0, 0)
Screenshot: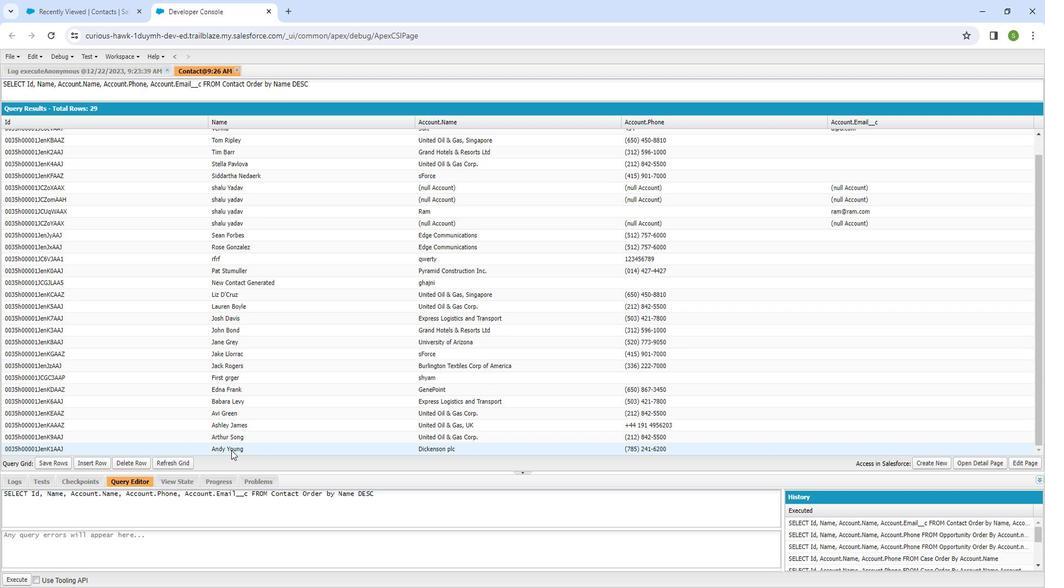 
Action: Mouse moved to (280, 283)
Screenshot: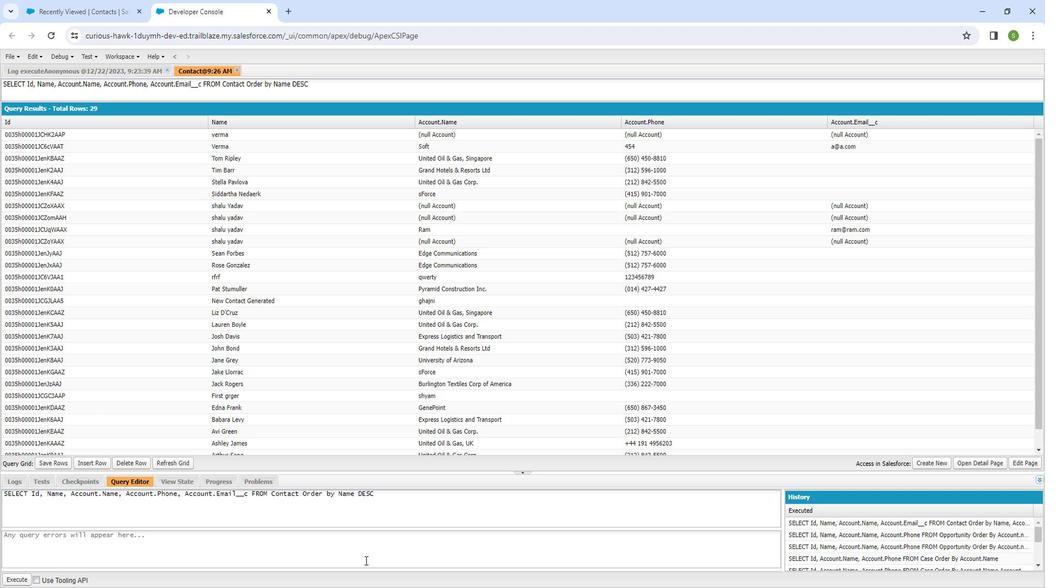 
Action: Mouse scrolled (280, 284) with delta (0, 0)
Screenshot: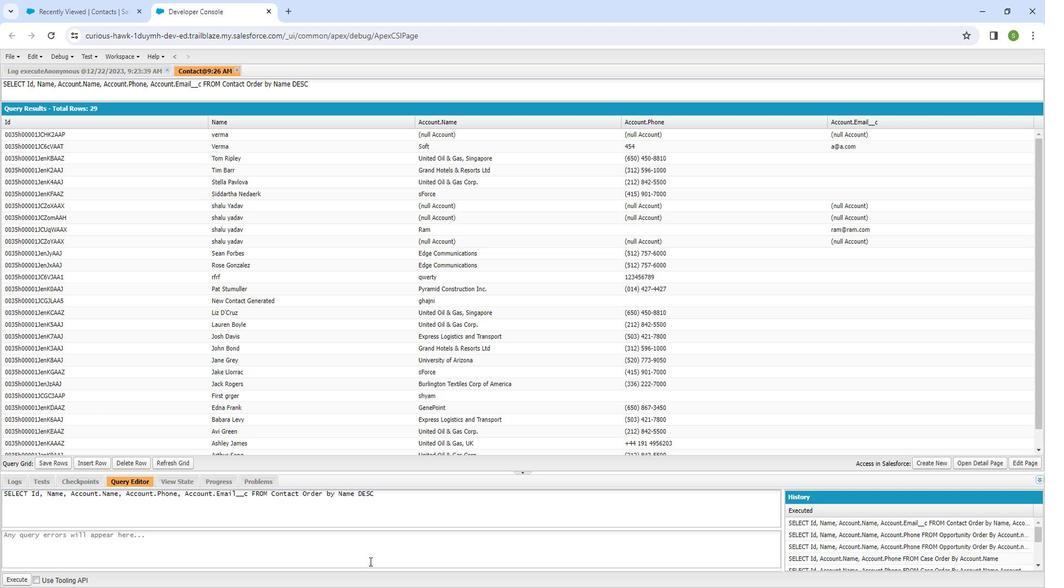 
Action: Mouse moved to (280, 284)
Screenshot: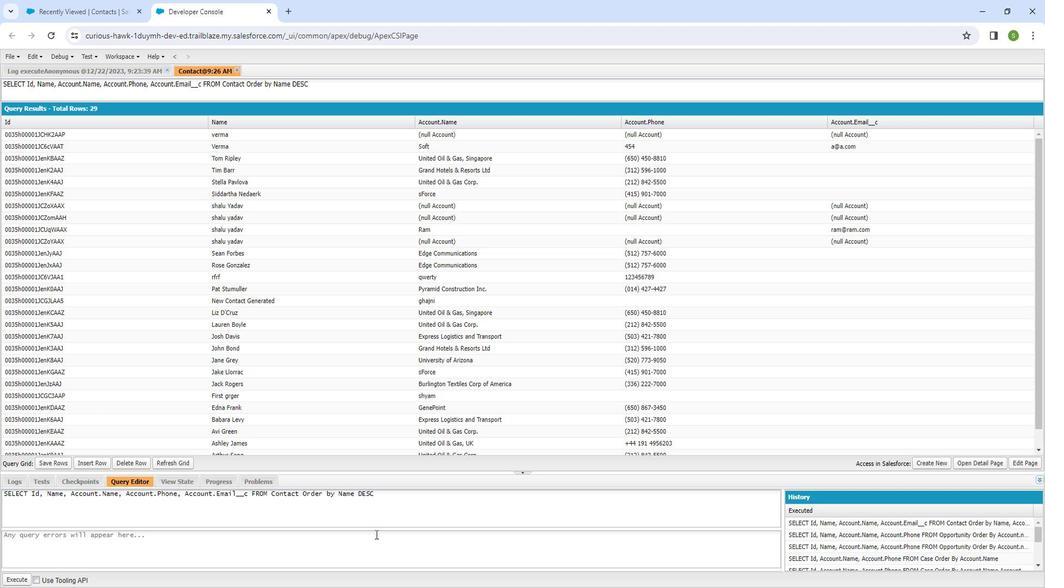 
Action: Mouse scrolled (280, 284) with delta (0, 0)
Screenshot: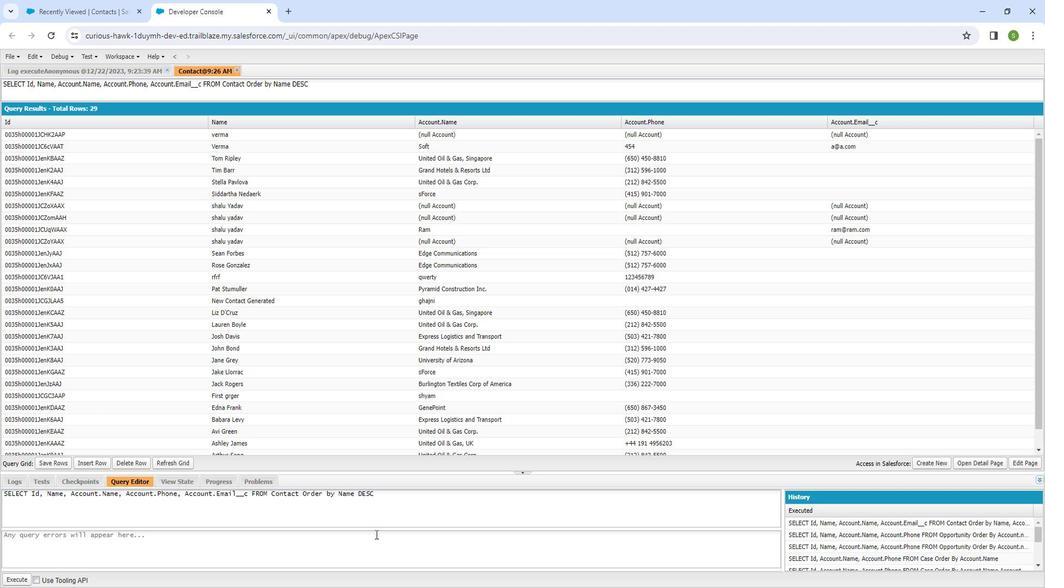 
Action: Mouse scrolled (280, 284) with delta (0, 0)
Screenshot: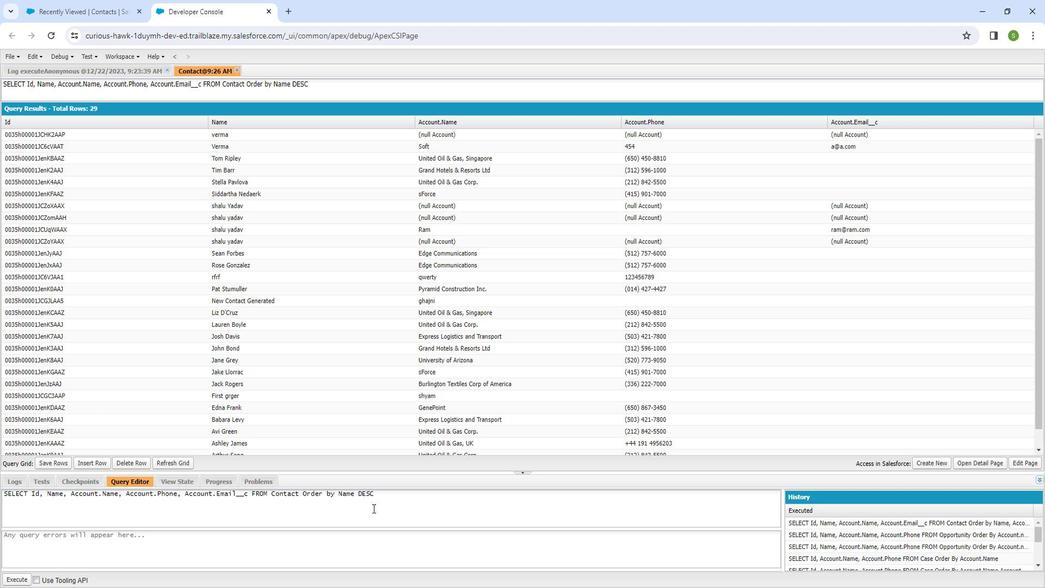 
Action: Mouse moved to (362, 484)
Screenshot: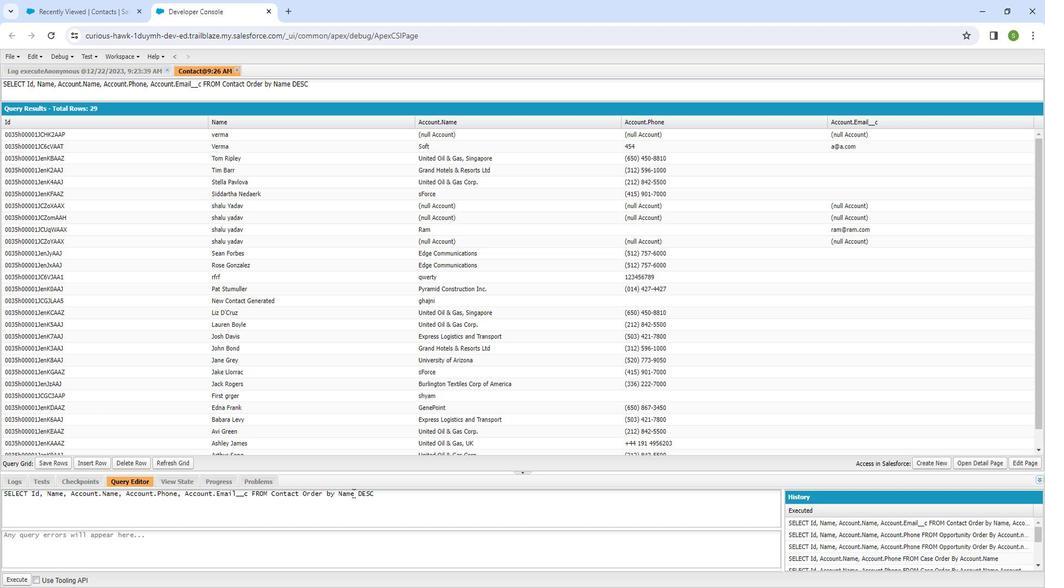 
Action: Mouse pressed left at (362, 484)
Screenshot: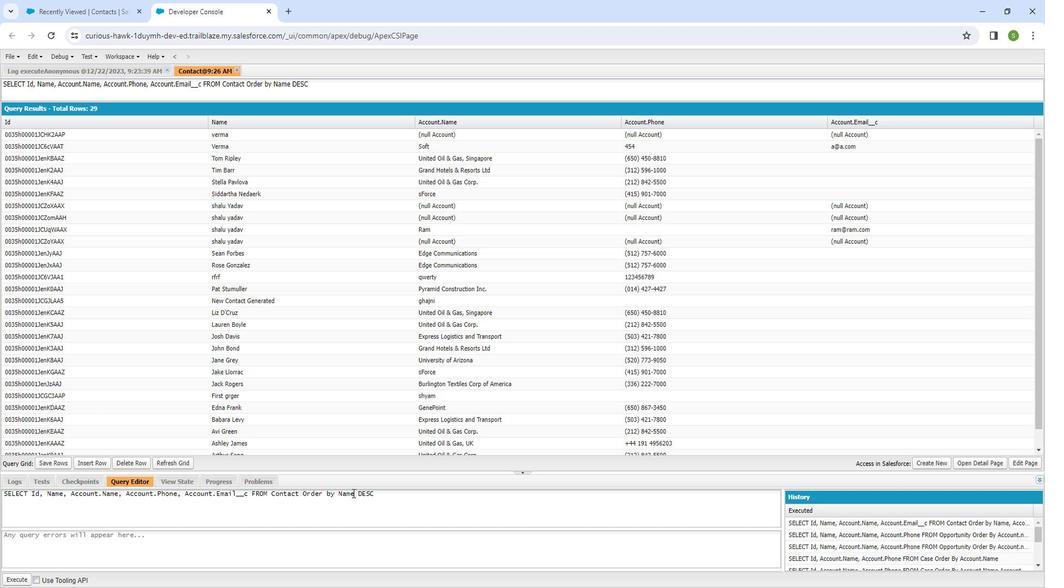 
Action: Mouse moved to (362, 484)
Screenshot: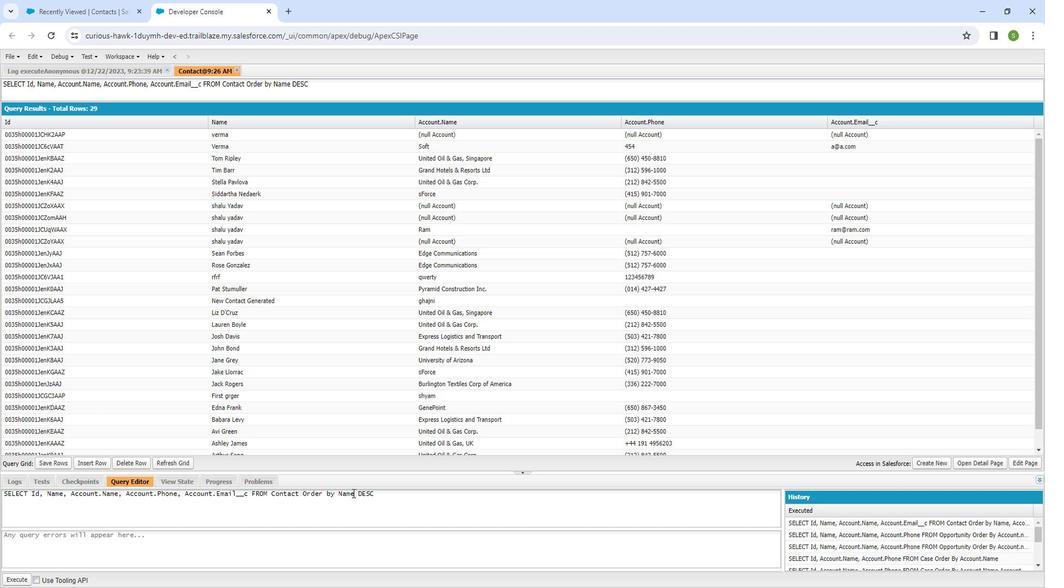 
Action: Key pressed <Key.backspace><Key.backspace><Key.backspace><Key.backspace><Key.shift_r><Key.shift_r><Key.shift_r>Account.<Key.shift_r><Key.shift_r><Key.shift_r><Key.shift_r><Key.shift_r>Name
Screenshot: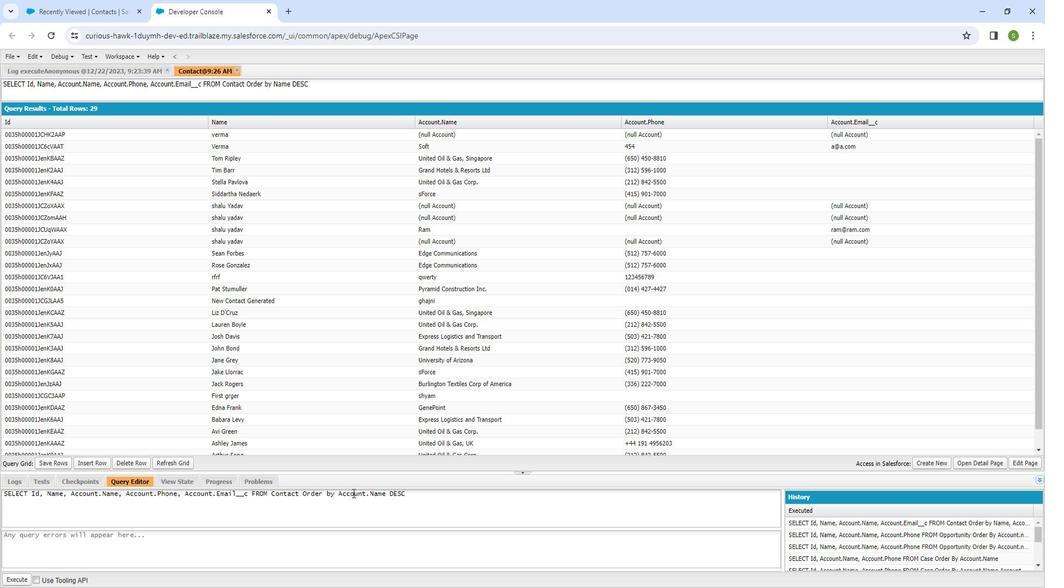 
Action: Mouse moved to (26, 565)
Screenshot: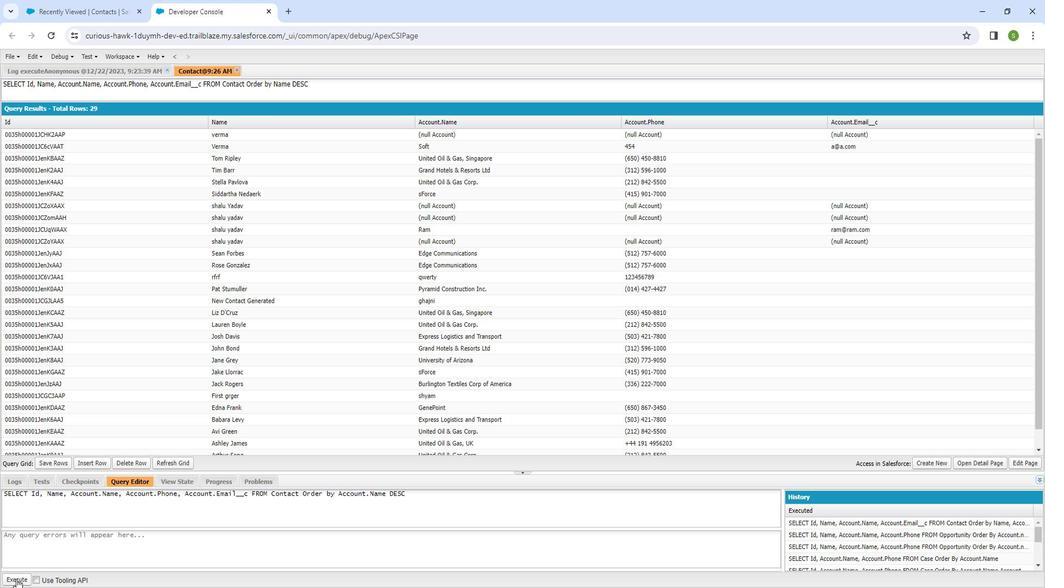 
Action: Mouse pressed left at (26, 565)
Screenshot: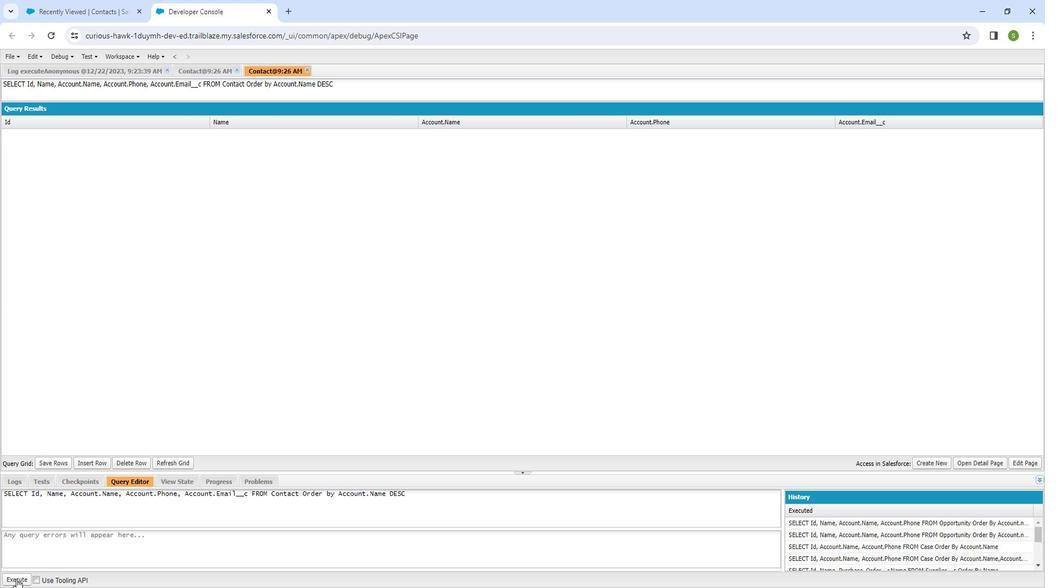 
Action: Mouse moved to (433, 303)
Screenshot: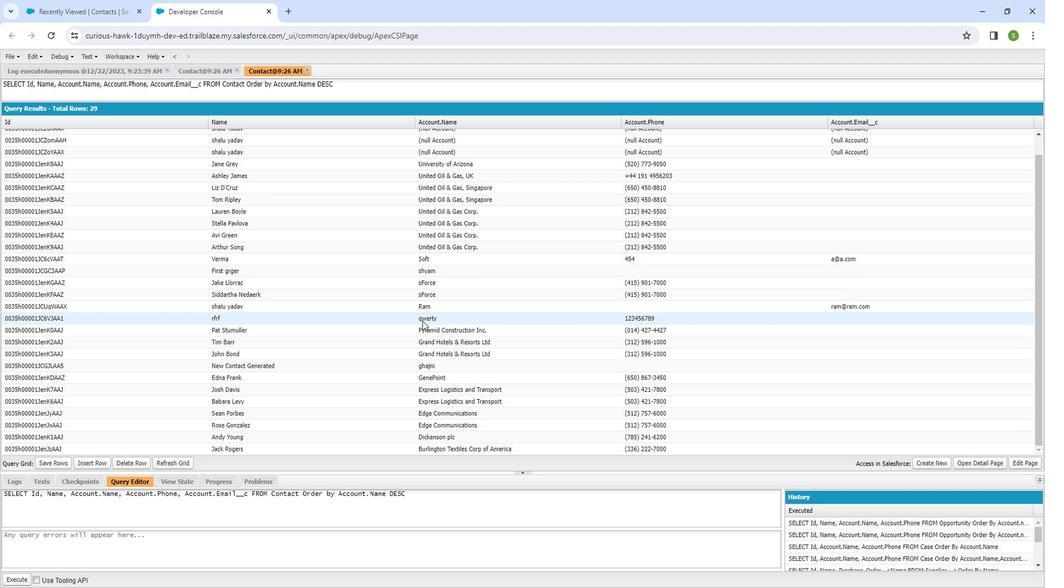 
Action: Mouse scrolled (433, 303) with delta (0, 0)
Screenshot: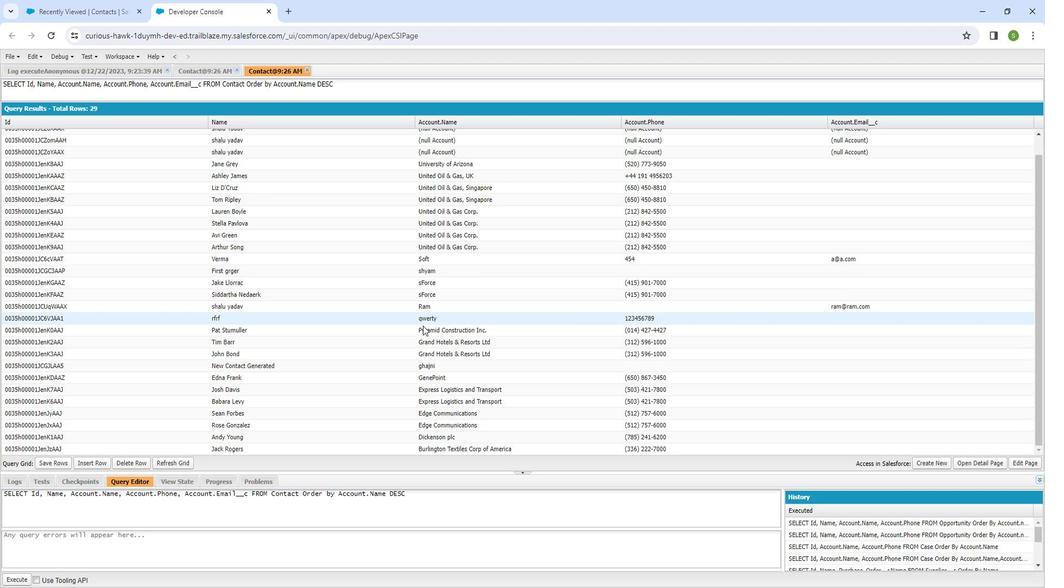 
Action: Mouse moved to (433, 303)
Screenshot: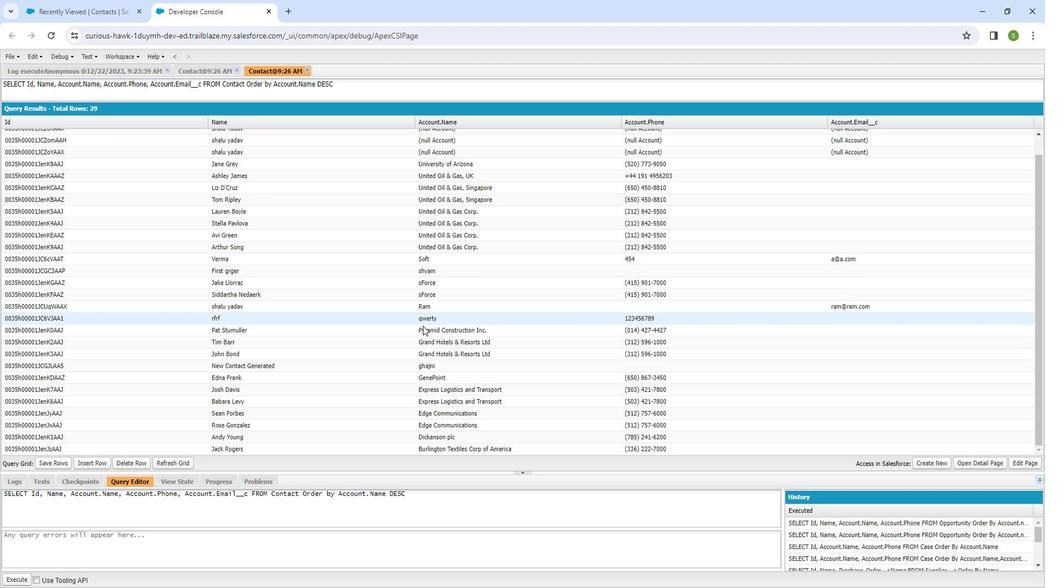 
Action: Mouse scrolled (433, 303) with delta (0, 0)
Screenshot: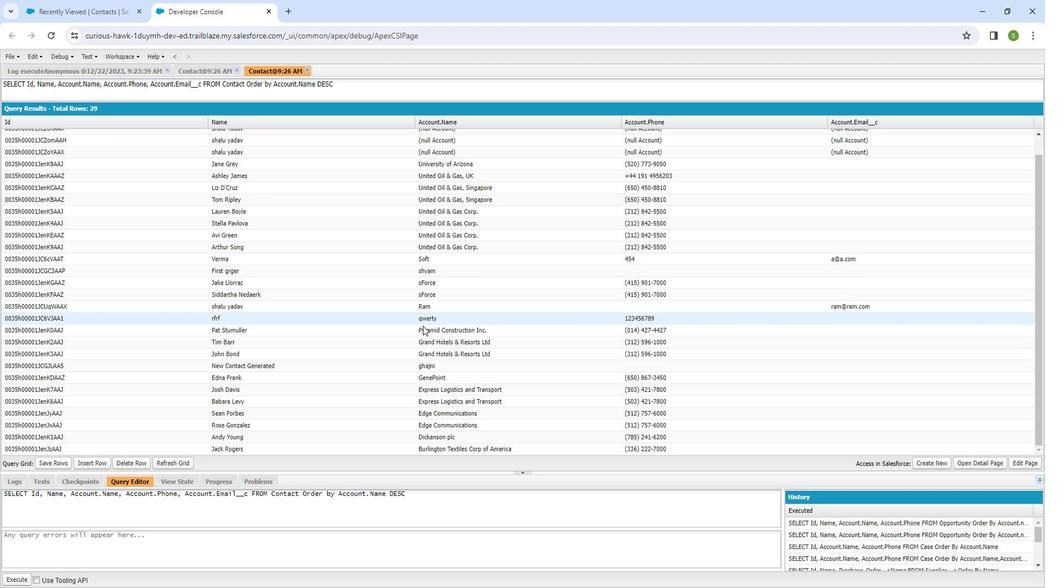 
Action: Mouse scrolled (433, 303) with delta (0, 0)
Screenshot: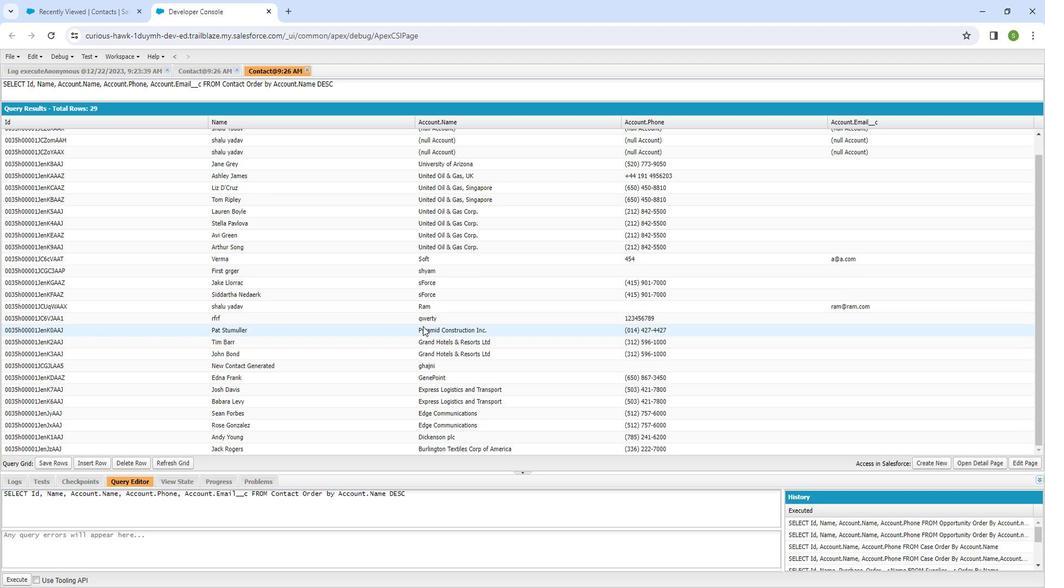 
Action: Mouse moved to (433, 305)
Screenshot: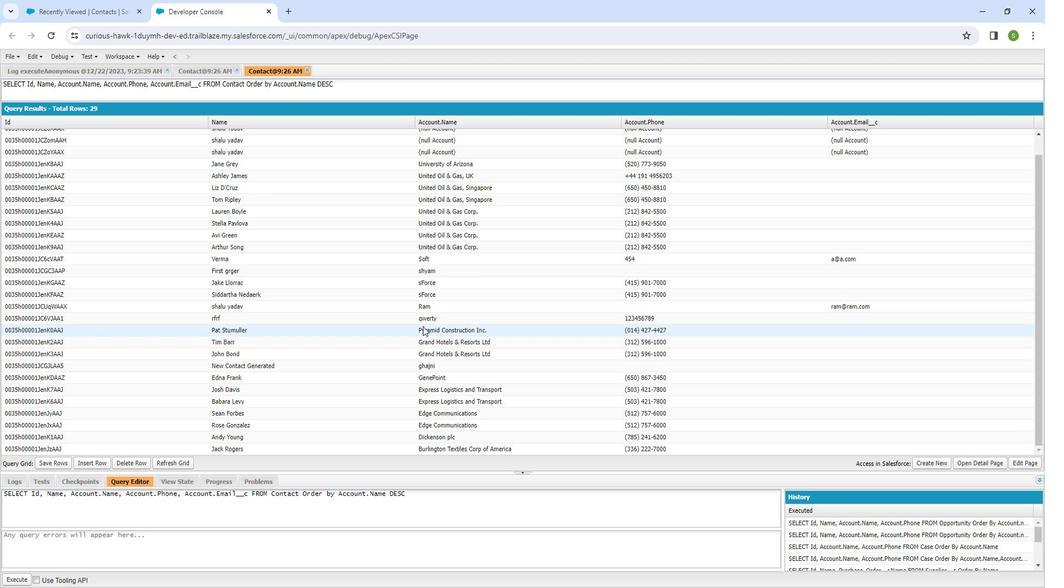 
Action: Mouse scrolled (433, 305) with delta (0, 0)
Screenshot: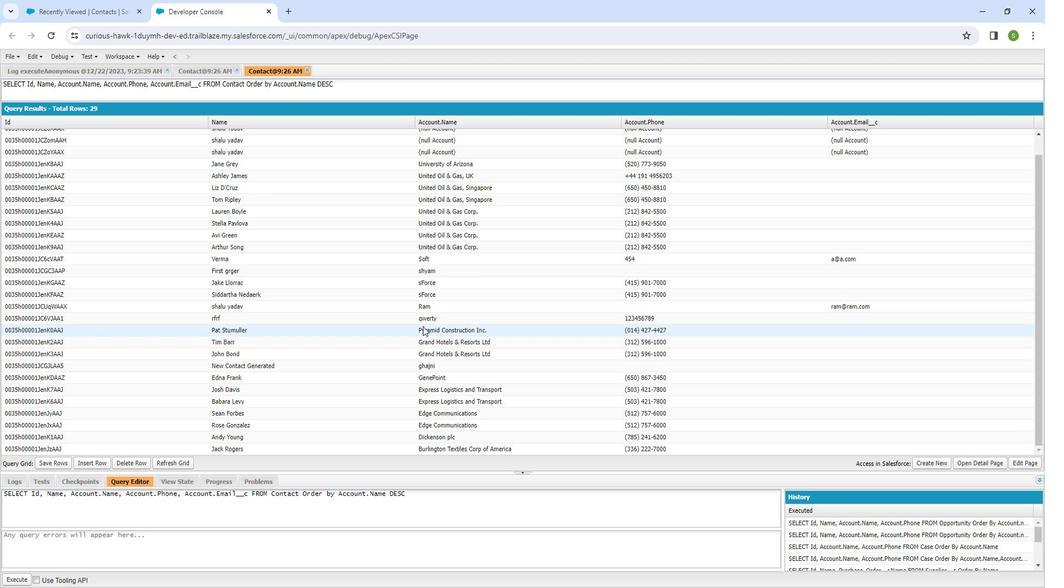 
Action: Mouse moved to (433, 307)
Screenshot: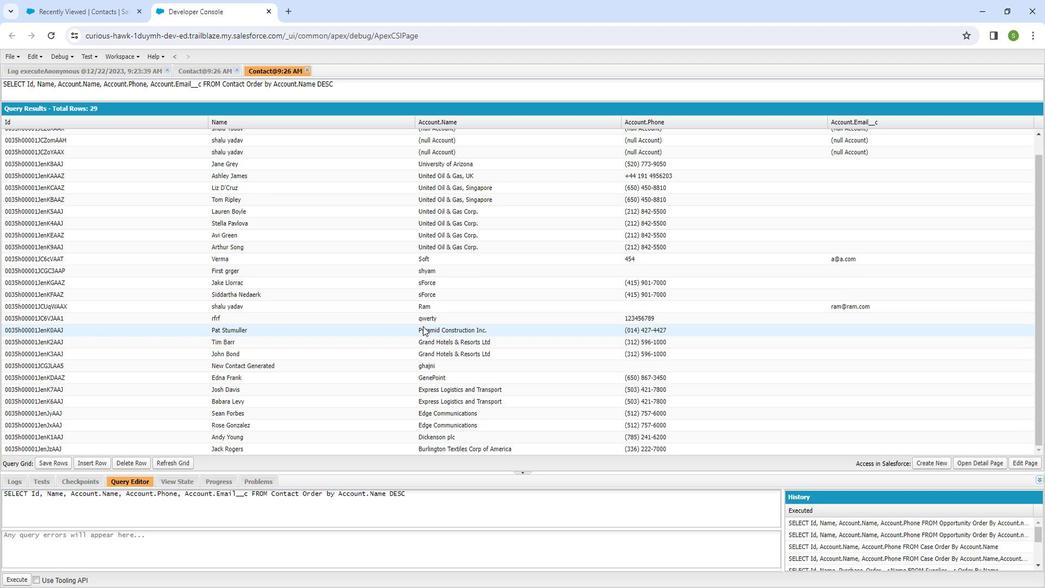 
Action: Mouse scrolled (433, 306) with delta (0, 0)
Screenshot: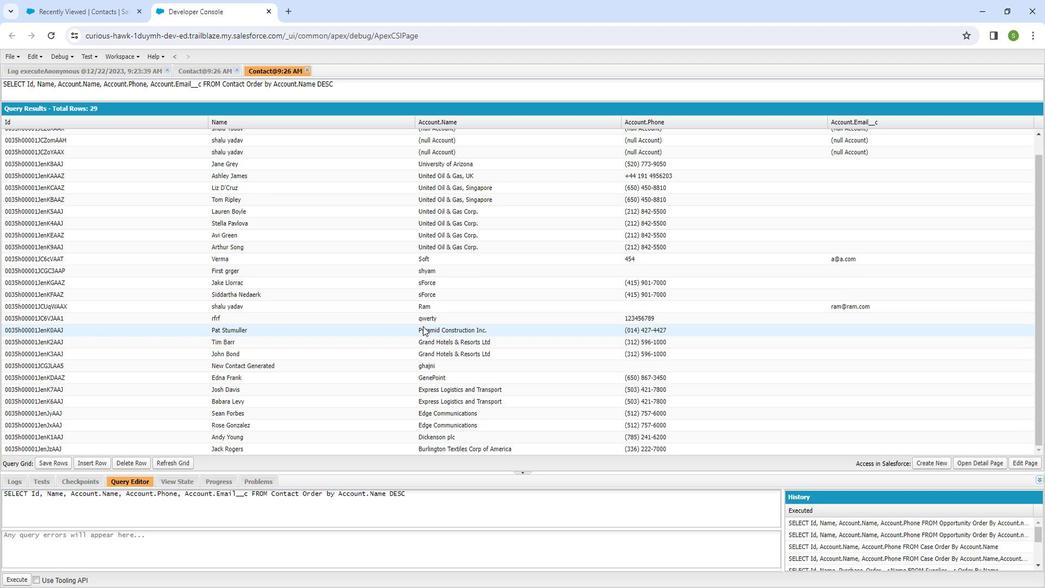 
Action: Mouse moved to (433, 308)
Screenshot: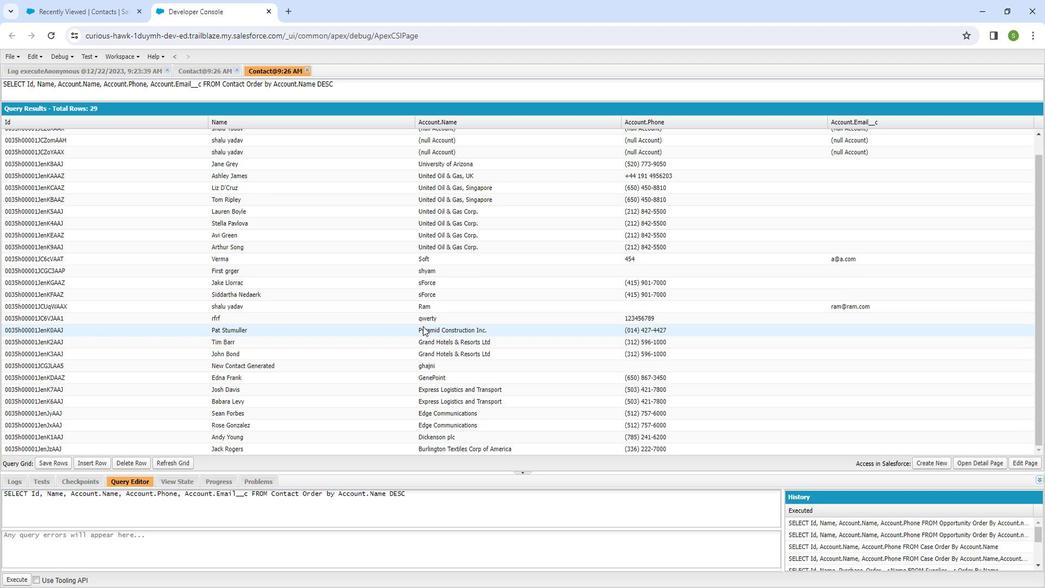 
Action: Mouse scrolled (433, 308) with delta (0, 0)
Screenshot: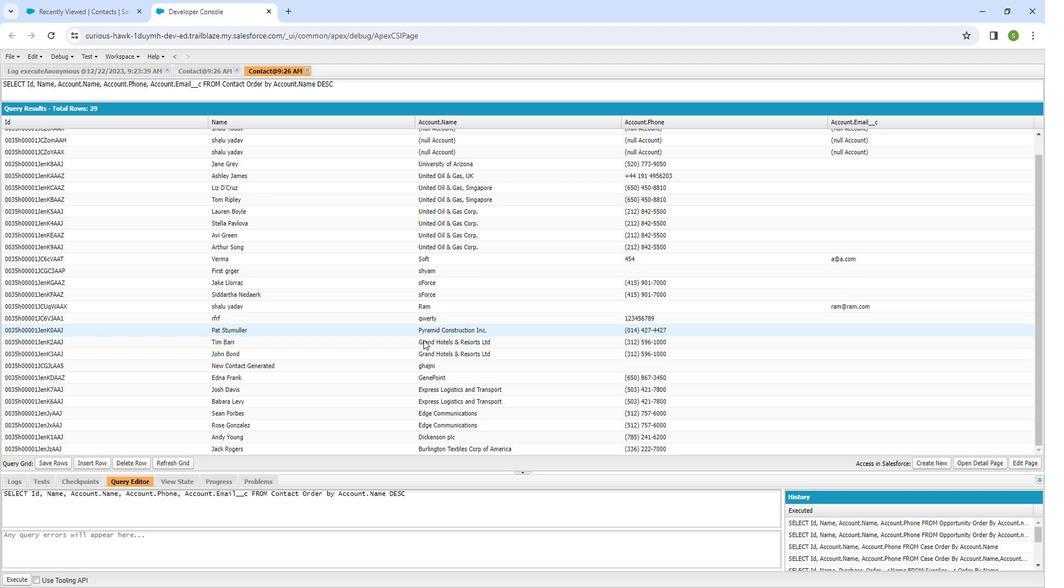 
Action: Mouse moved to (431, 320)
Screenshot: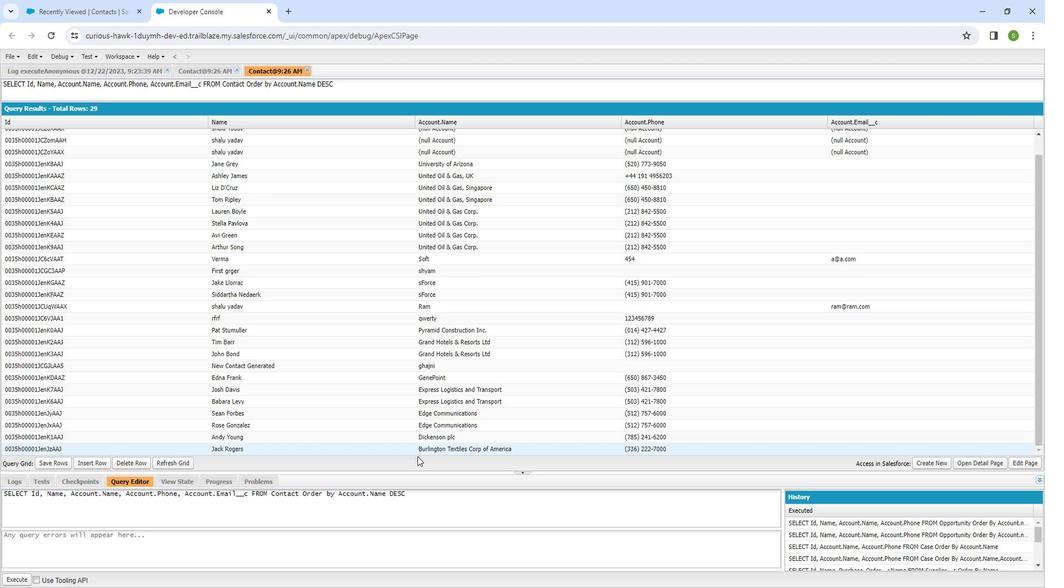 
Action: Mouse scrolled (431, 320) with delta (0, 0)
